 Task: Sign up and book a room on Airbnb for the specified dates and number of guests.
Action: Mouse moved to (349, 320)
Screenshot: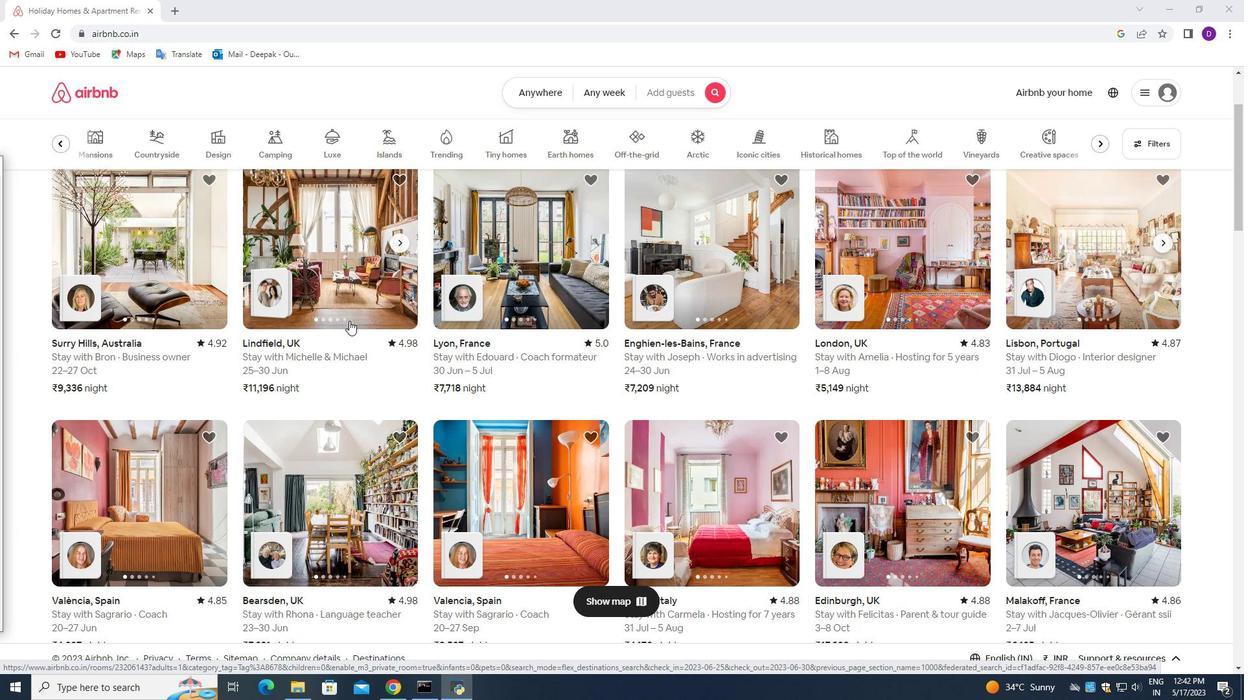 
Action: Mouse scrolled (349, 320) with delta (0, 0)
Screenshot: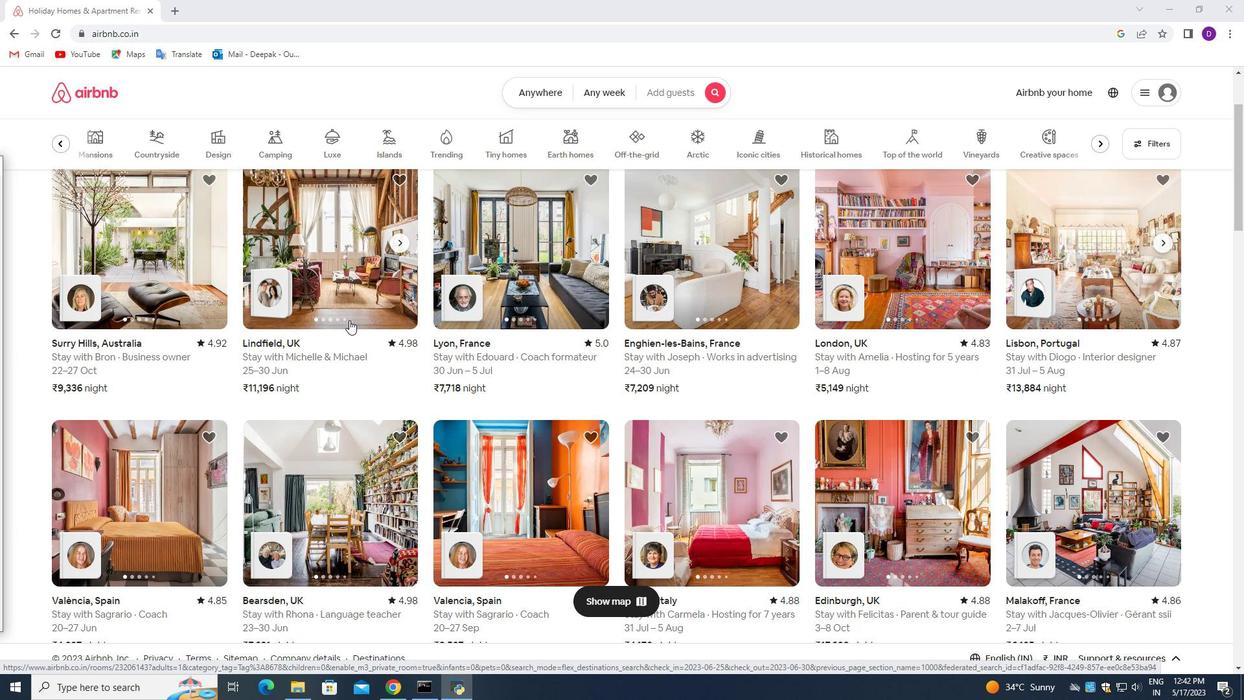 
Action: Mouse scrolled (349, 320) with delta (0, 0)
Screenshot: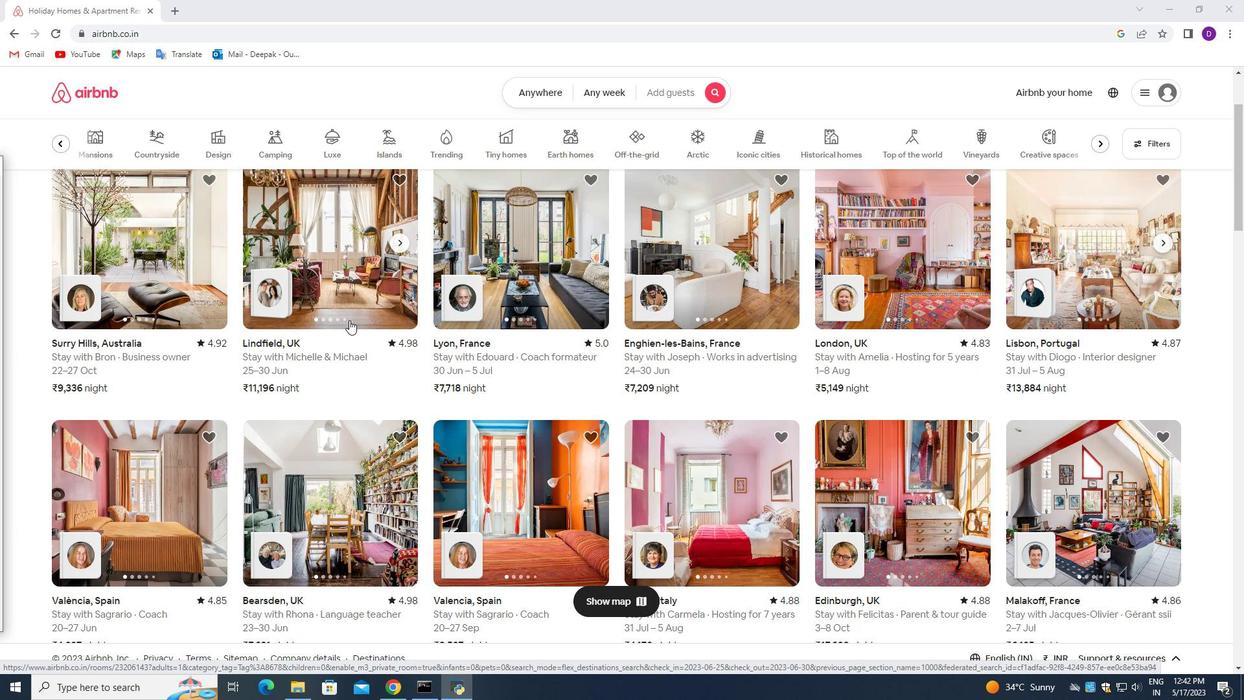 
Action: Mouse scrolled (349, 320) with delta (0, 0)
Screenshot: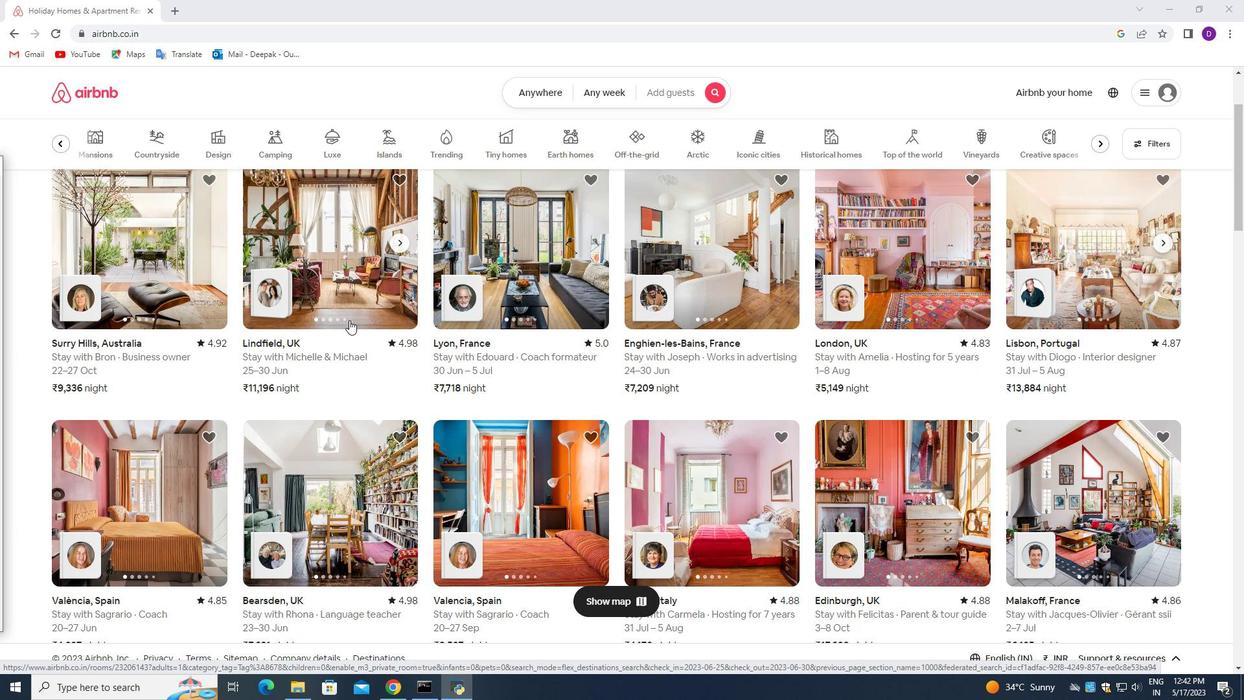 
Action: Mouse scrolled (349, 320) with delta (0, 0)
Screenshot: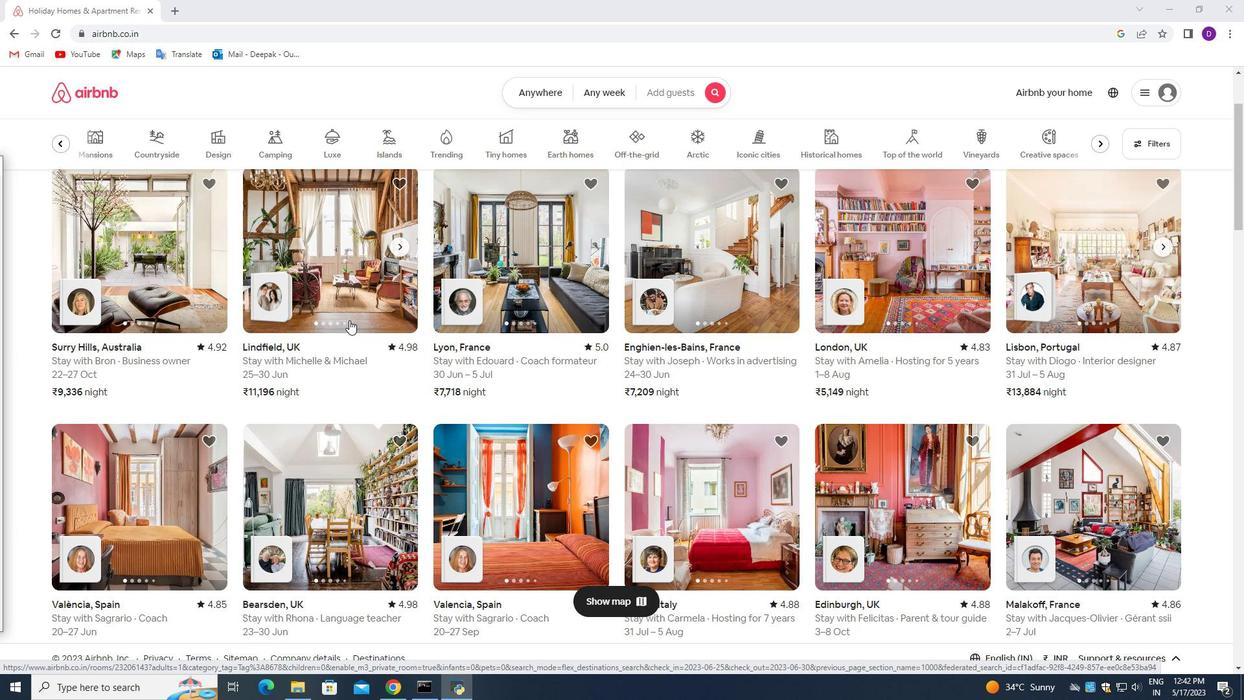 
Action: Mouse scrolled (349, 320) with delta (0, 0)
Screenshot: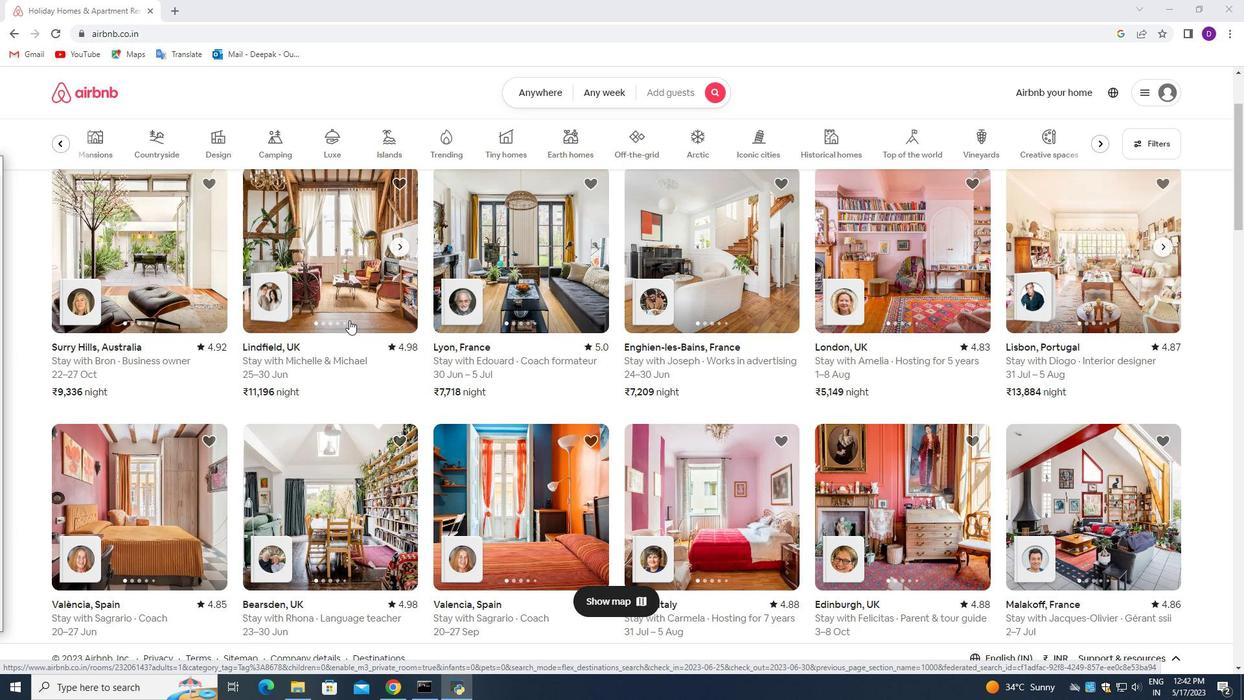 
Action: Mouse scrolled (349, 320) with delta (0, 0)
Screenshot: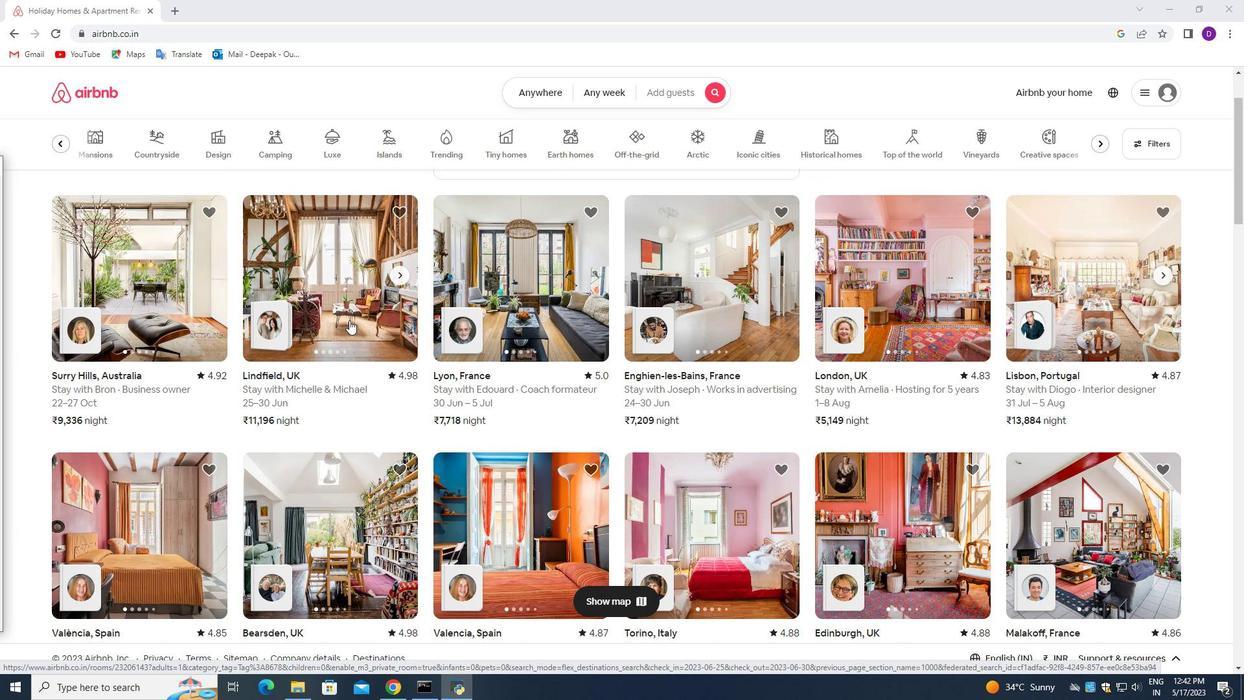 
Action: Mouse moved to (389, 316)
Screenshot: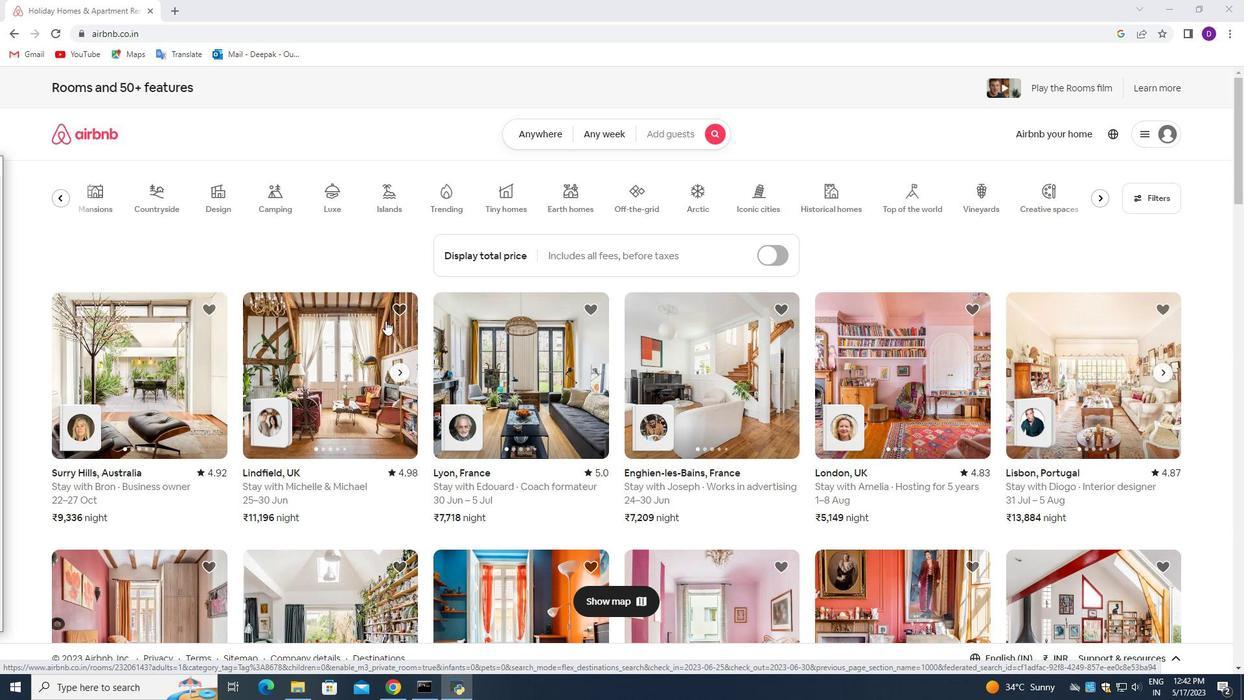 
Action: Mouse scrolled (389, 316) with delta (0, 0)
Screenshot: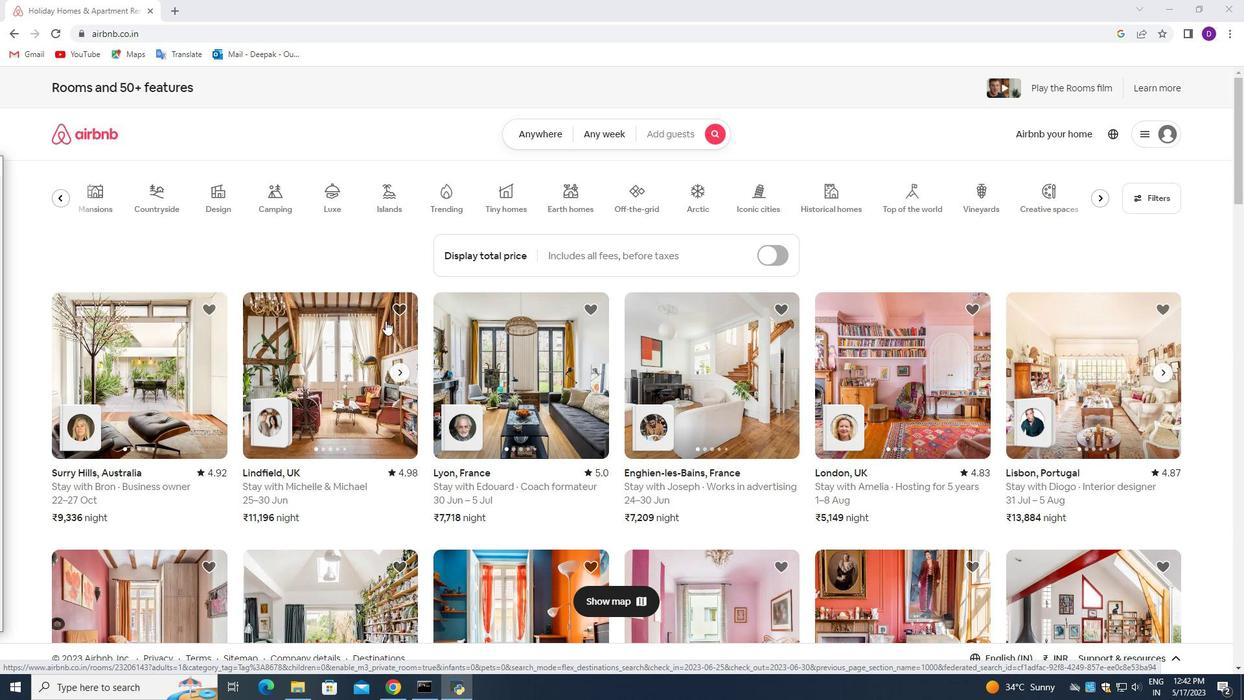 
Action: Mouse scrolled (389, 316) with delta (0, 0)
Screenshot: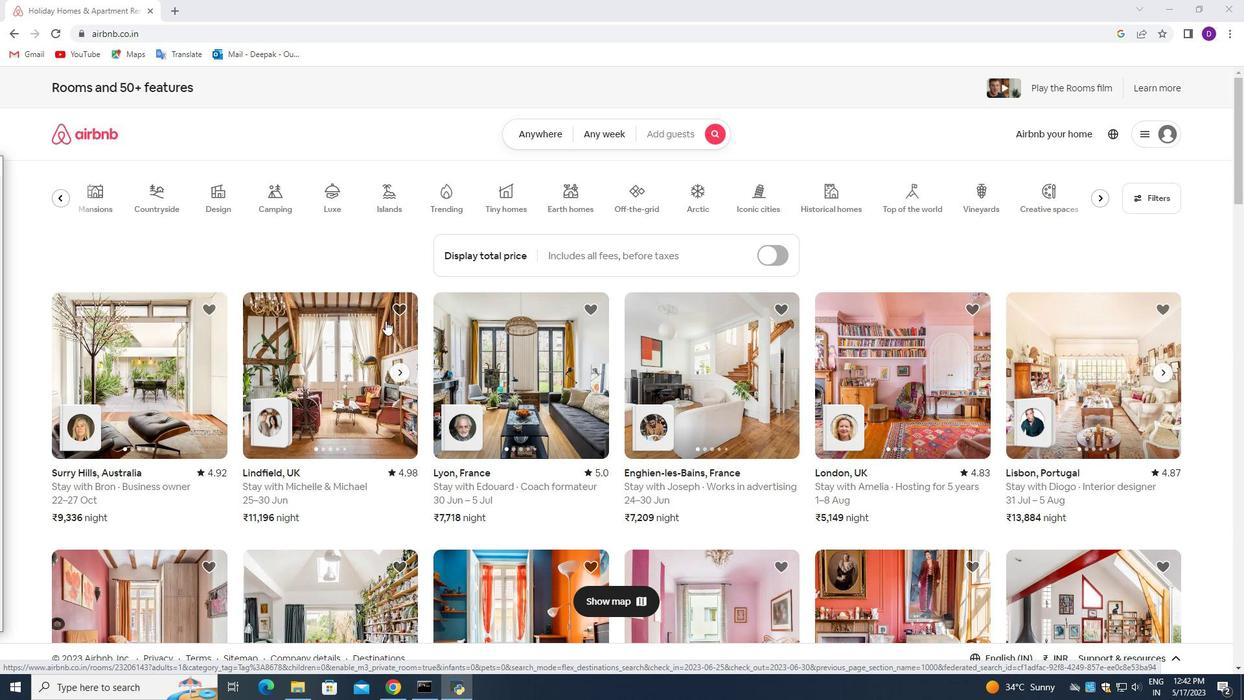
Action: Mouse moved to (389, 315)
Screenshot: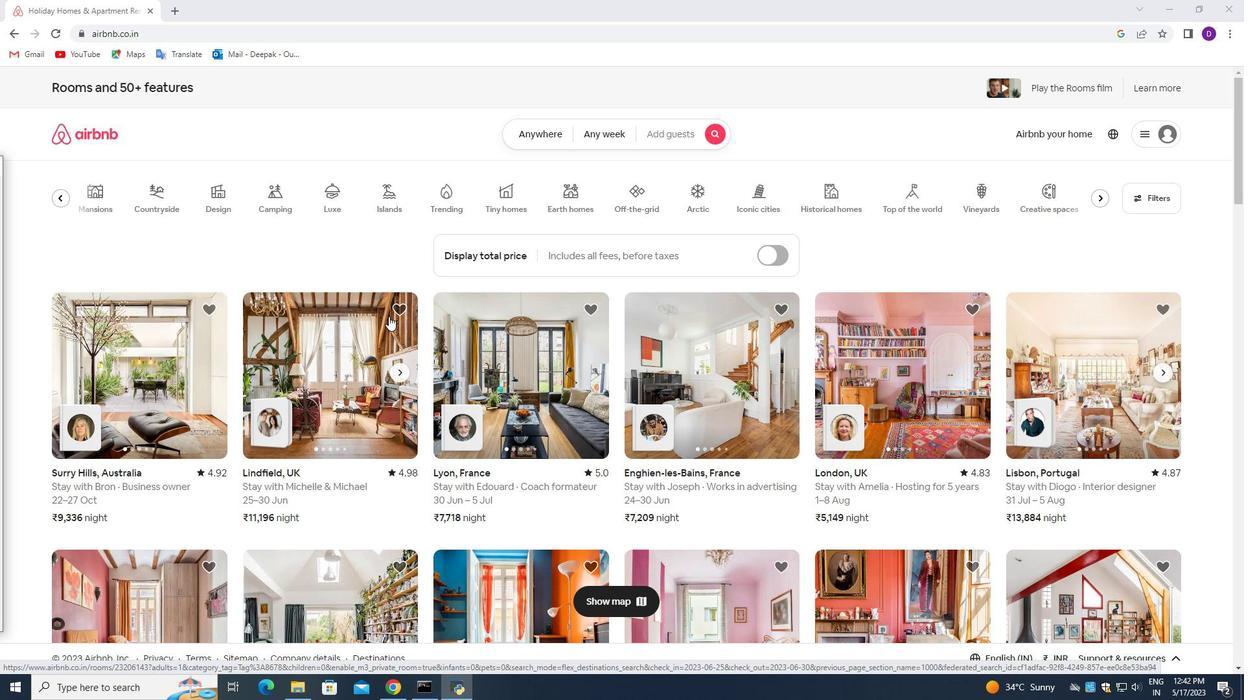 
Action: Mouse scrolled (389, 316) with delta (0, 0)
Screenshot: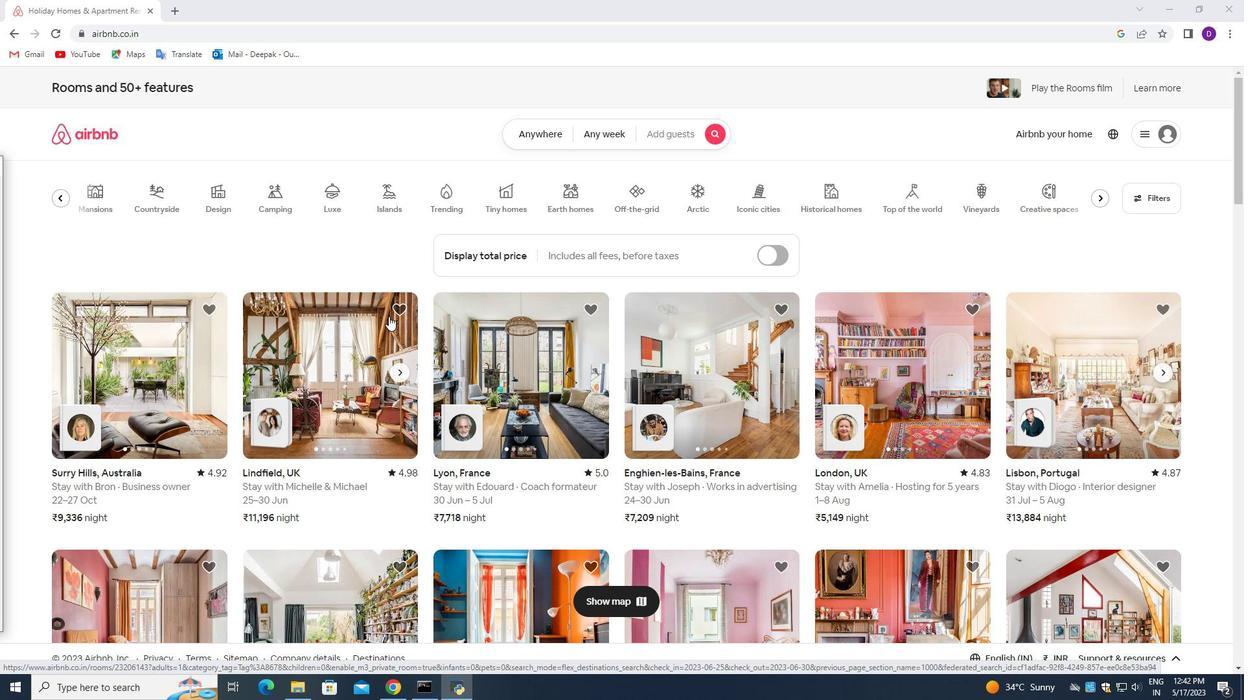 
Action: Mouse moved to (387, 305)
Screenshot: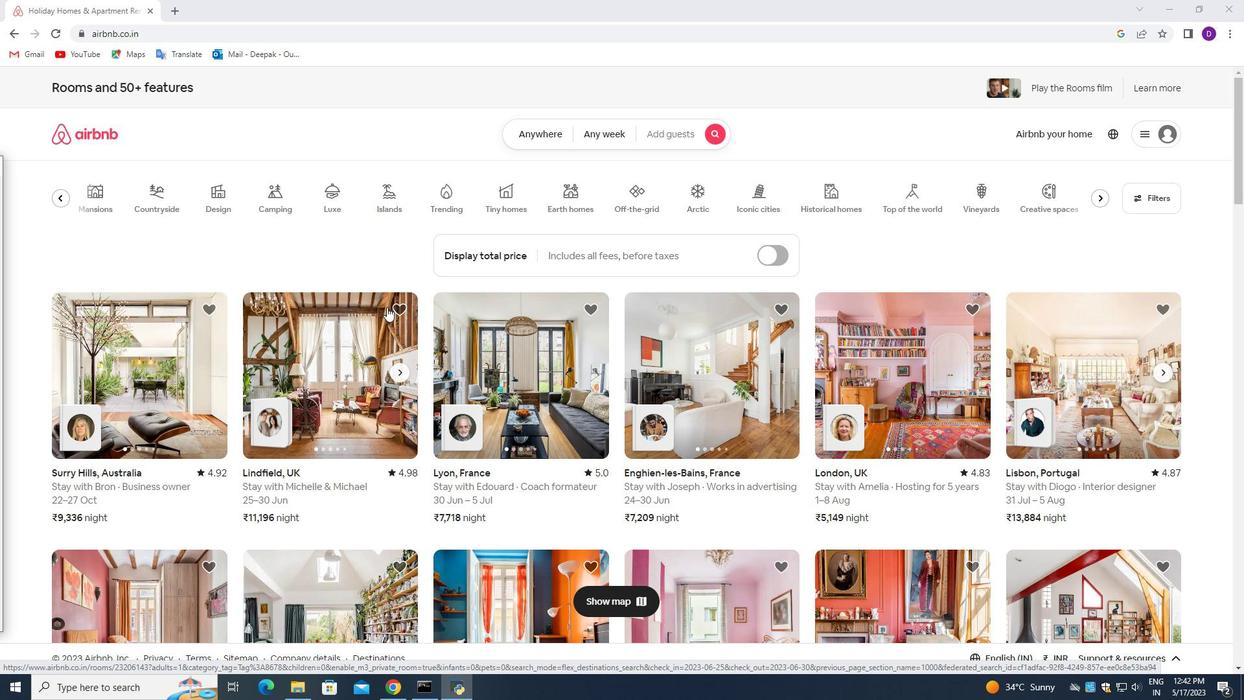 
Action: Mouse scrolled (387, 306) with delta (0, 0)
Screenshot: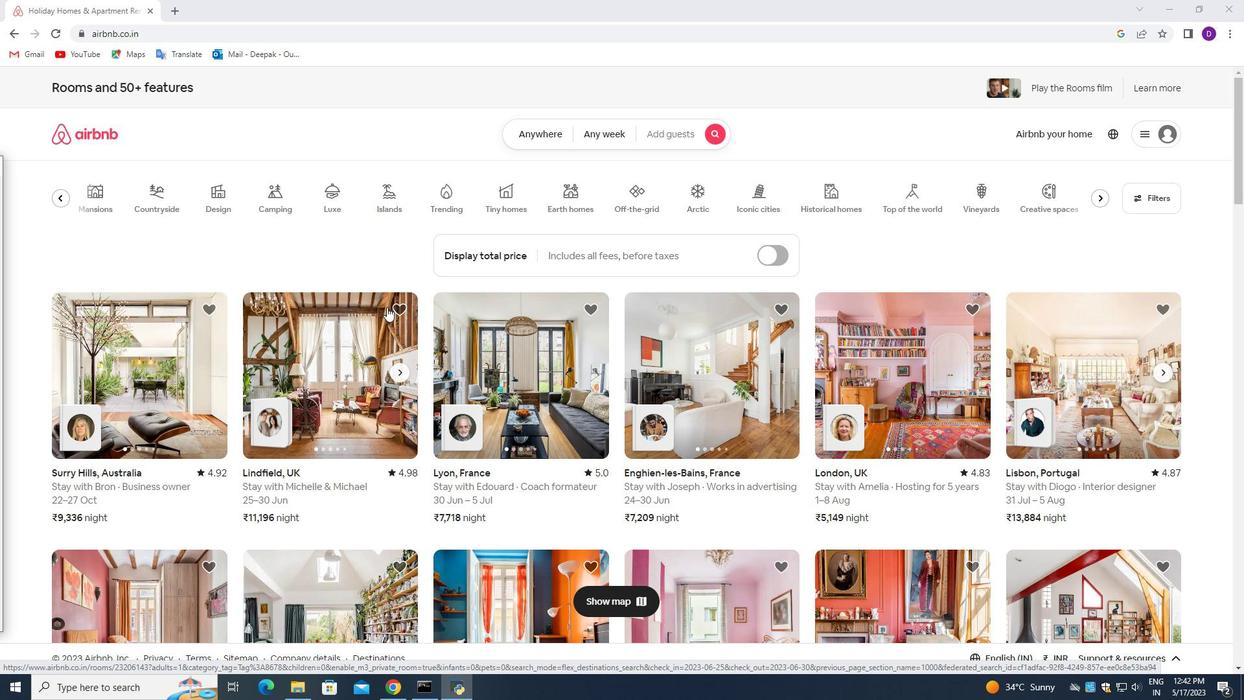 
Action: Mouse moved to (387, 304)
Screenshot: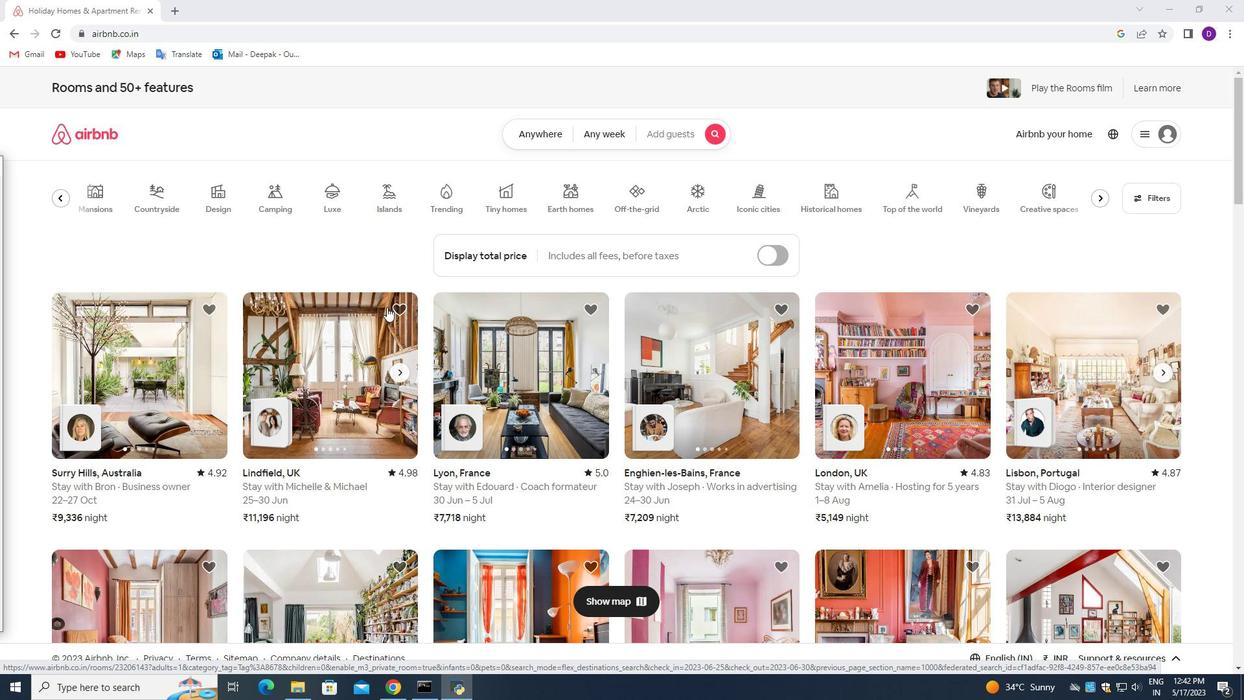 
Action: Mouse scrolled (387, 305) with delta (0, 0)
Screenshot: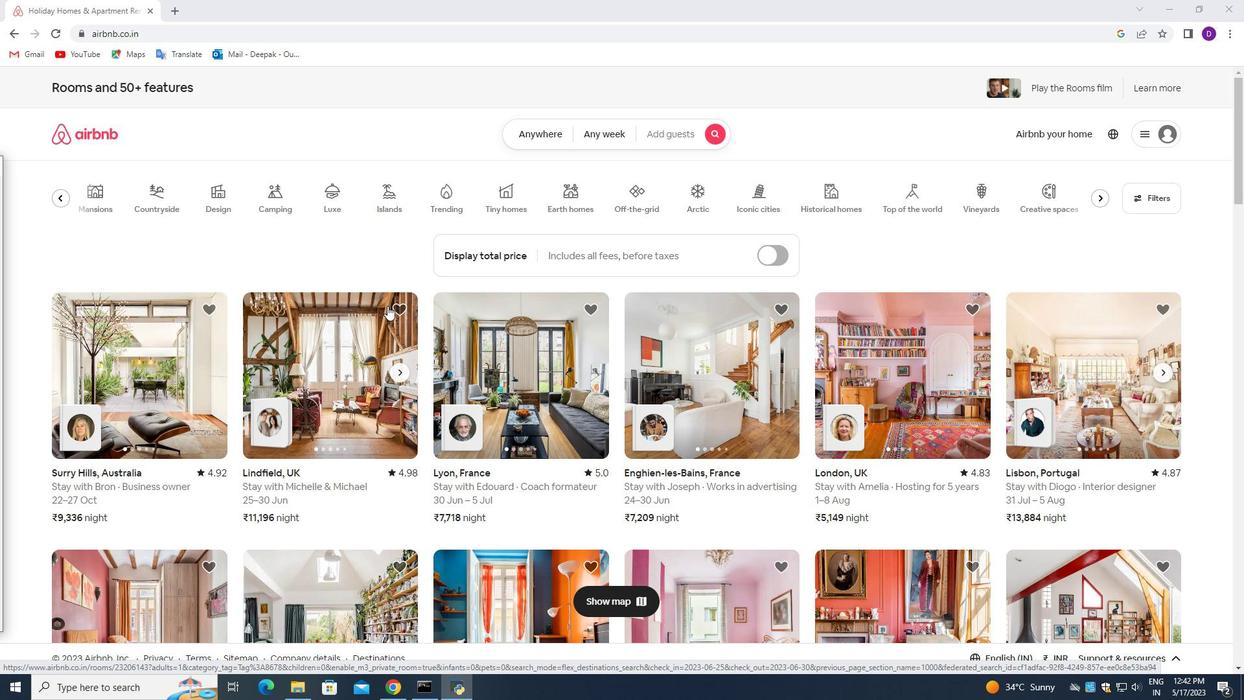 
Action: Mouse scrolled (387, 305) with delta (0, 0)
Screenshot: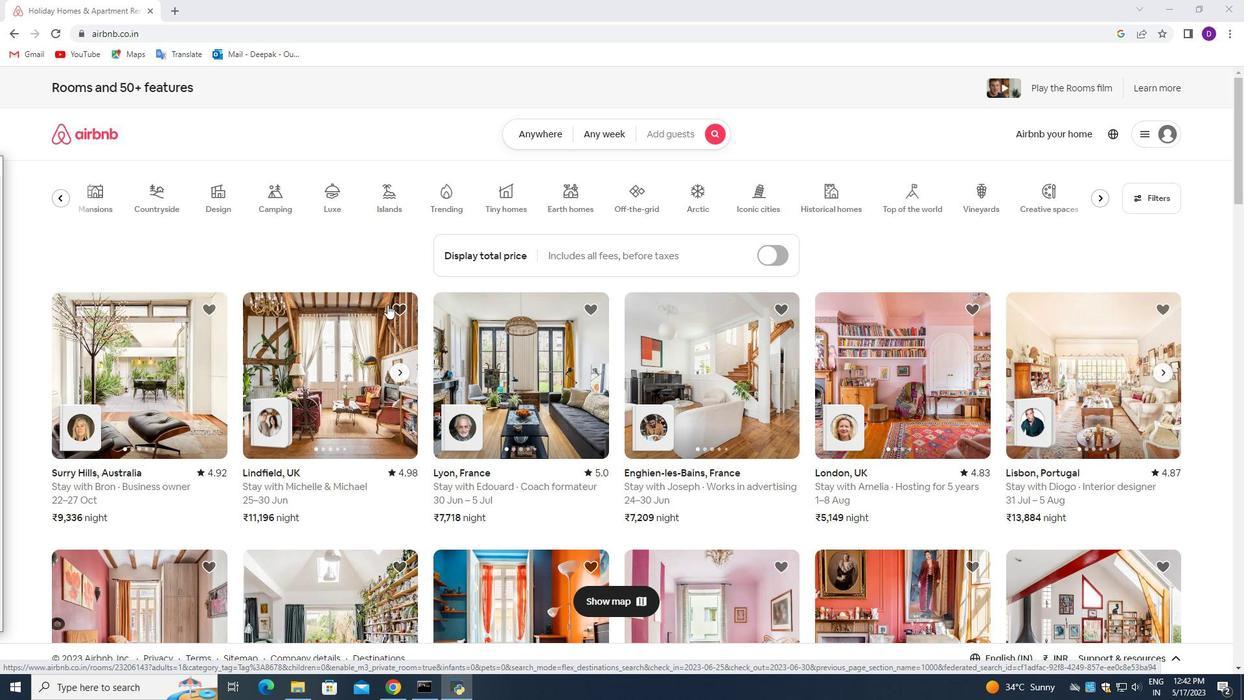 
Action: Mouse scrolled (387, 305) with delta (0, 0)
Screenshot: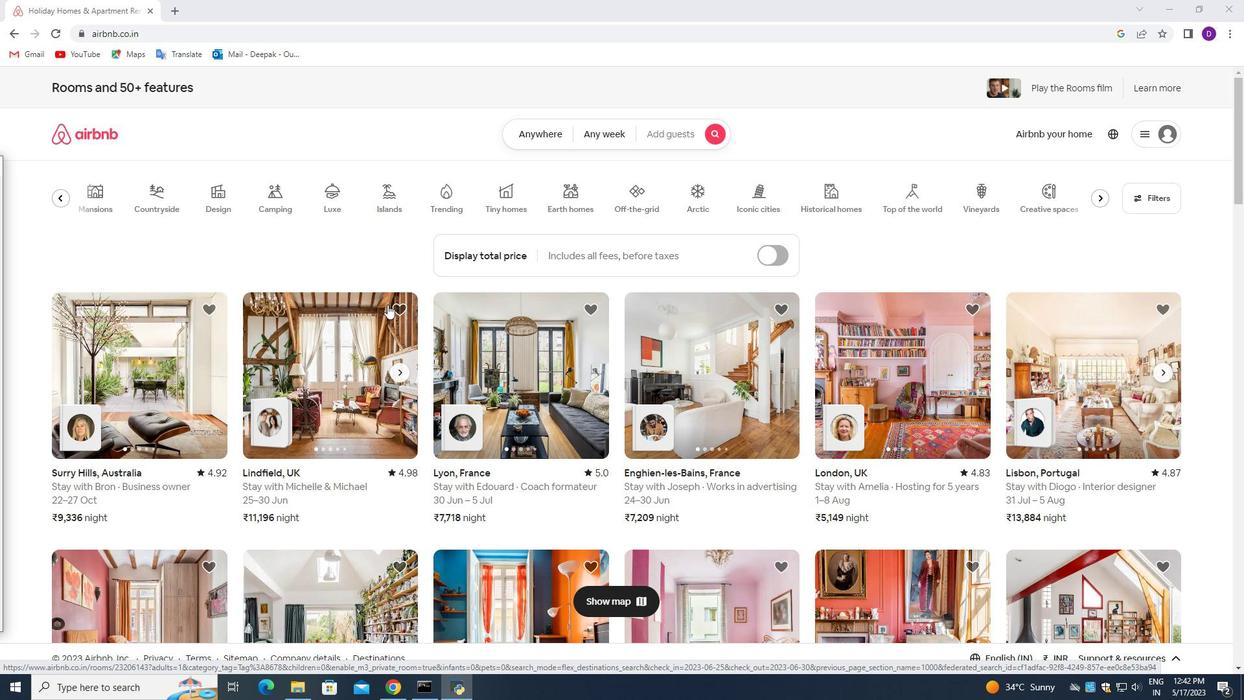 
Action: Mouse scrolled (387, 305) with delta (0, 0)
Screenshot: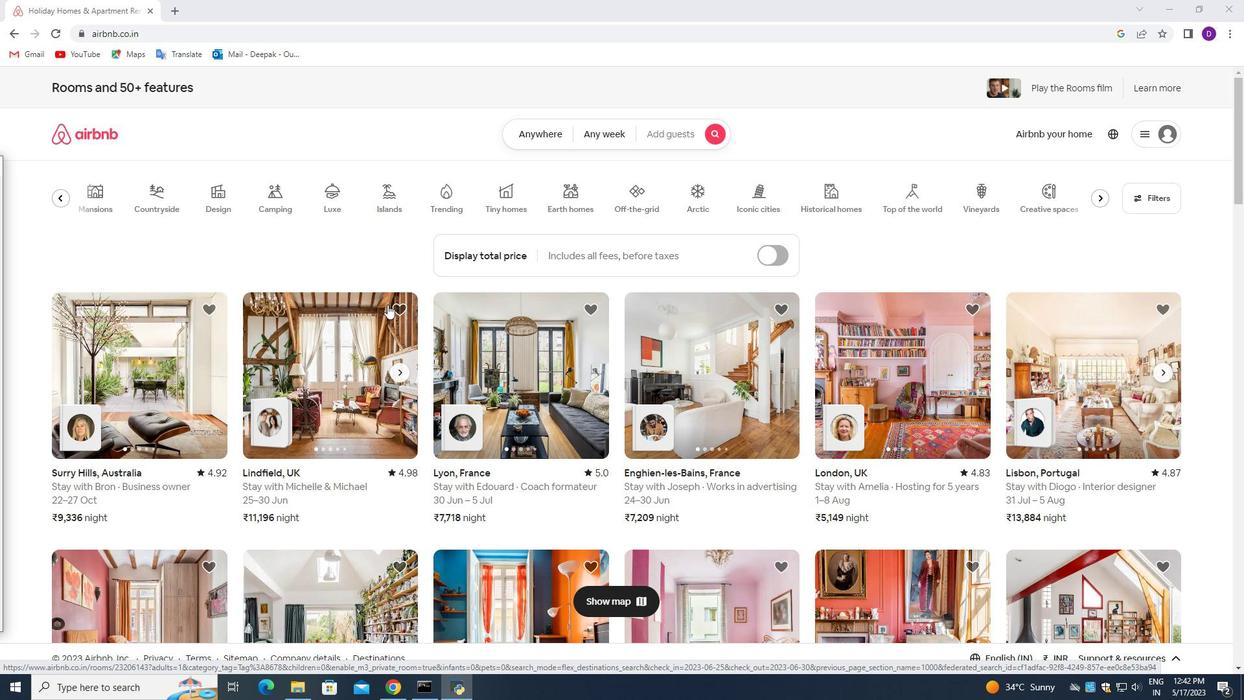 
Action: Mouse moved to (528, 385)
Screenshot: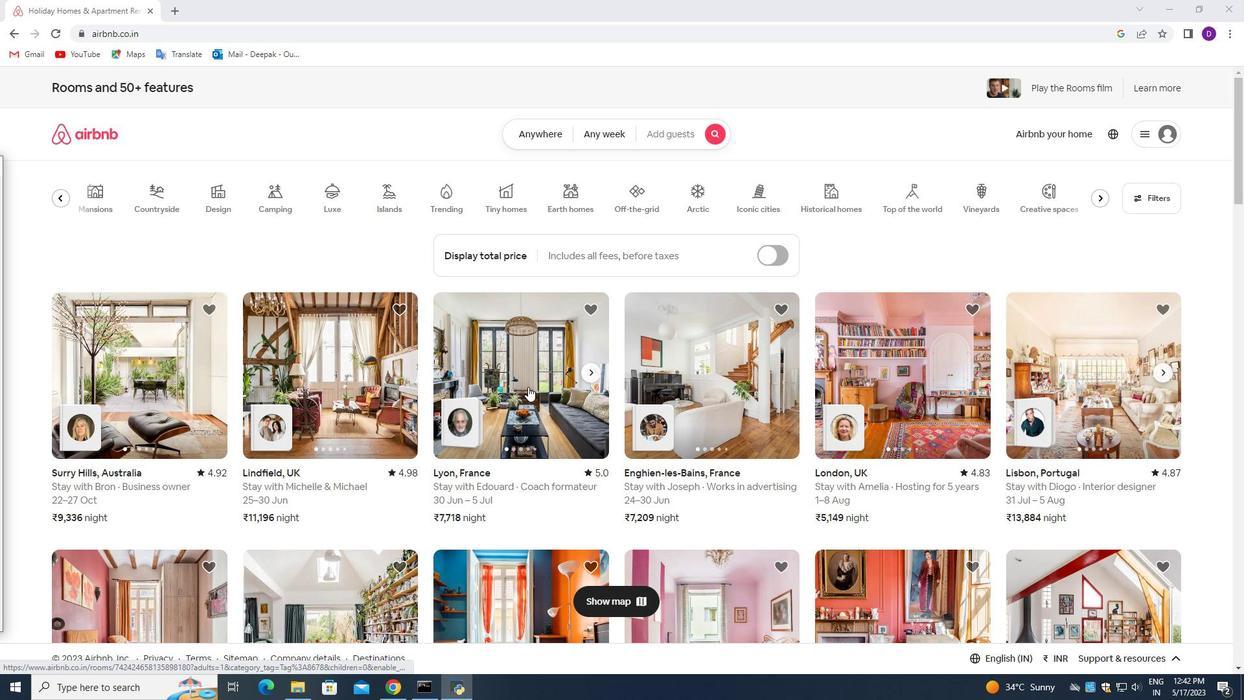 
Action: Mouse scrolled (528, 386) with delta (0, 0)
Screenshot: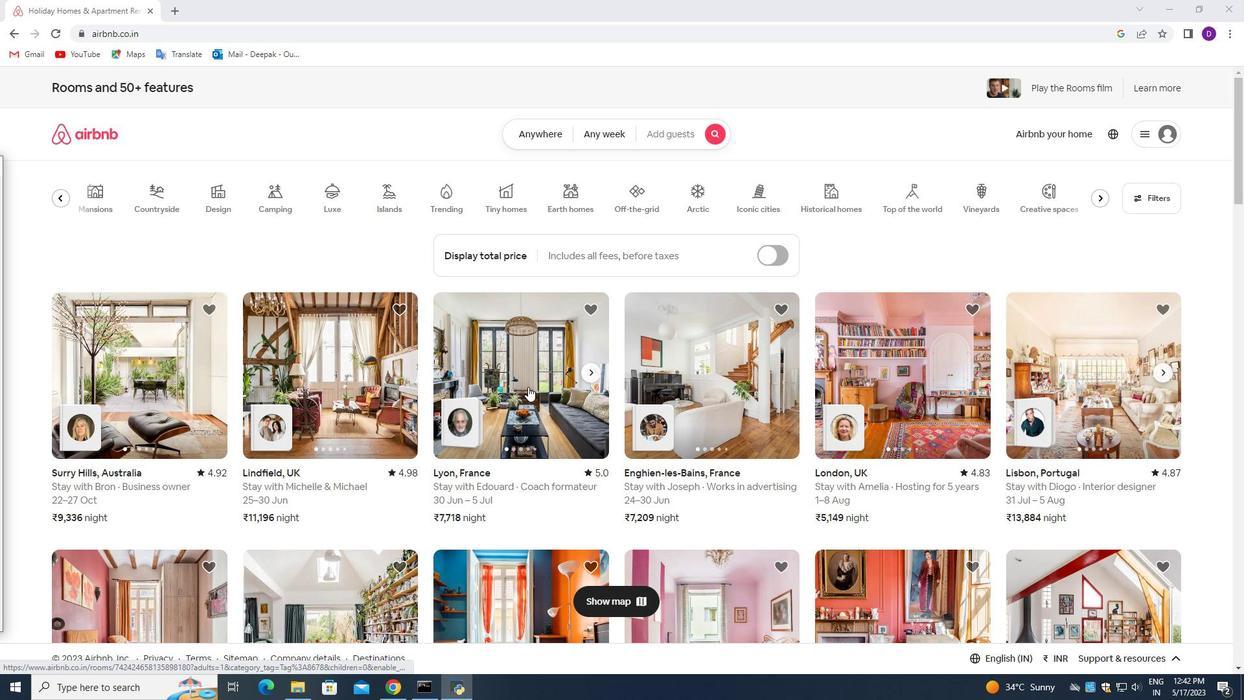 
Action: Mouse scrolled (528, 386) with delta (0, 0)
Screenshot: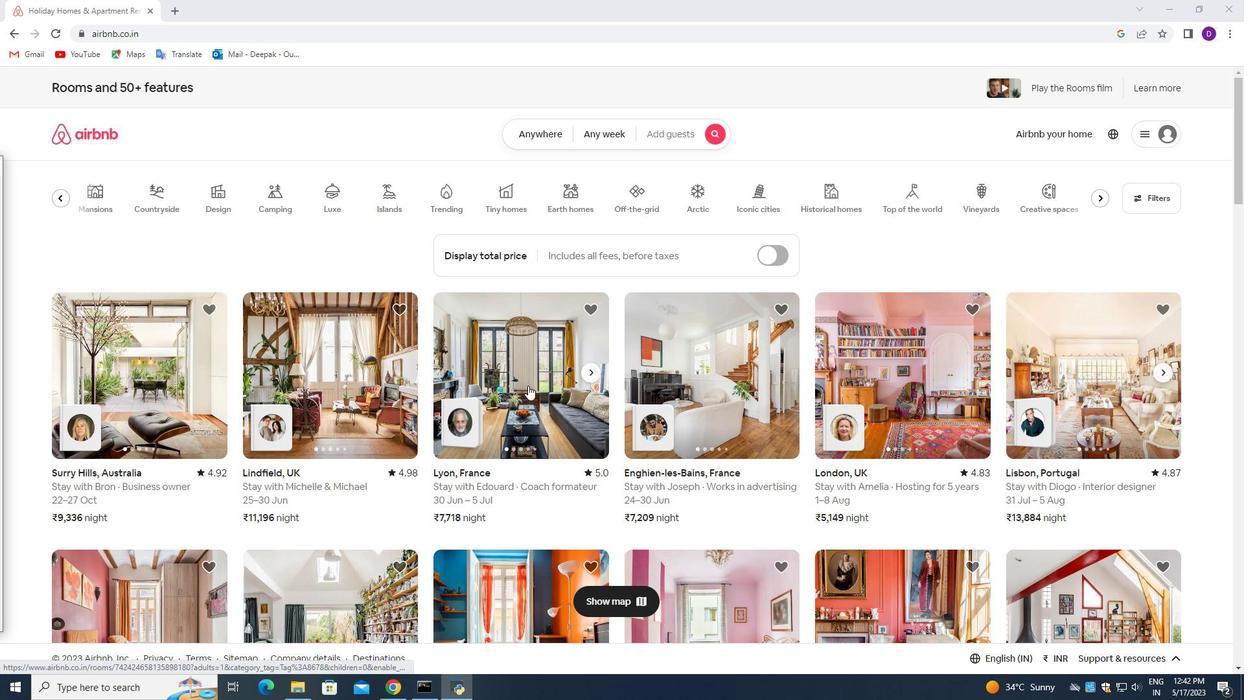 
Action: Mouse moved to (527, 380)
Screenshot: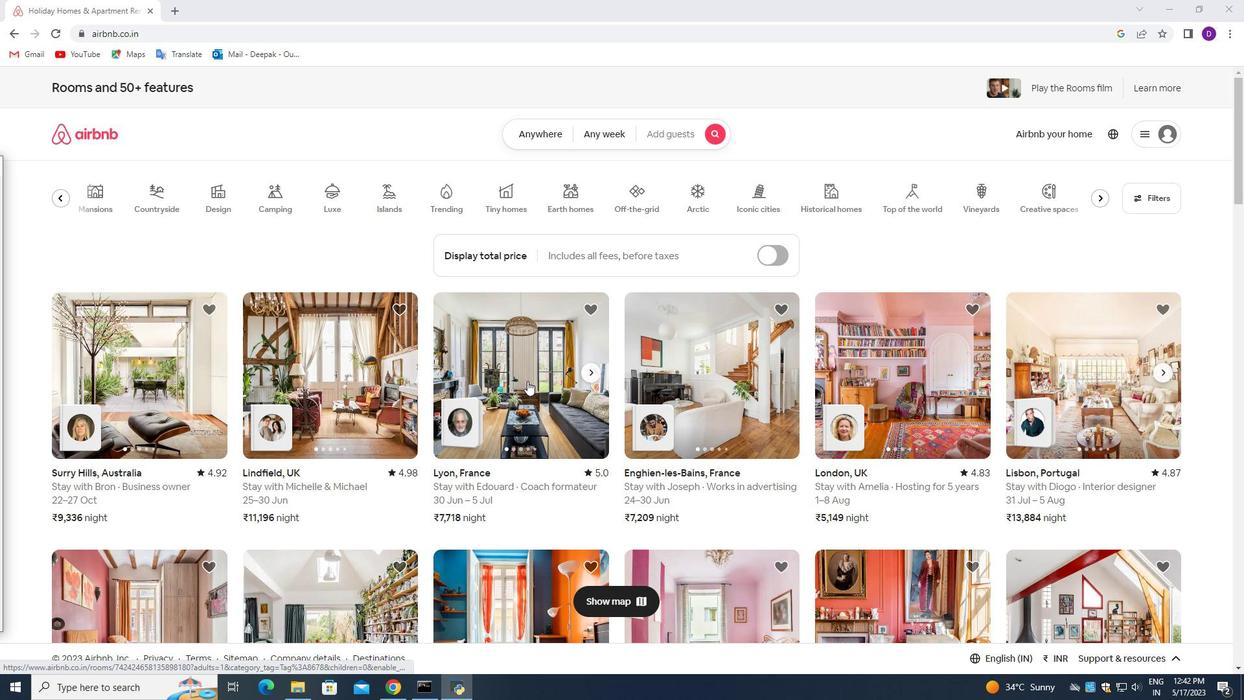 
Action: Mouse scrolled (527, 379) with delta (0, 0)
Screenshot: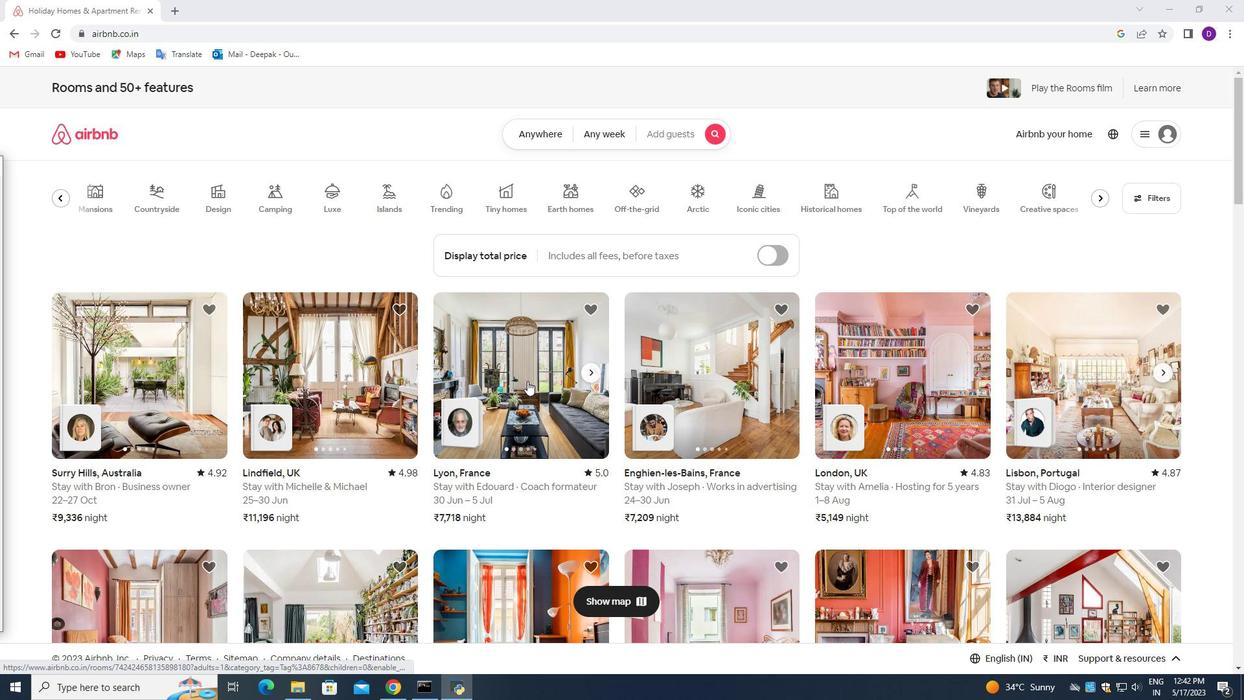 
Action: Mouse moved to (525, 379)
Screenshot: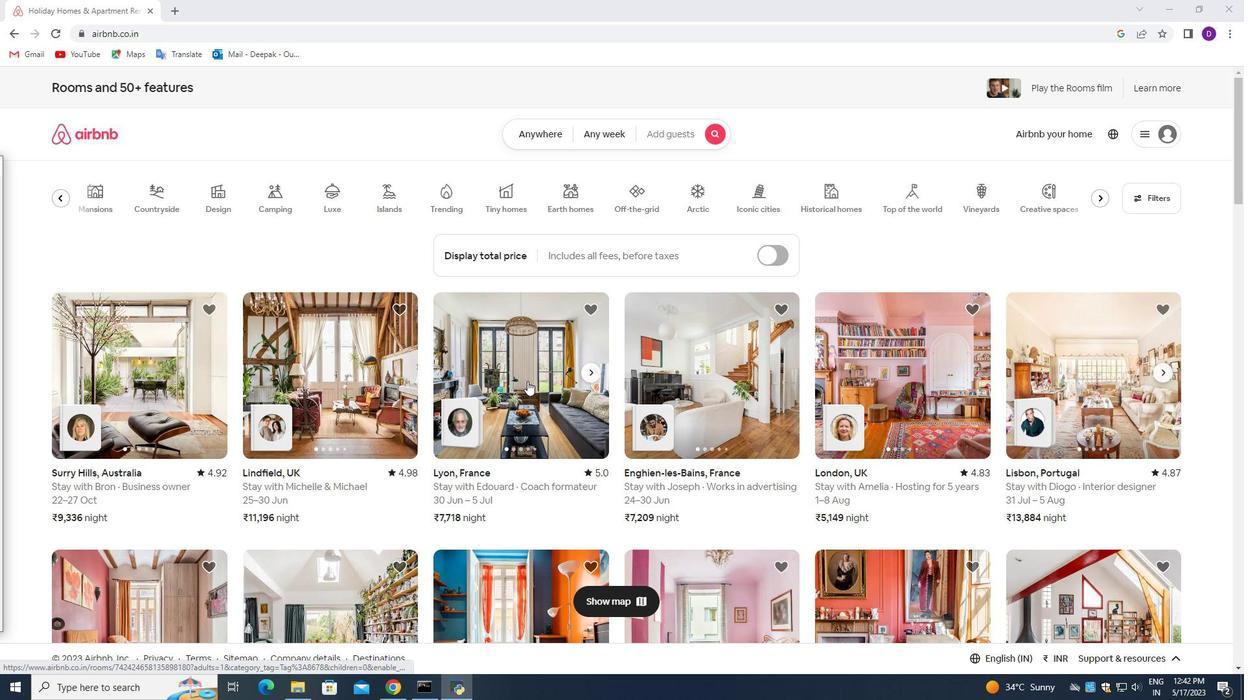 
Action: Mouse scrolled (525, 378) with delta (0, 0)
Screenshot: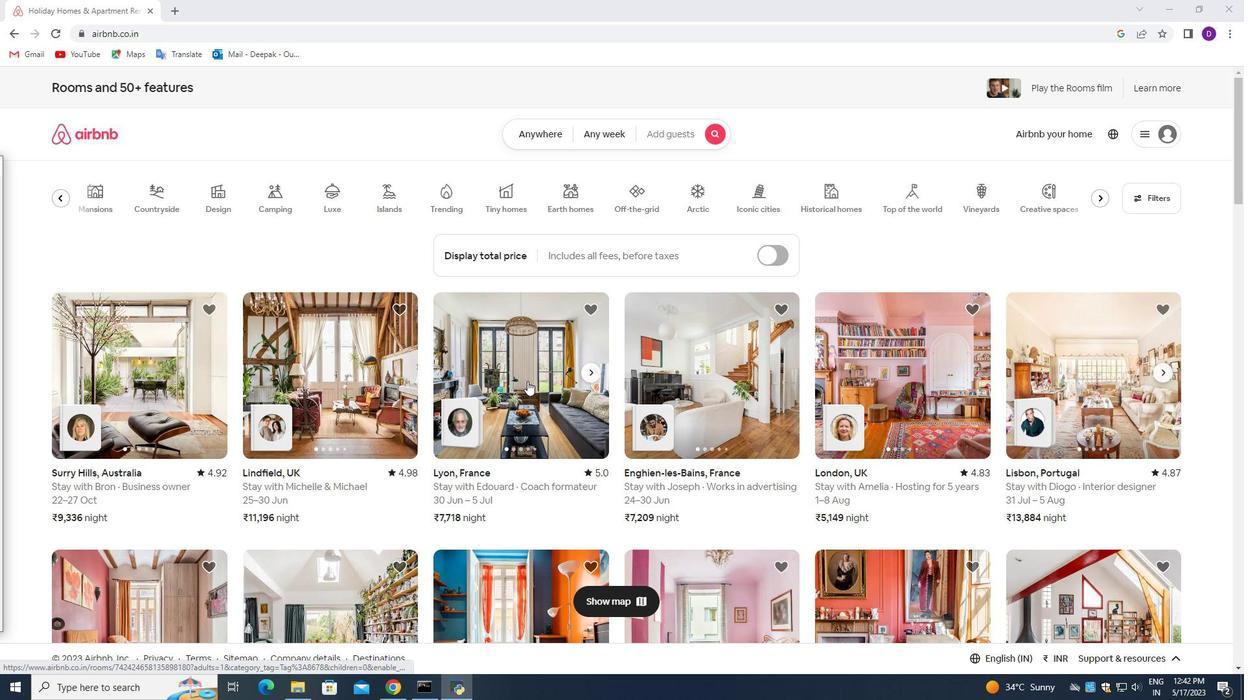 
Action: Mouse moved to (493, 378)
Screenshot: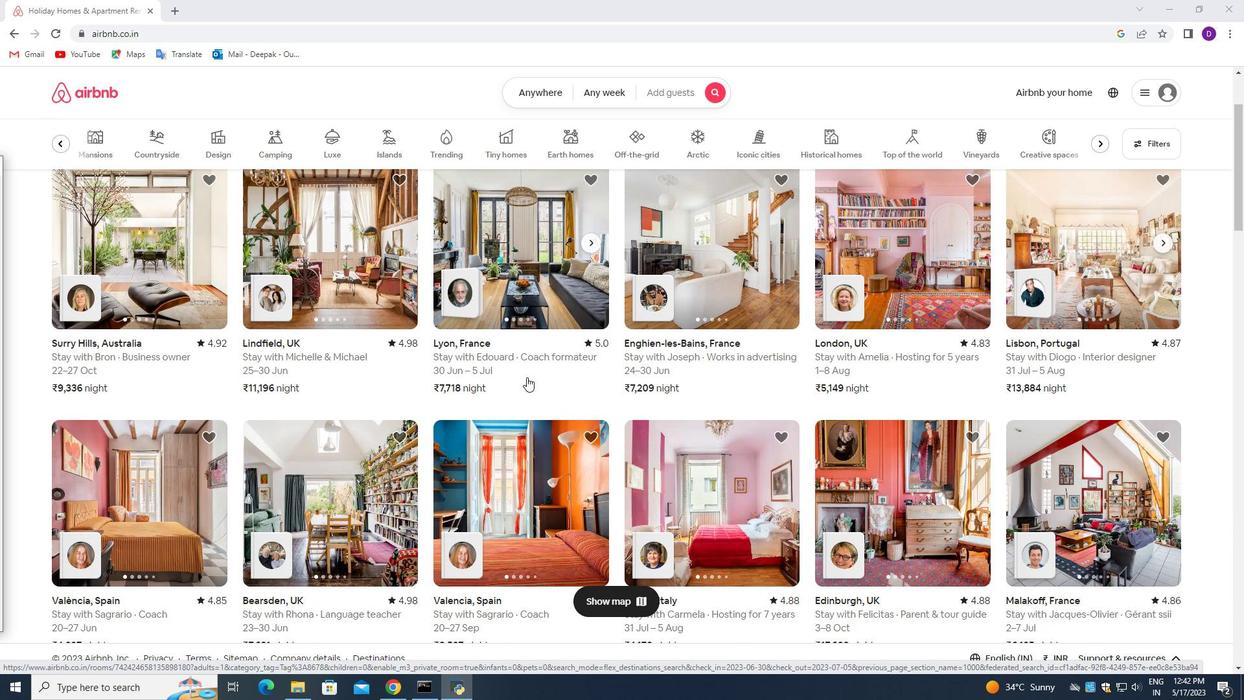 
Action: Mouse scrolled (493, 377) with delta (0, 0)
Screenshot: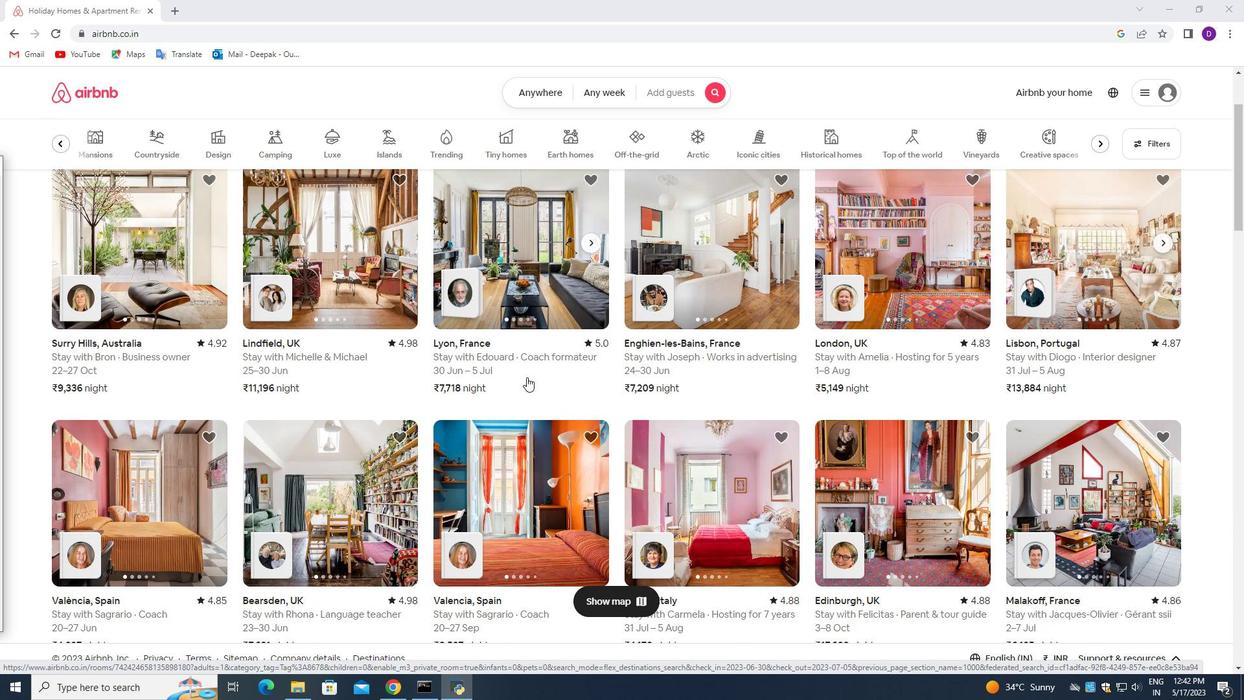 
Action: Mouse moved to (486, 379)
Screenshot: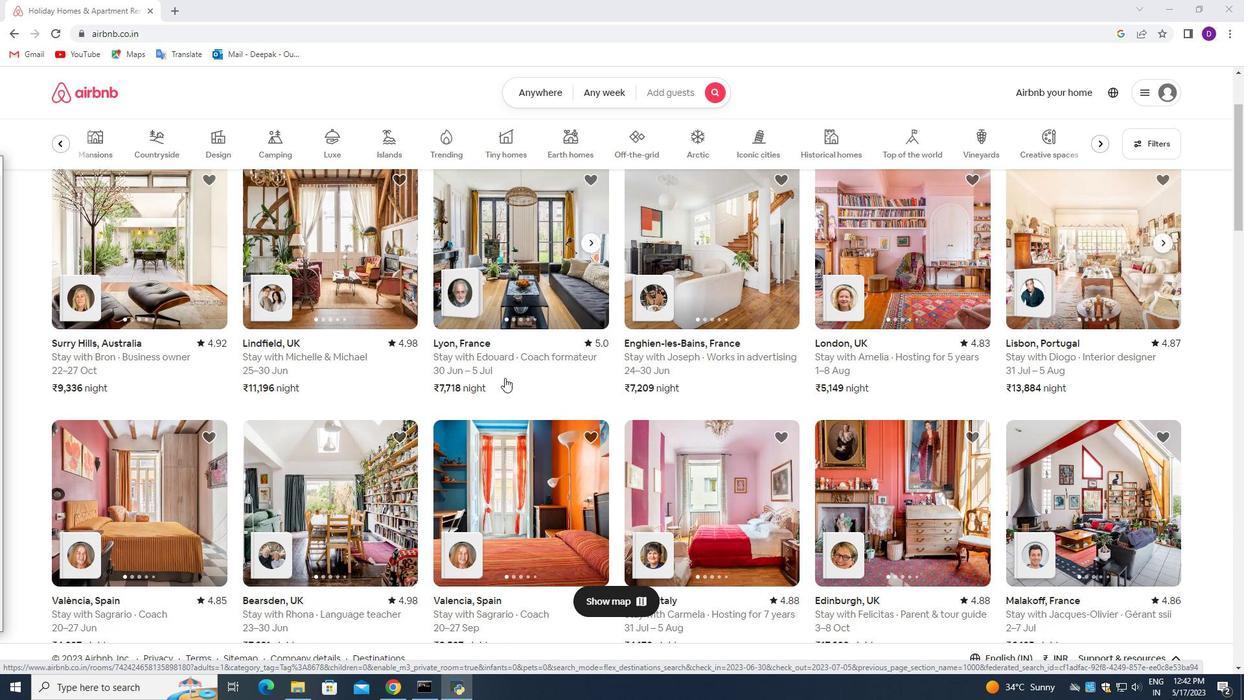 
Action: Mouse scrolled (486, 378) with delta (0, 0)
Screenshot: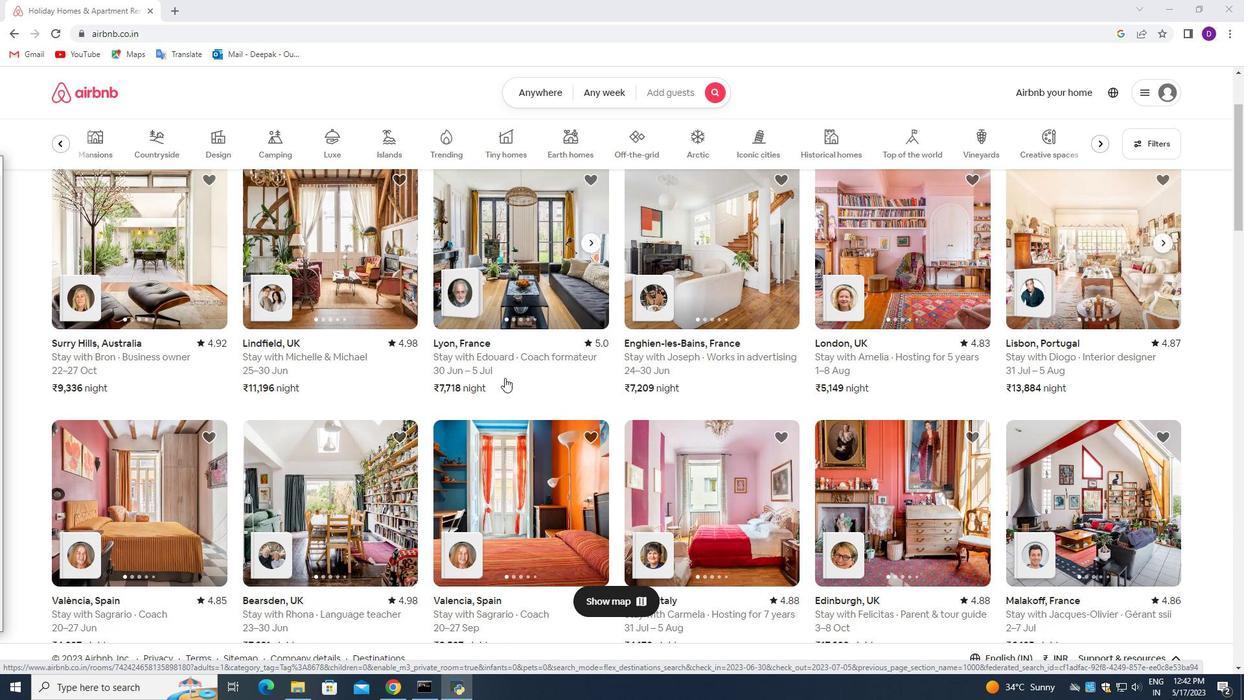 
Action: Mouse moved to (484, 379)
Screenshot: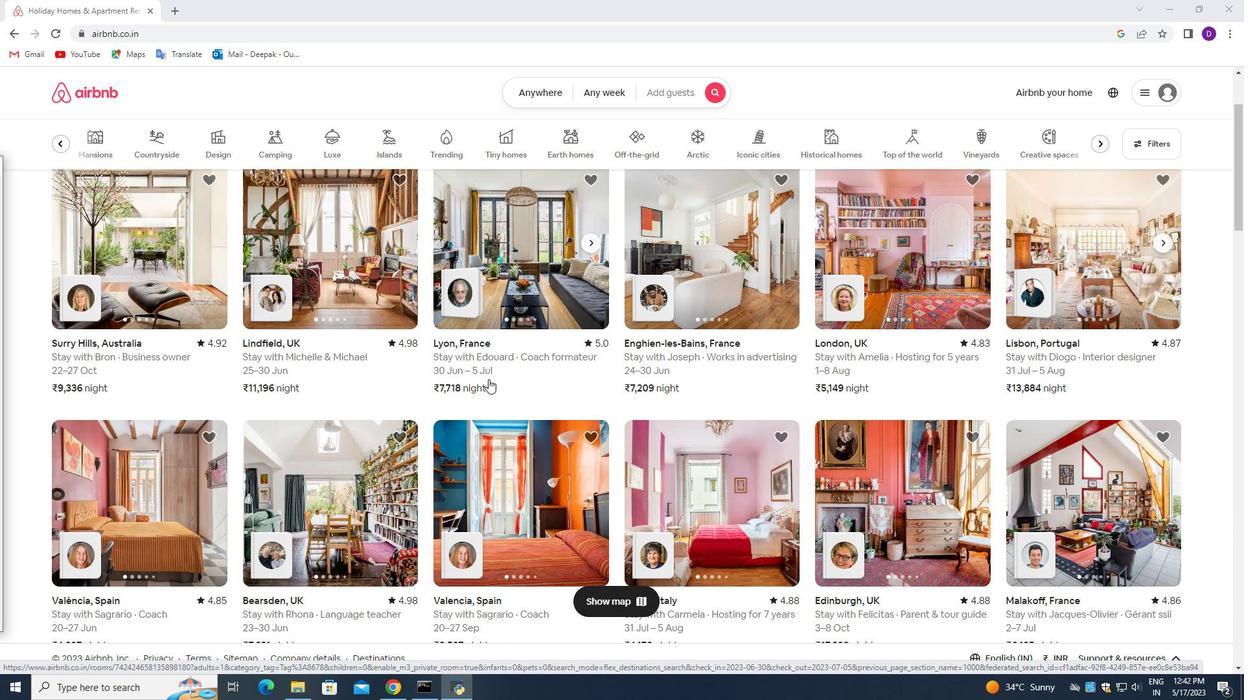 
Action: Mouse scrolled (484, 378) with delta (0, 0)
Screenshot: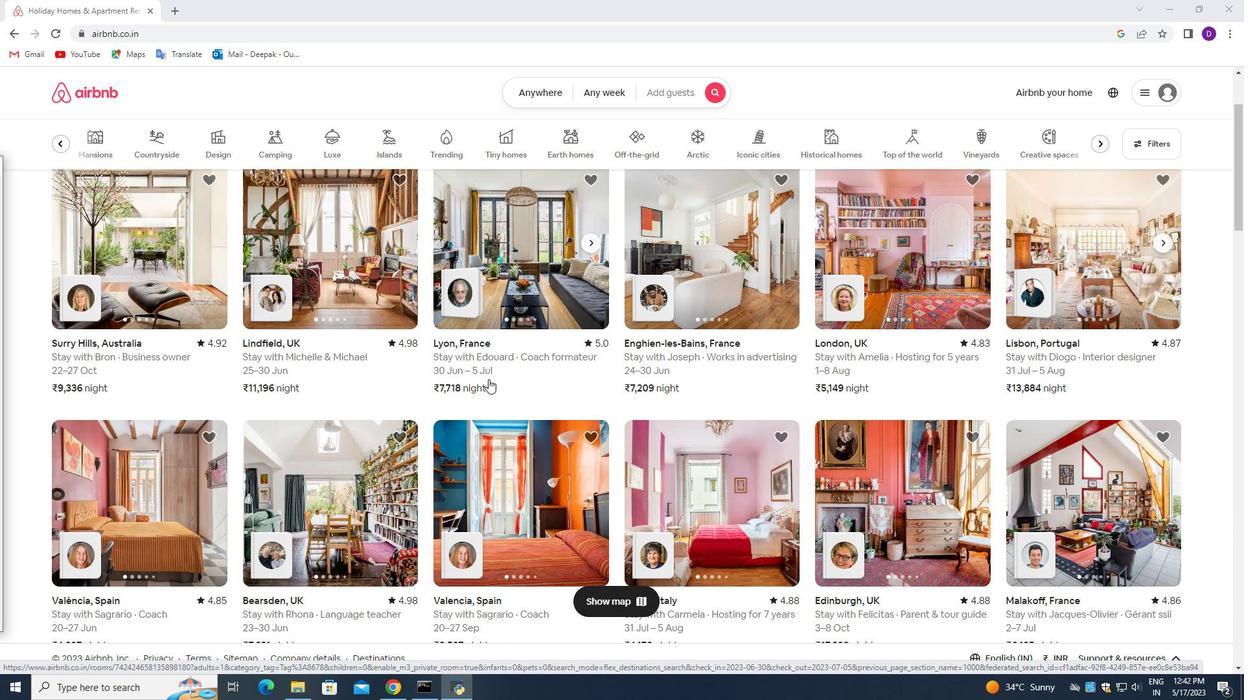 
Action: Mouse moved to (193, 358)
Screenshot: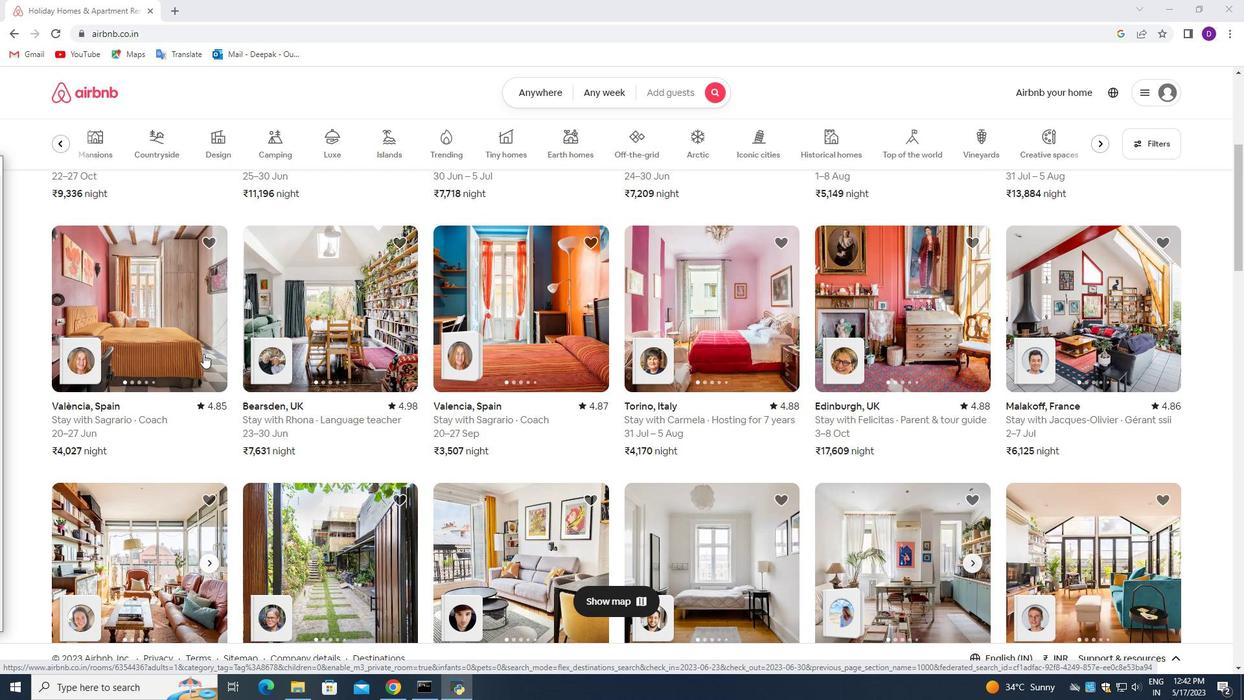 
Action: Mouse scrolled (193, 357) with delta (0, 0)
Screenshot: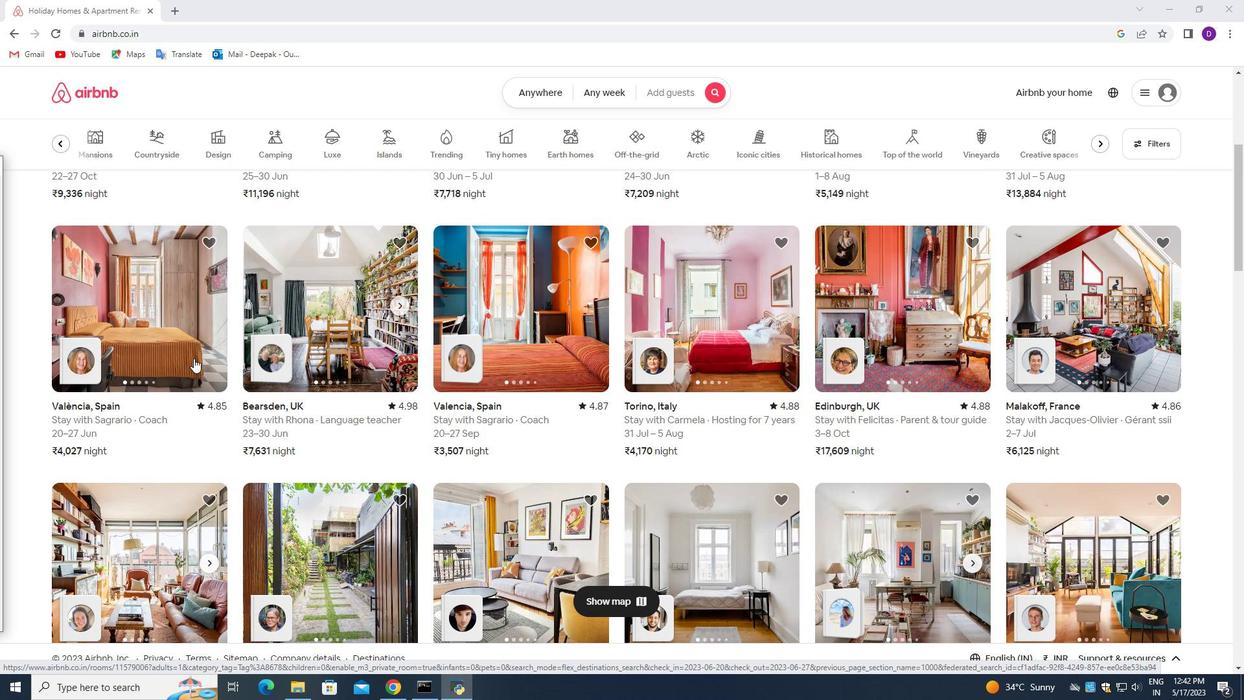 
Action: Mouse moved to (193, 359)
Screenshot: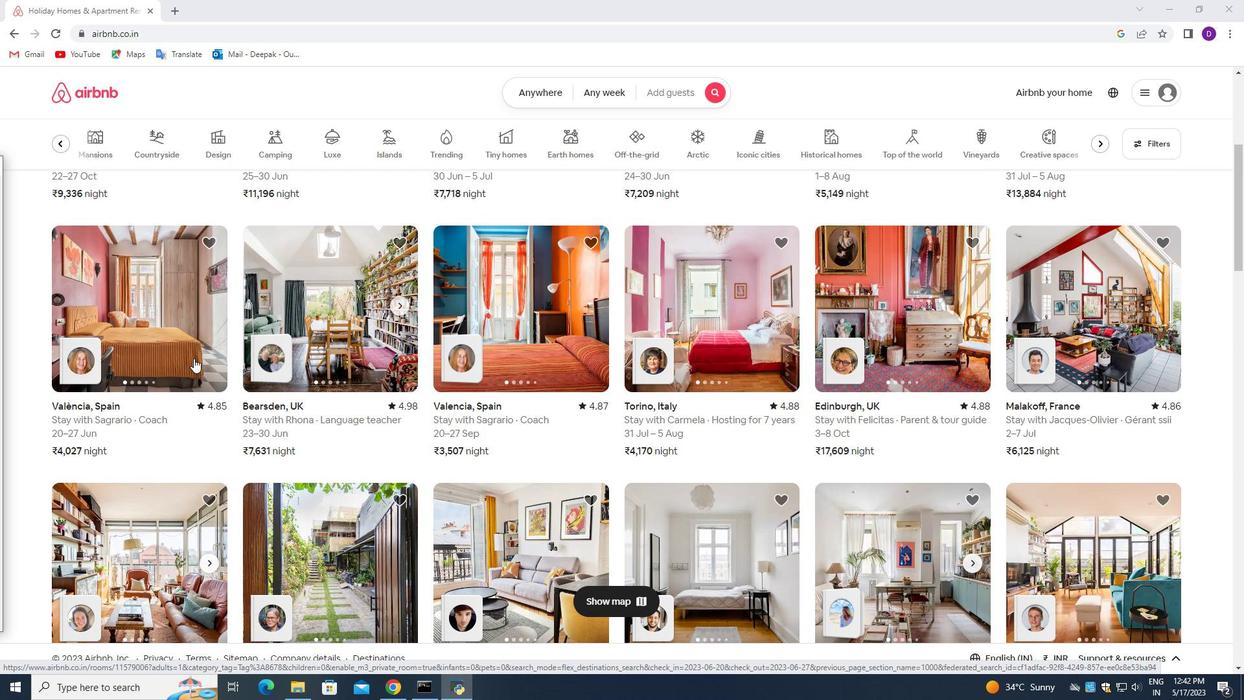 
Action: Mouse scrolled (193, 358) with delta (0, 0)
Screenshot: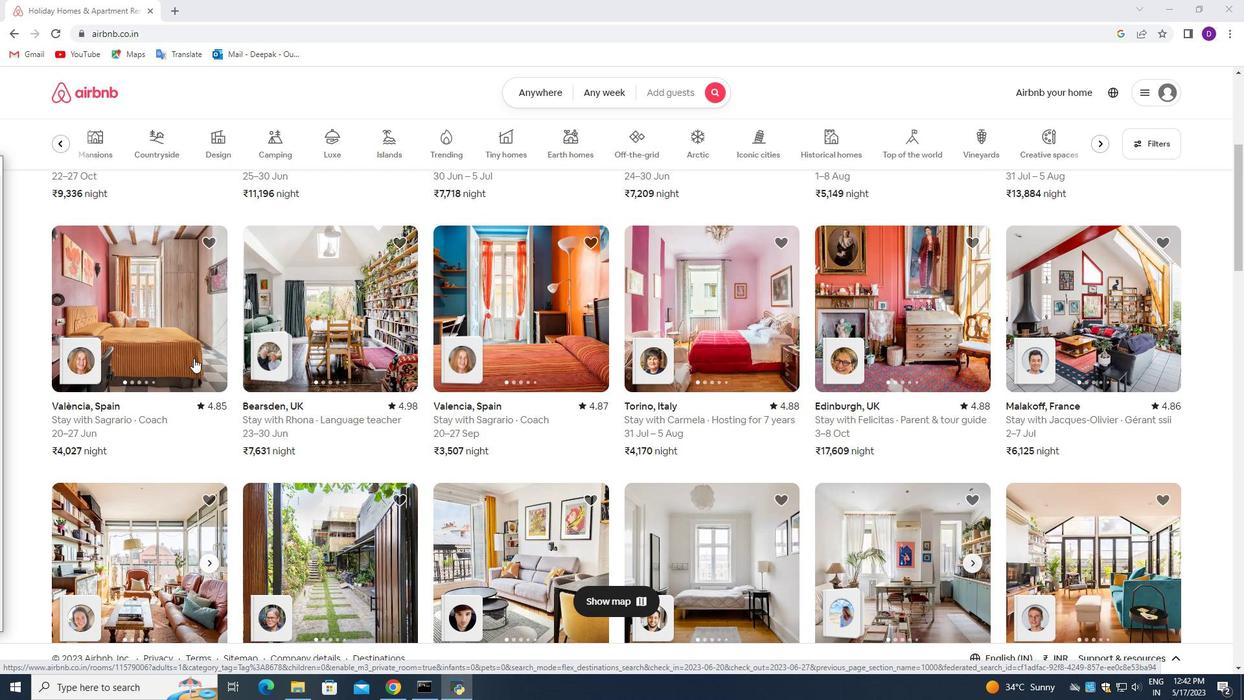 
Action: Mouse moved to (117, 383)
Screenshot: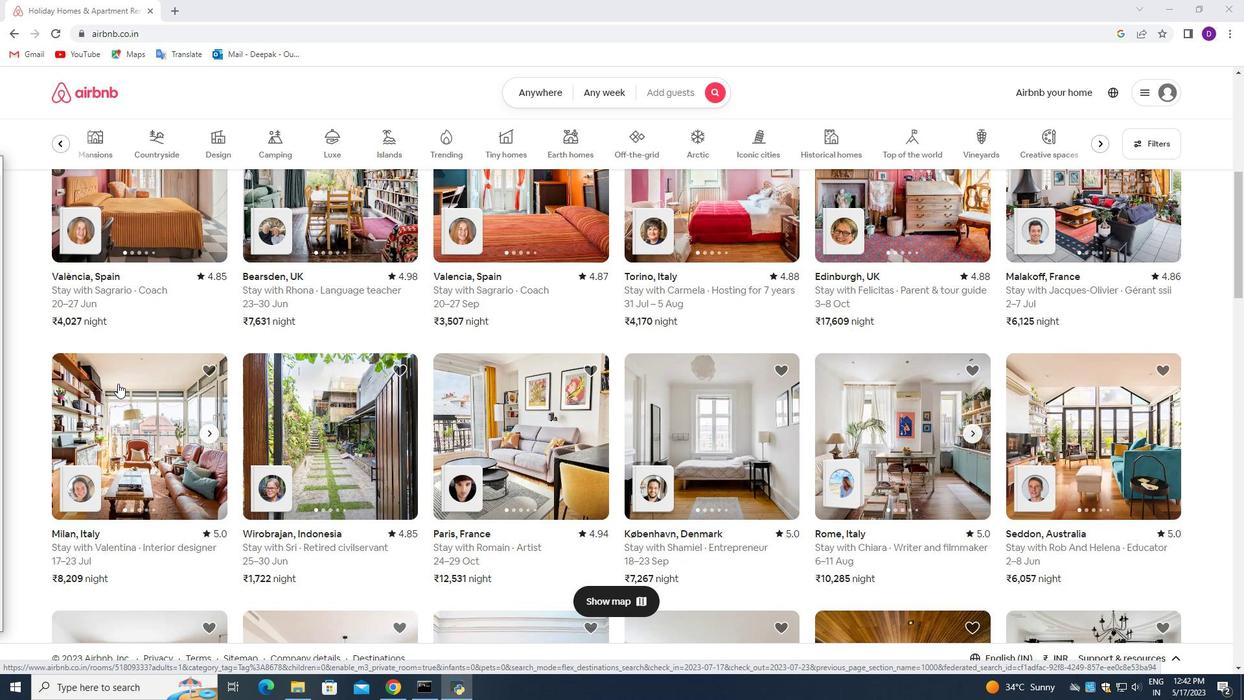 
Action: Mouse scrolled (117, 384) with delta (0, 0)
Screenshot: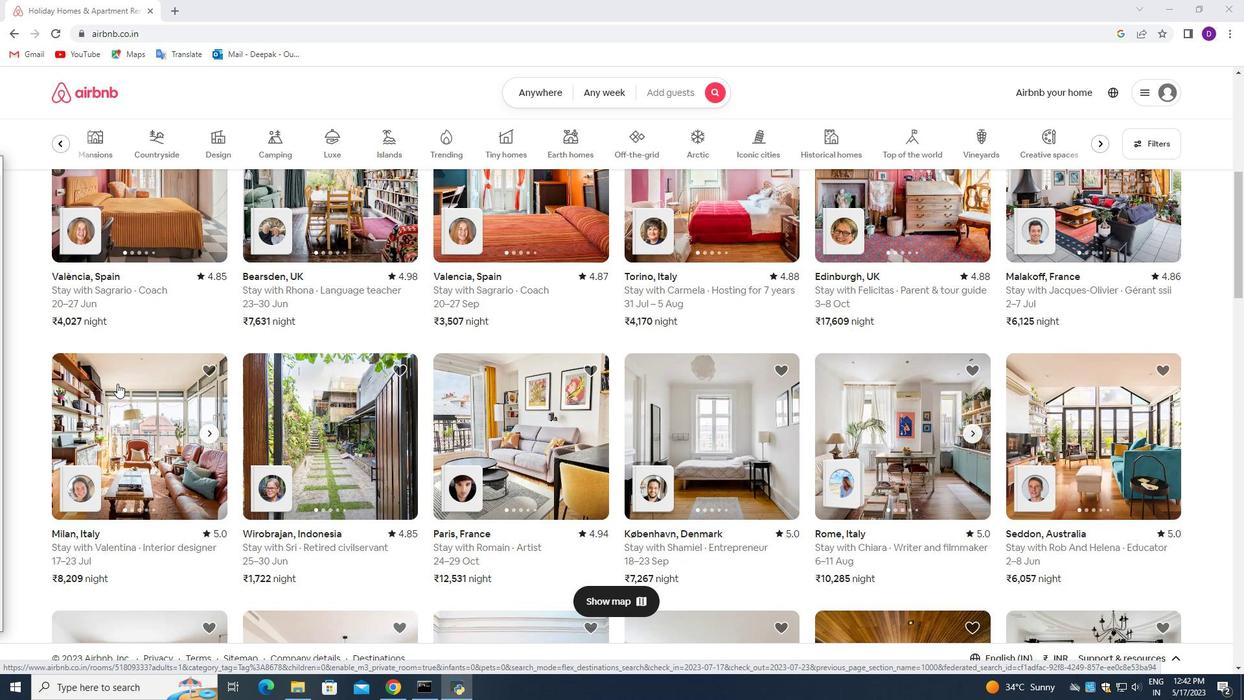 
Action: Mouse moved to (116, 383)
Screenshot: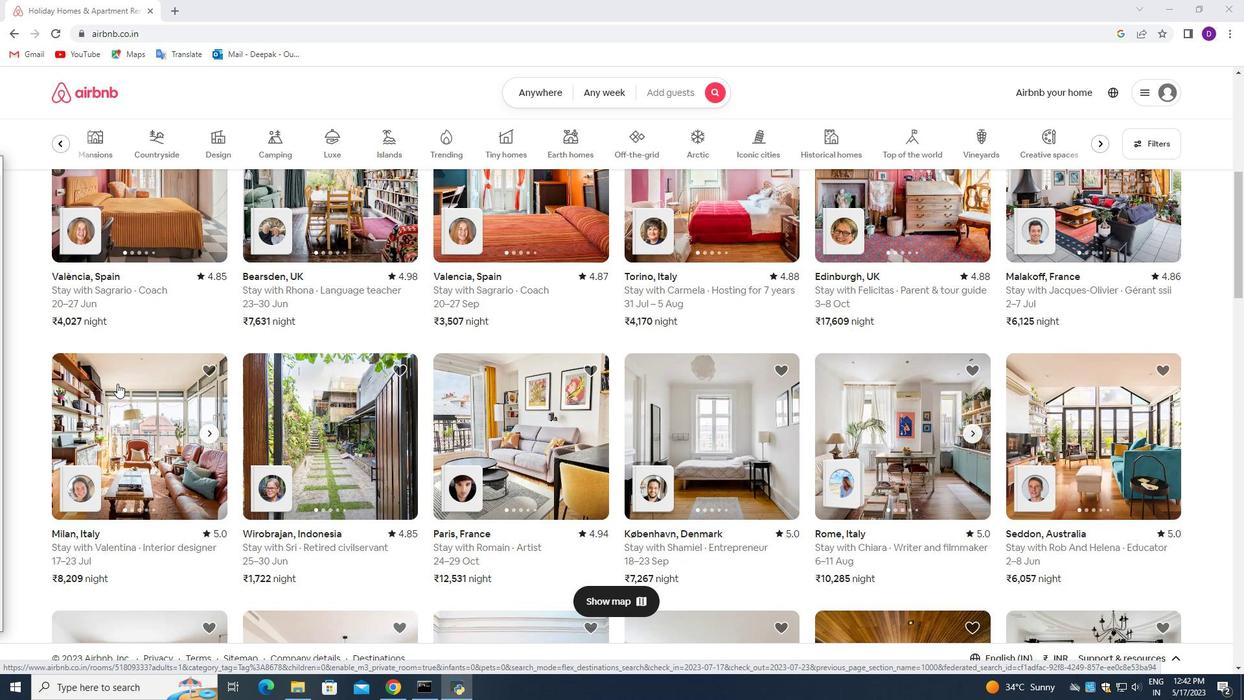 
Action: Mouse scrolled (116, 383) with delta (0, 0)
Screenshot: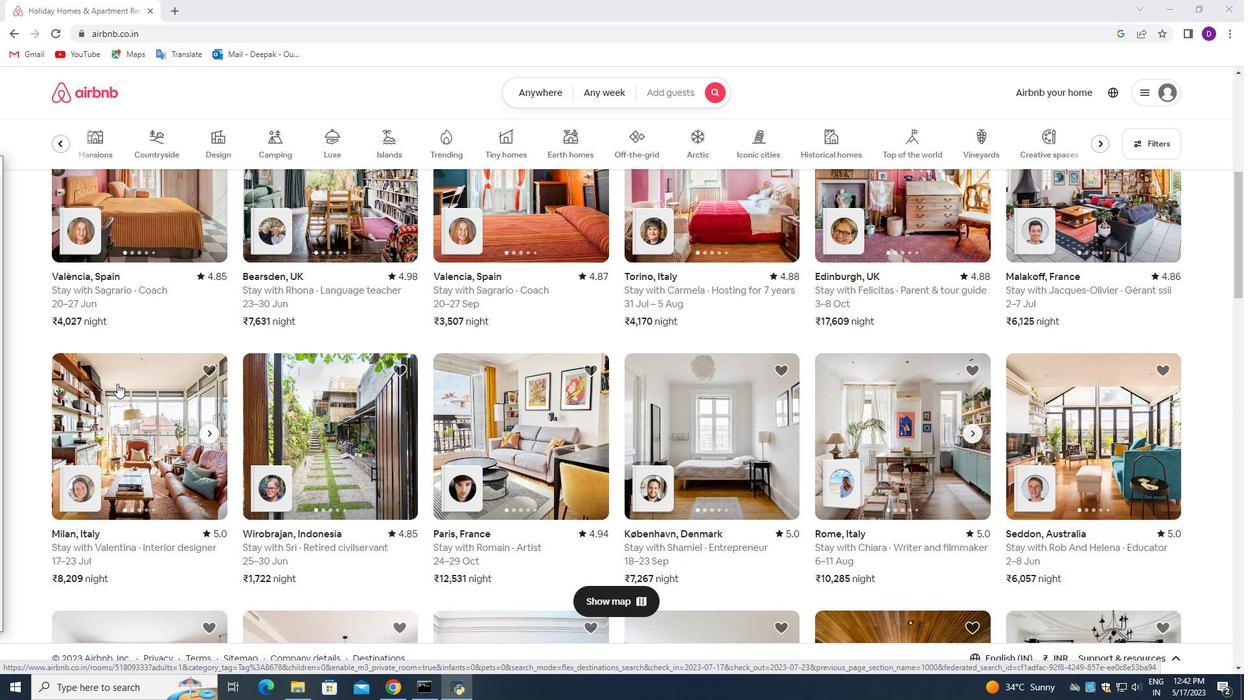 
Action: Mouse moved to (197, 368)
Screenshot: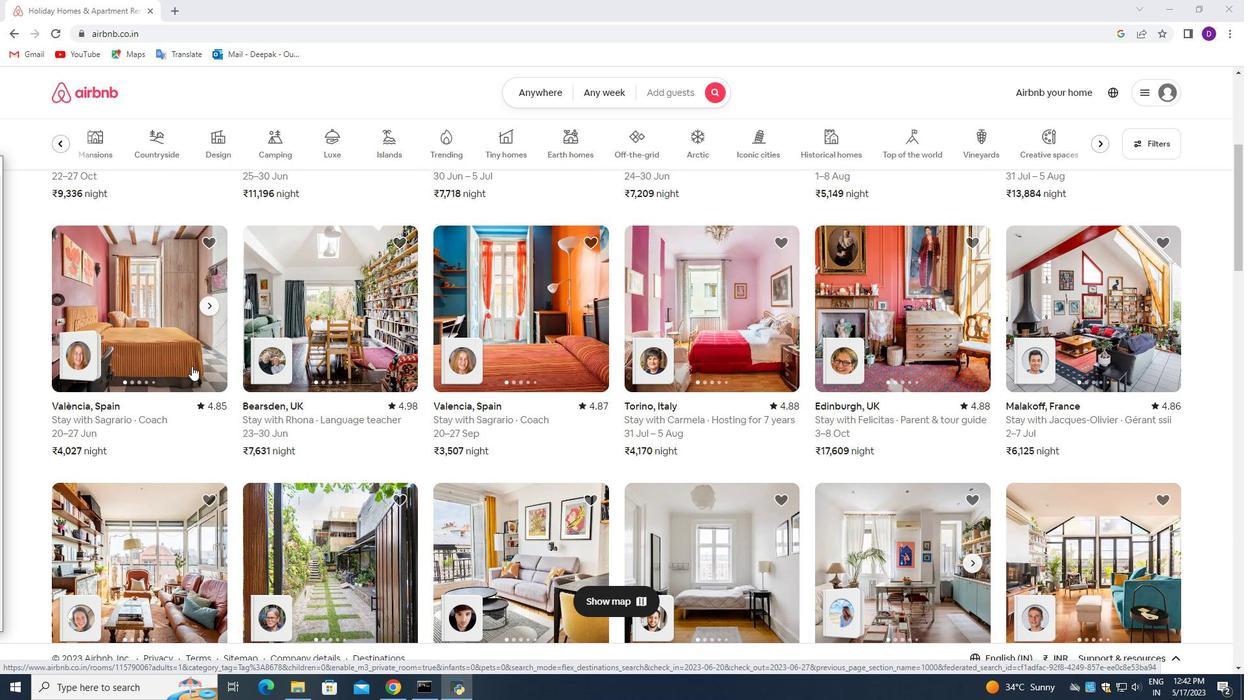 
Action: Mouse scrolled (197, 368) with delta (0, 0)
Screenshot: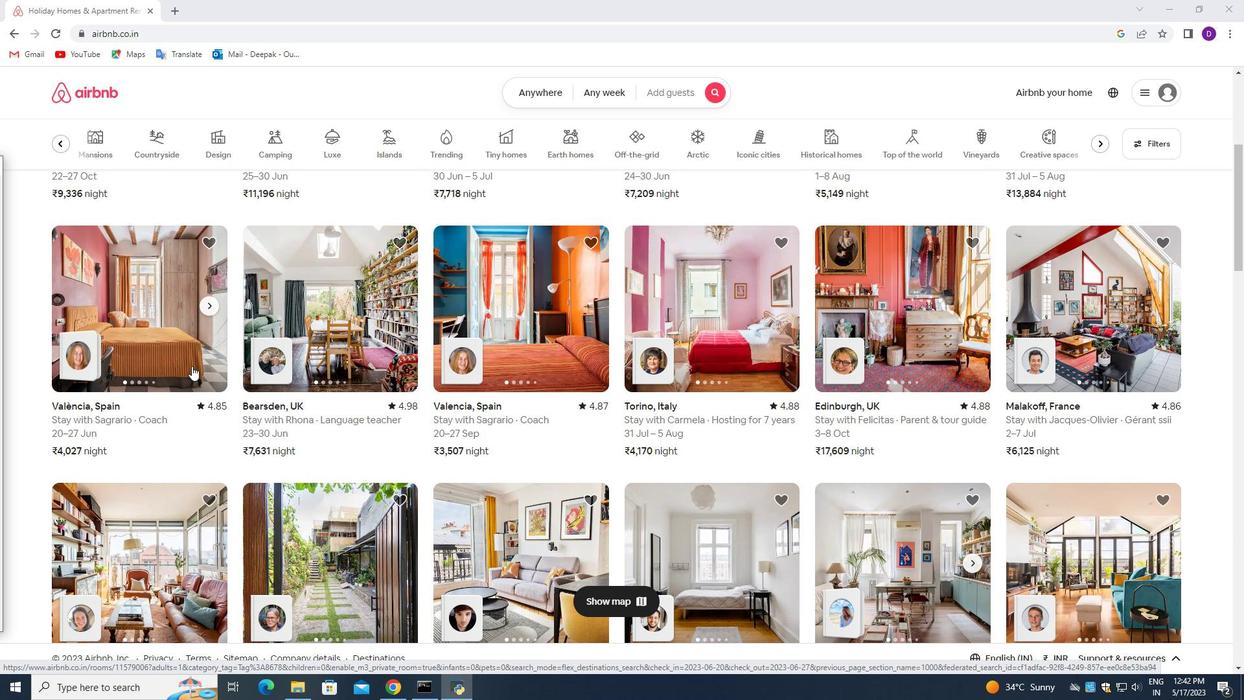 
Action: Mouse scrolled (197, 368) with delta (0, 0)
Screenshot: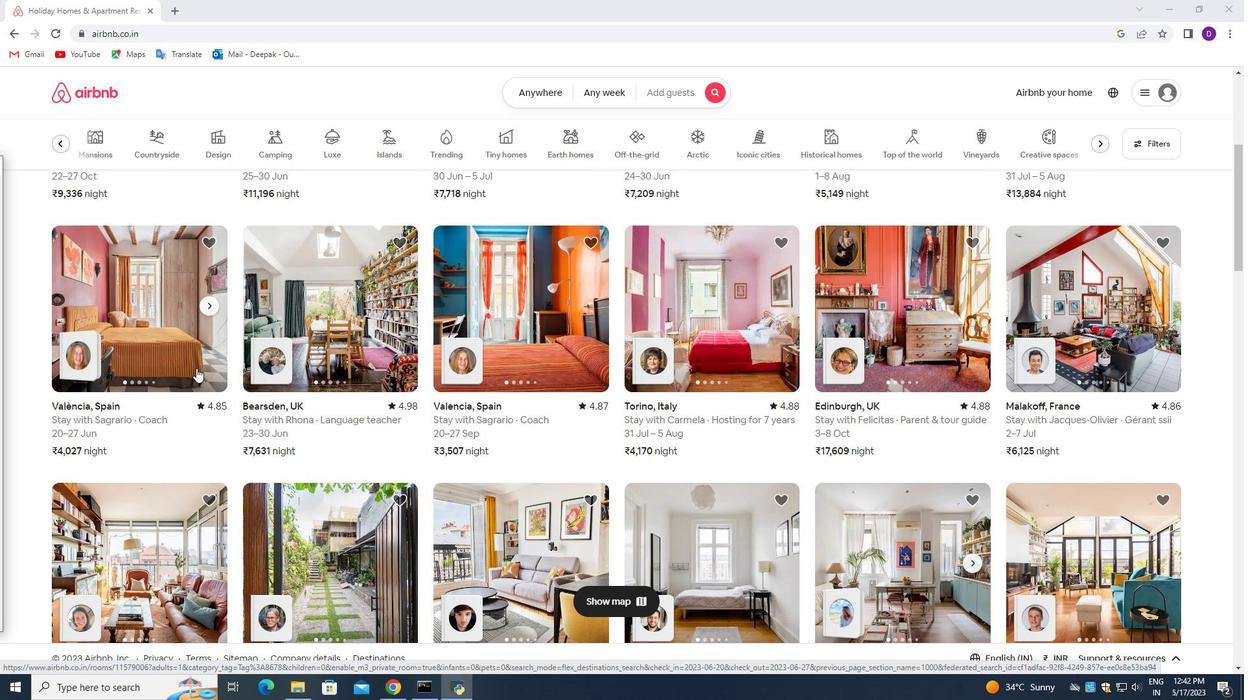 
Action: Mouse scrolled (197, 368) with delta (0, 0)
Screenshot: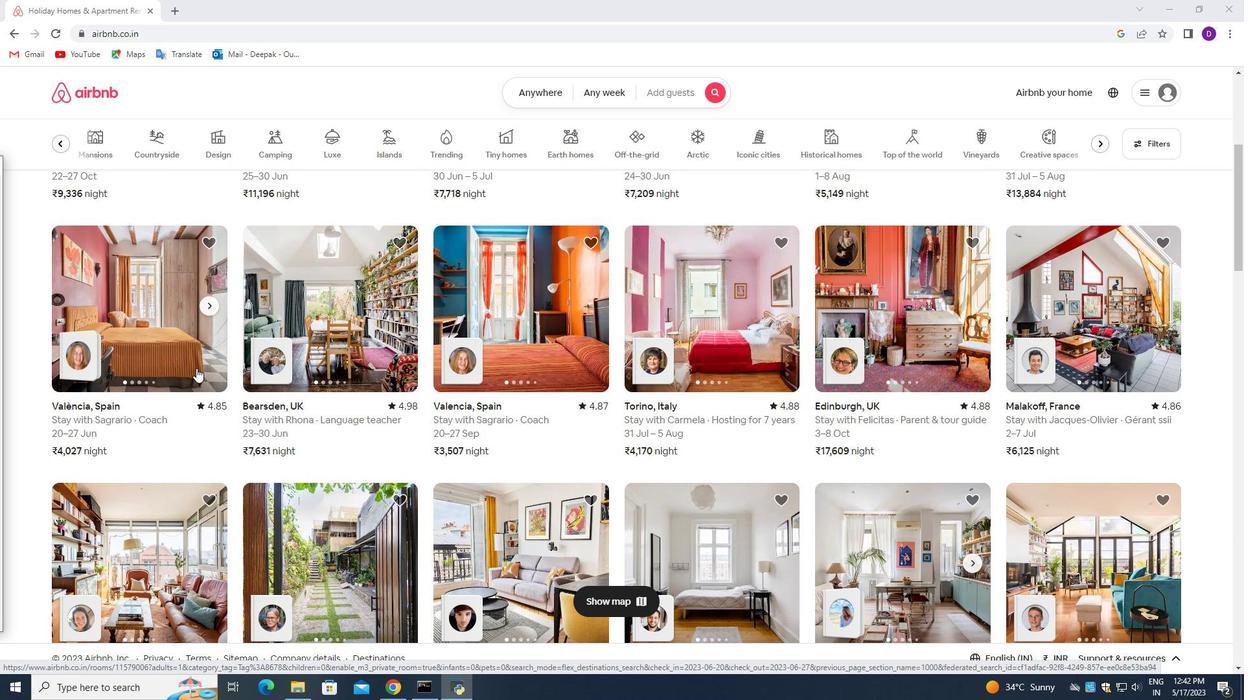 
Action: Mouse moved to (197, 368)
Screenshot: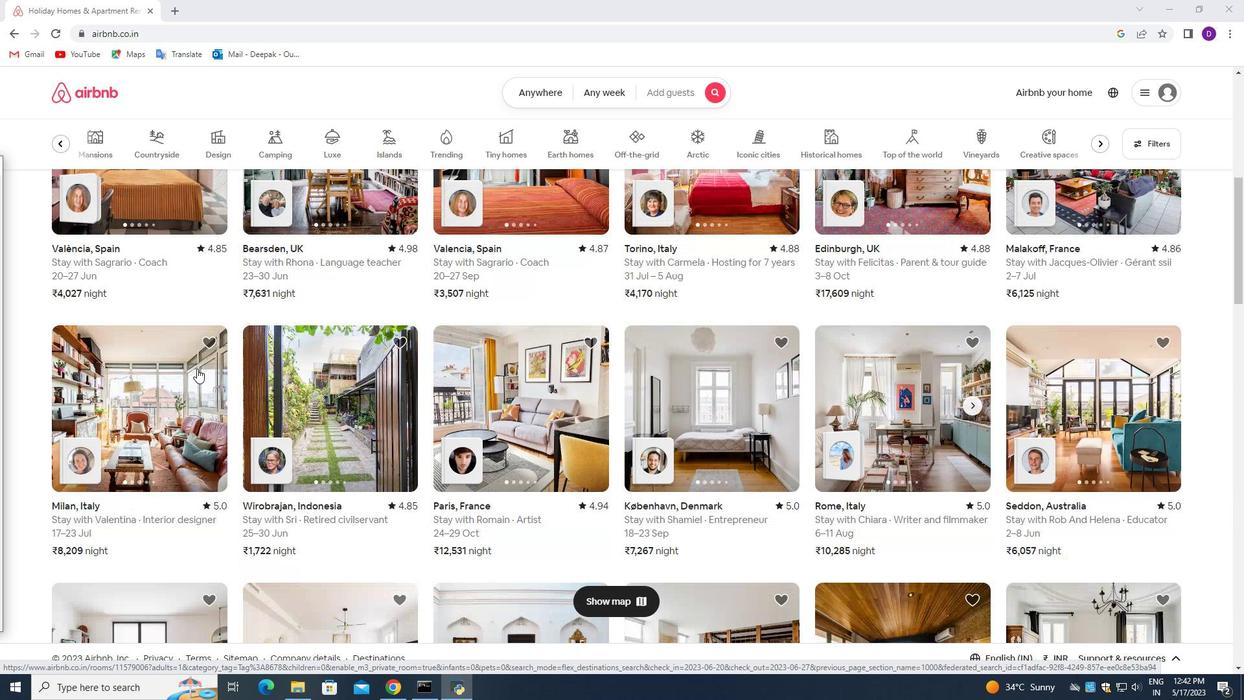 
Action: Mouse scrolled (197, 368) with delta (0, 0)
Screenshot: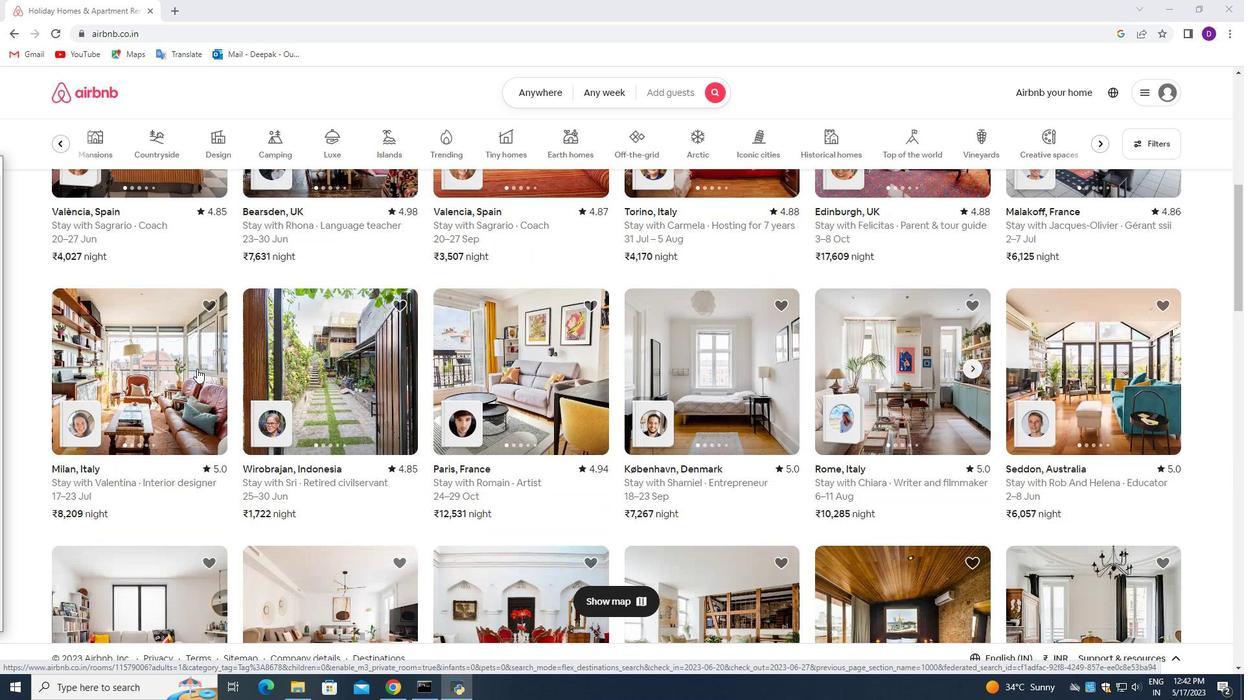 
Action: Mouse moved to (197, 368)
Screenshot: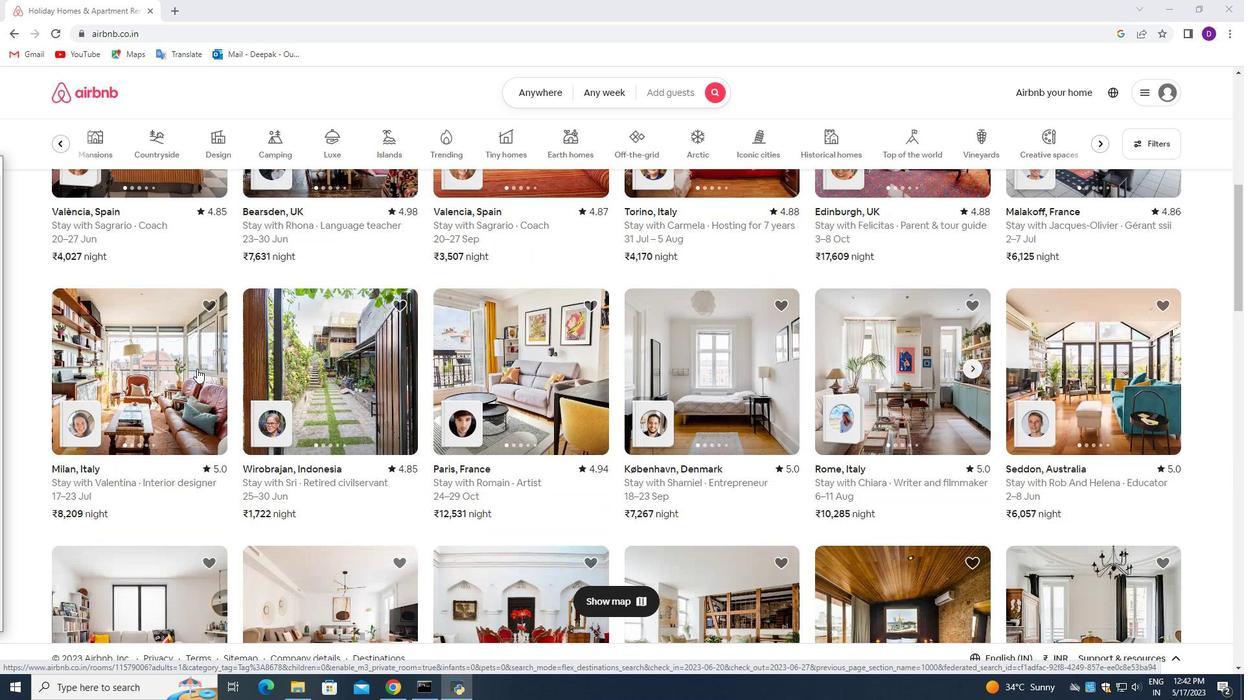 
Action: Mouse scrolled (197, 368) with delta (0, 0)
Screenshot: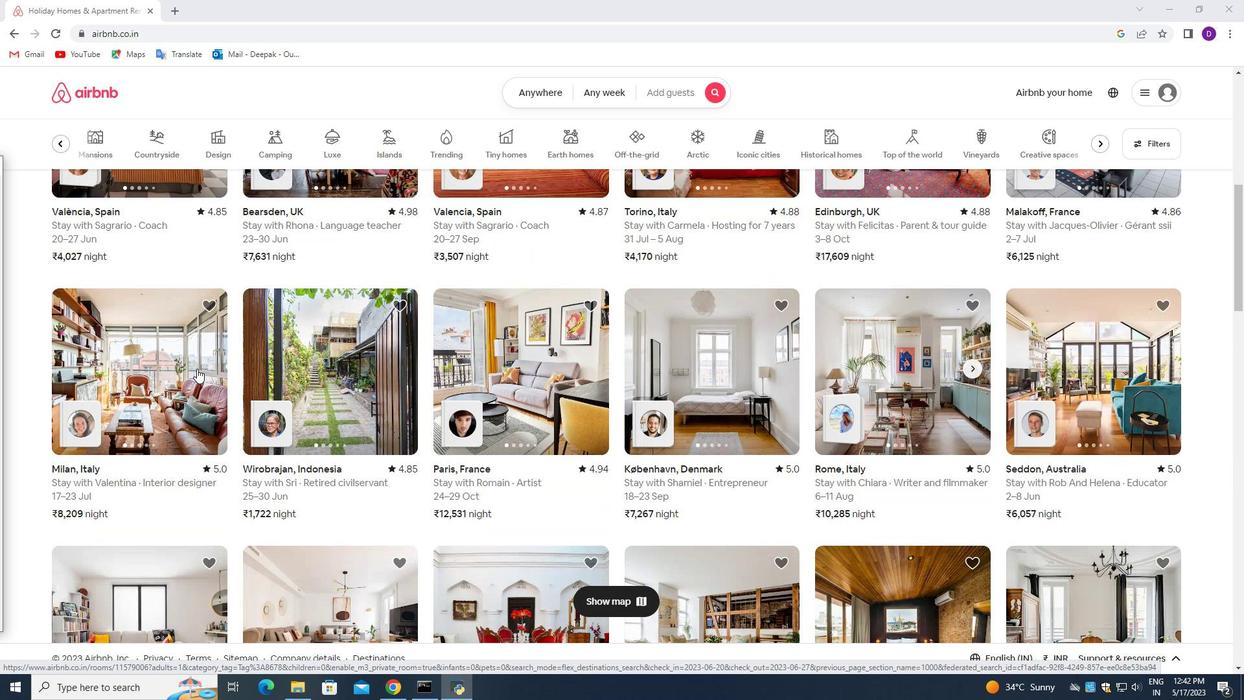 
Action: Mouse moved to (197, 369)
Screenshot: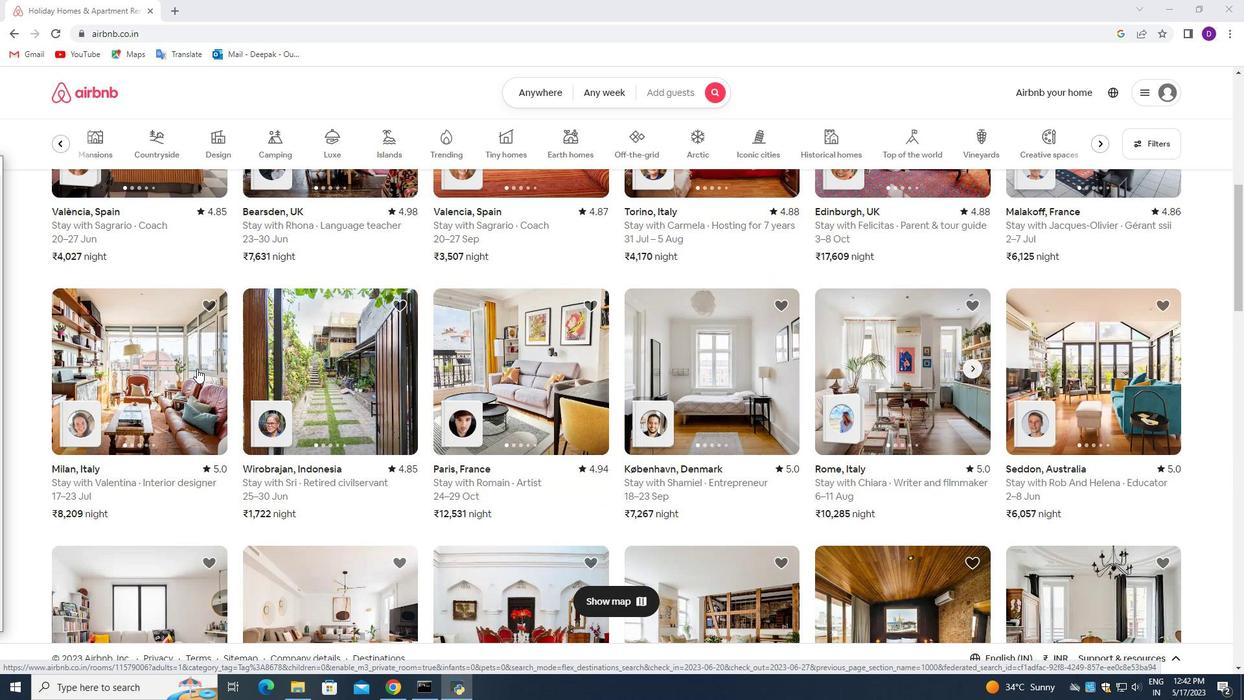 
Action: Mouse scrolled (197, 368) with delta (0, 0)
Screenshot: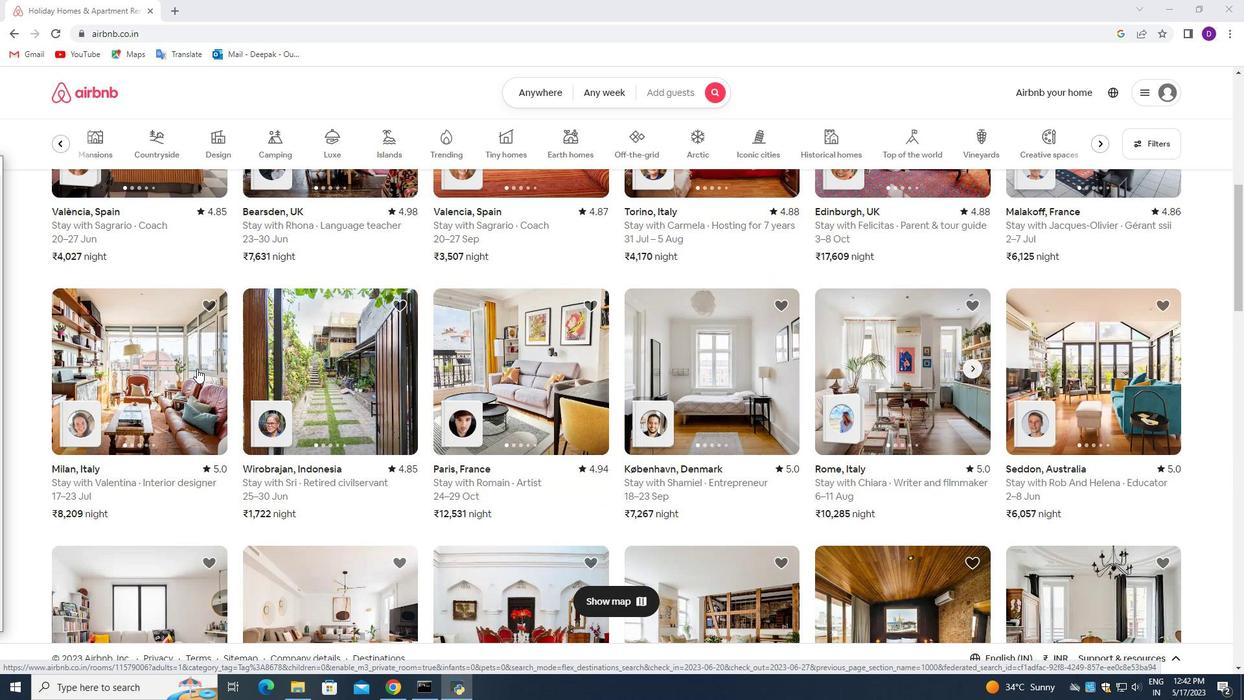 
Action: Mouse moved to (702, 448)
Screenshot: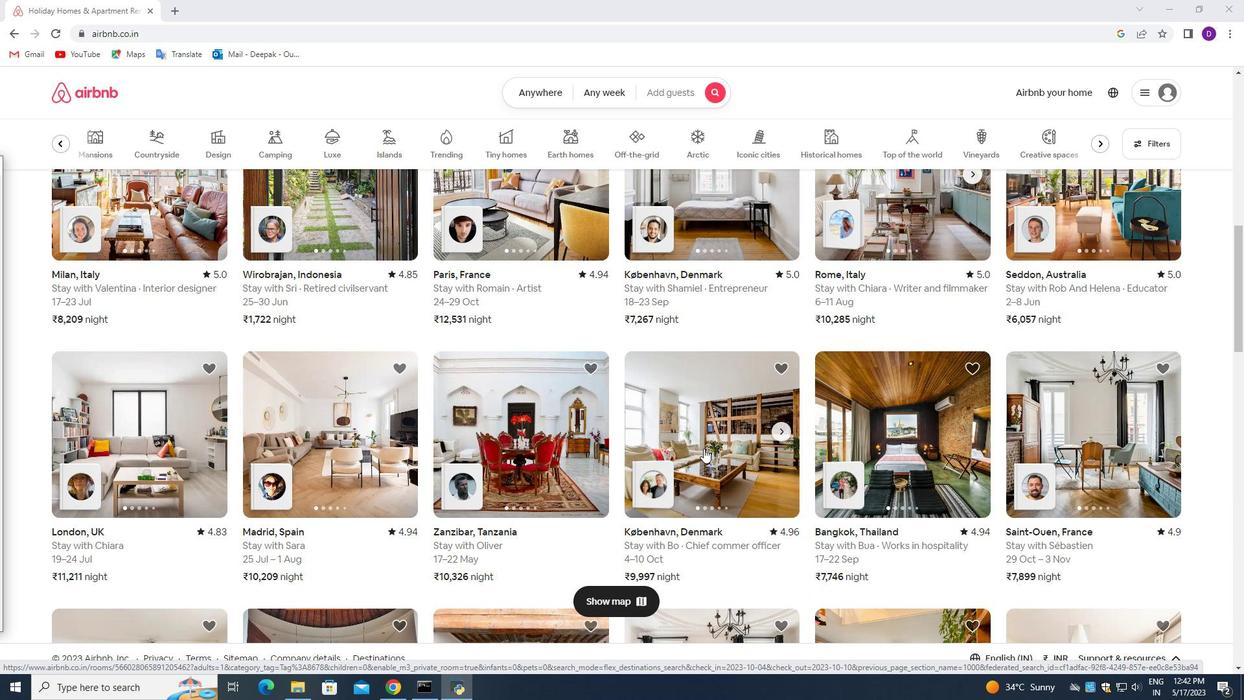 
Action: Mouse pressed left at (702, 448)
Screenshot: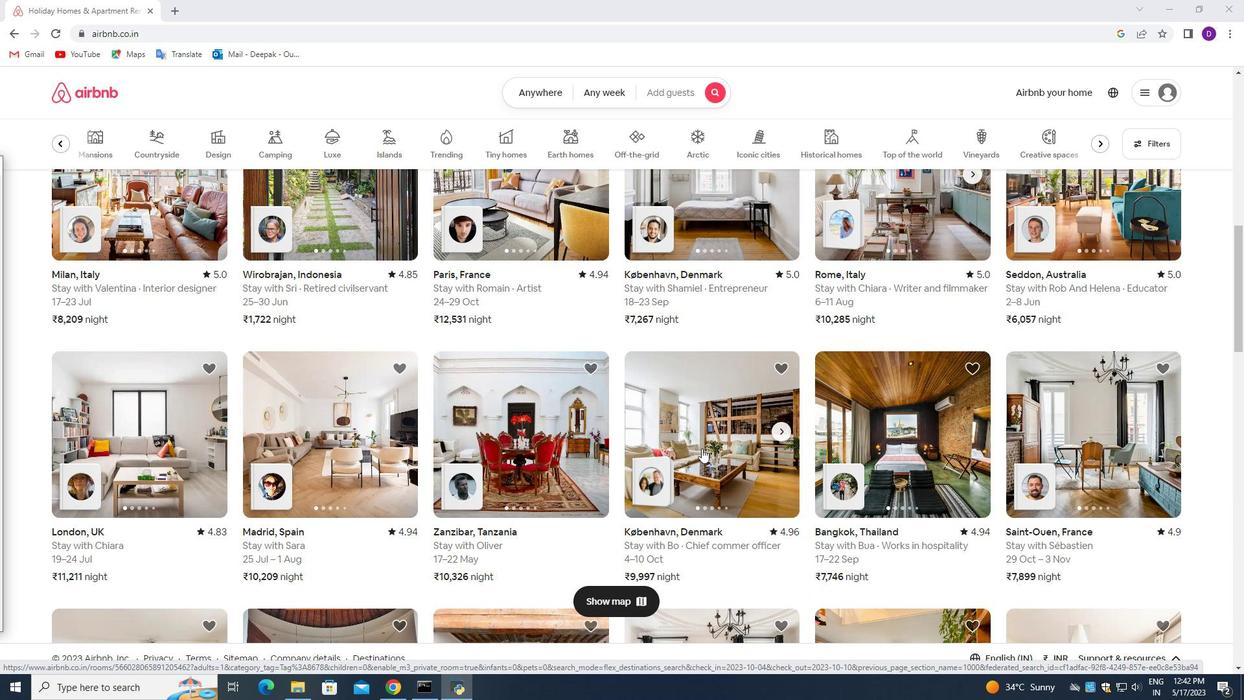
Action: Mouse moved to (618, 297)
Screenshot: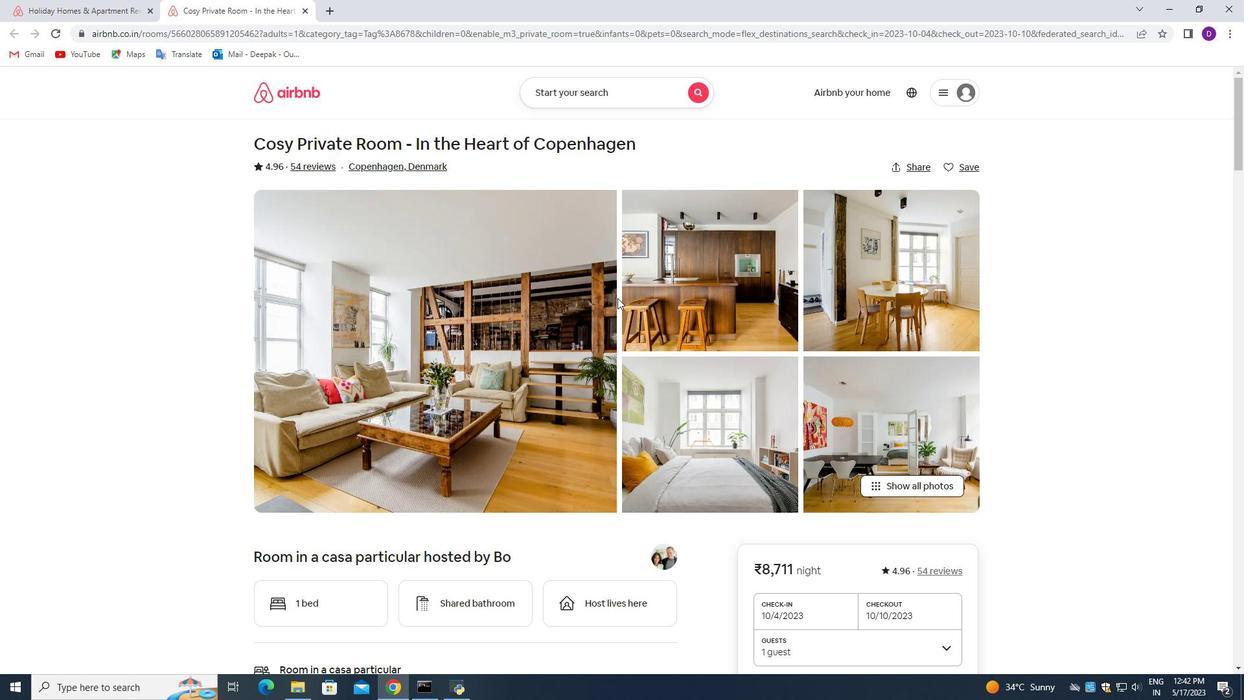 
Action: Mouse scrolled (618, 296) with delta (0, 0)
Screenshot: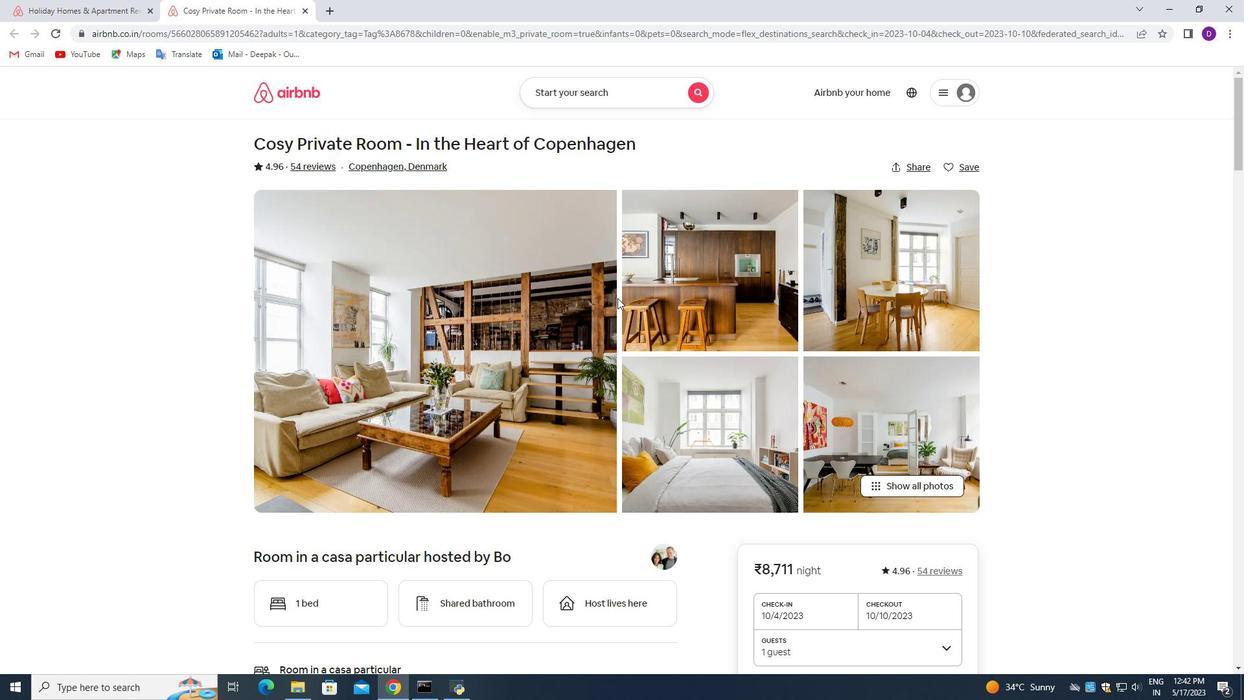 
Action: Mouse scrolled (618, 296) with delta (0, 0)
Screenshot: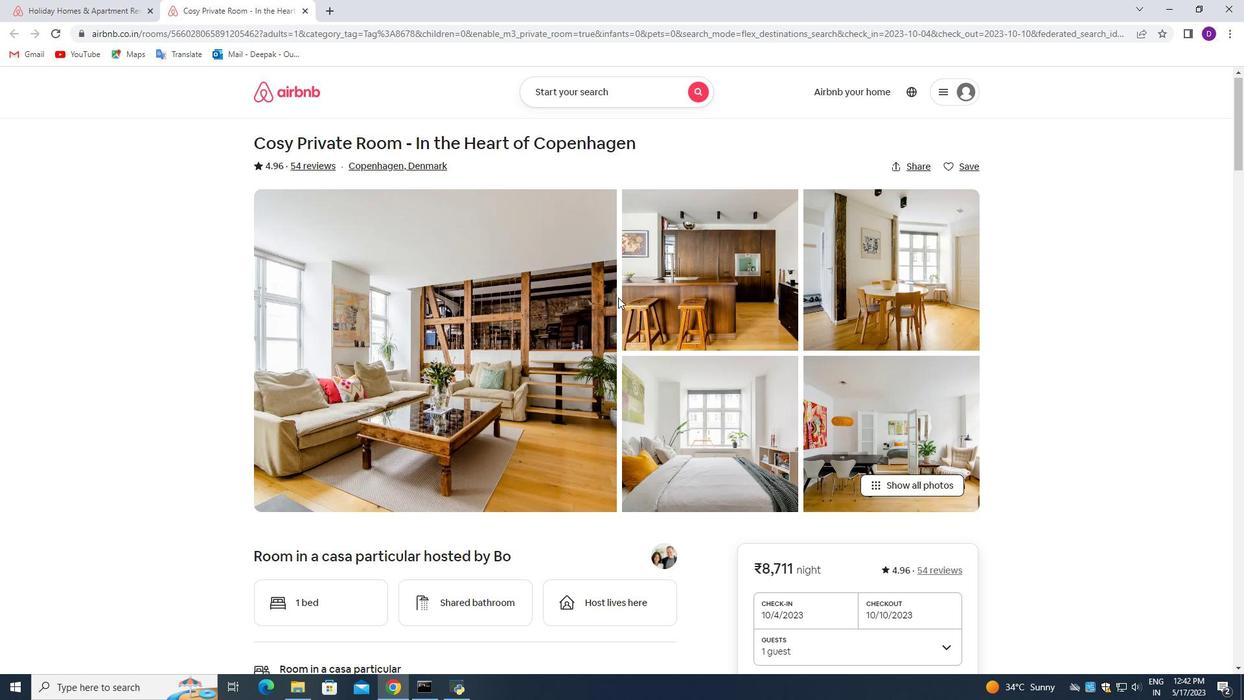 
Action: Mouse scrolled (618, 296) with delta (0, 0)
Screenshot: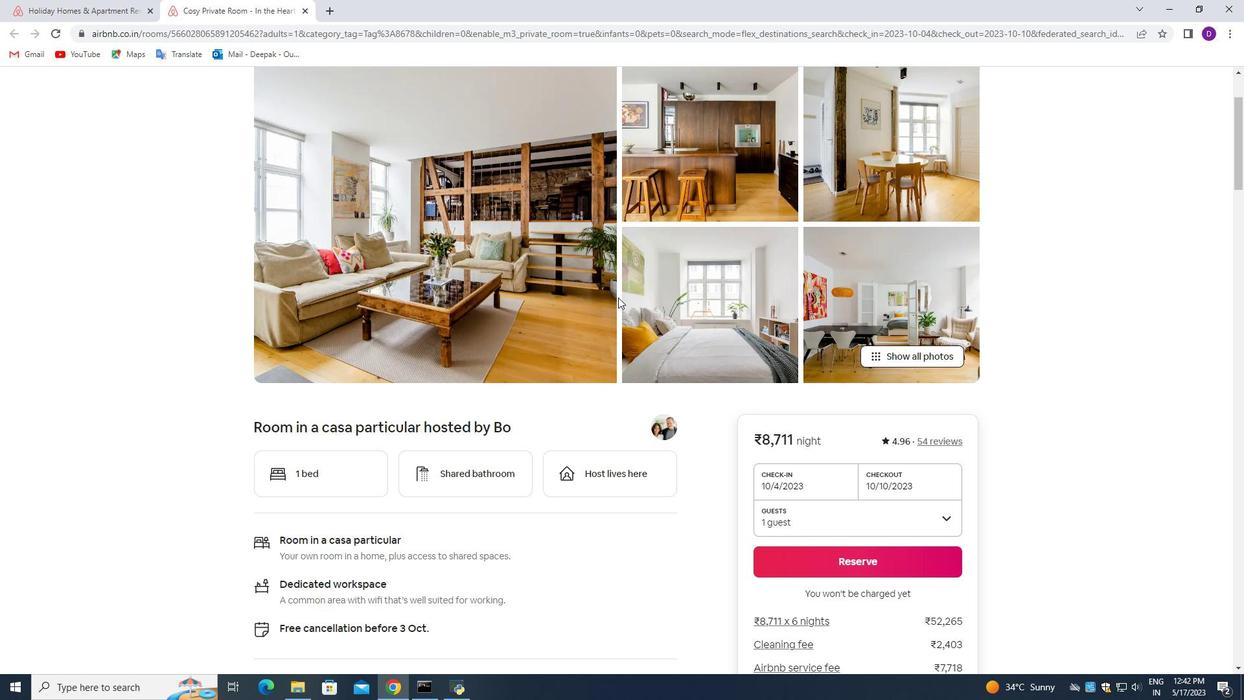 
Action: Mouse moved to (618, 297)
Screenshot: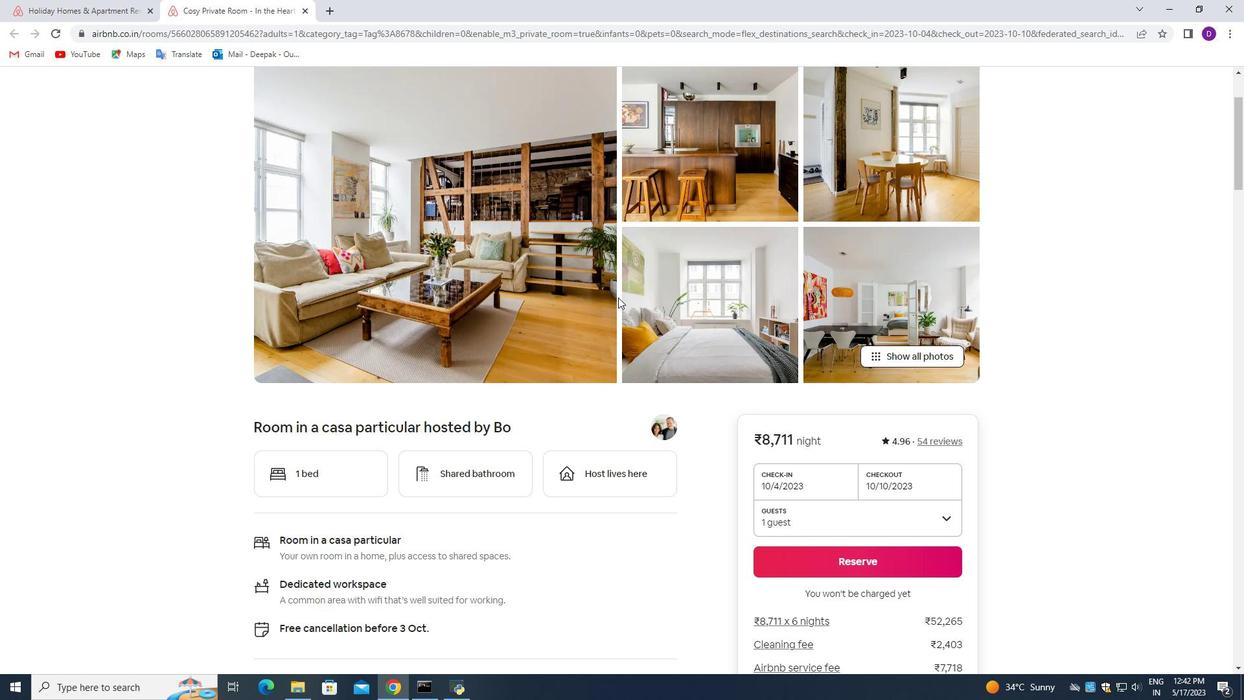 
Action: Mouse scrolled (618, 296) with delta (0, 0)
Screenshot: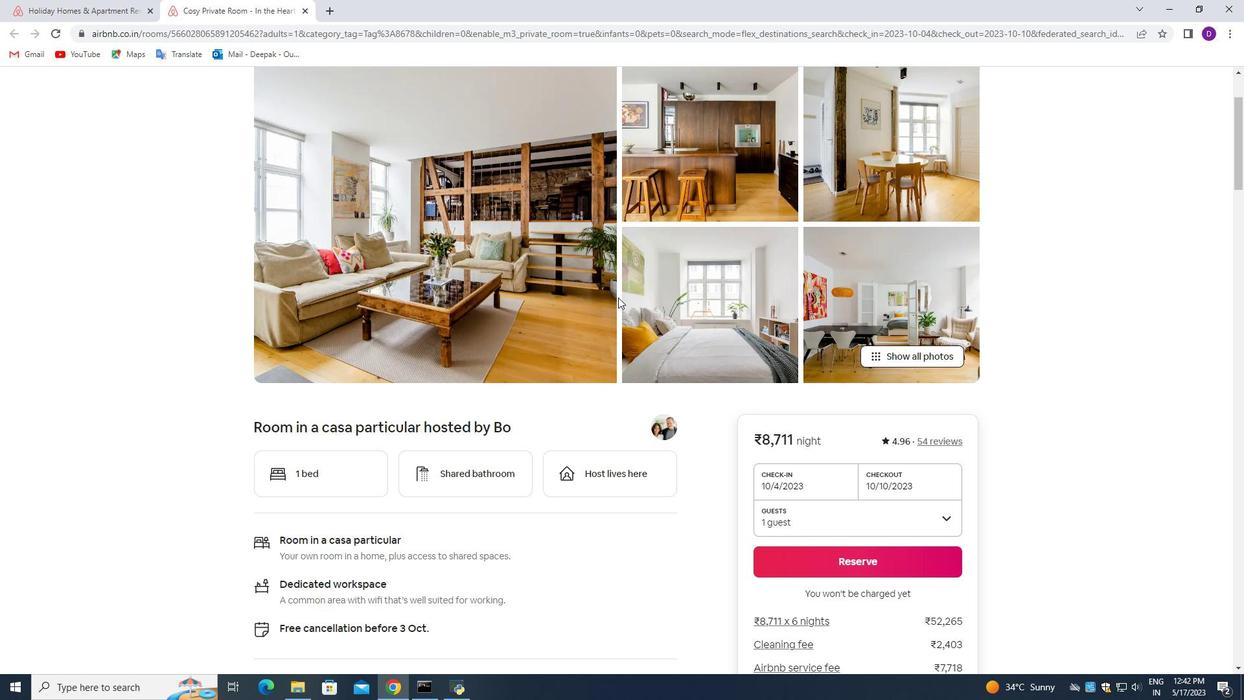 
Action: Mouse moved to (619, 297)
Screenshot: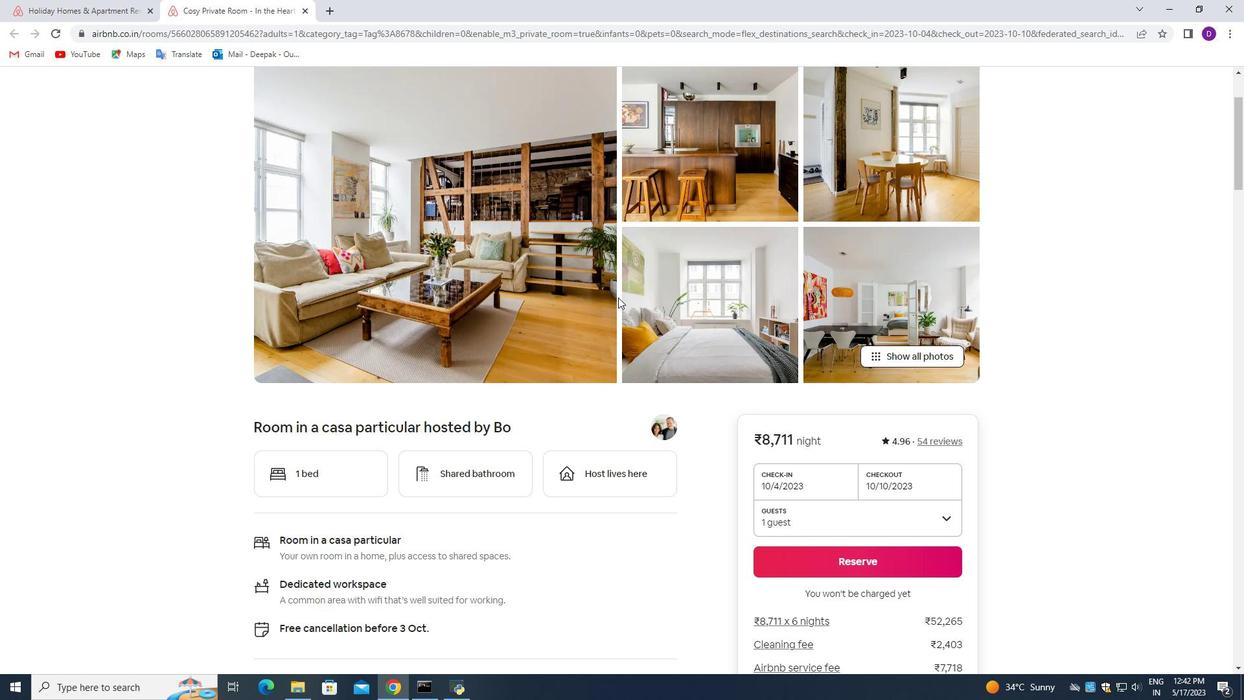 
Action: Mouse scrolled (619, 296) with delta (0, 0)
Screenshot: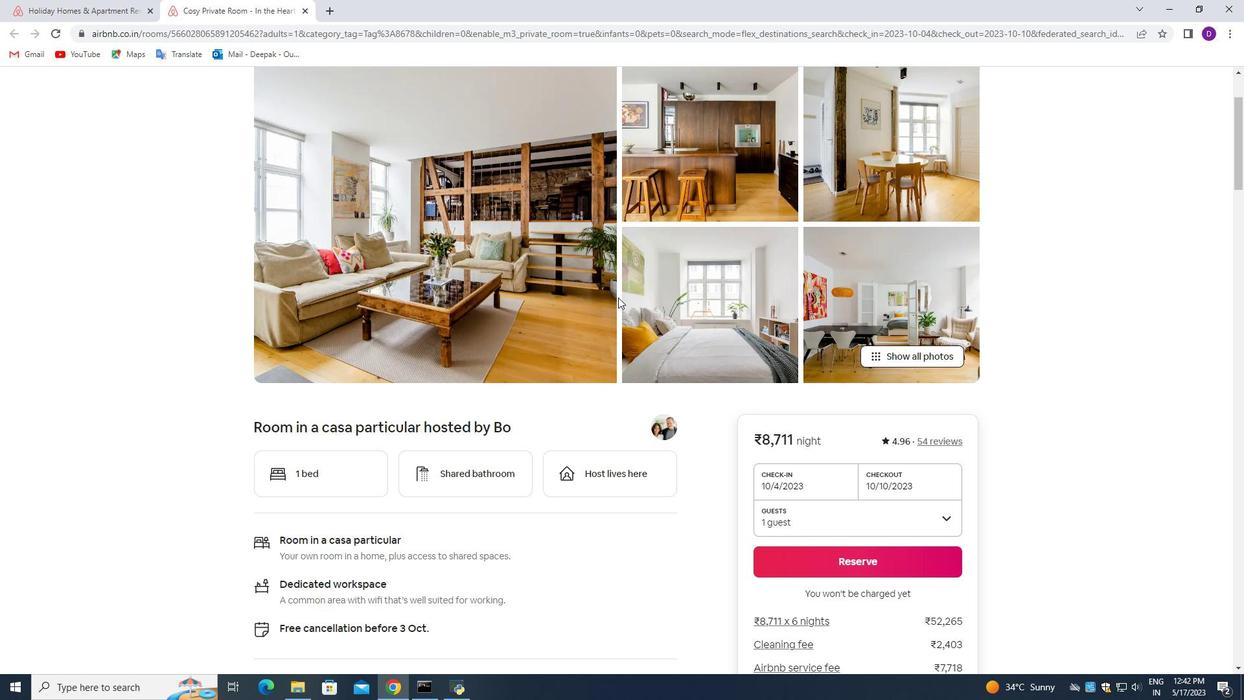 
Action: Mouse moved to (626, 337)
Screenshot: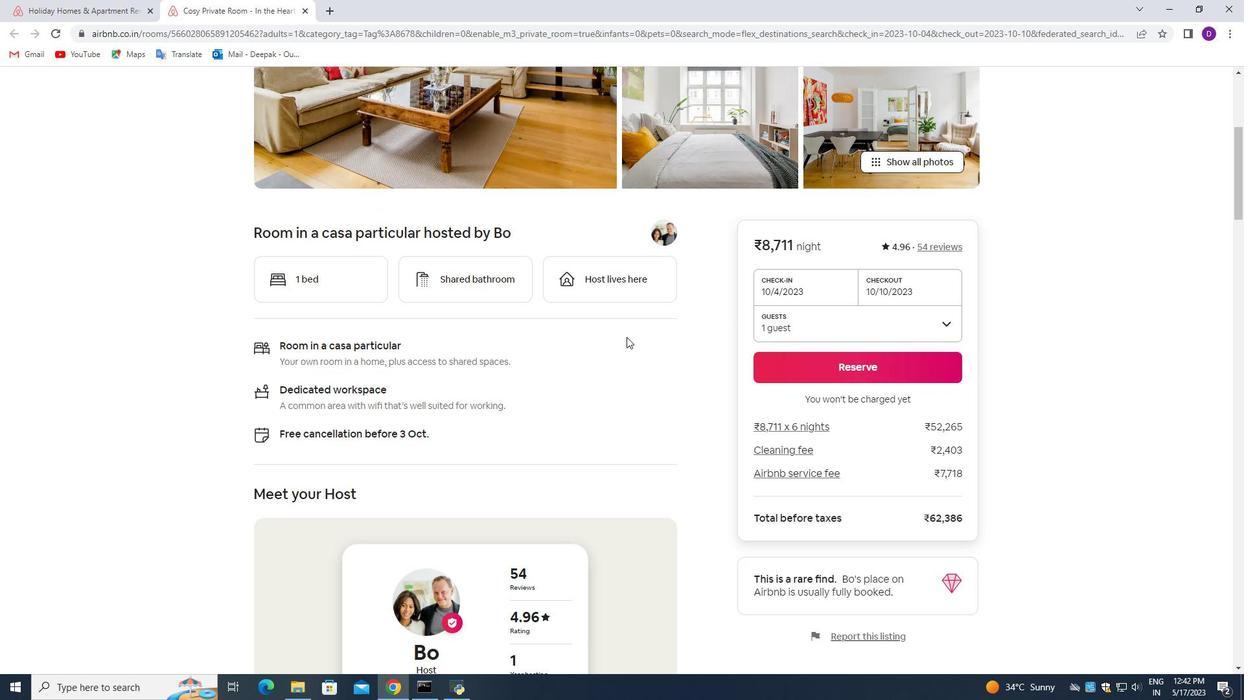 
Action: Mouse scrolled (626, 336) with delta (0, 0)
Screenshot: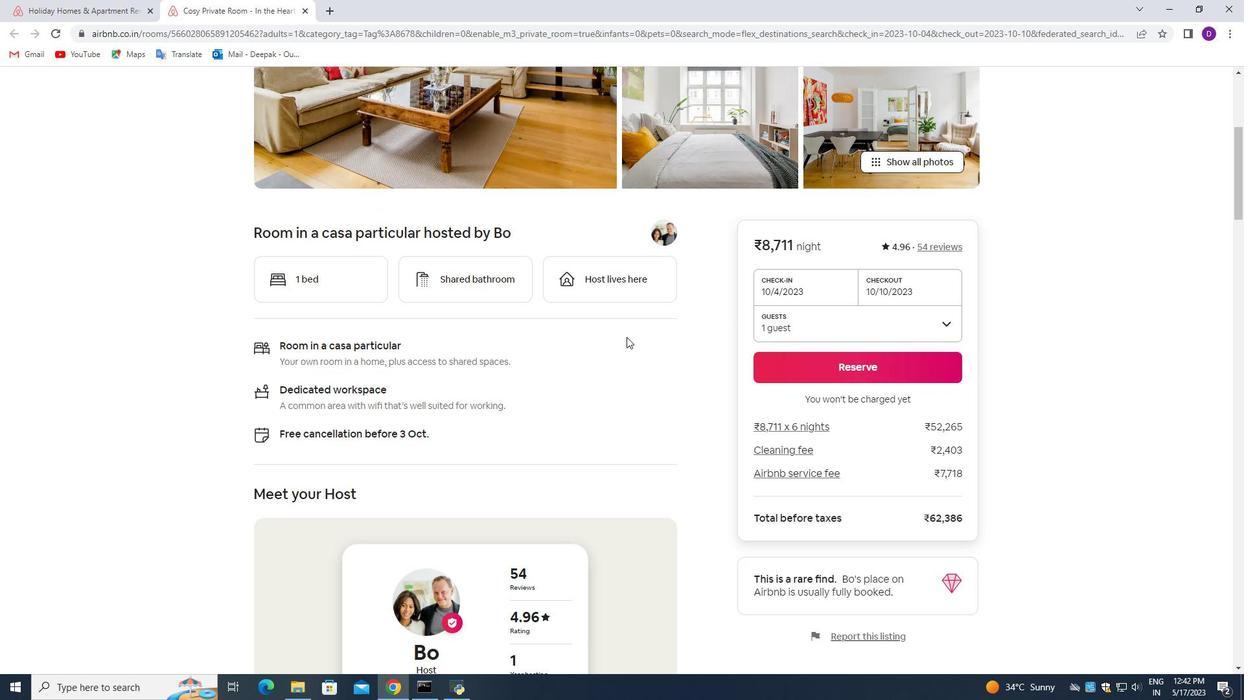 
Action: Mouse scrolled (626, 336) with delta (0, 0)
Screenshot: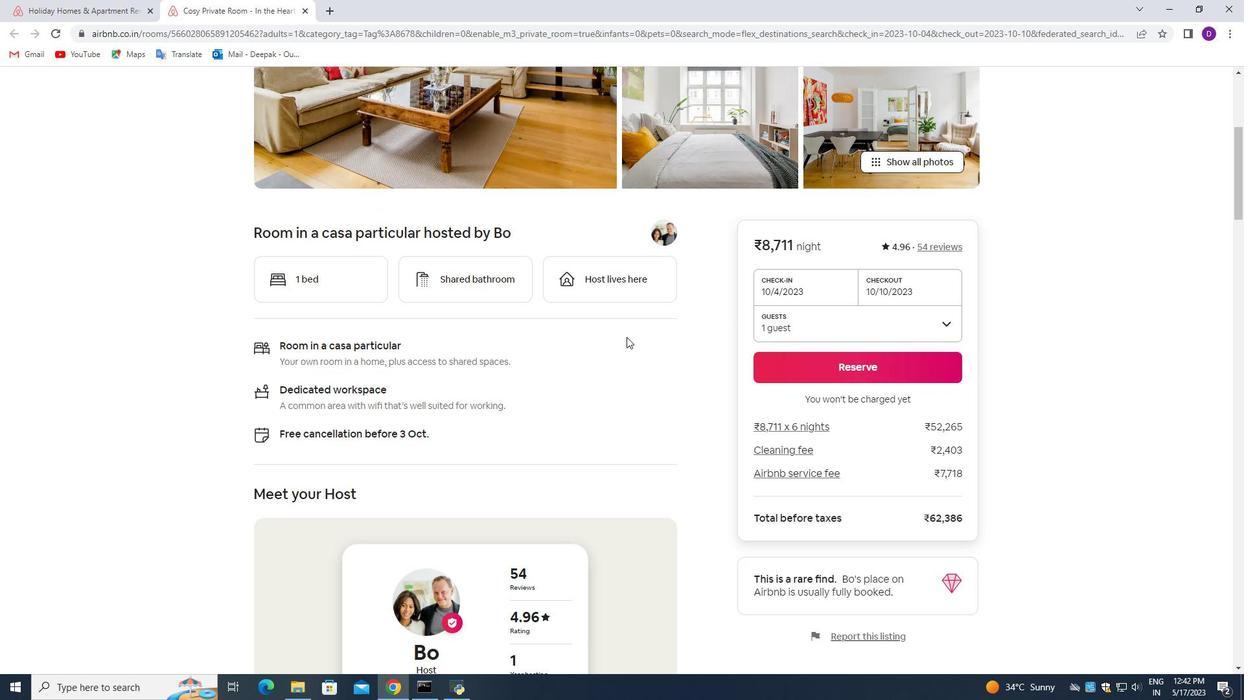 
Action: Mouse scrolled (626, 336) with delta (0, 0)
Screenshot: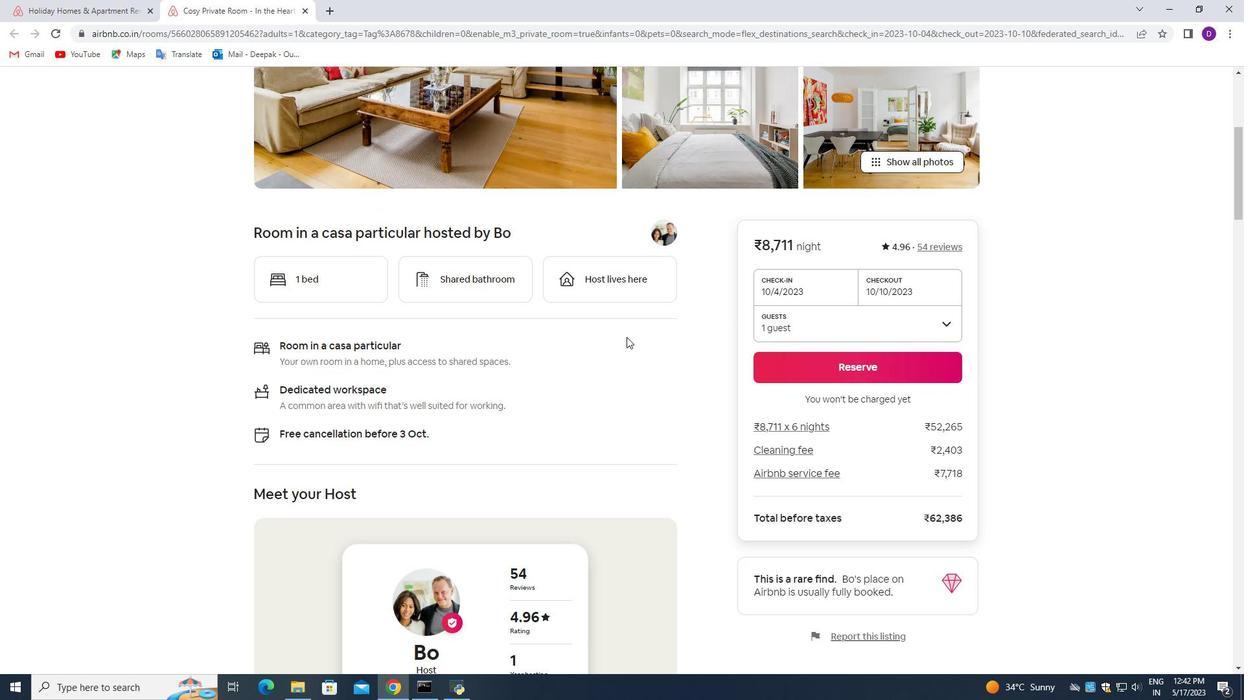
Action: Mouse scrolled (626, 336) with delta (0, 0)
Screenshot: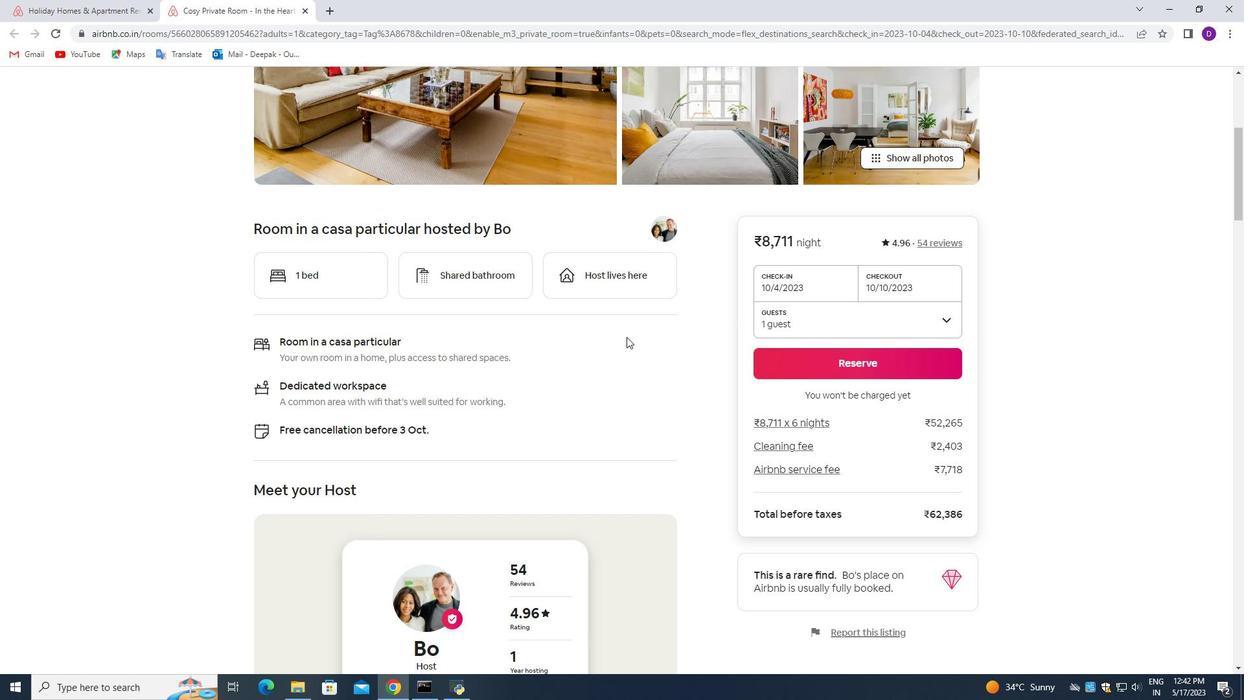 
Action: Mouse moved to (713, 460)
Screenshot: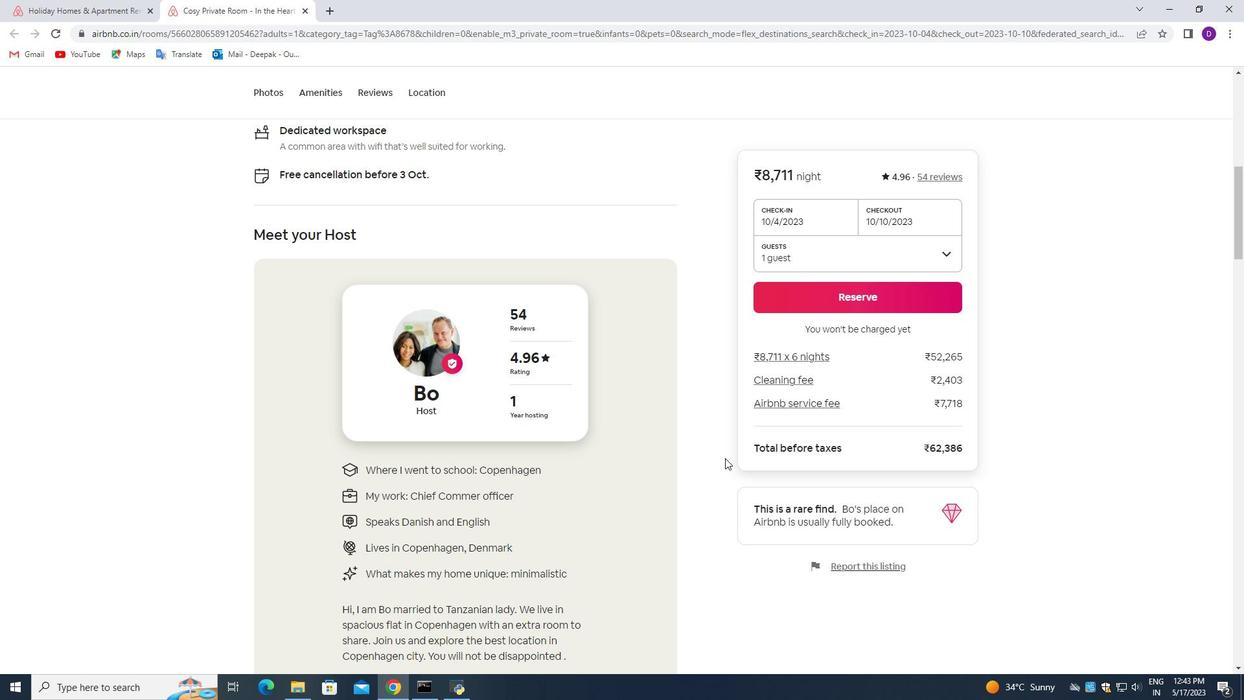 
Action: Mouse scrolled (713, 460) with delta (0, 0)
Screenshot: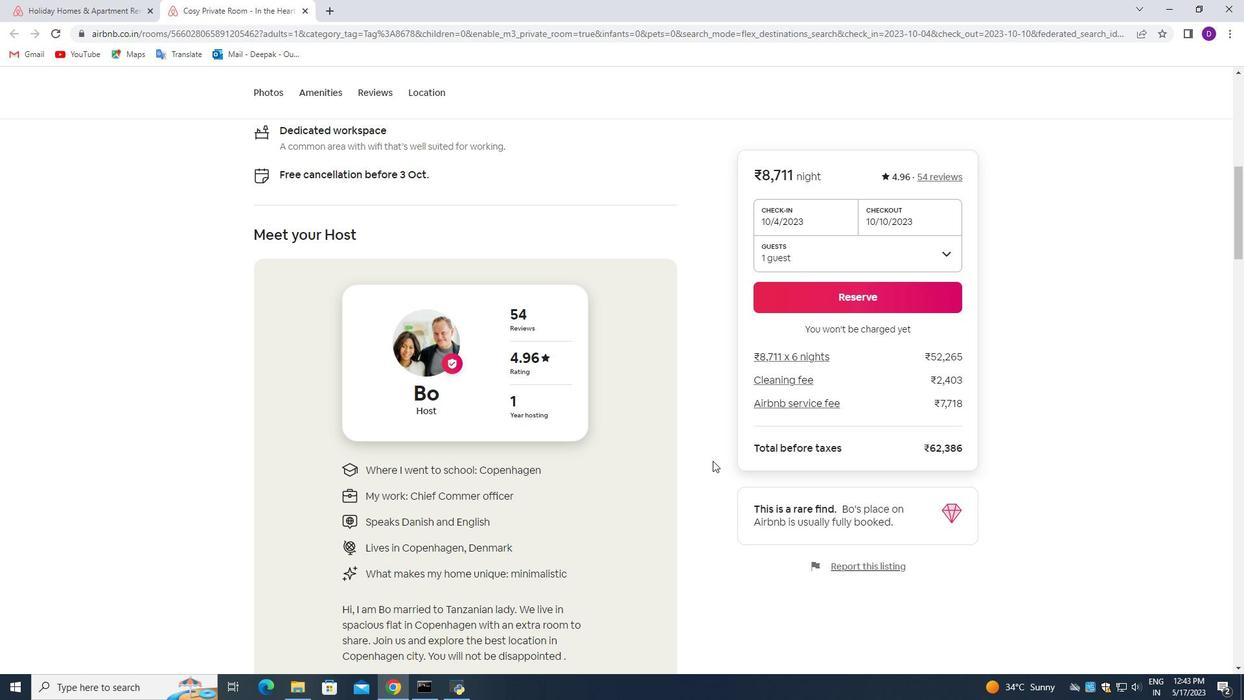 
Action: Mouse scrolled (713, 460) with delta (0, 0)
Screenshot: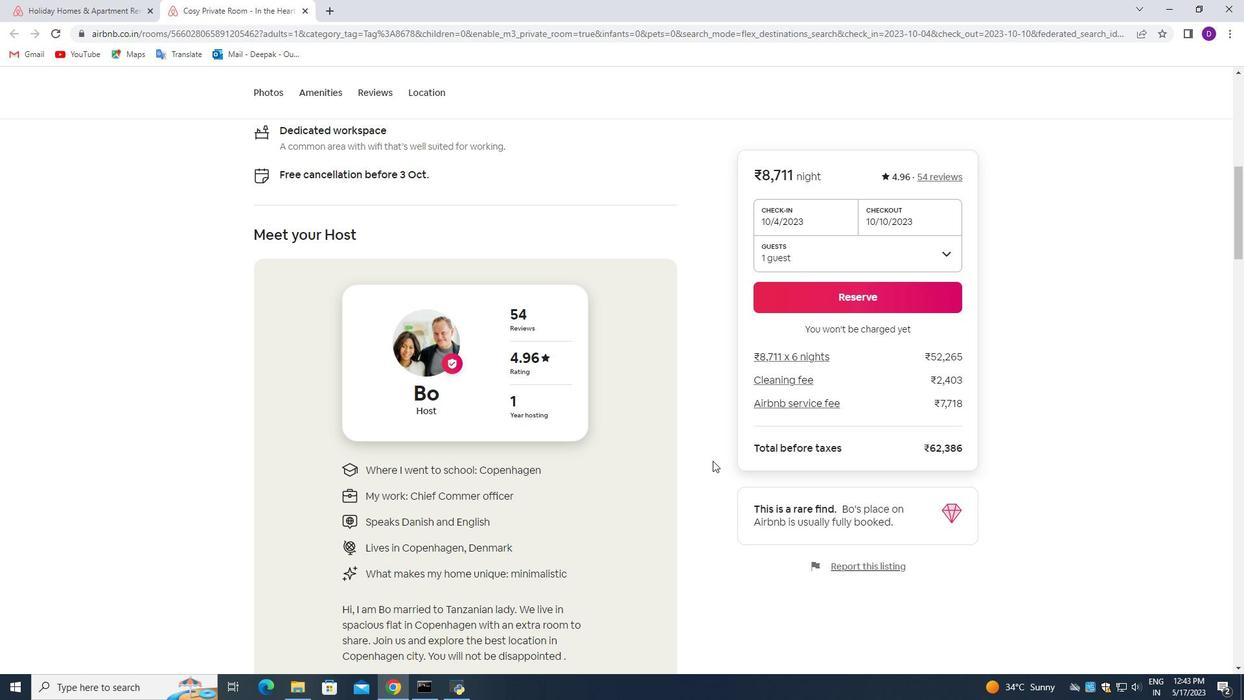 
Action: Mouse scrolled (713, 460) with delta (0, 0)
Screenshot: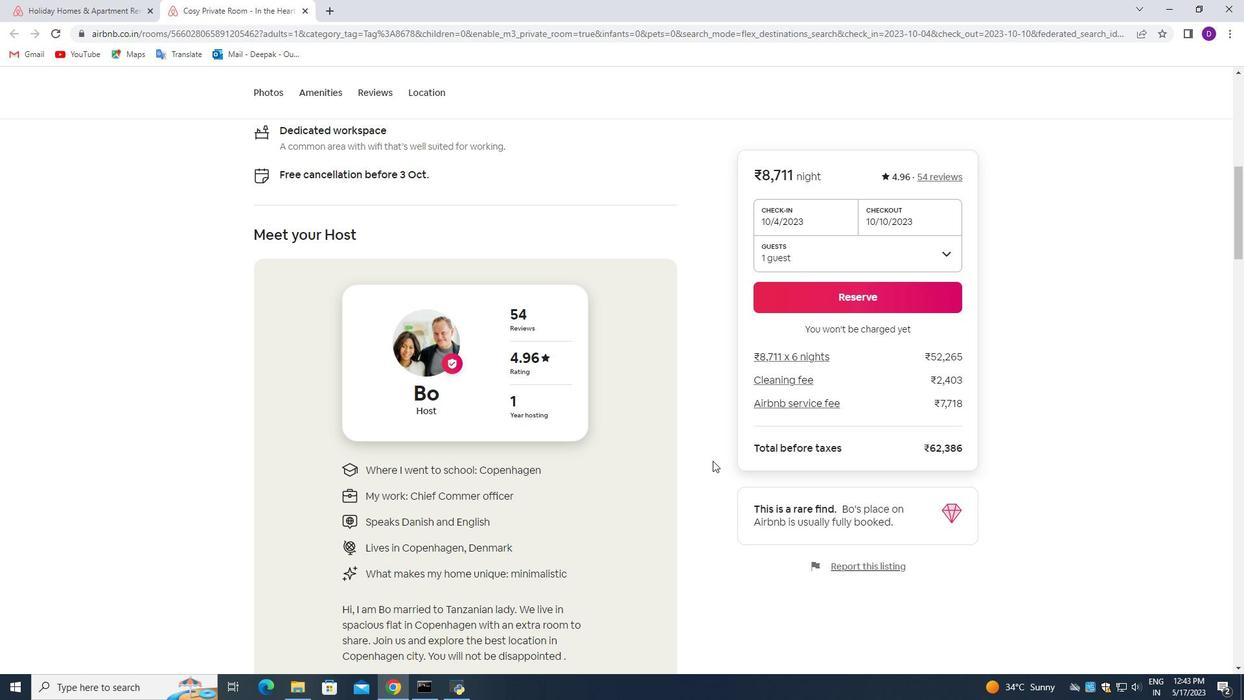 
Action: Mouse scrolled (713, 460) with delta (0, 0)
Screenshot: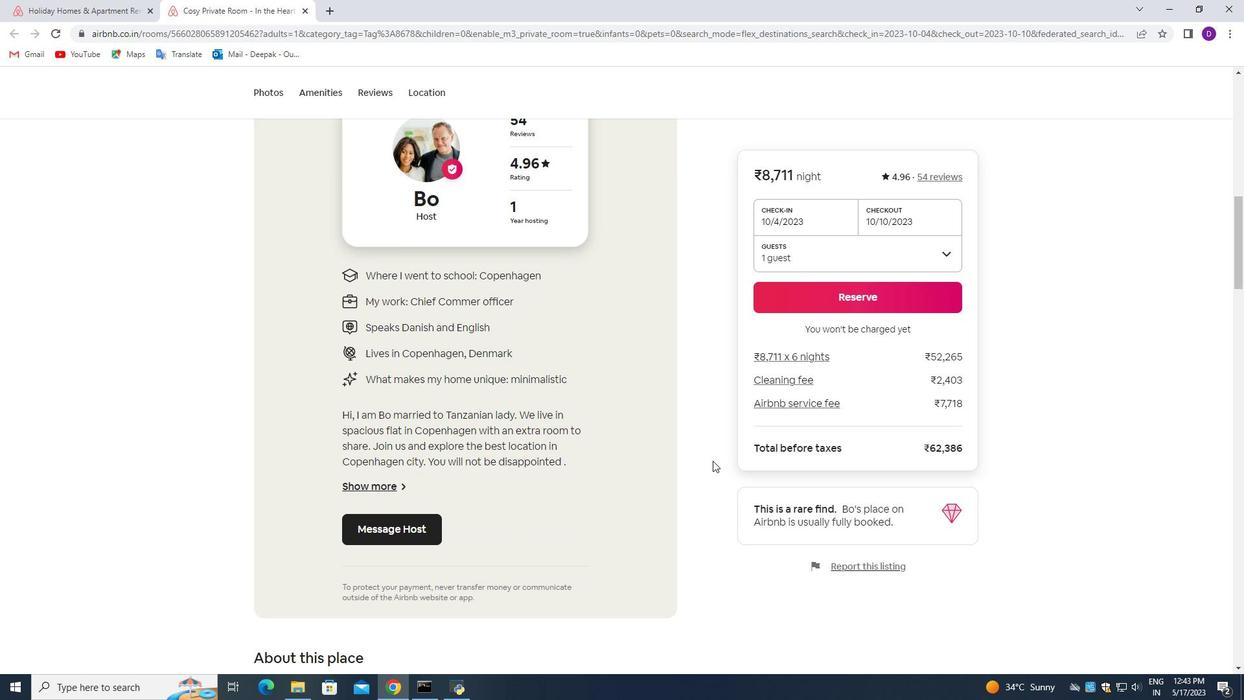 
Action: Mouse scrolled (713, 460) with delta (0, 0)
Screenshot: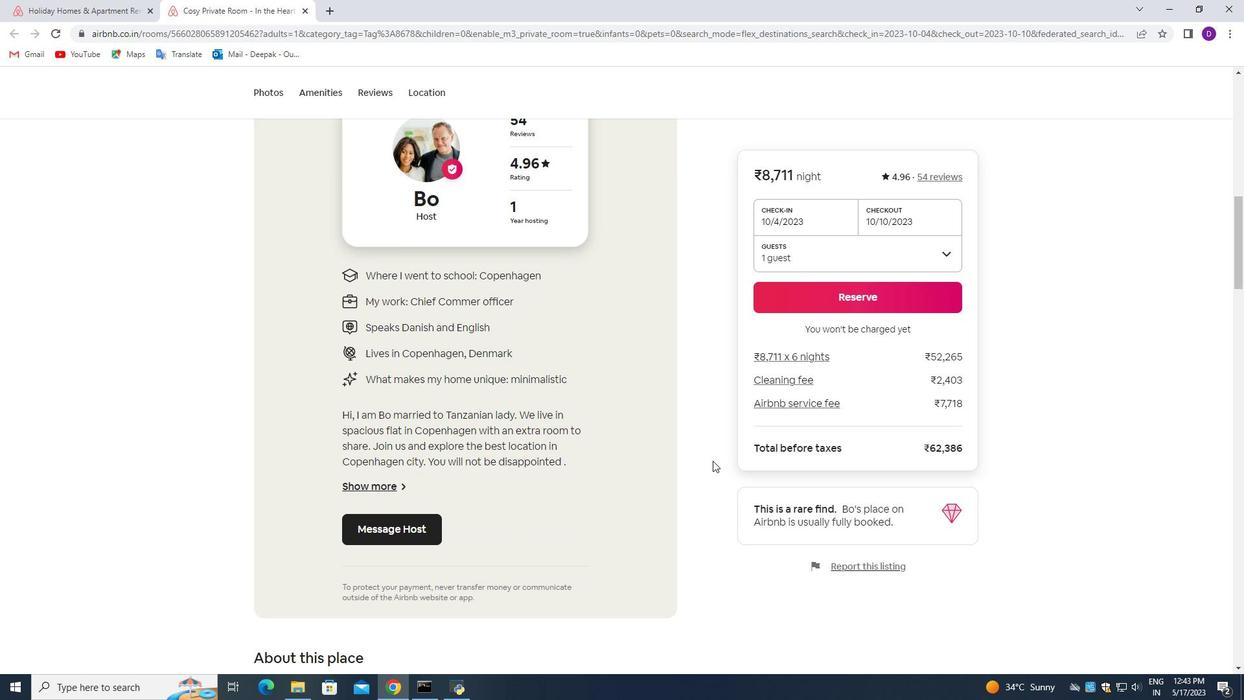 
Action: Mouse scrolled (713, 460) with delta (0, 0)
Screenshot: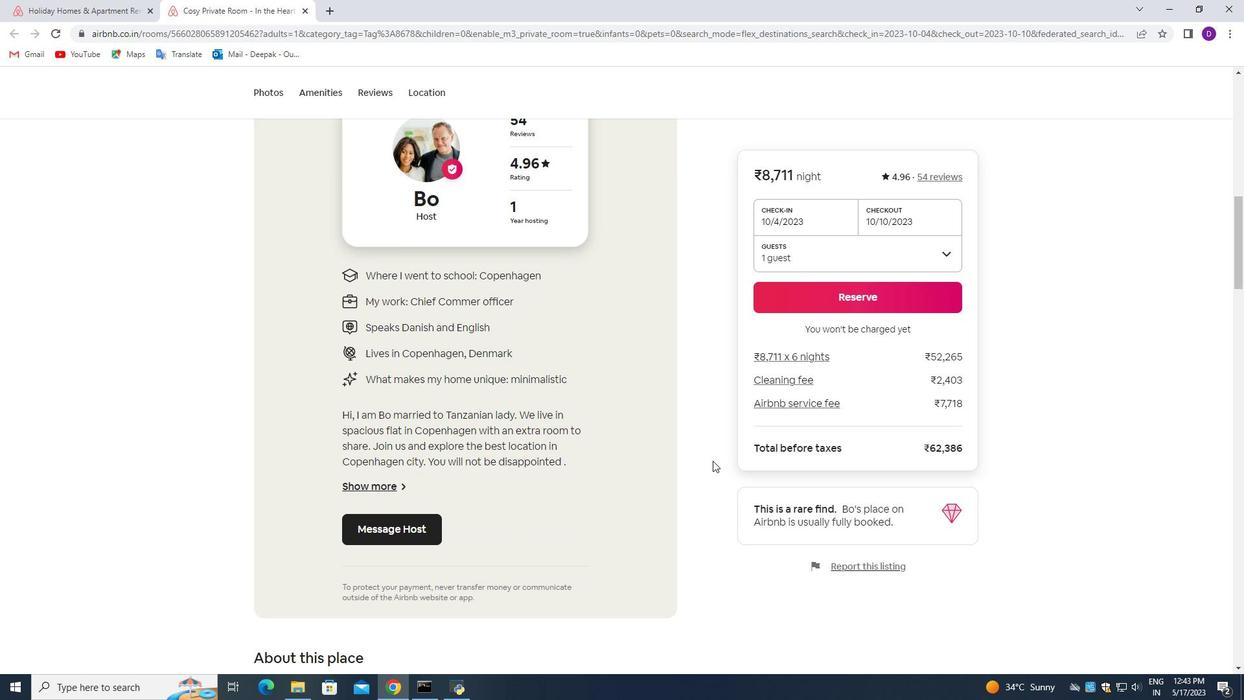 
Action: Mouse scrolled (713, 460) with delta (0, 0)
Screenshot: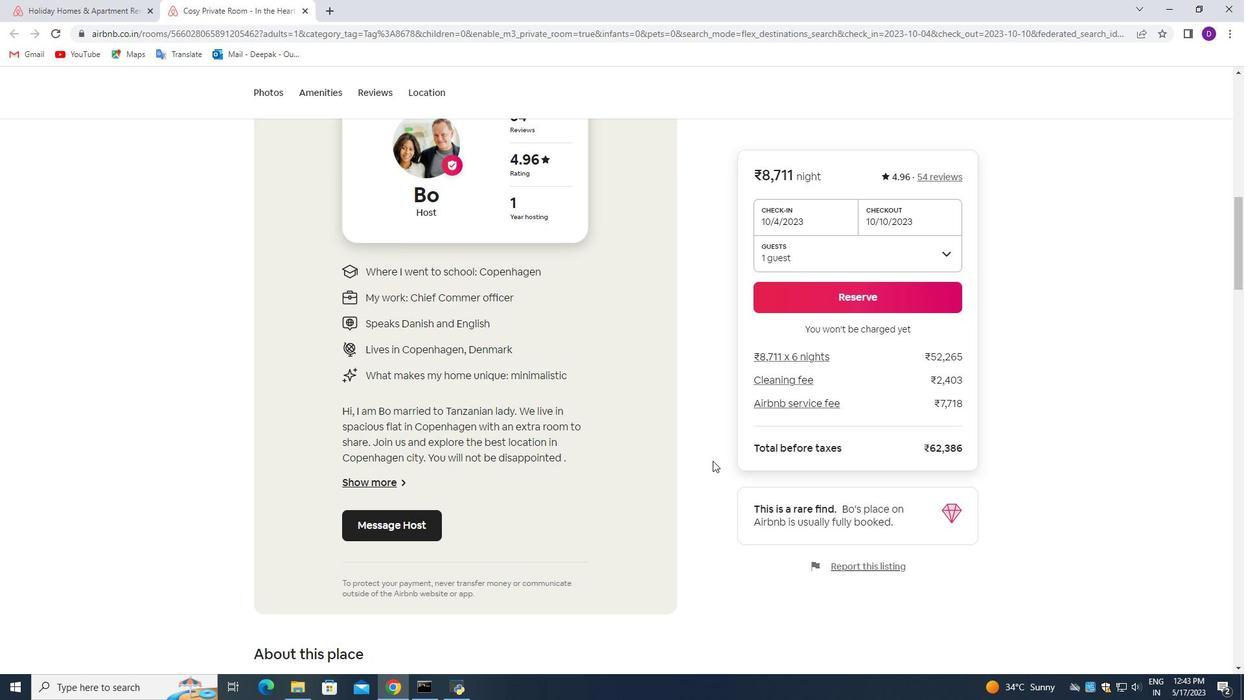 
Action: Mouse scrolled (713, 460) with delta (0, 0)
Screenshot: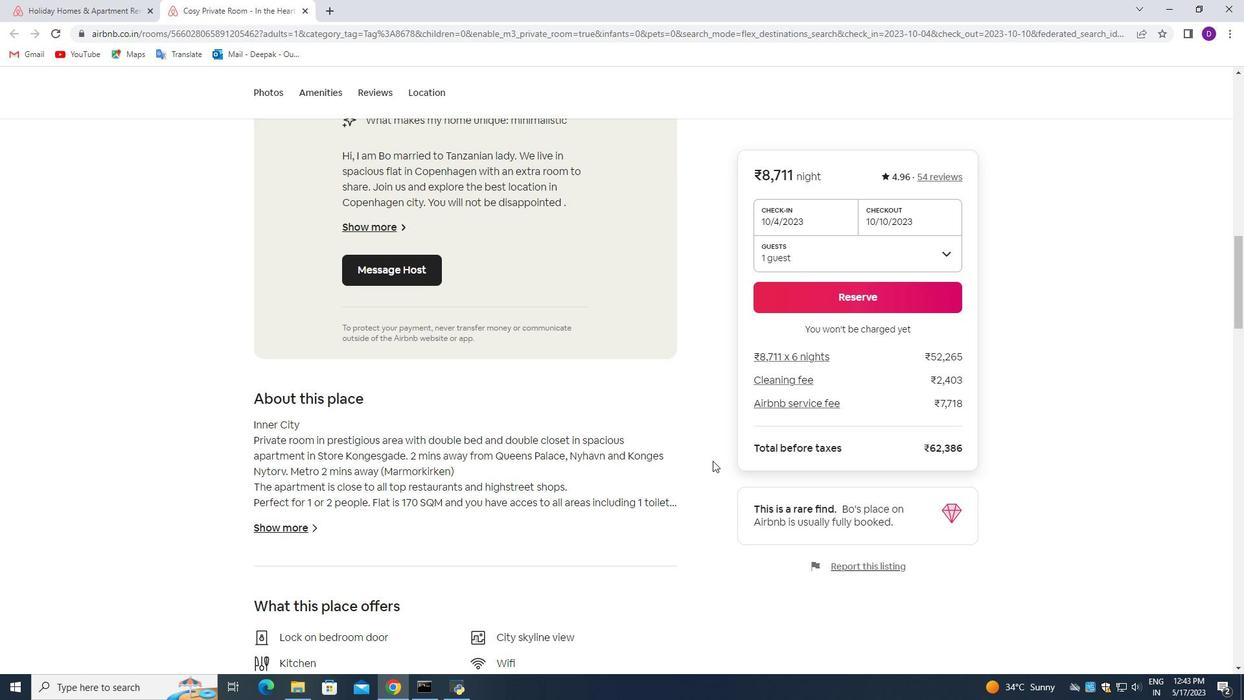 
Action: Mouse scrolled (713, 460) with delta (0, 0)
Screenshot: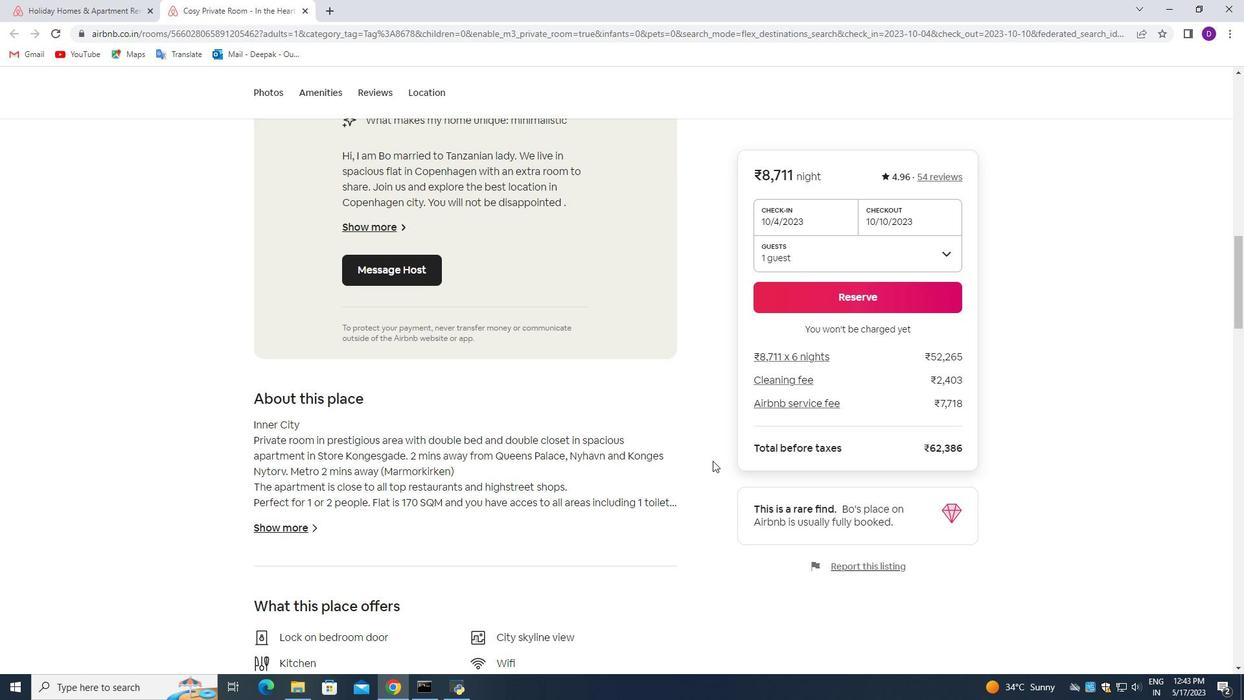 
Action: Mouse scrolled (713, 460) with delta (0, 0)
Screenshot: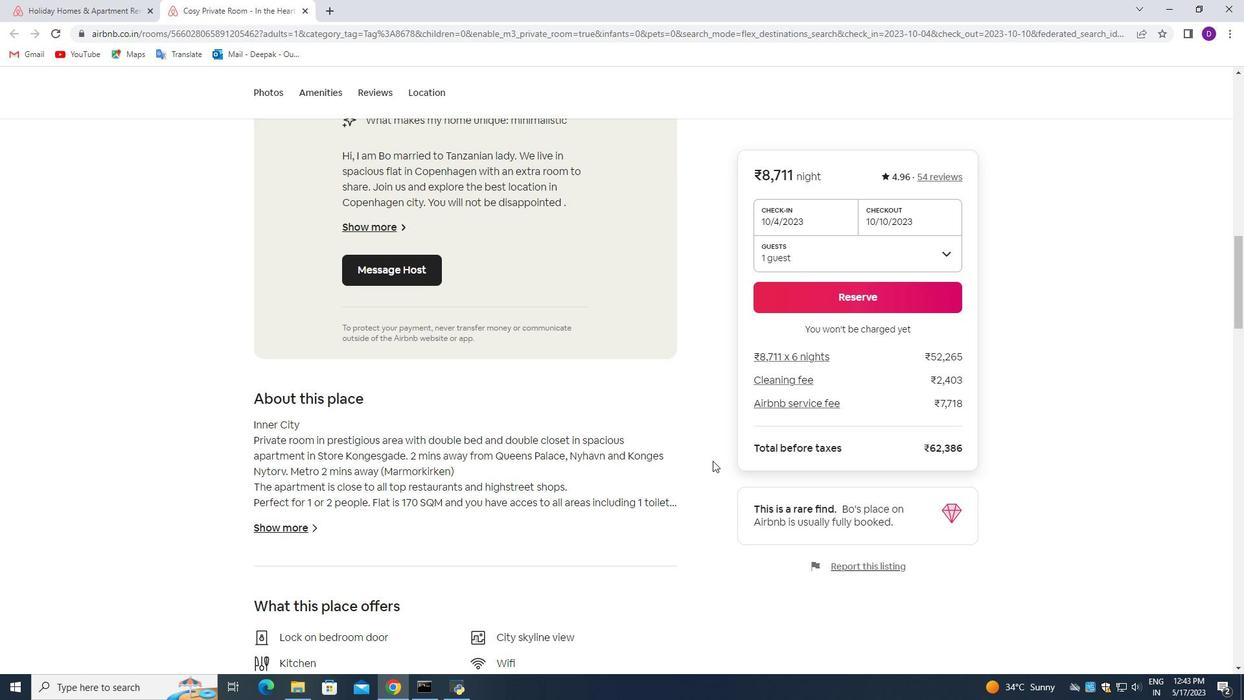 
Action: Mouse scrolled (713, 460) with delta (0, 0)
Screenshot: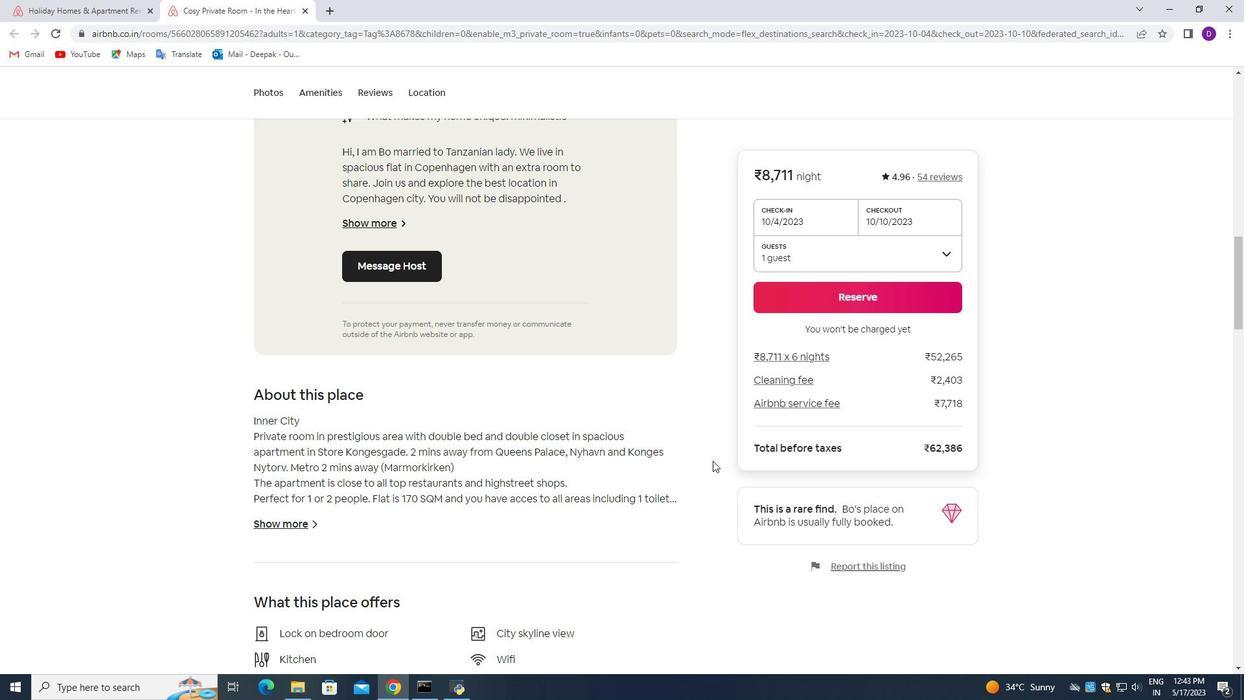 
Action: Mouse scrolled (713, 460) with delta (0, 0)
Screenshot: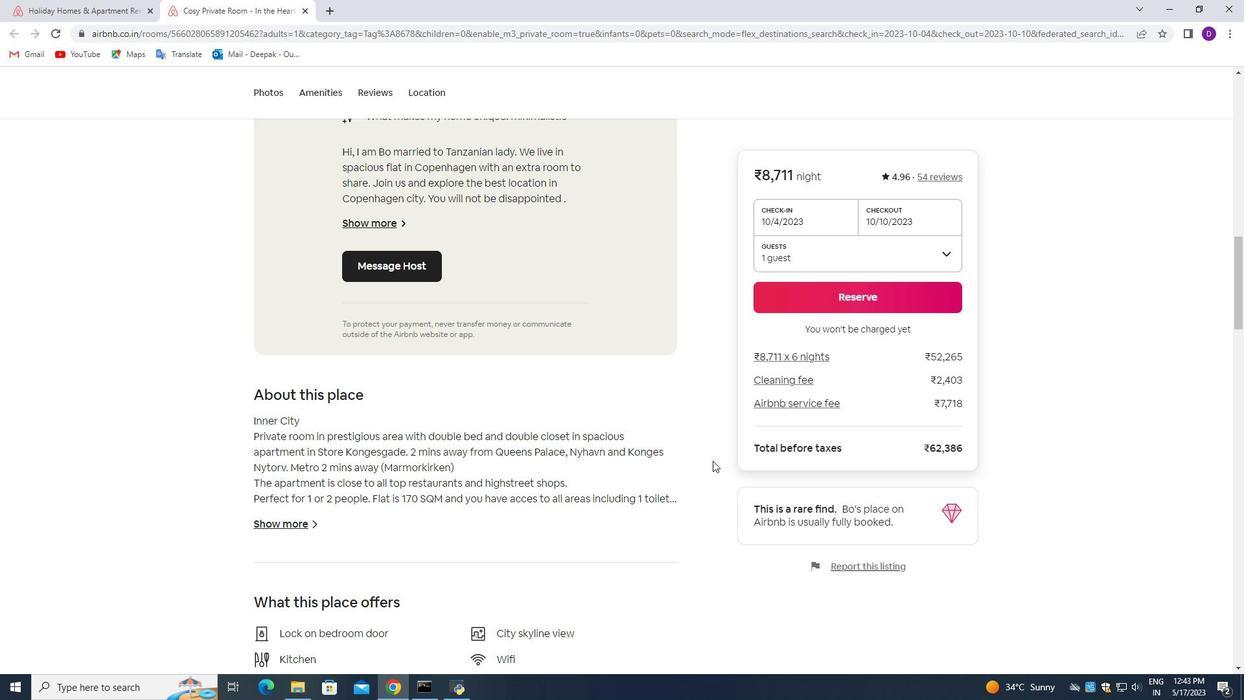 
Action: Mouse scrolled (713, 460) with delta (0, 0)
Screenshot: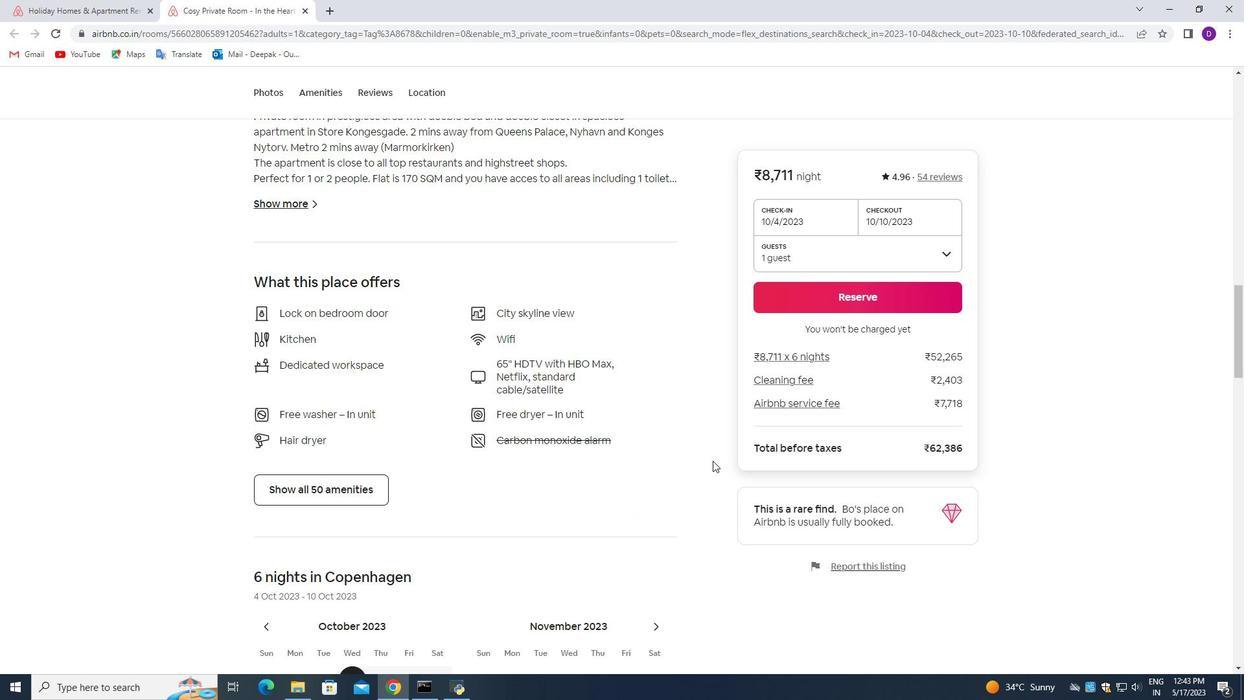 
Action: Mouse scrolled (713, 460) with delta (0, 0)
Screenshot: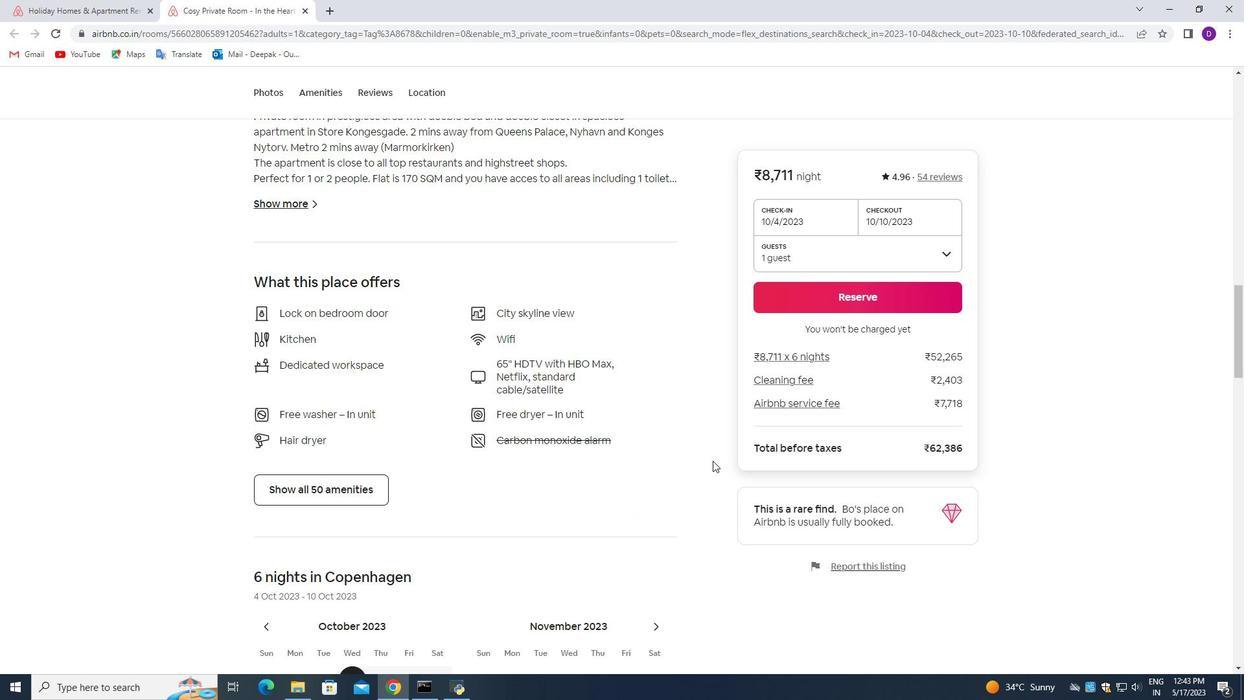 
Action: Mouse scrolled (713, 460) with delta (0, 0)
Screenshot: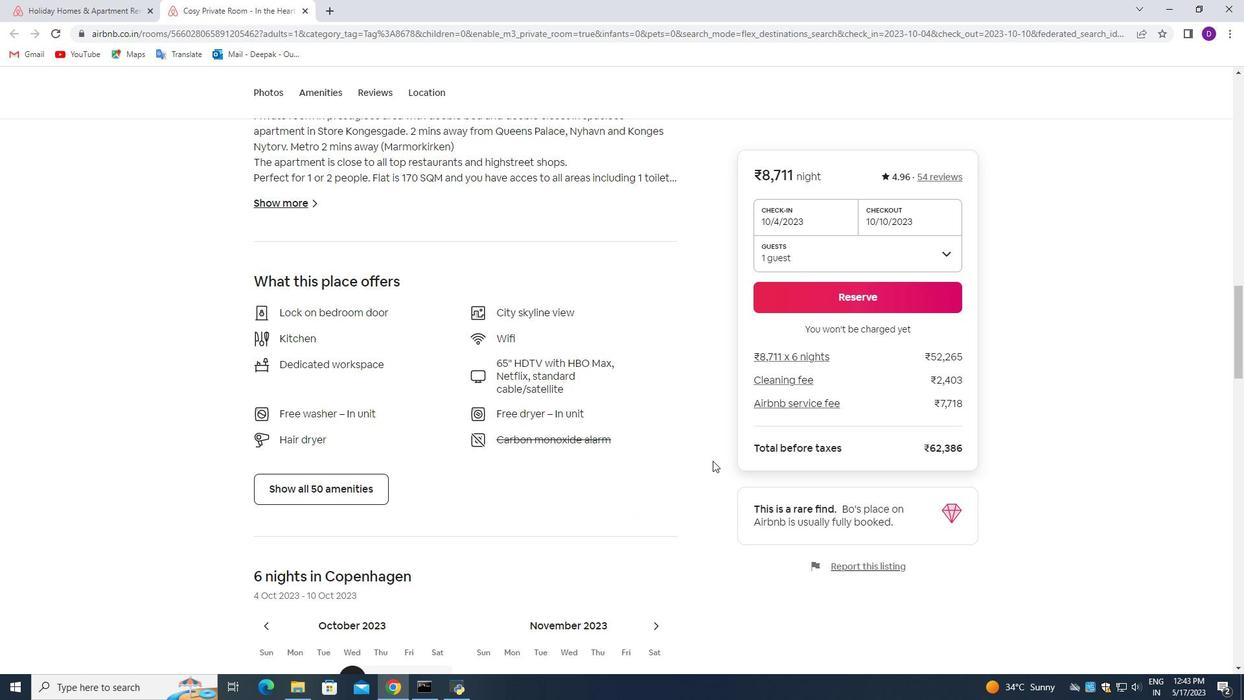 
Action: Mouse scrolled (713, 460) with delta (0, 0)
Screenshot: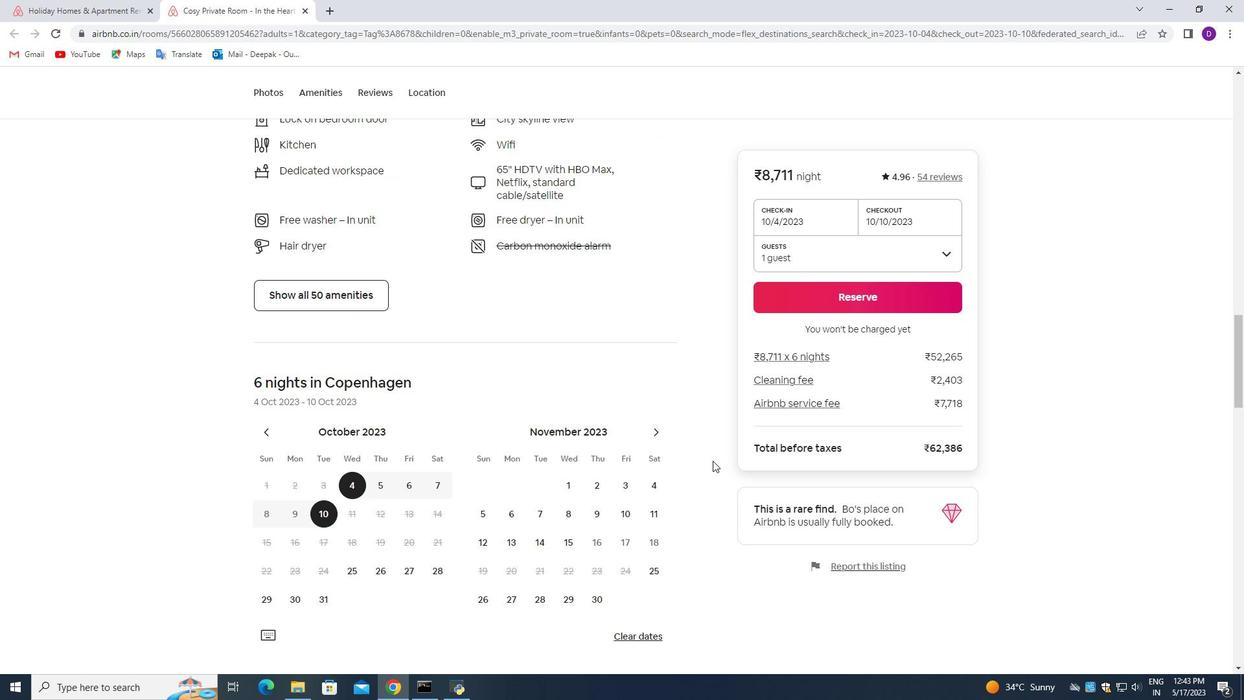 
Action: Mouse scrolled (713, 460) with delta (0, 0)
Screenshot: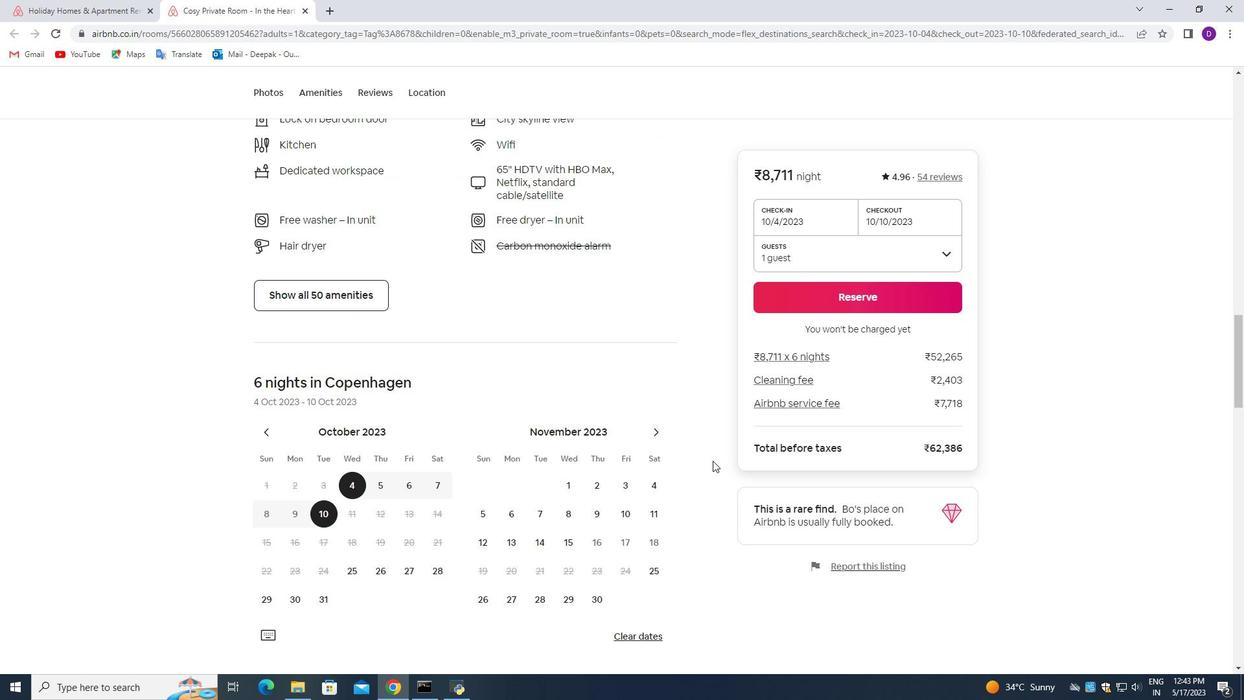 
Action: Mouse scrolled (713, 460) with delta (0, 0)
Screenshot: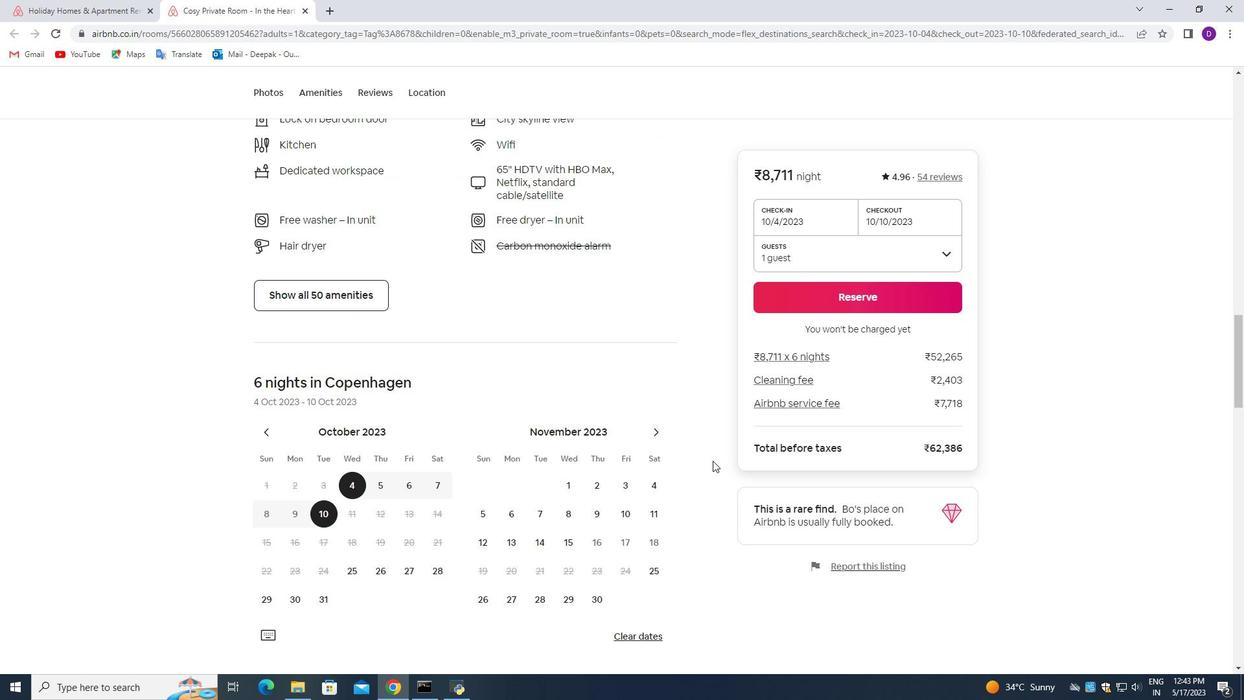 
Action: Mouse scrolled (713, 460) with delta (0, 0)
Screenshot: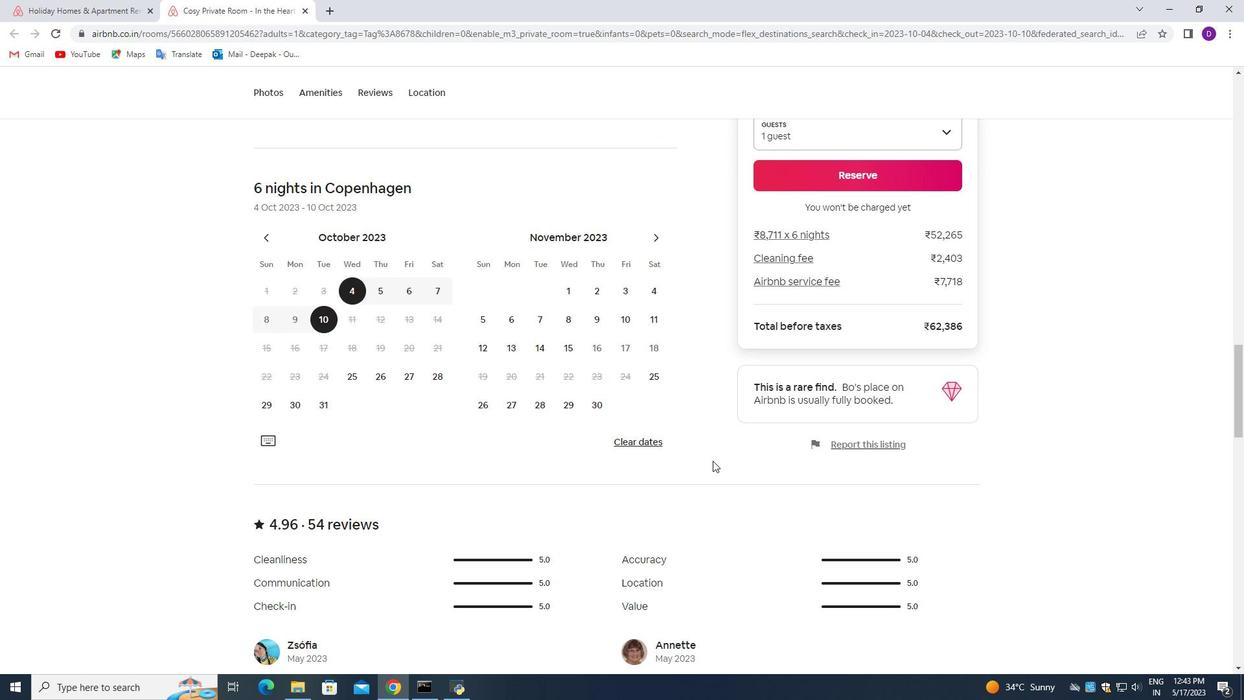 
Action: Mouse scrolled (713, 460) with delta (0, 0)
Screenshot: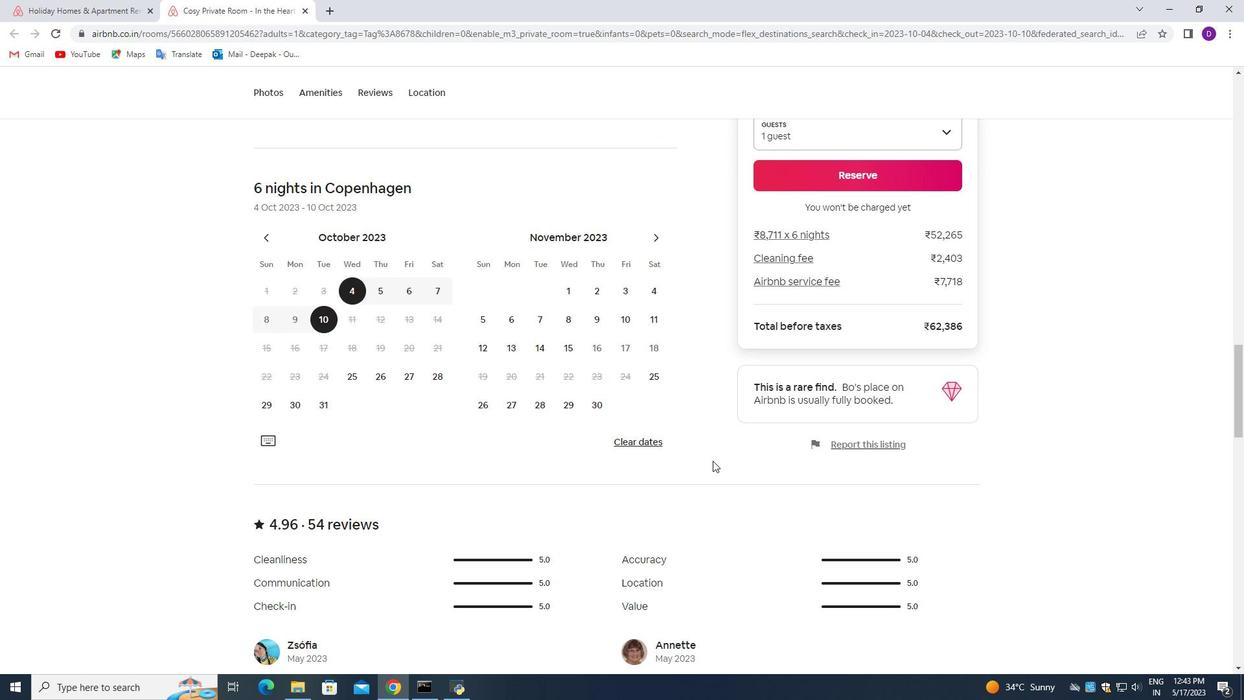 
Action: Mouse scrolled (713, 460) with delta (0, 0)
Screenshot: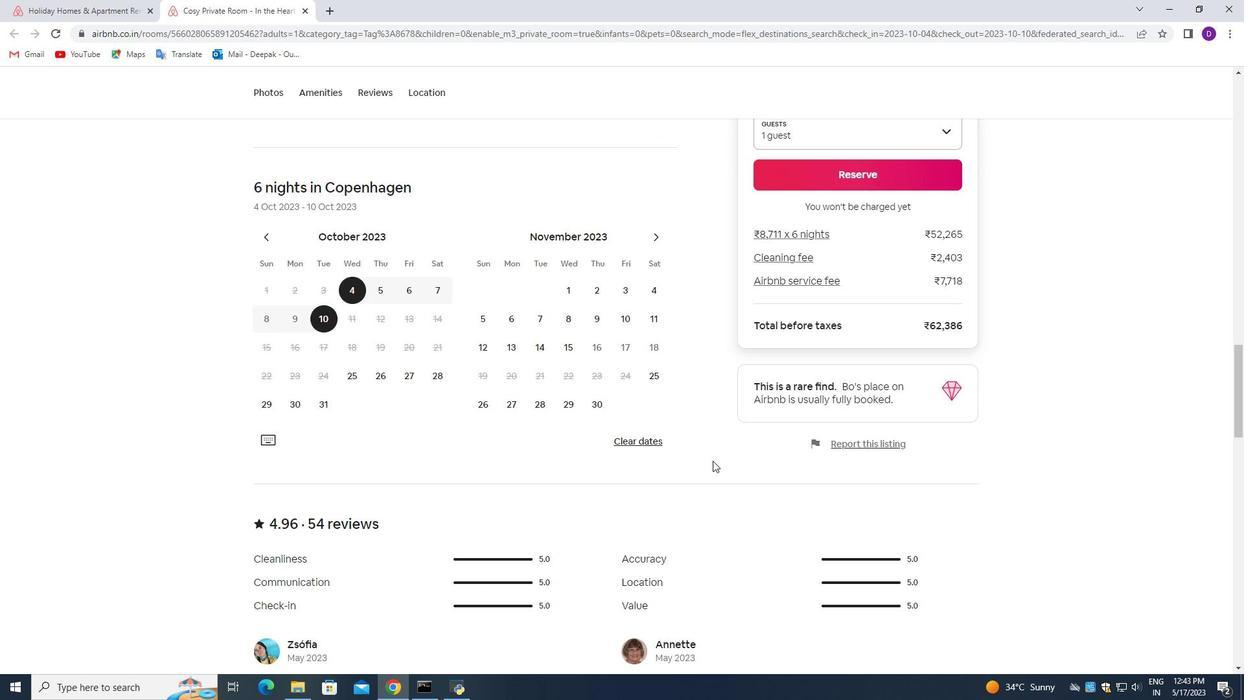 
Action: Mouse scrolled (713, 460) with delta (0, 0)
Screenshot: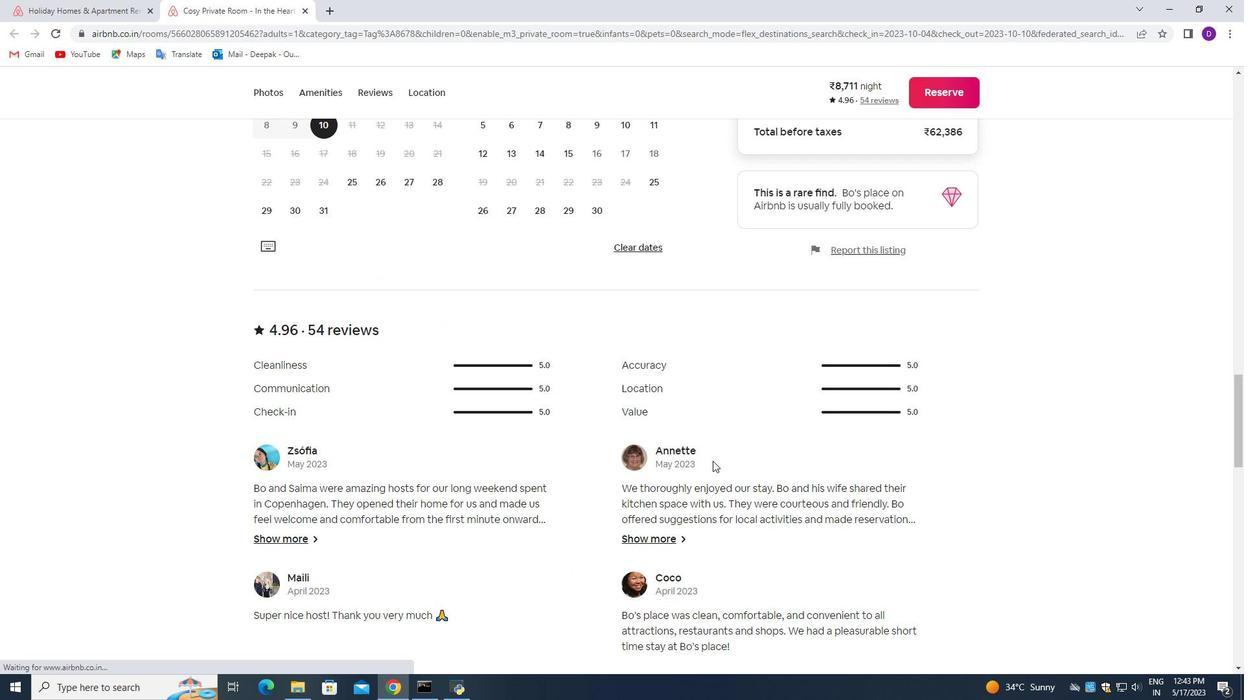 
Action: Mouse scrolled (713, 460) with delta (0, 0)
Screenshot: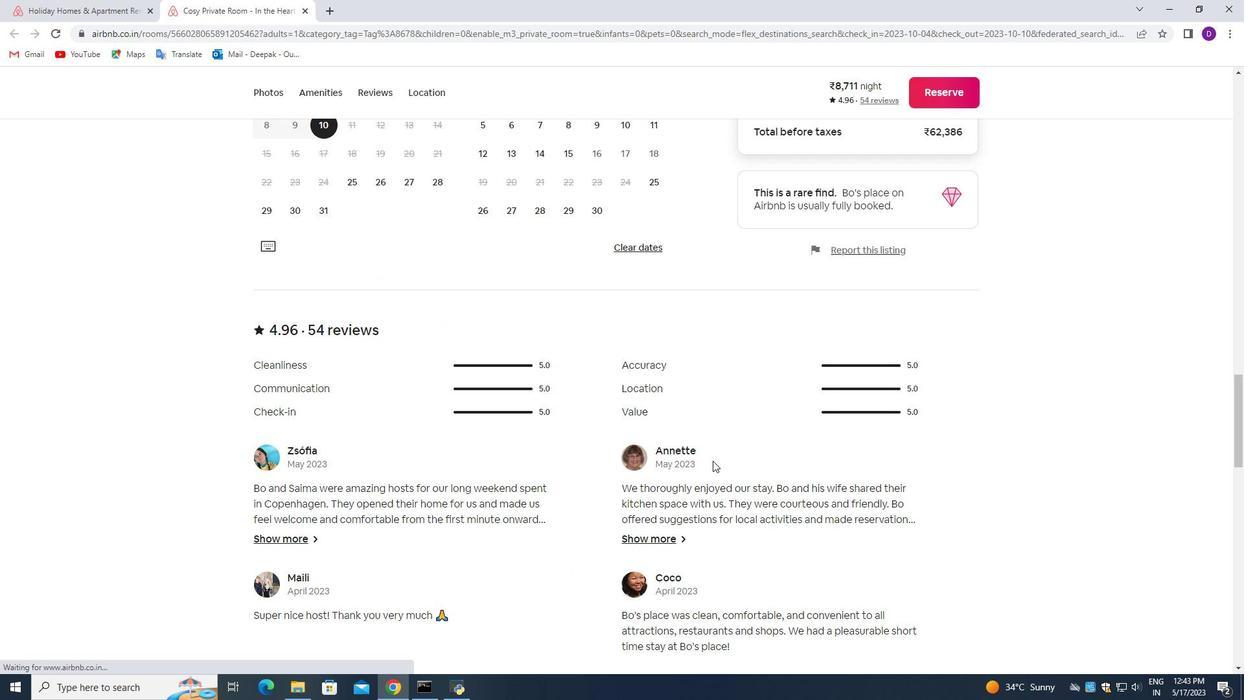 
Action: Mouse scrolled (713, 460) with delta (0, 0)
Screenshot: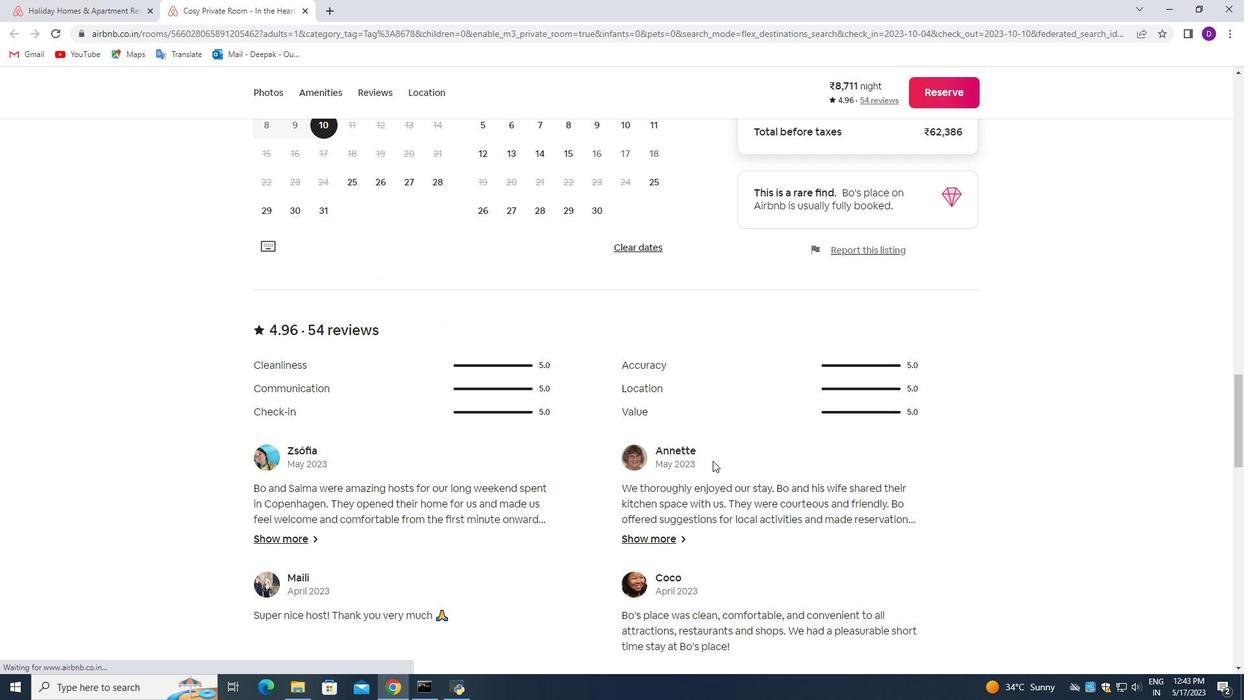 
Action: Mouse scrolled (713, 460) with delta (0, 0)
Screenshot: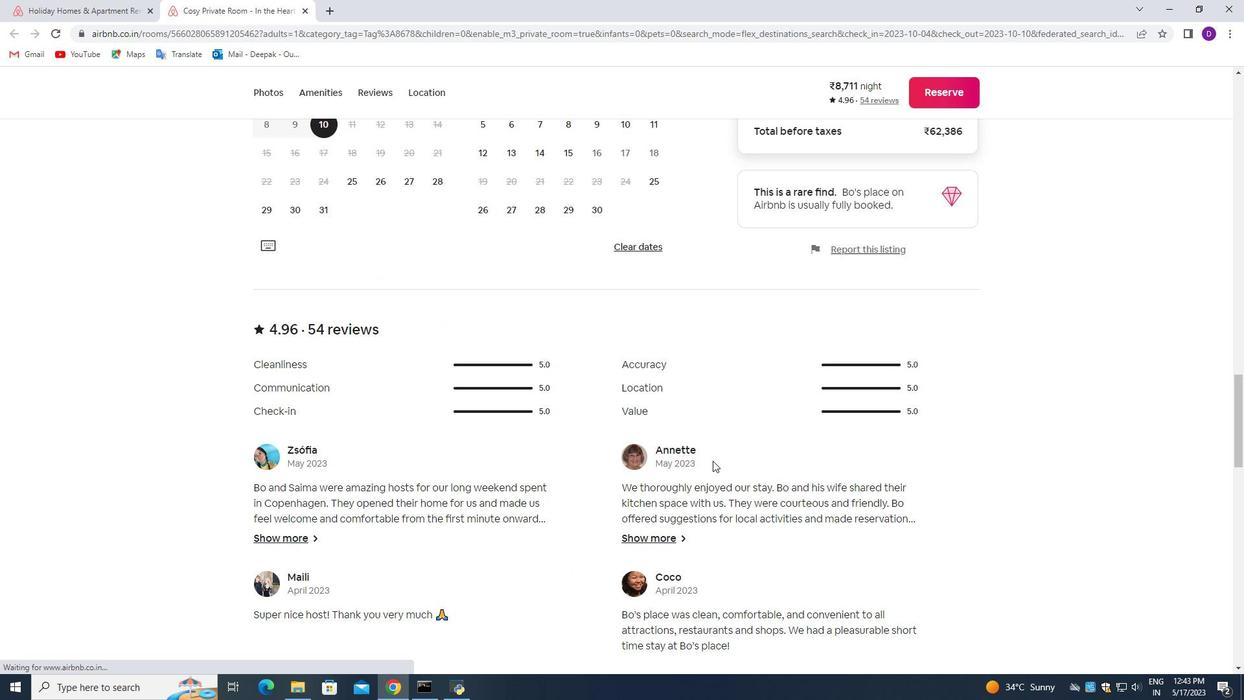 
Action: Mouse scrolled (713, 460) with delta (0, 0)
Screenshot: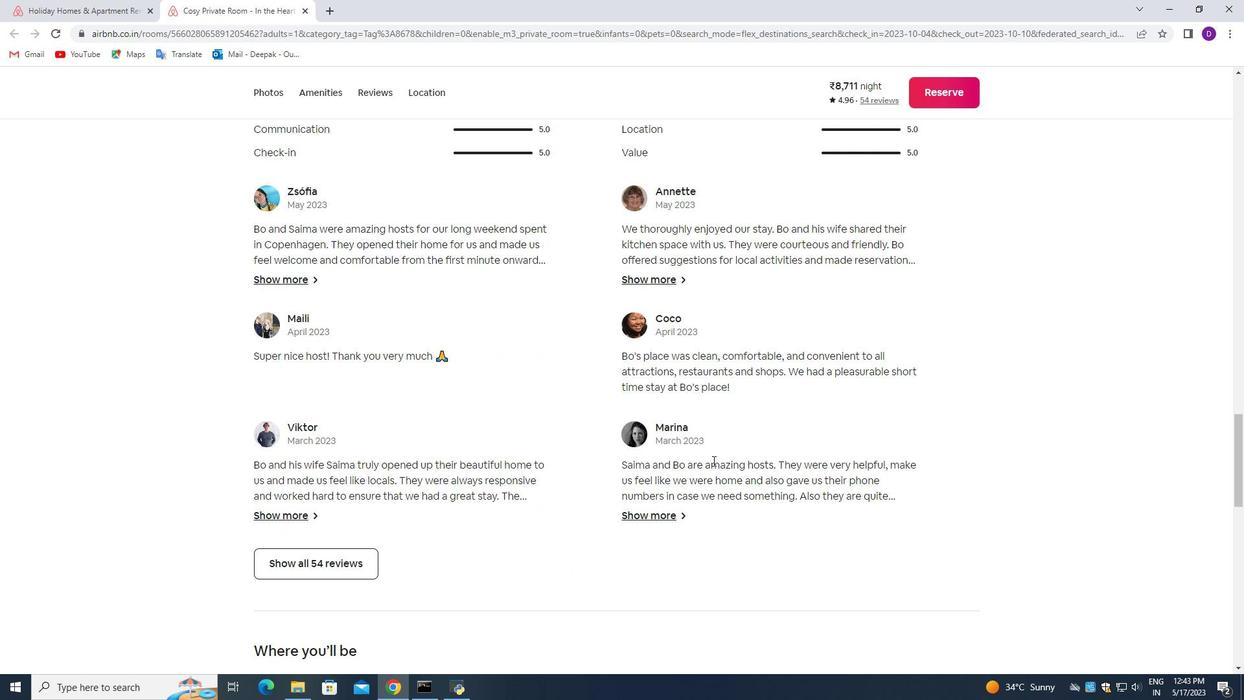 
Action: Mouse scrolled (713, 460) with delta (0, 0)
Screenshot: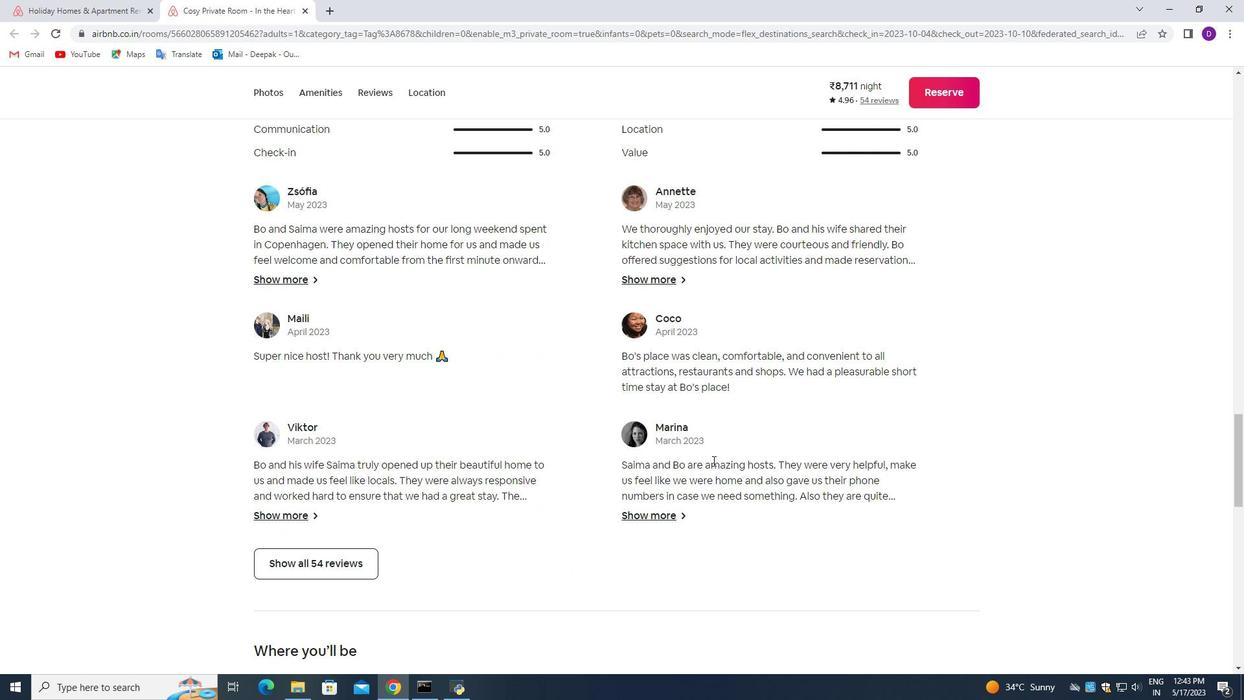 
Action: Mouse scrolled (713, 460) with delta (0, 0)
Screenshot: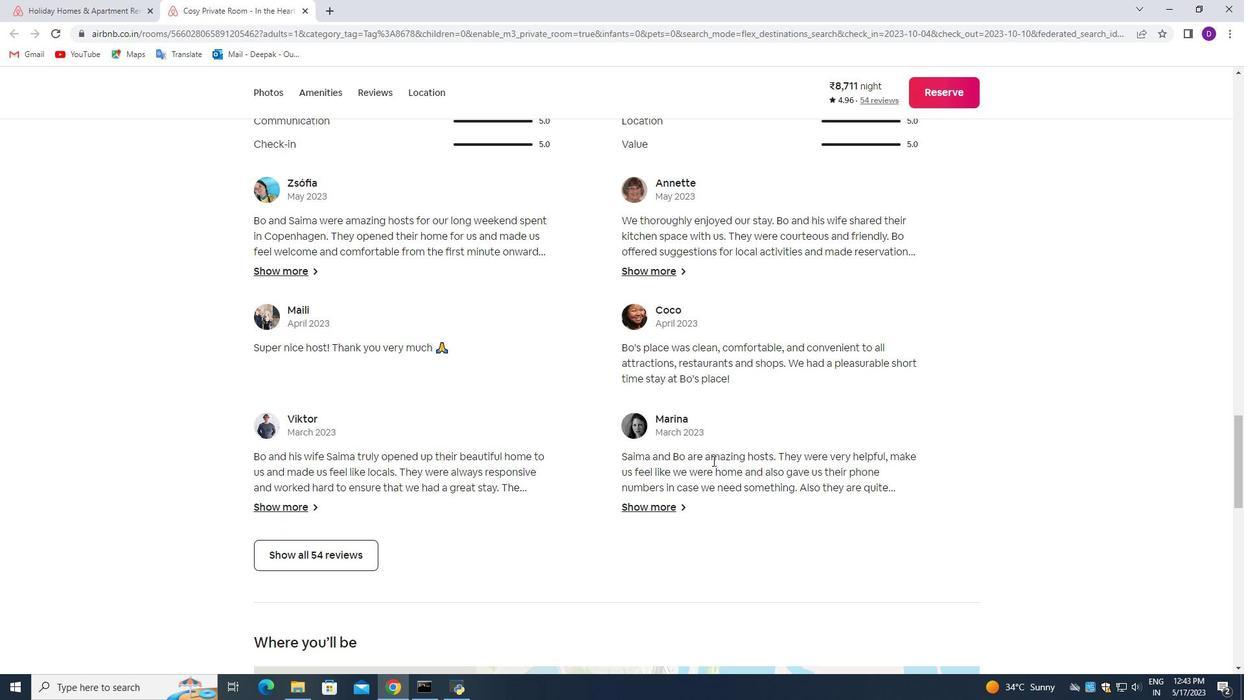 
Action: Mouse scrolled (713, 460) with delta (0, 0)
Screenshot: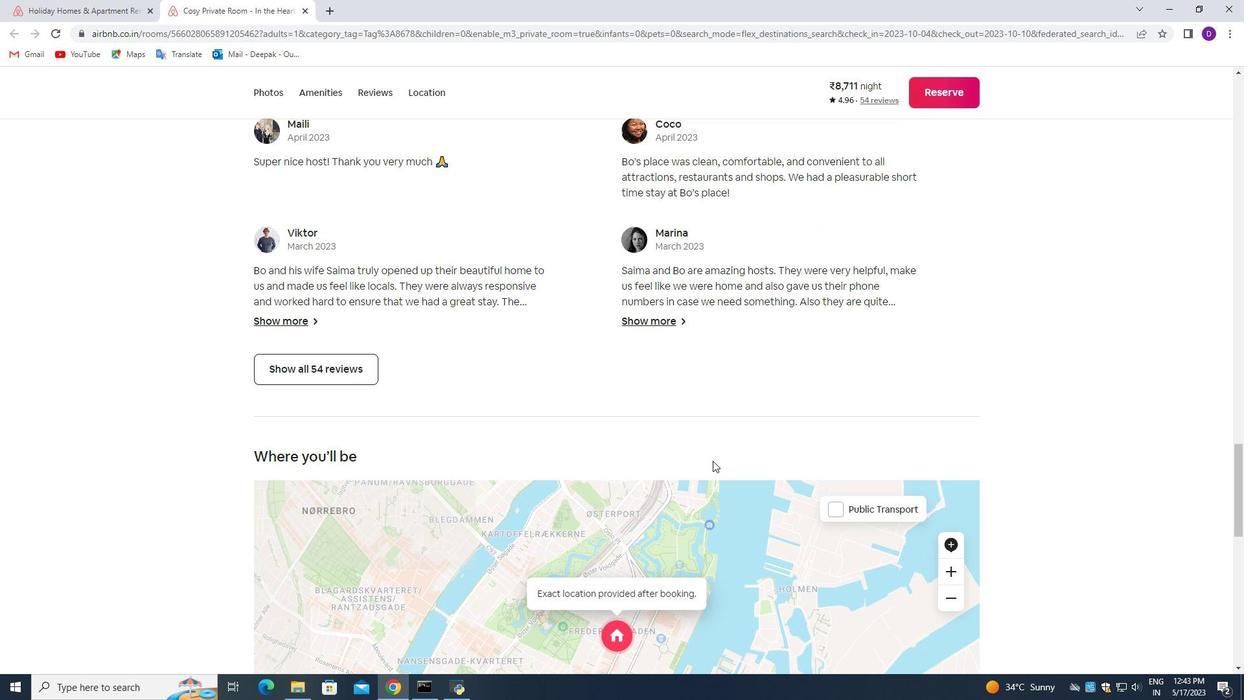 
Action: Mouse scrolled (713, 460) with delta (0, 0)
Screenshot: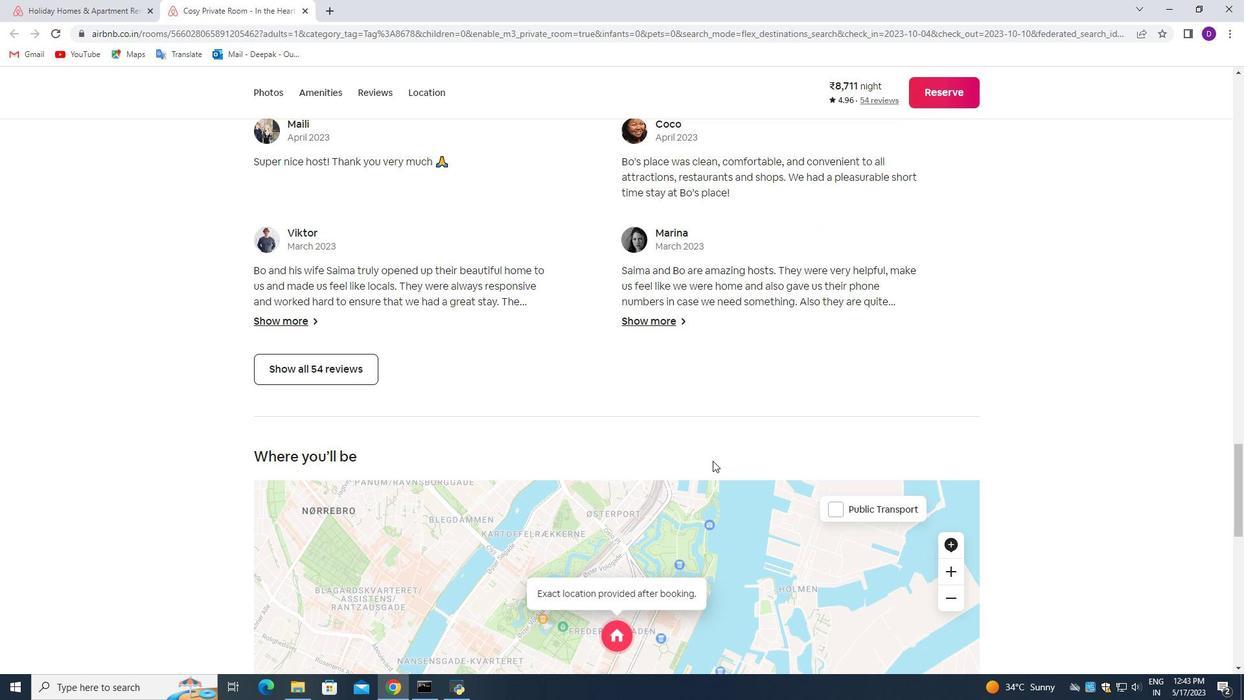
Action: Mouse scrolled (713, 460) with delta (0, 0)
Screenshot: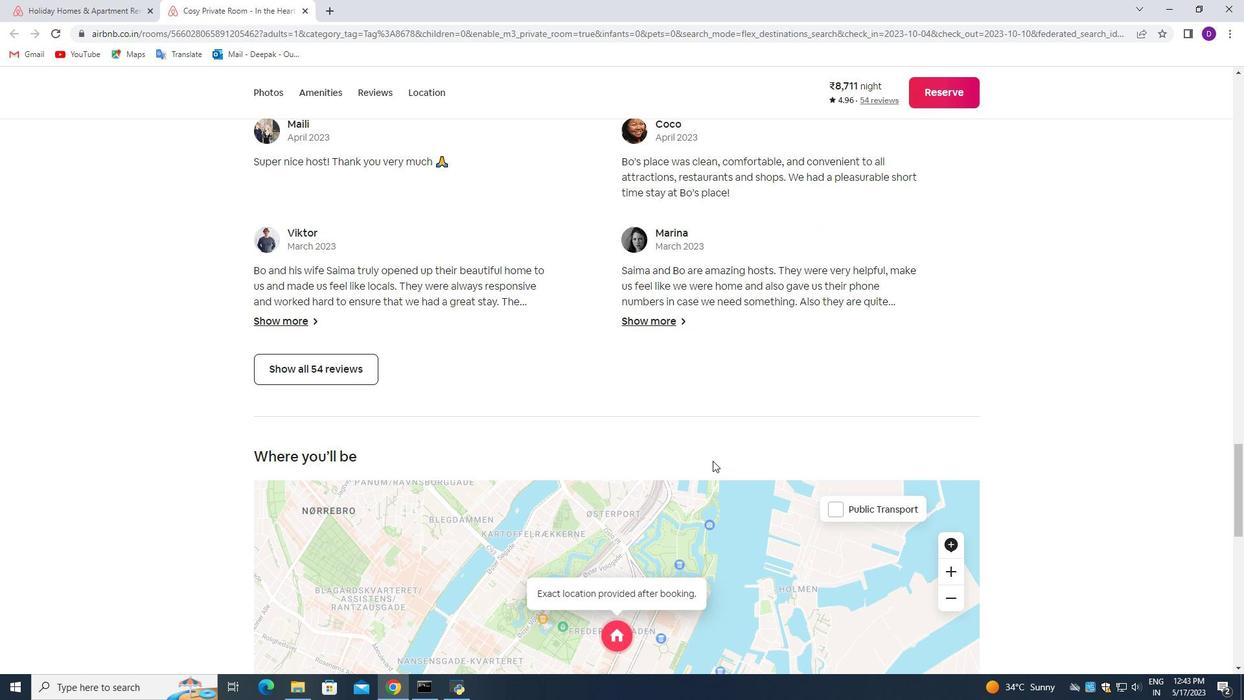 
Action: Mouse scrolled (713, 460) with delta (0, 0)
Screenshot: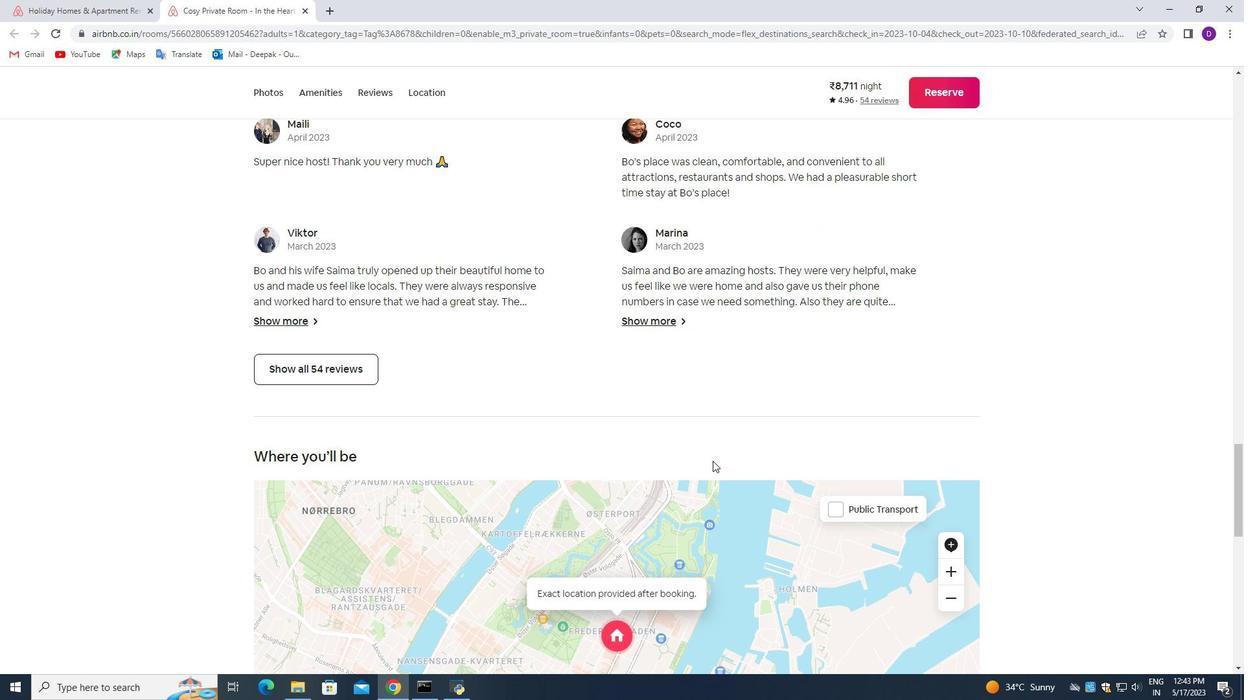 
Action: Mouse scrolled (713, 460) with delta (0, 0)
Screenshot: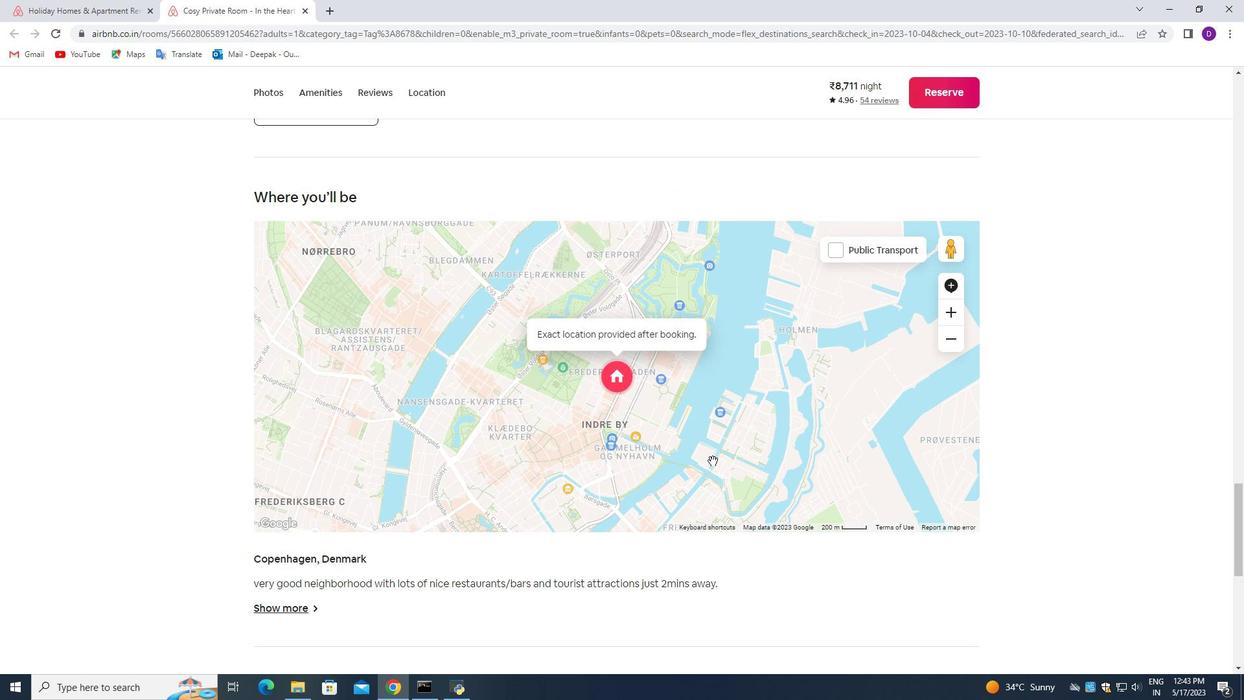 
Action: Mouse scrolled (713, 460) with delta (0, 0)
Screenshot: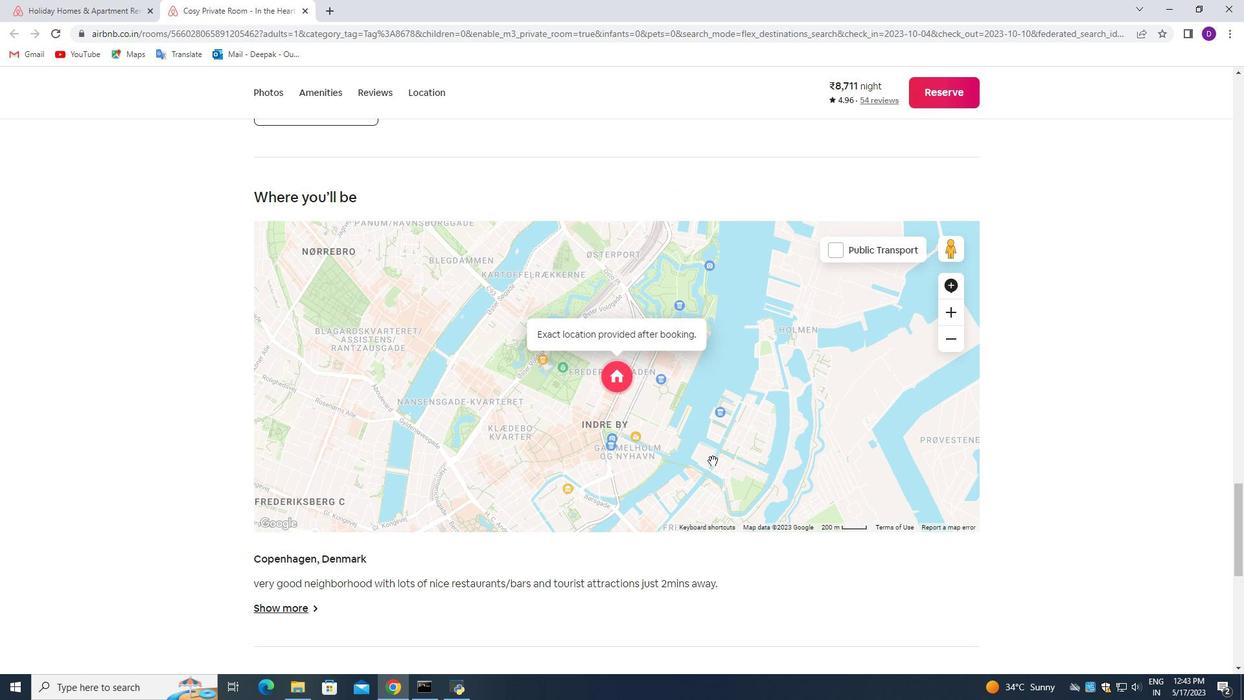 
Action: Mouse scrolled (713, 460) with delta (0, 0)
Screenshot: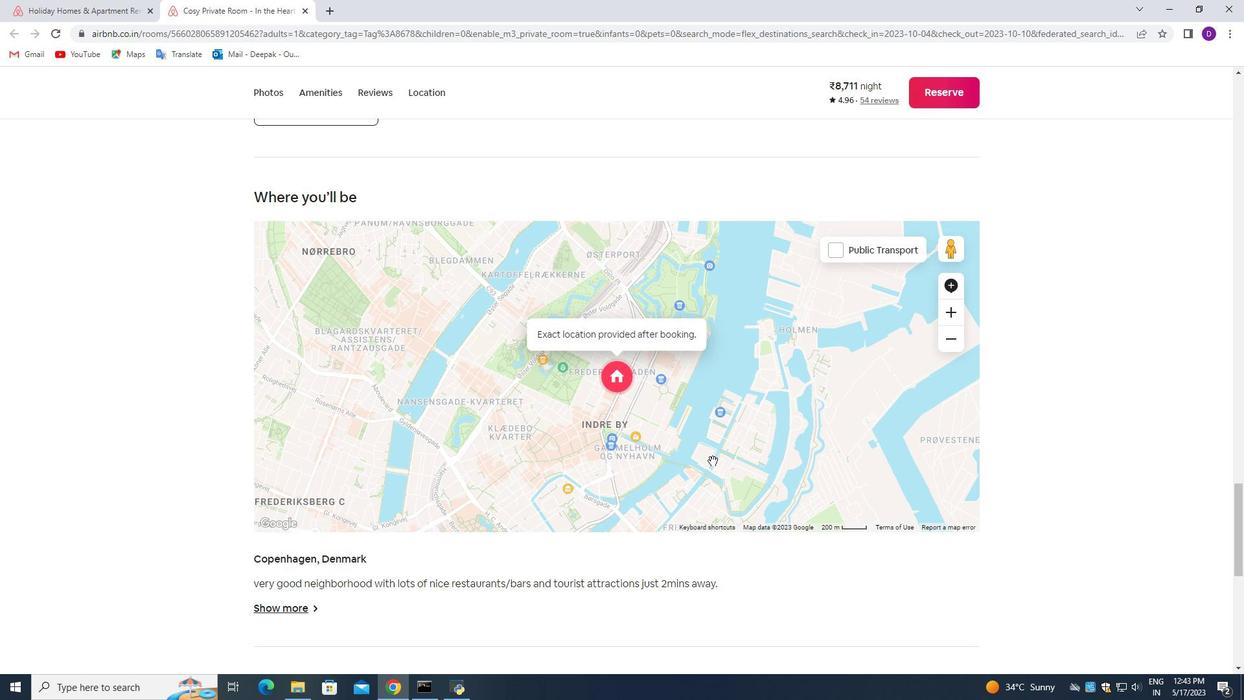 
Action: Mouse scrolled (713, 460) with delta (0, 0)
Screenshot: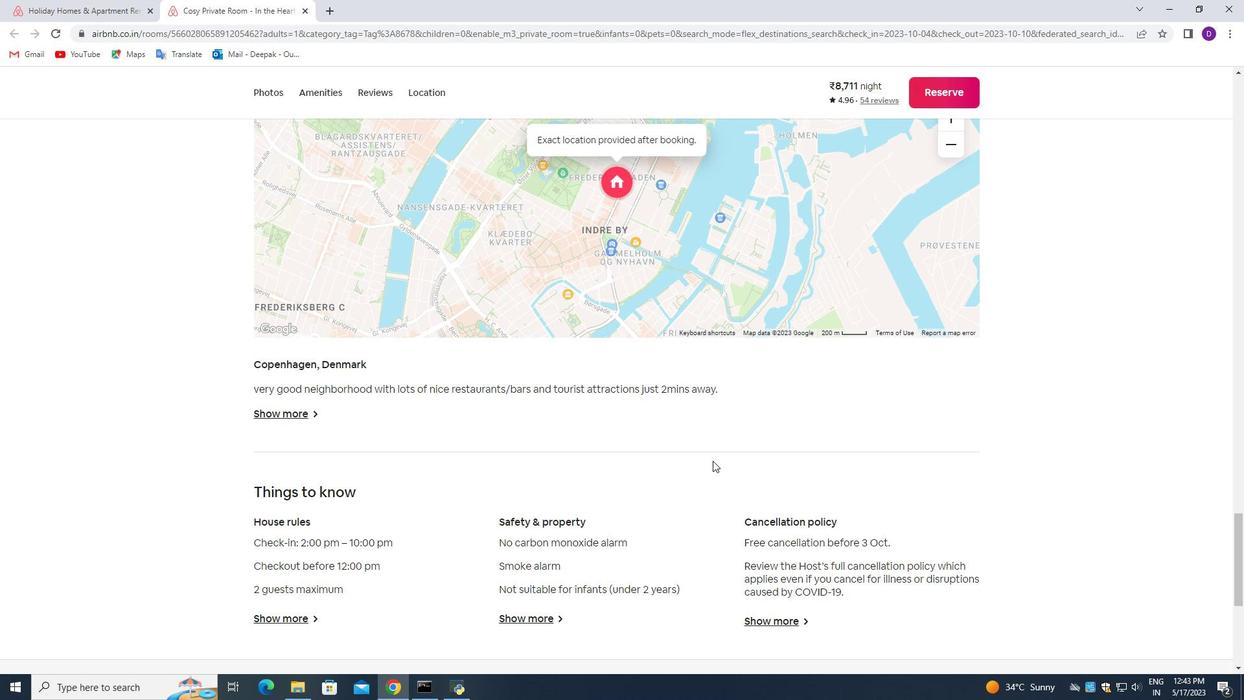 
Action: Mouse scrolled (713, 460) with delta (0, 0)
Screenshot: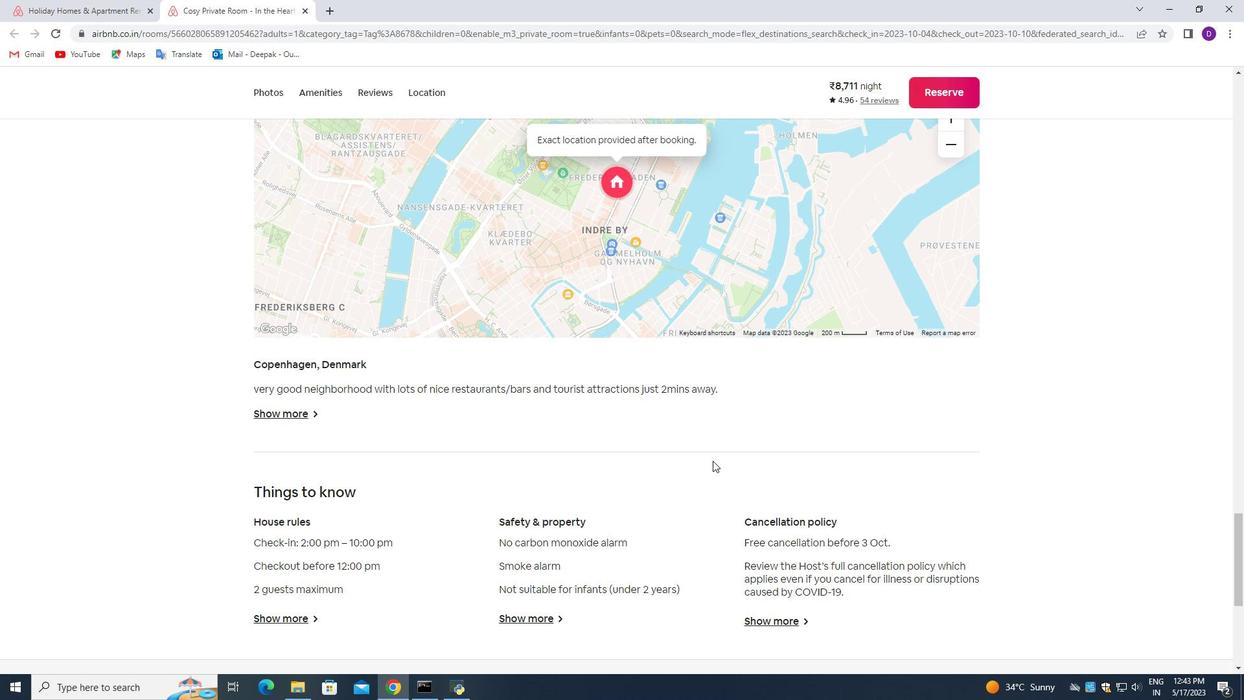 
Action: Mouse scrolled (713, 460) with delta (0, 0)
Screenshot: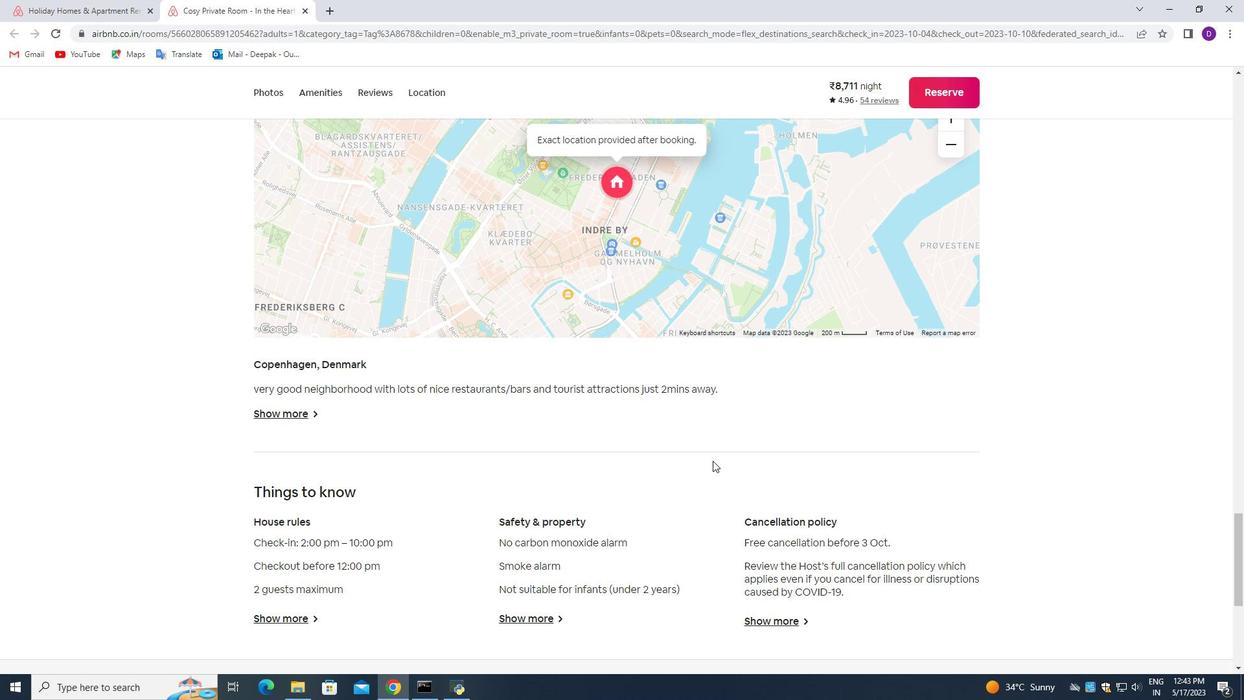 
Action: Mouse scrolled (713, 460) with delta (0, 0)
Screenshot: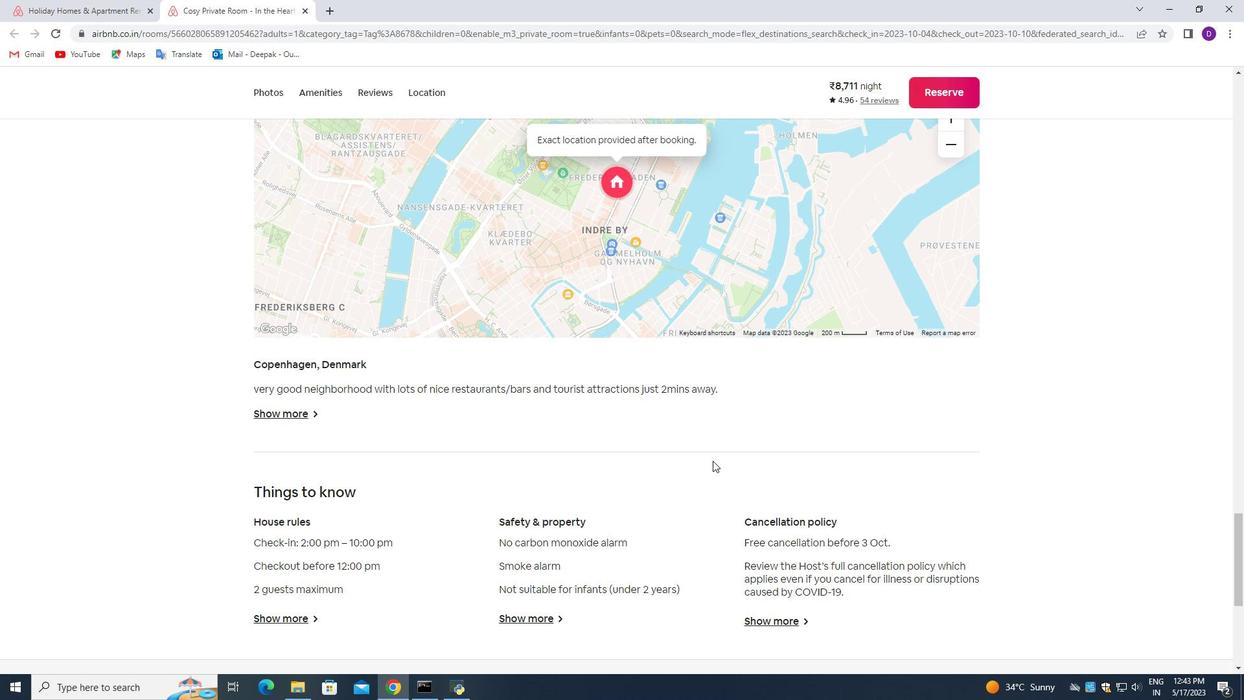
Action: Mouse scrolled (713, 460) with delta (0, 0)
Screenshot: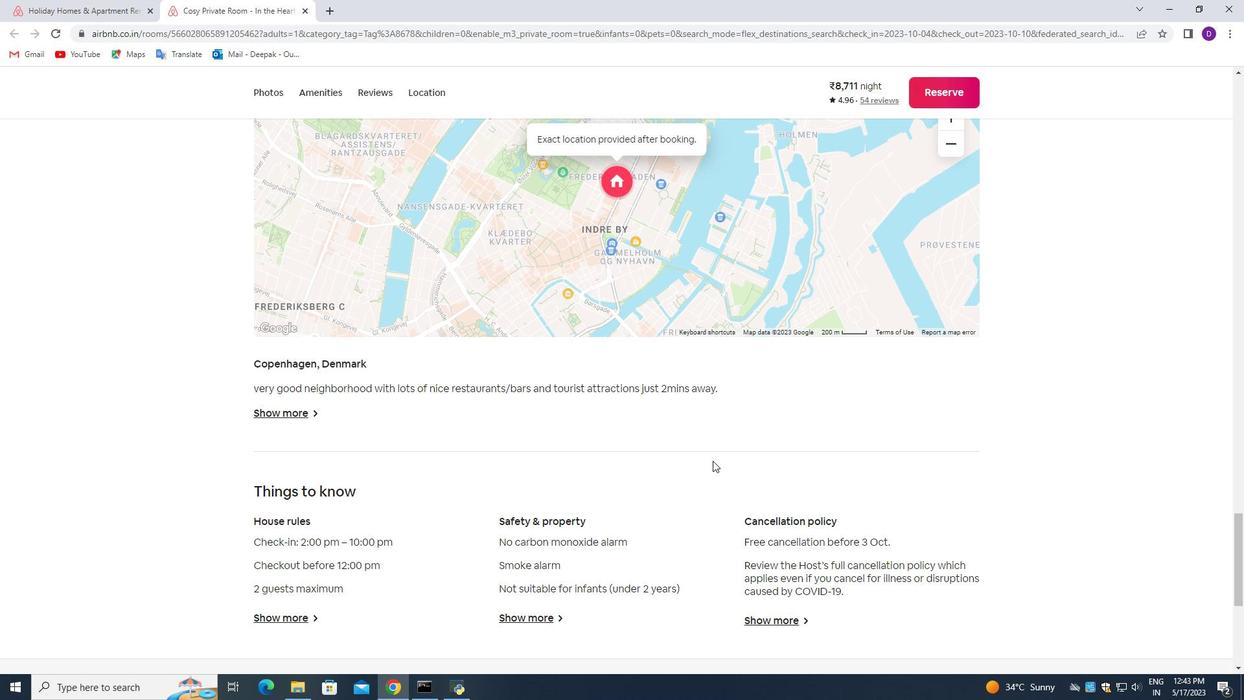 
Action: Mouse scrolled (713, 460) with delta (0, 0)
Screenshot: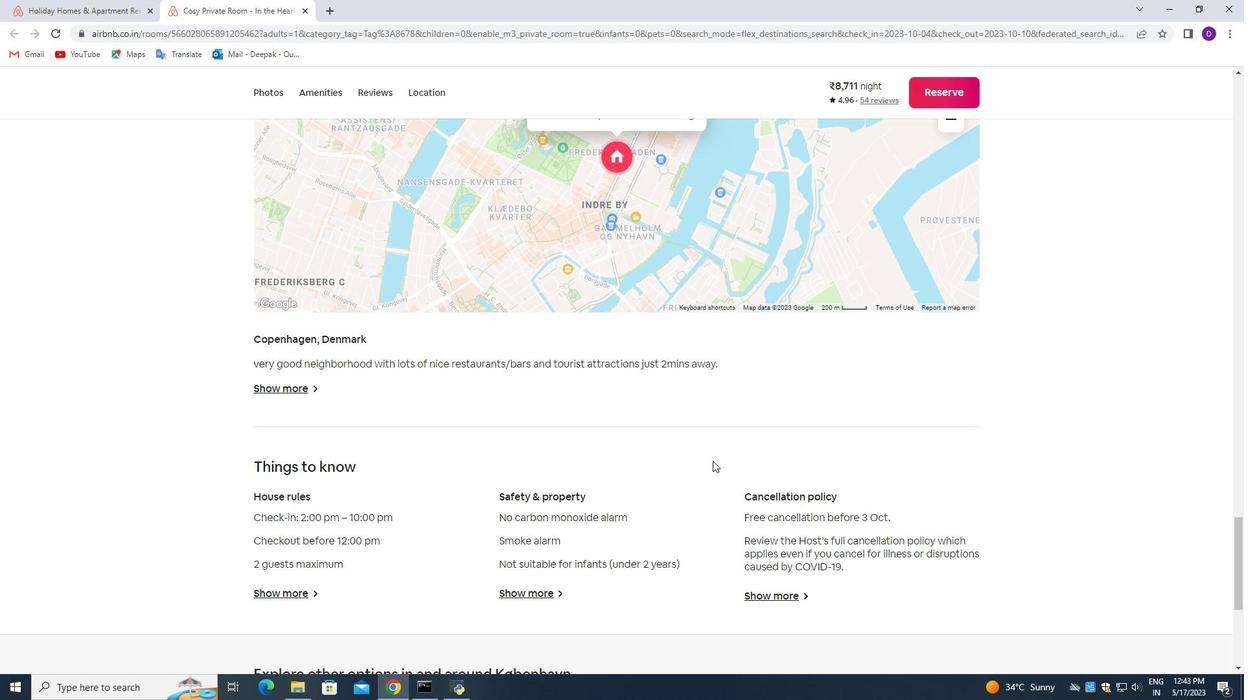 
Action: Mouse scrolled (713, 460) with delta (0, 0)
Screenshot: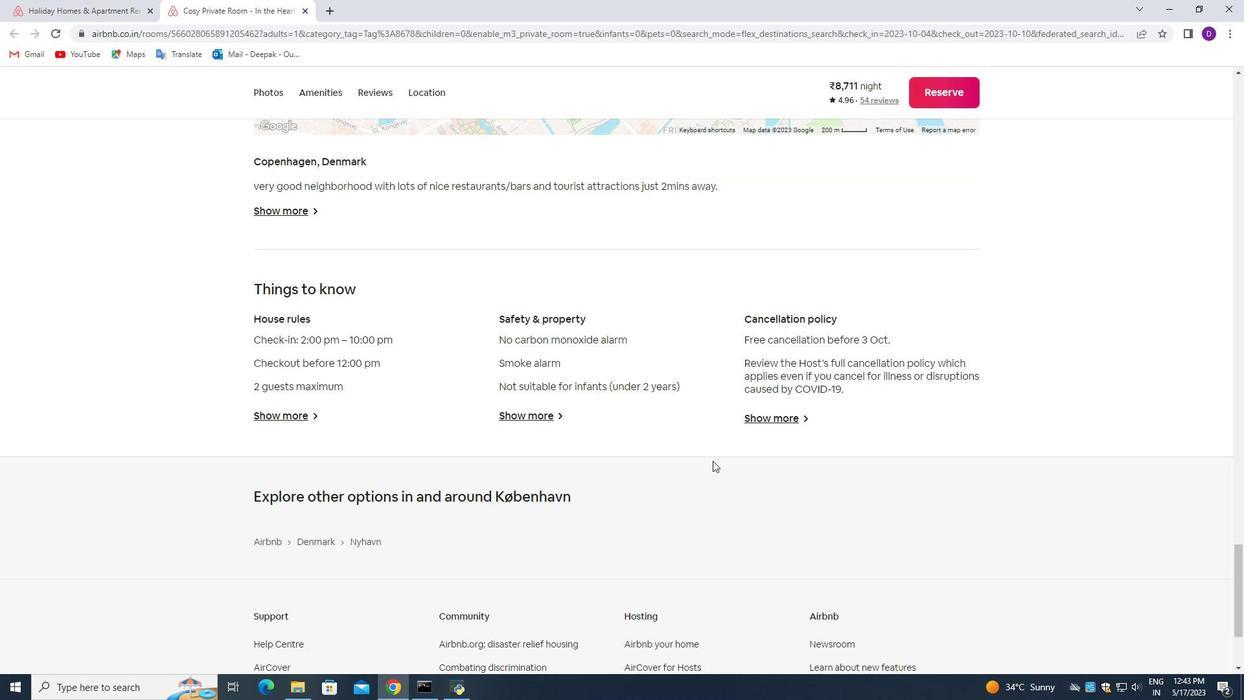 
Action: Mouse moved to (712, 460)
Screenshot: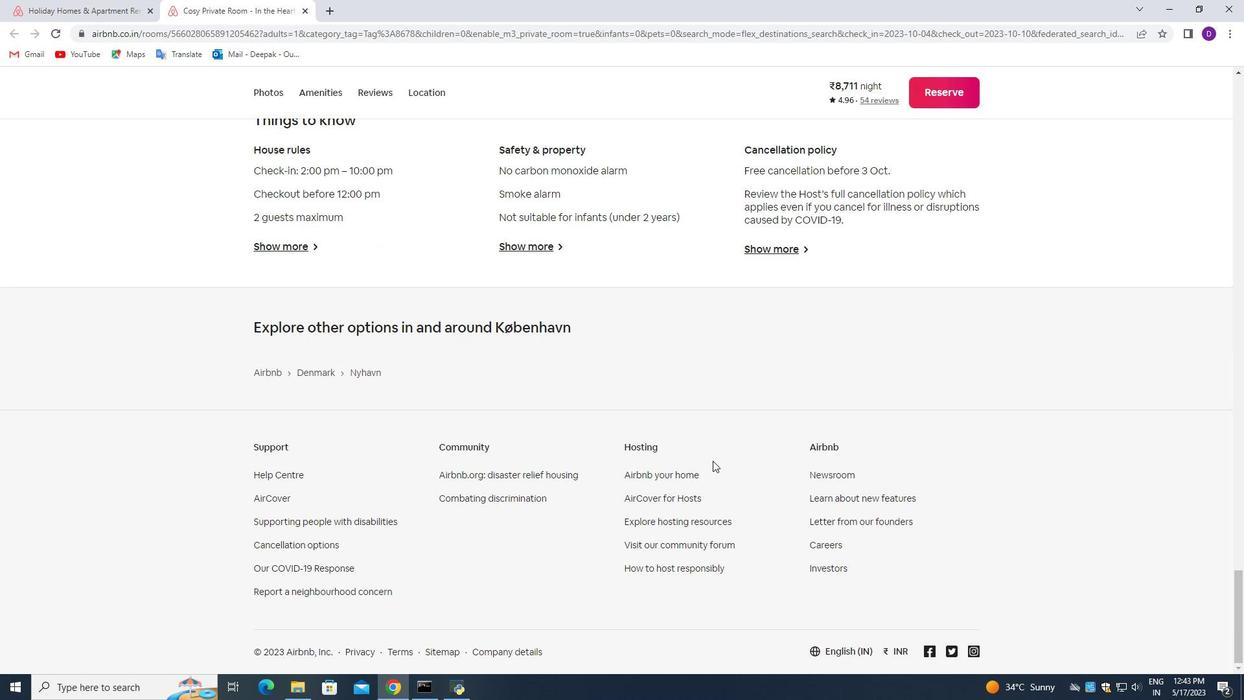 
Action: Mouse scrolled (712, 460) with delta (0, 0)
Screenshot: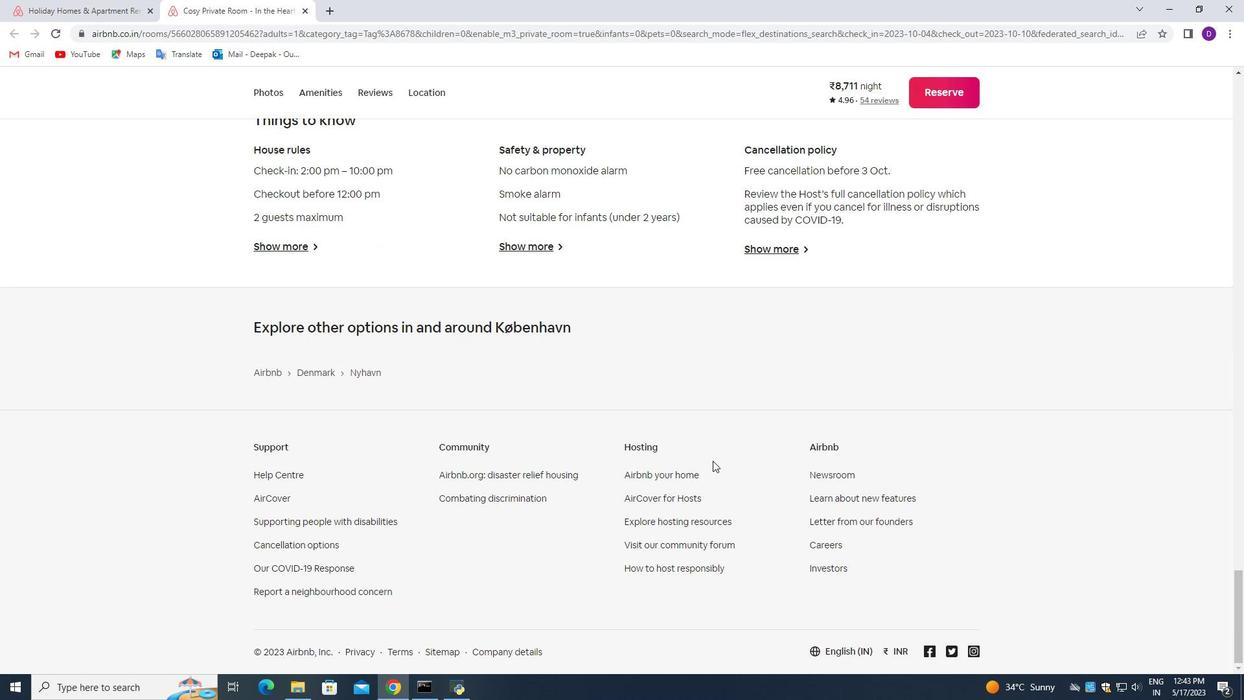 
Action: Mouse scrolled (712, 460) with delta (0, 0)
Screenshot: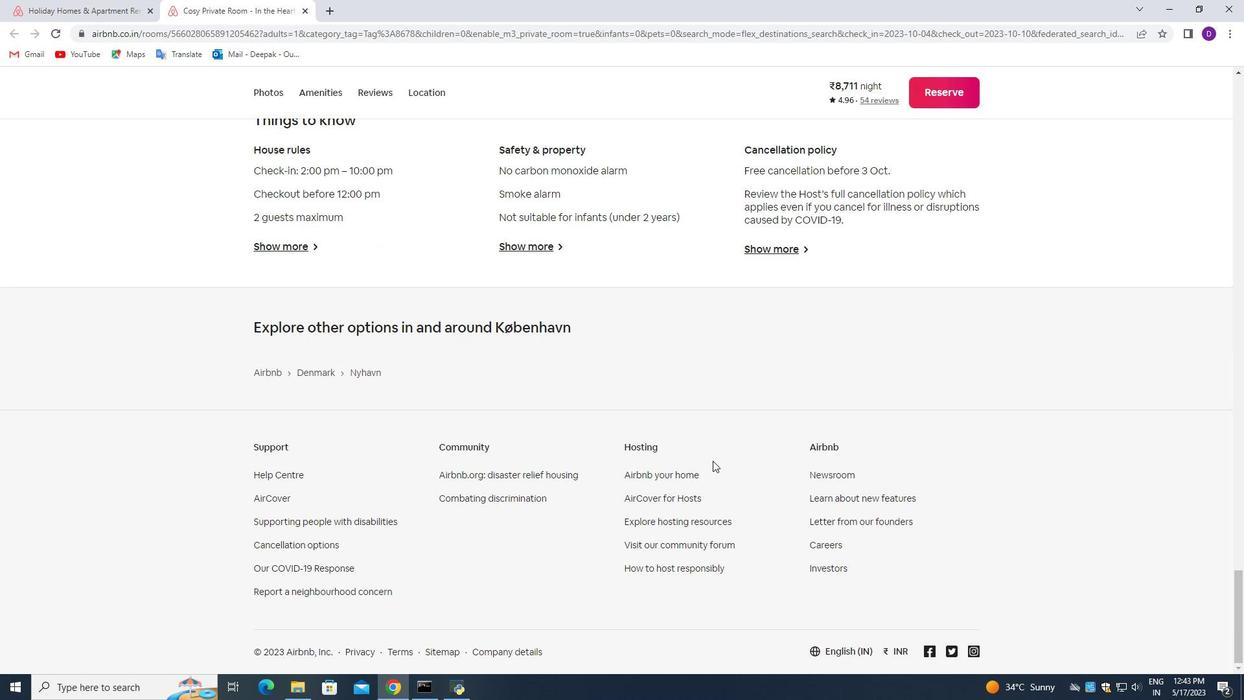 
Action: Mouse scrolled (712, 460) with delta (0, 0)
Screenshot: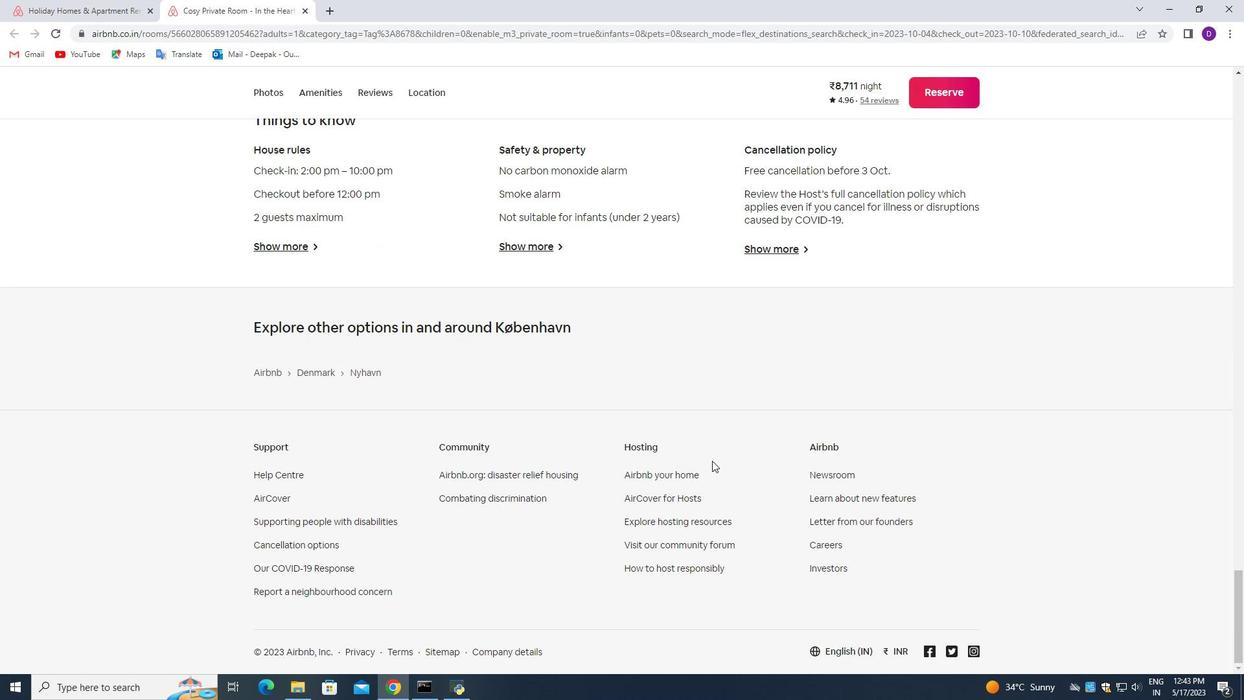 
Action: Mouse scrolled (712, 460) with delta (0, 0)
Screenshot: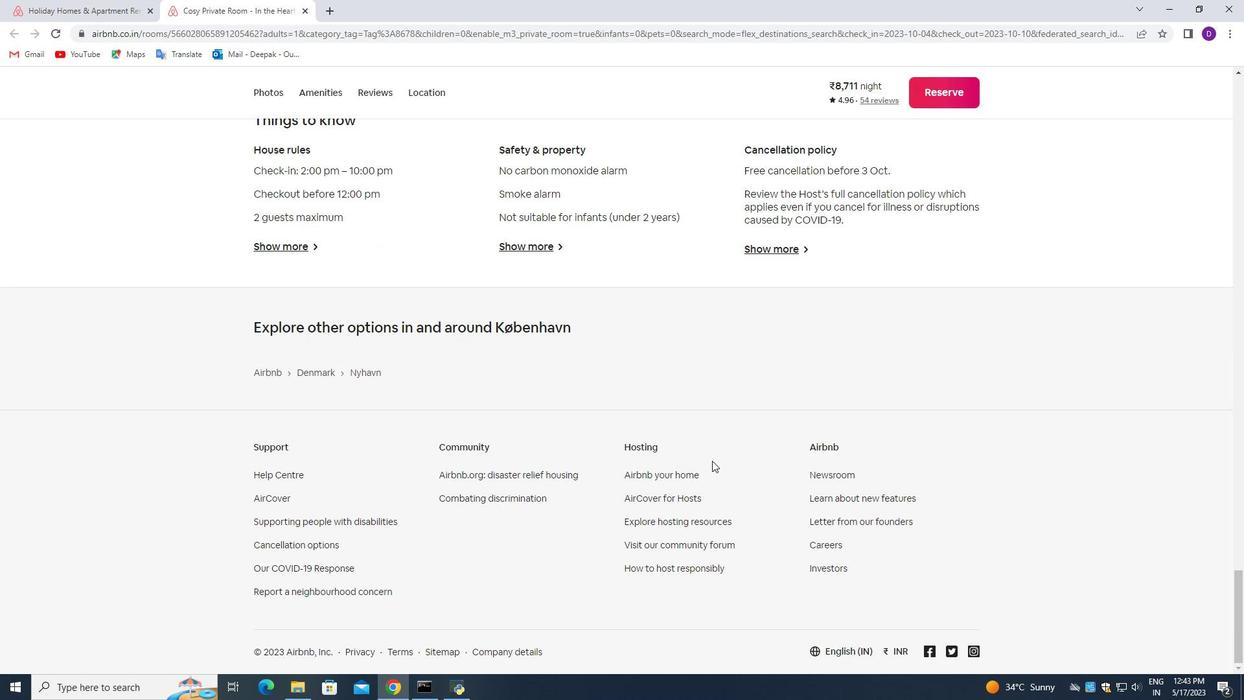 
Action: Mouse scrolled (712, 460) with delta (0, 0)
Screenshot: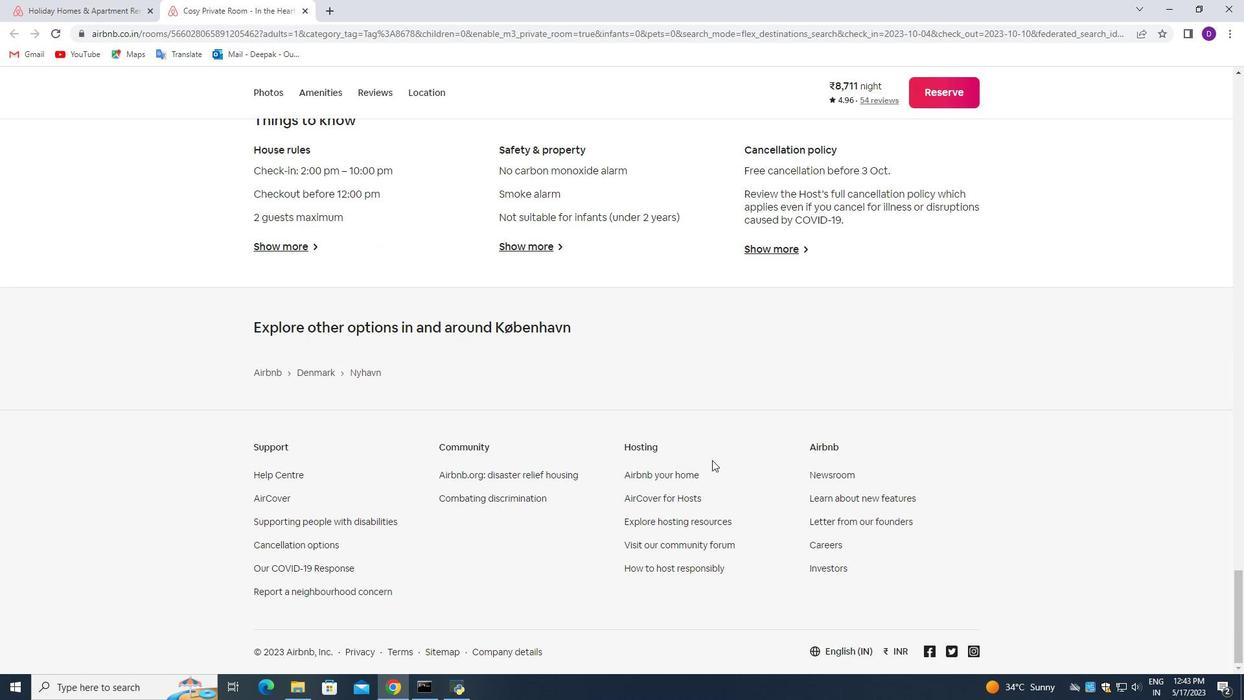 
Action: Mouse scrolled (712, 460) with delta (0, 0)
Screenshot: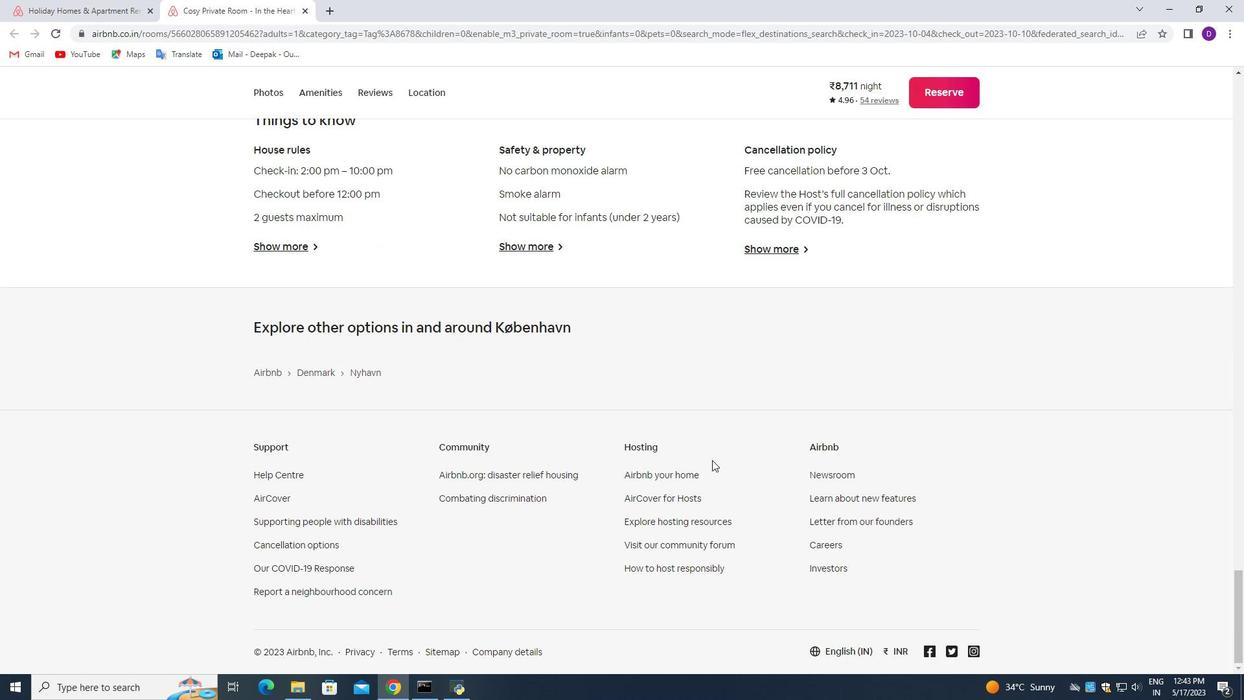 
Action: Mouse scrolled (712, 460) with delta (0, 0)
Screenshot: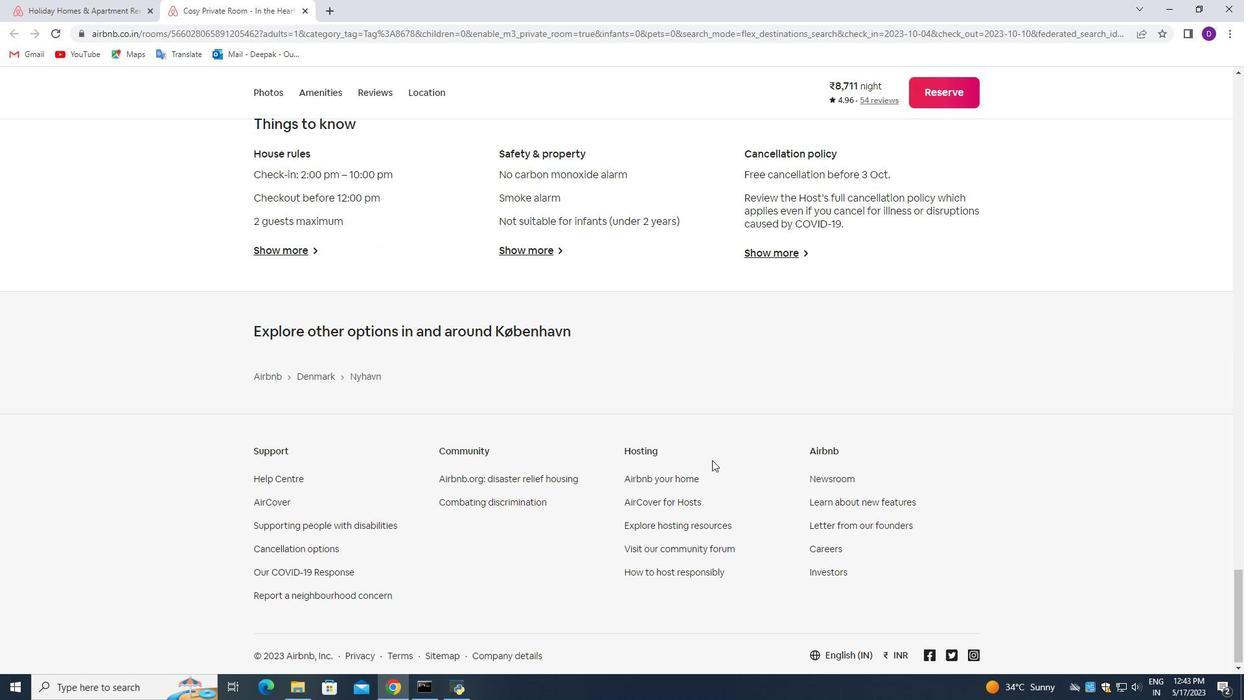 
Action: Mouse moved to (714, 456)
Screenshot: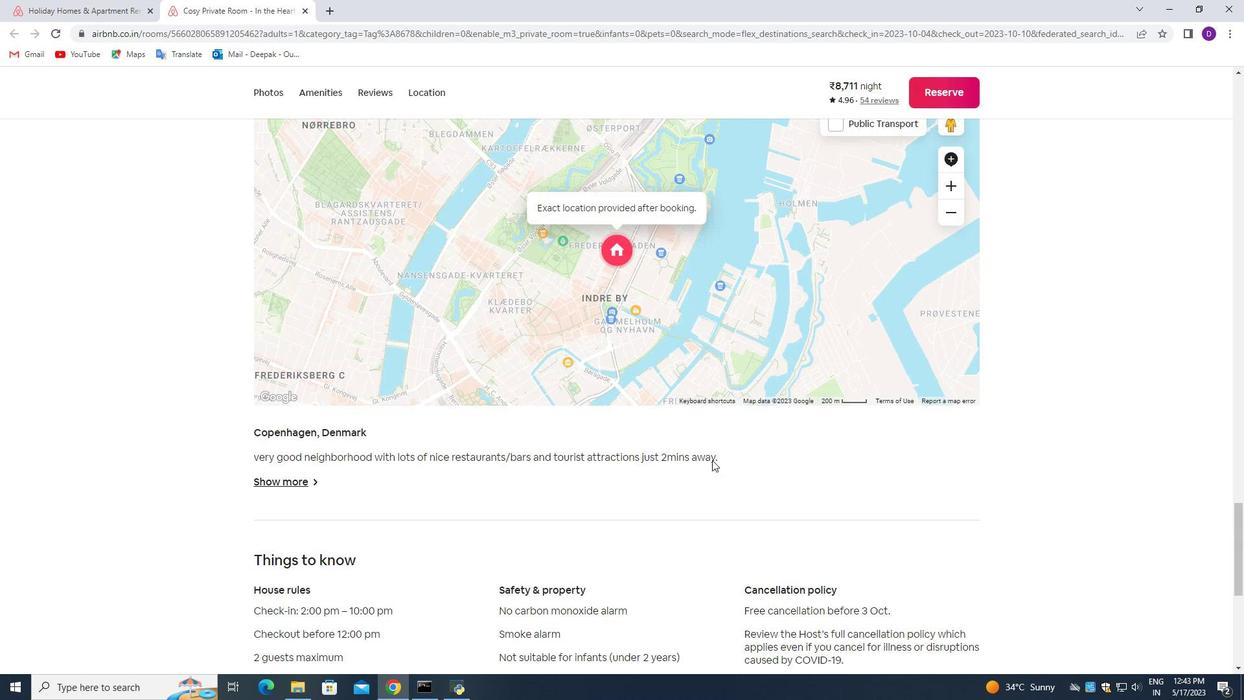 
Action: Mouse scrolled (714, 457) with delta (0, 0)
Screenshot: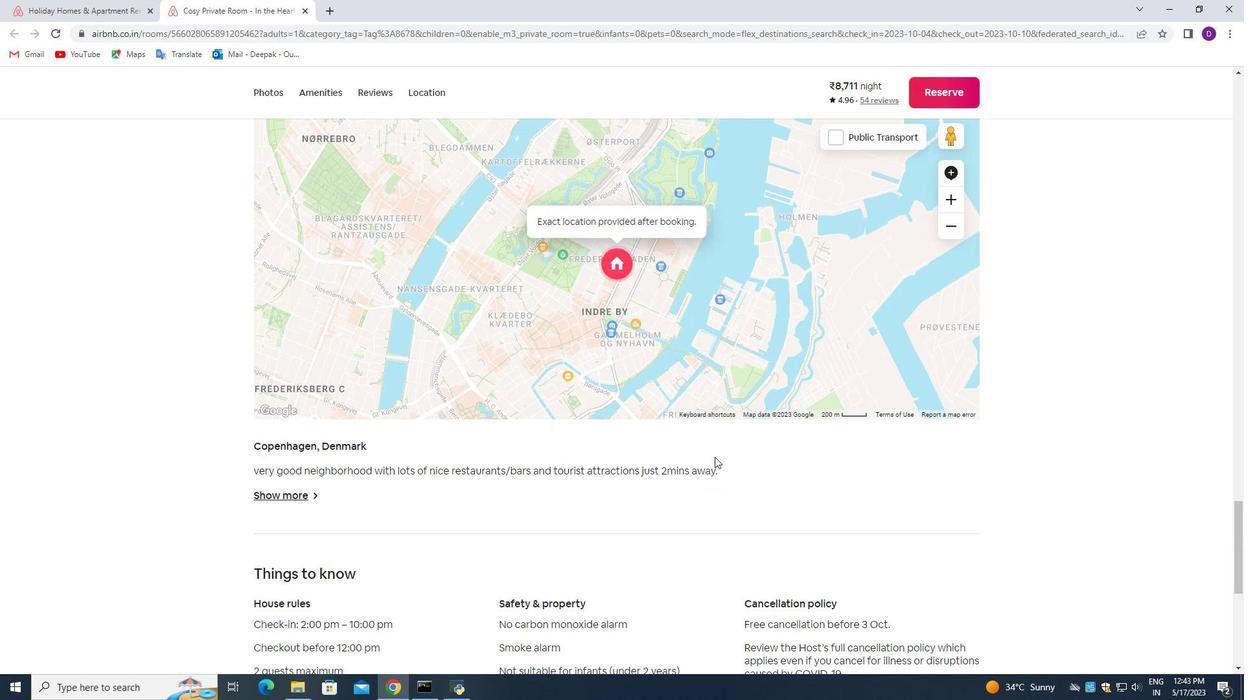 
Action: Mouse scrolled (714, 457) with delta (0, 0)
Screenshot: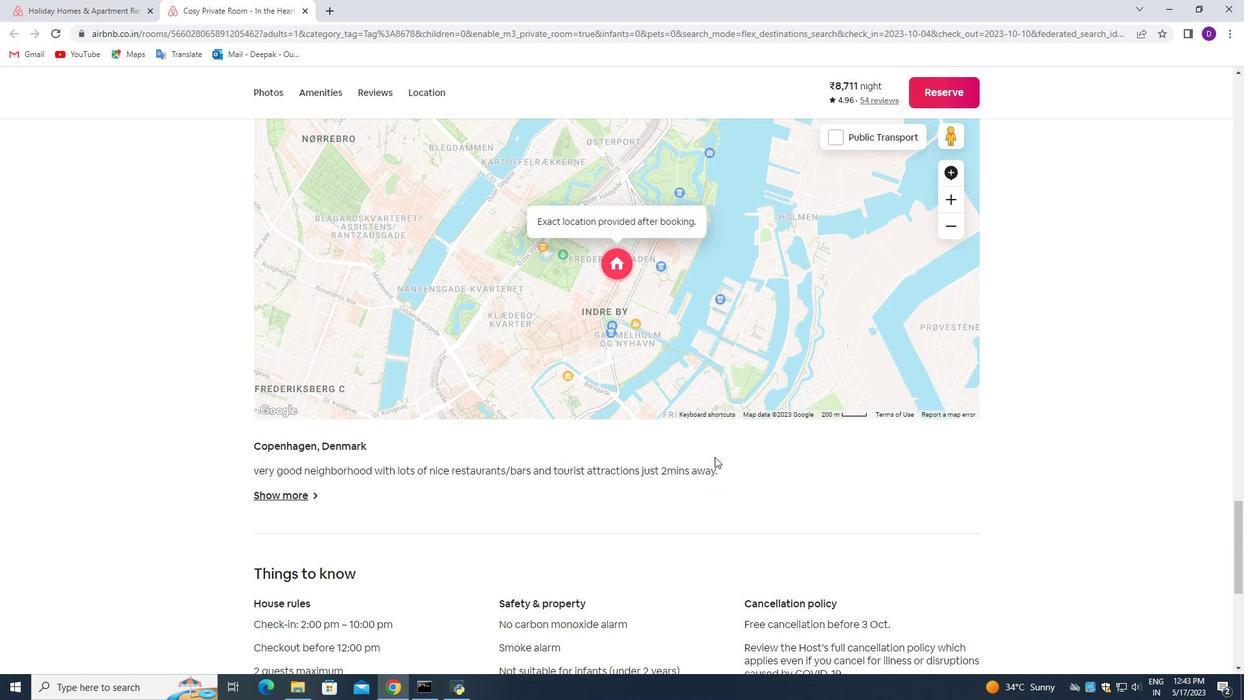 
Action: Mouse scrolled (714, 457) with delta (0, 0)
Screenshot: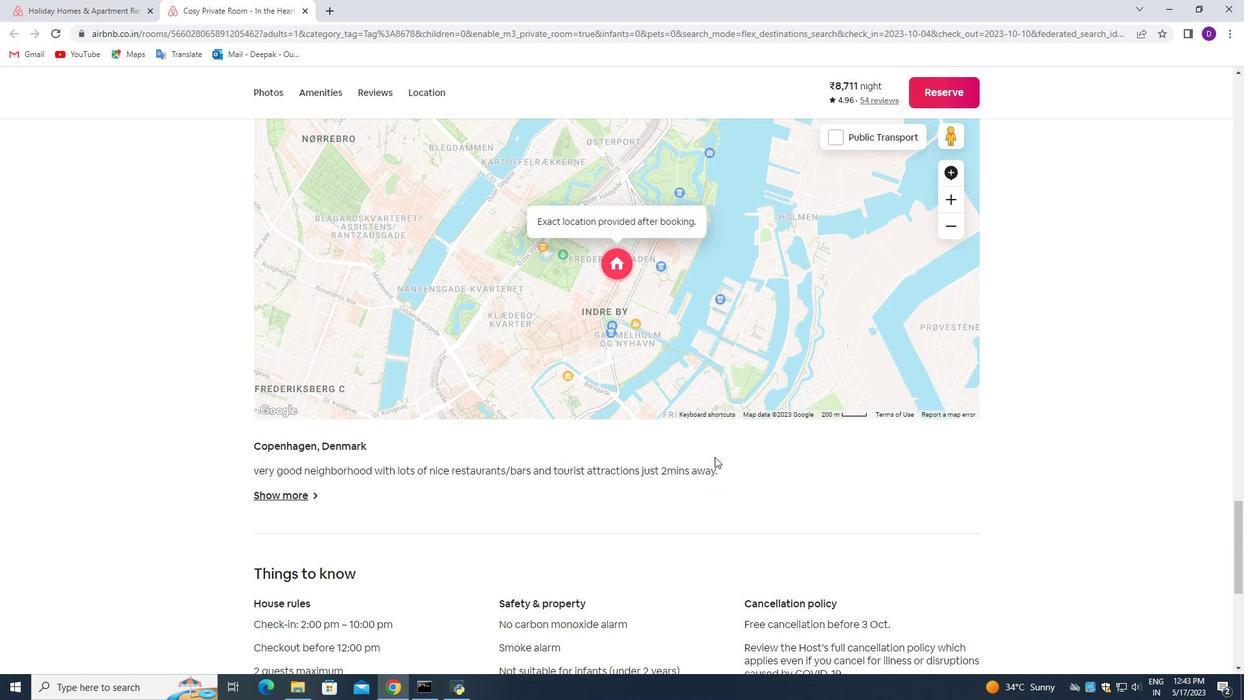 
Action: Mouse scrolled (714, 457) with delta (0, 0)
Screenshot: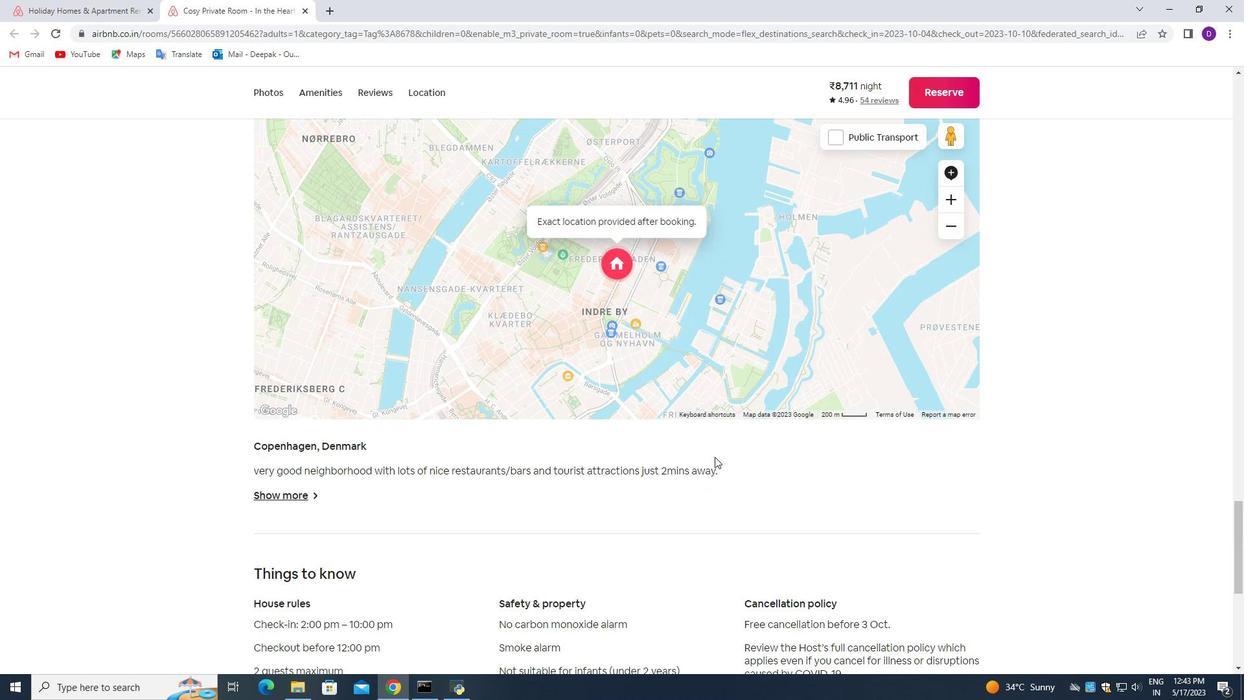 
Action: Mouse moved to (715, 456)
Screenshot: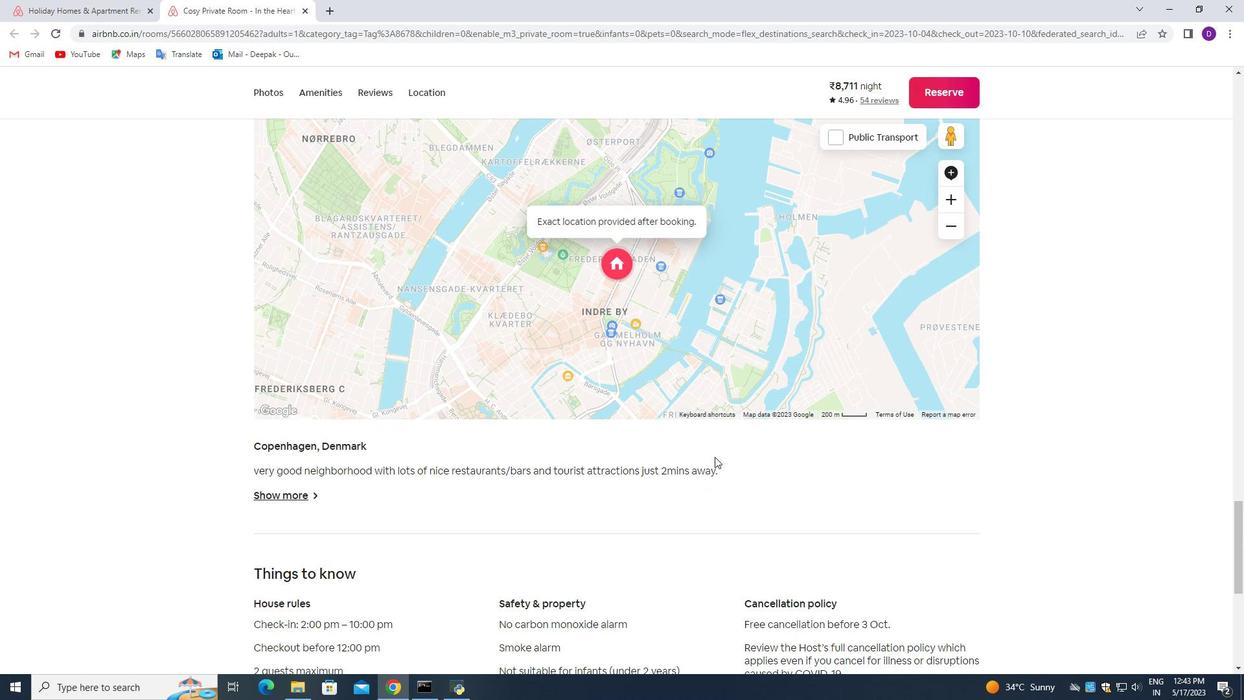 
Action: Mouse scrolled (715, 456) with delta (0, 0)
Screenshot: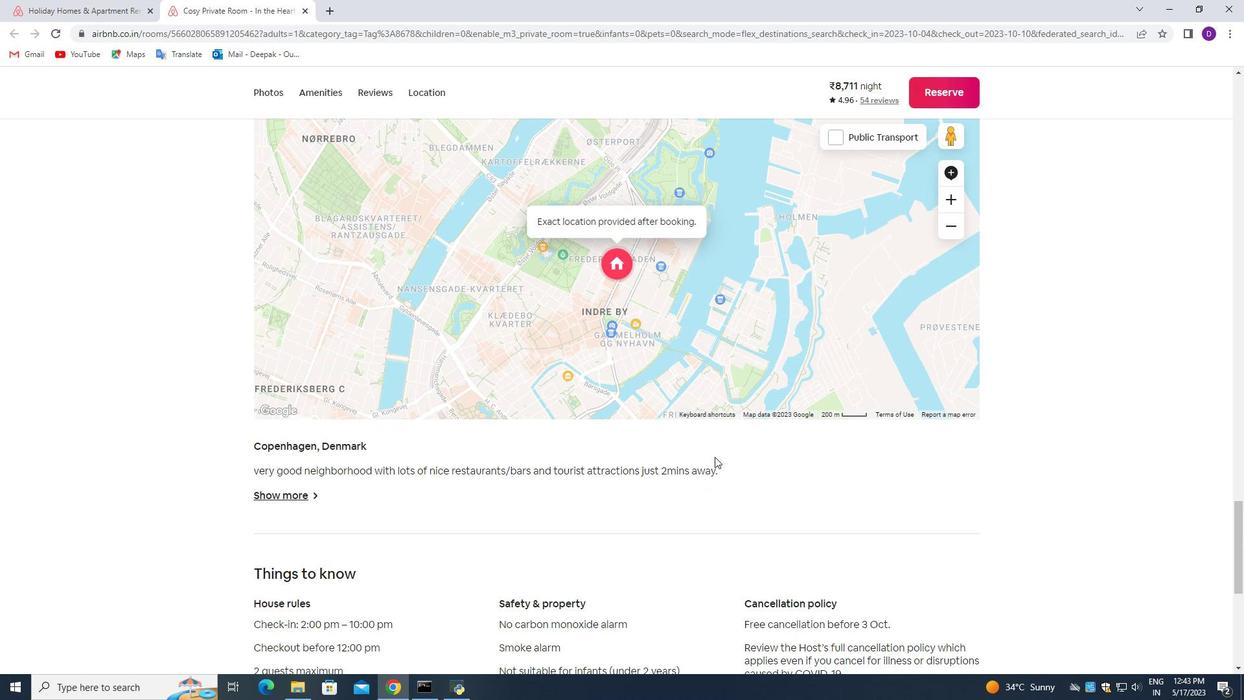 
Action: Mouse moved to (769, 412)
Screenshot: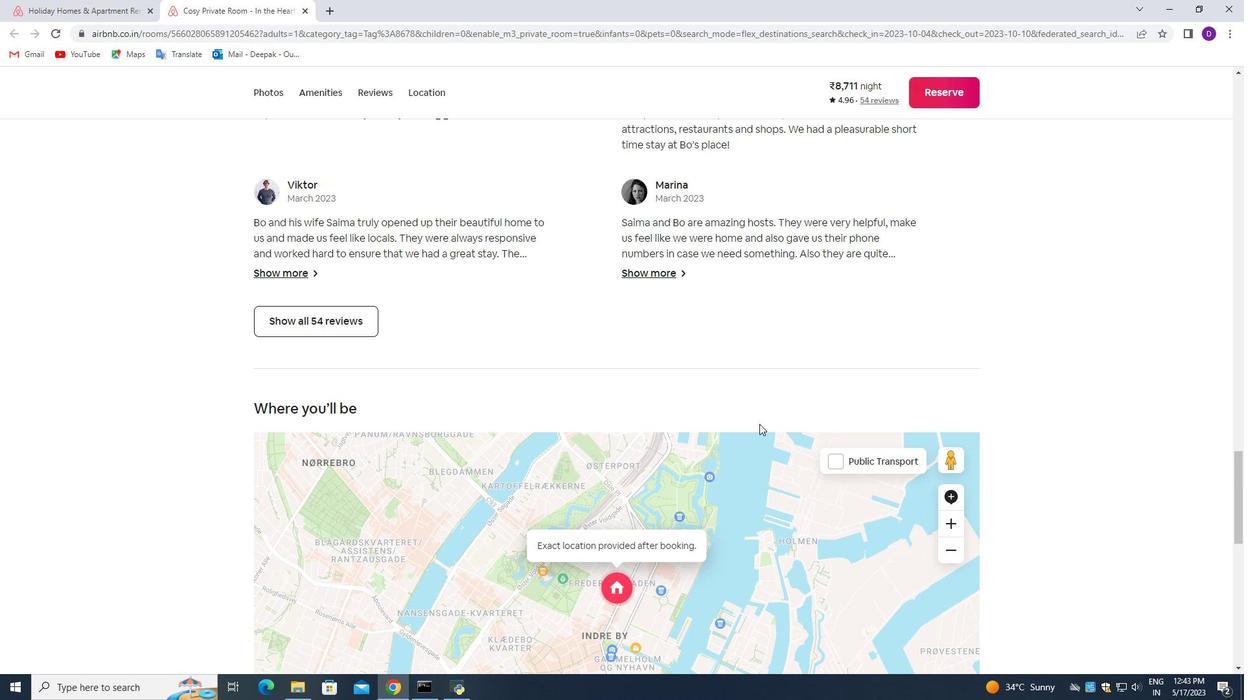 
Action: Mouse scrolled (768, 414) with delta (0, 0)
Screenshot: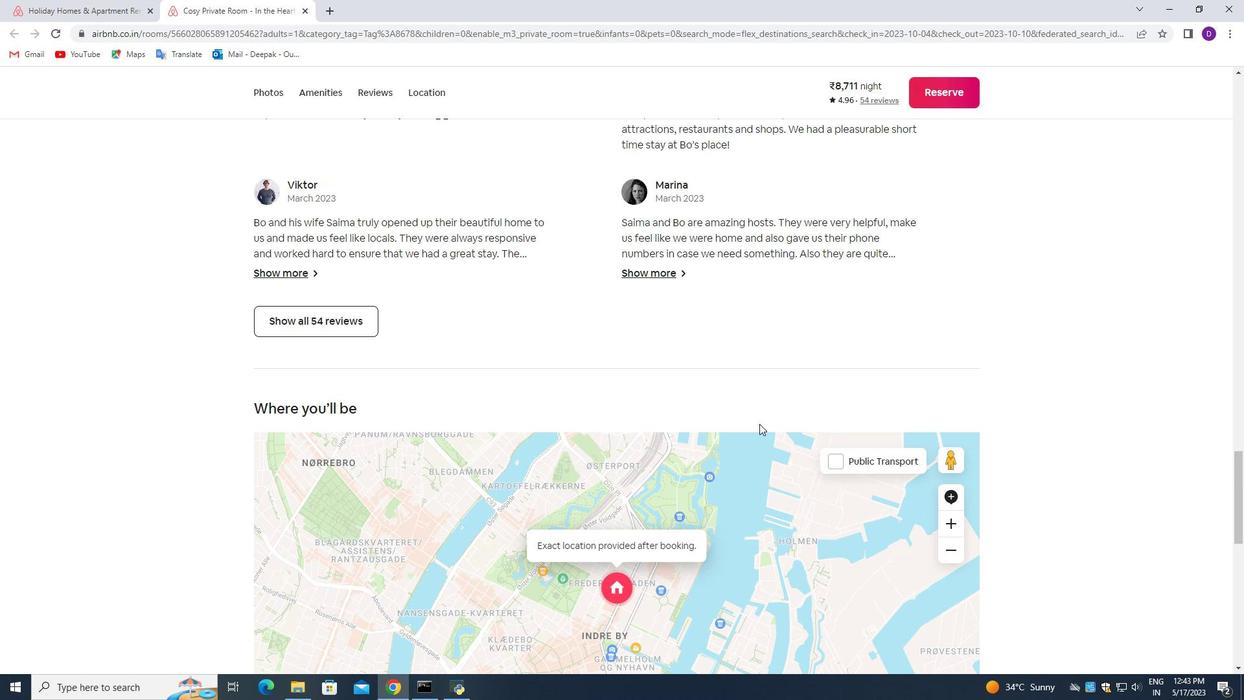
Action: Mouse scrolled (769, 412) with delta (0, 0)
Screenshot: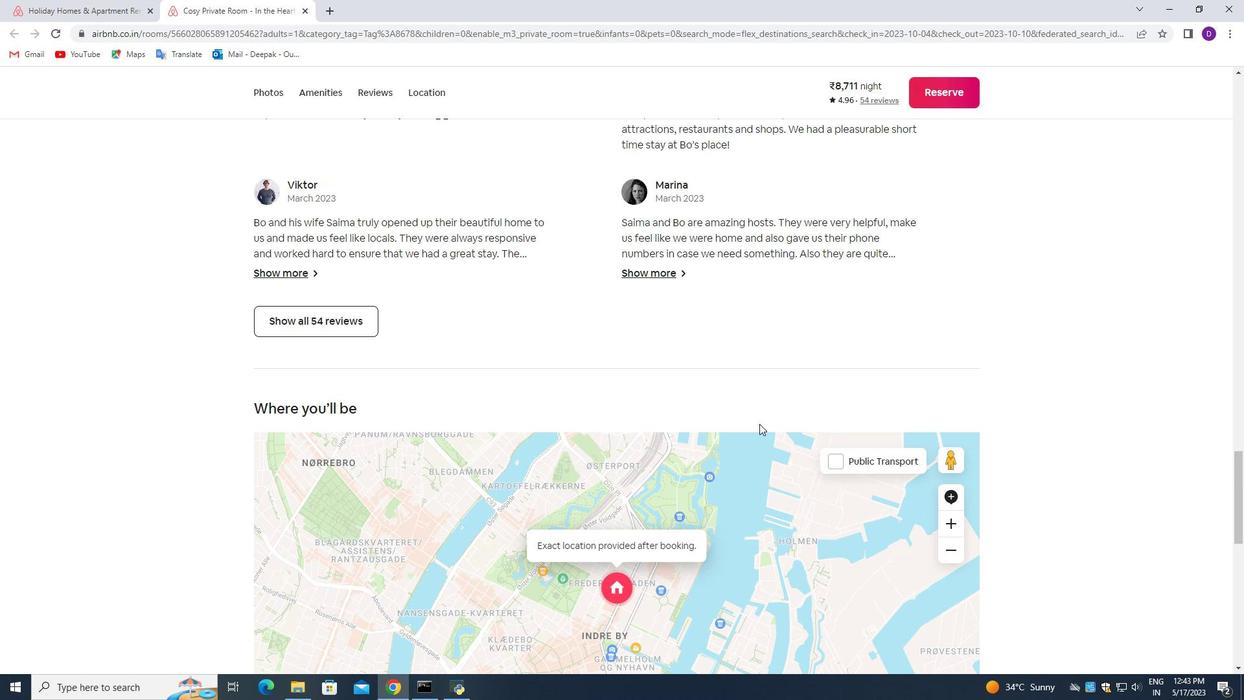 
Action: Mouse scrolled (769, 412) with delta (0, 0)
Screenshot: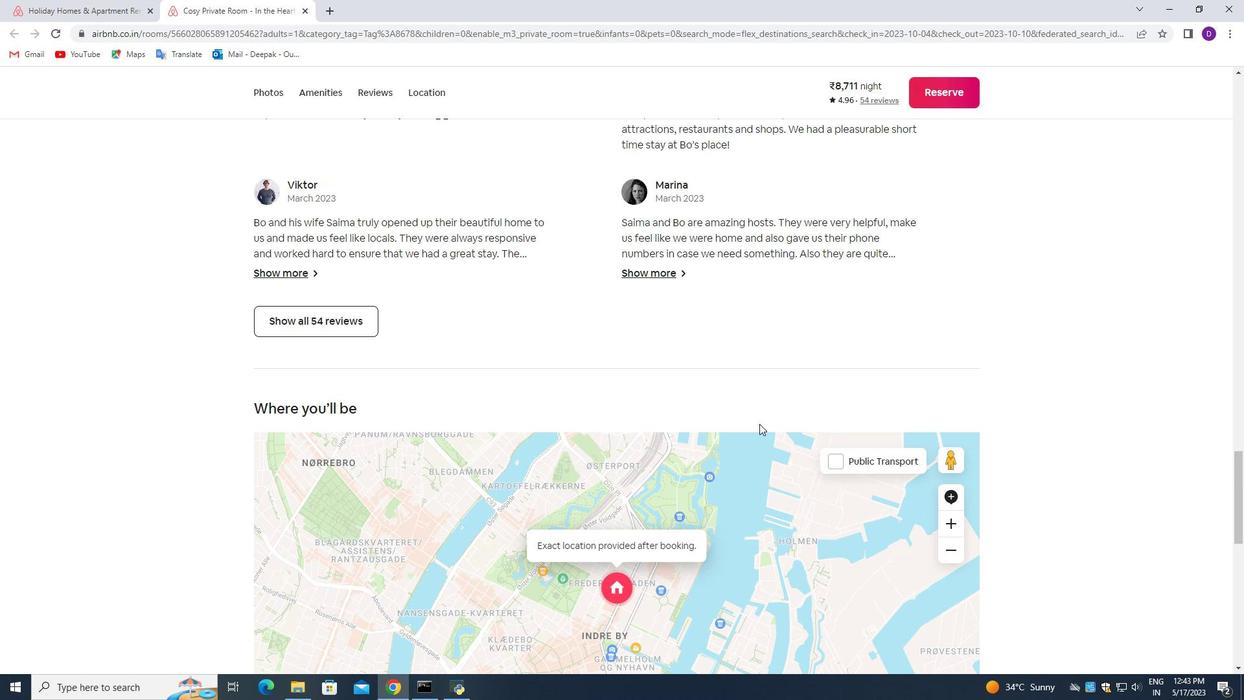 
Action: Mouse scrolled (769, 412) with delta (0, 0)
Screenshot: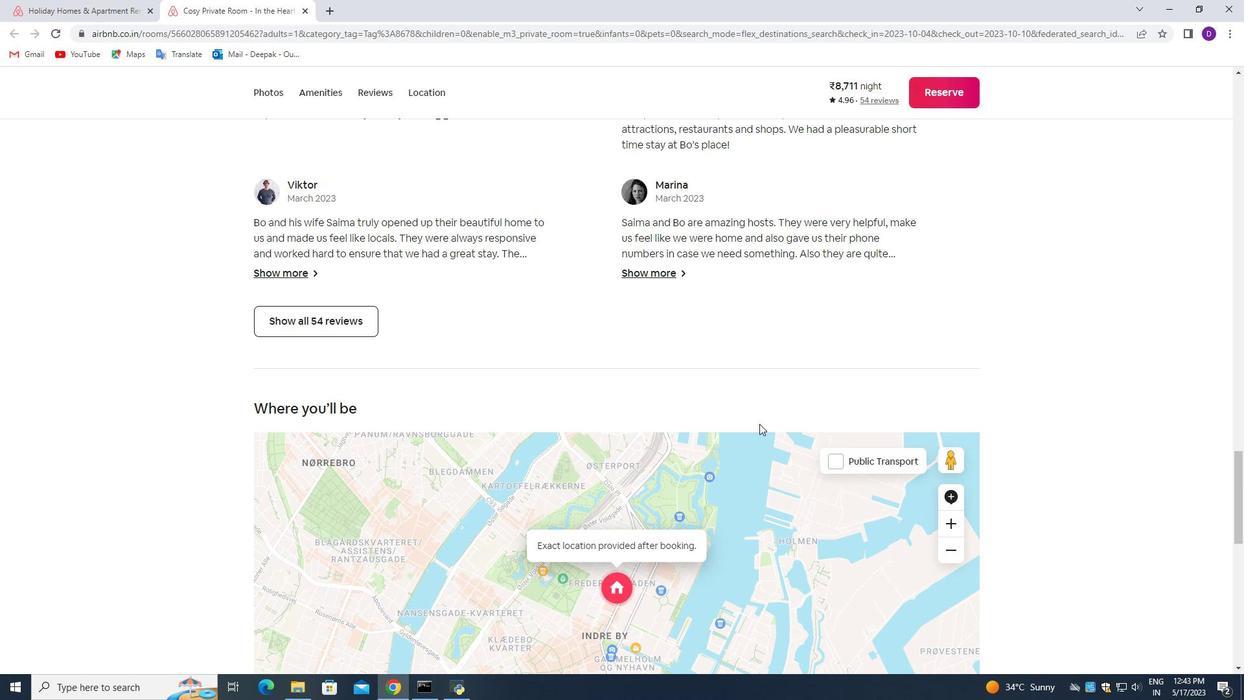
Action: Mouse scrolled (769, 412) with delta (0, 0)
Screenshot: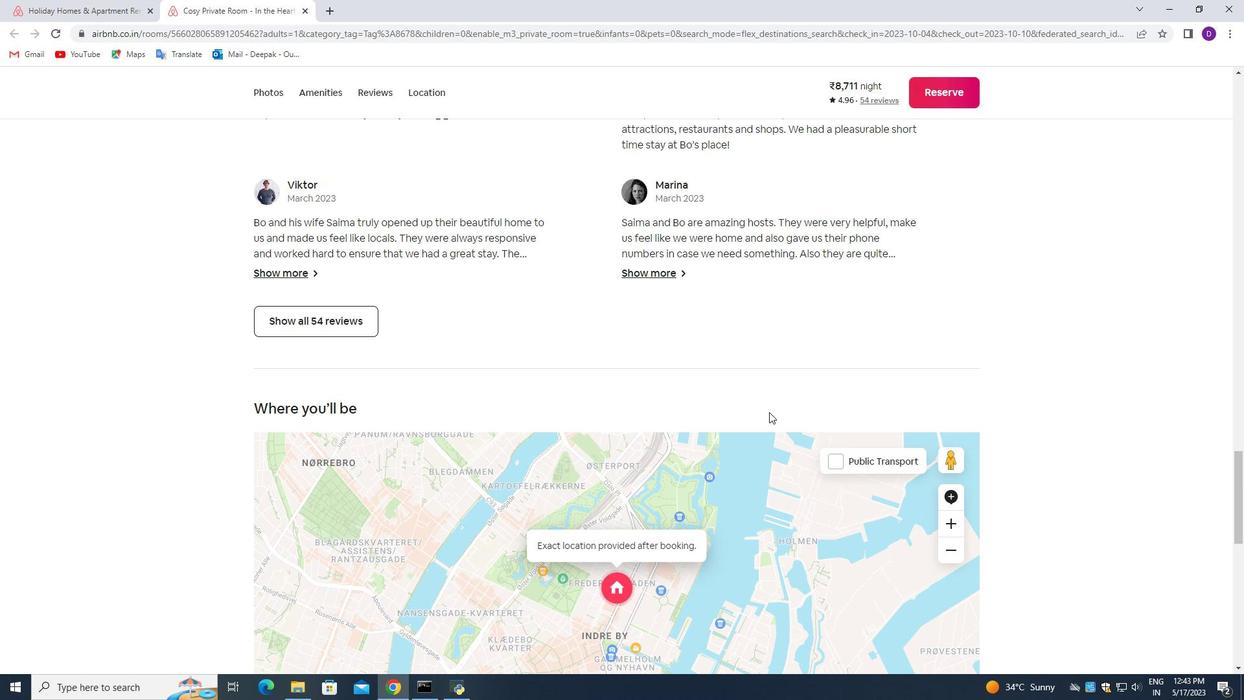 
Action: Mouse scrolled (769, 412) with delta (0, 0)
Screenshot: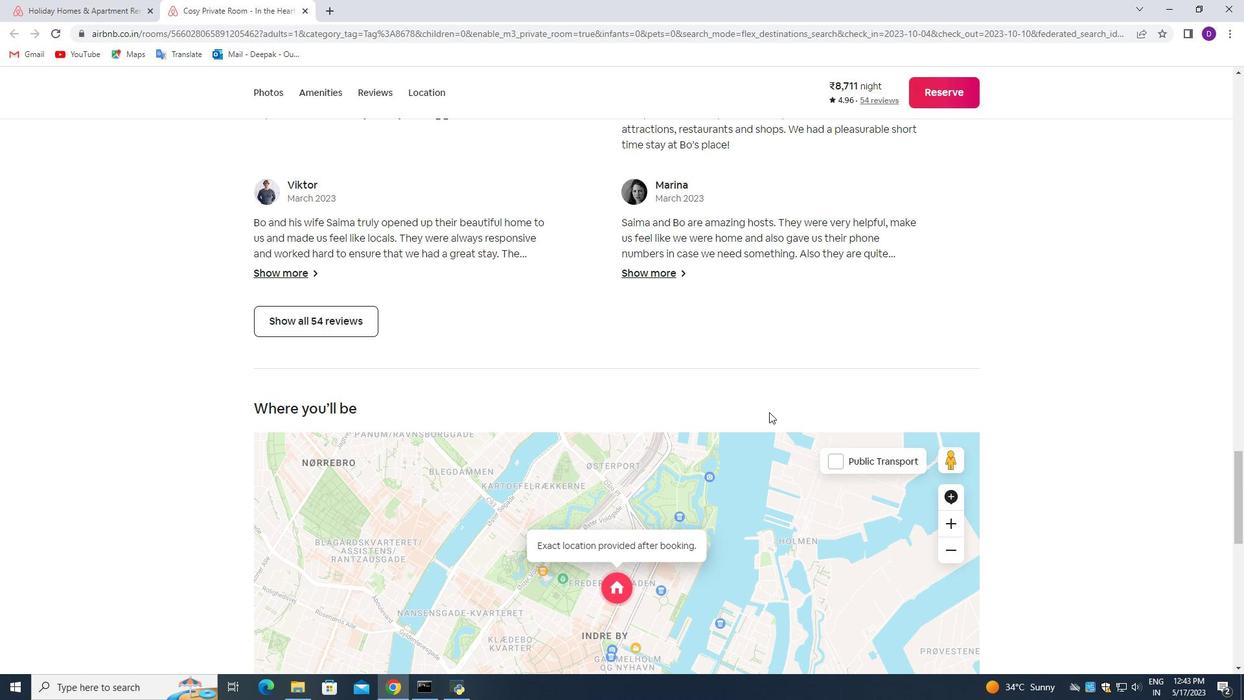 
Action: Mouse scrolled (769, 412) with delta (0, 0)
Screenshot: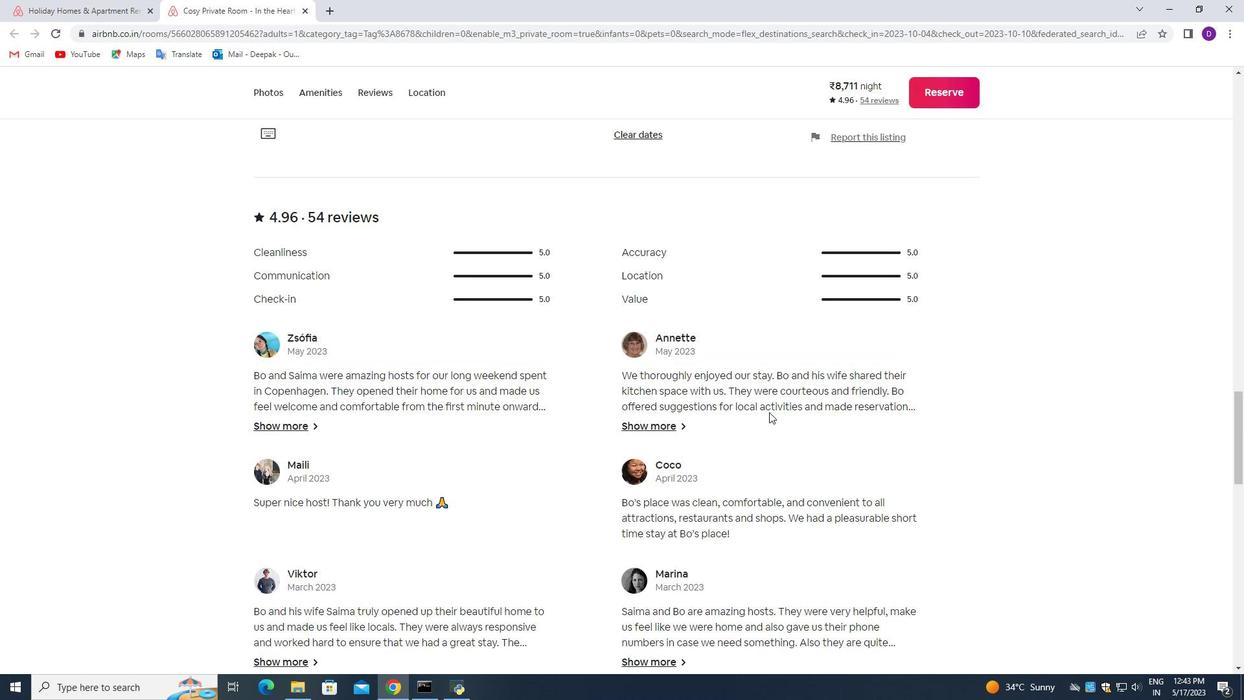 
Action: Mouse scrolled (769, 412) with delta (0, 0)
Screenshot: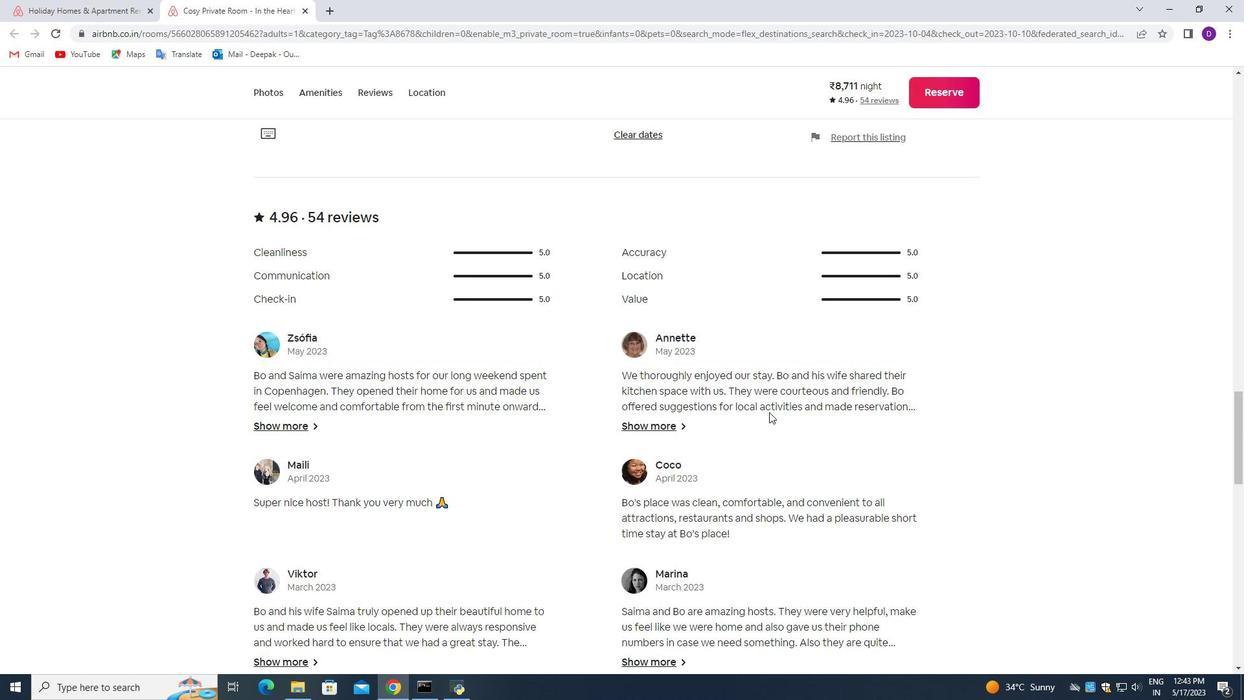 
Action: Mouse scrolled (769, 412) with delta (0, 0)
Screenshot: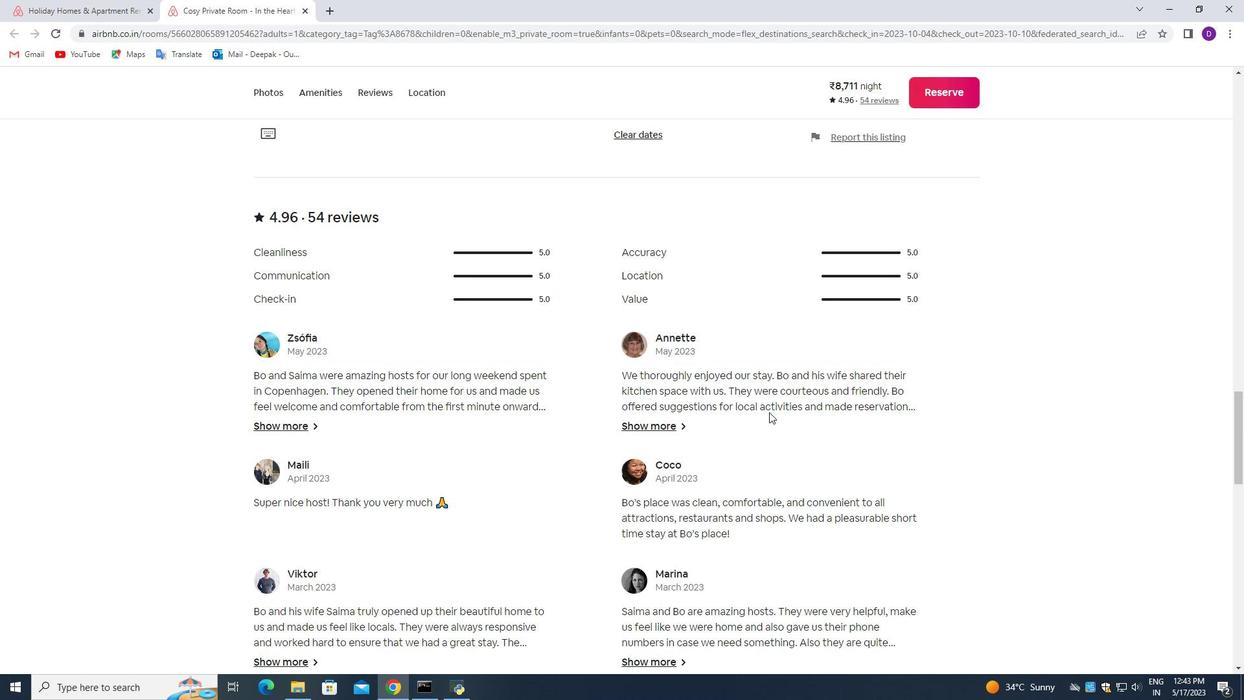 
Action: Mouse scrolled (769, 412) with delta (0, 0)
Screenshot: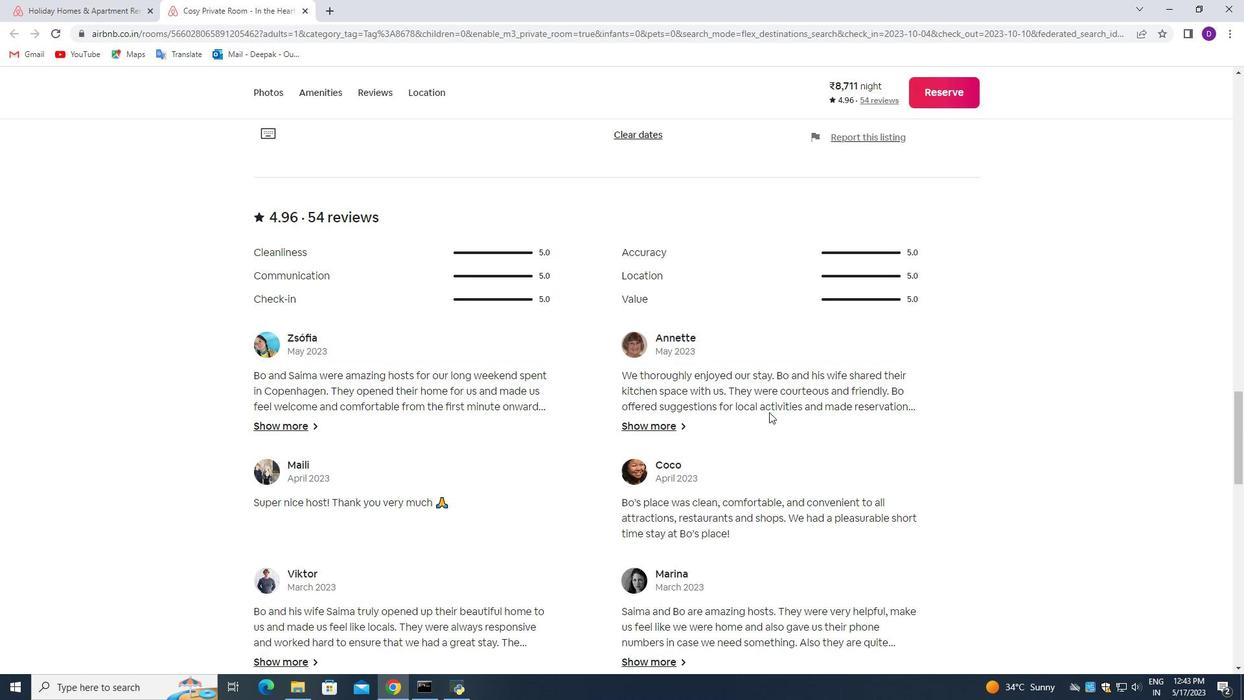 
Action: Mouse moved to (825, 374)
Screenshot: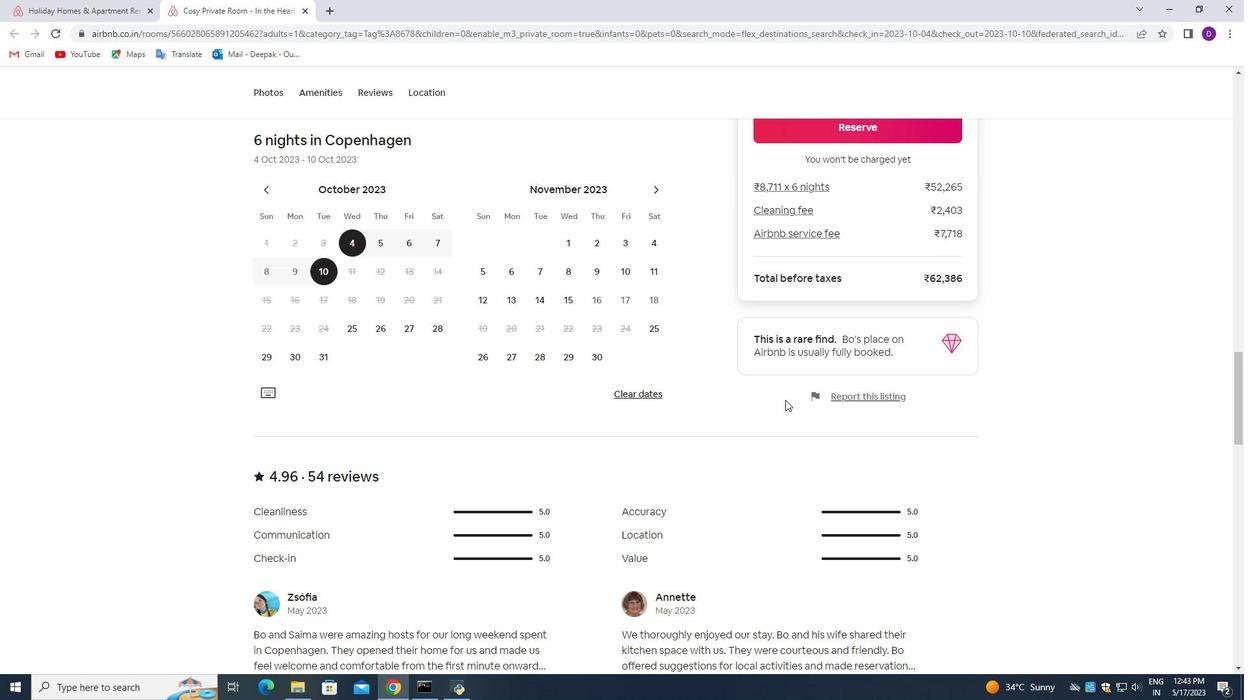 
Action: Mouse scrolled (825, 374) with delta (0, 0)
Screenshot: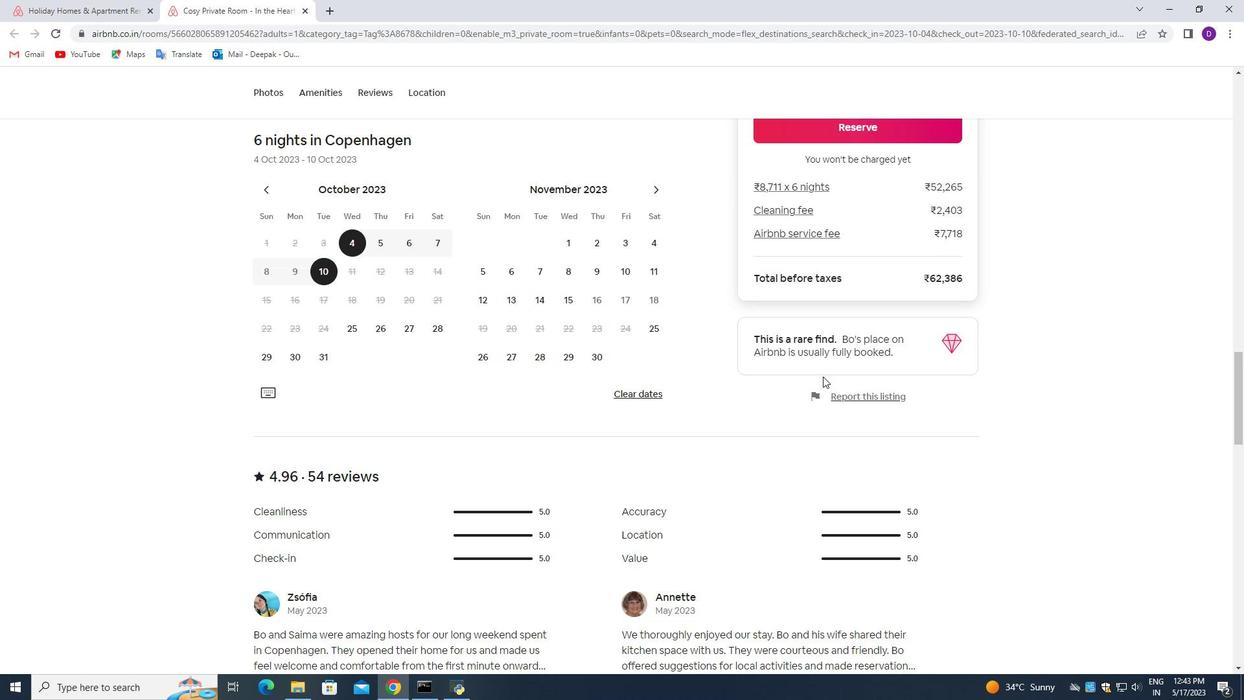 
Action: Mouse moved to (826, 373)
Screenshot: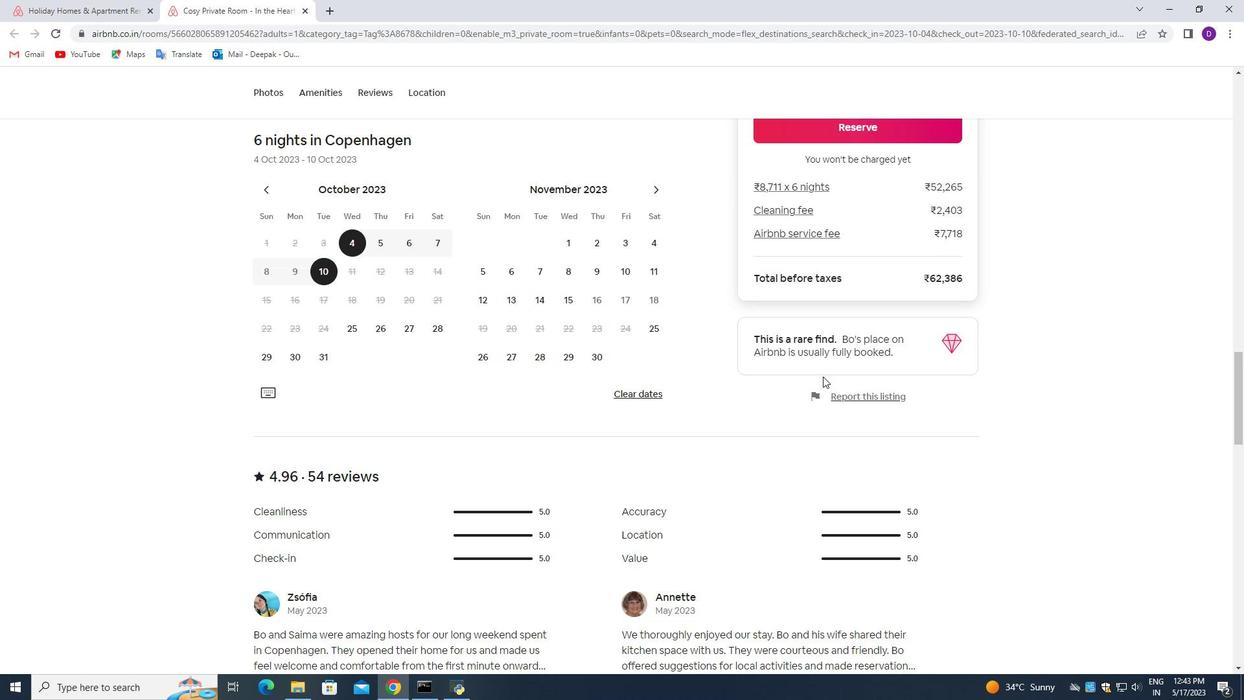 
Action: Mouse scrolled (826, 374) with delta (0, 0)
Screenshot: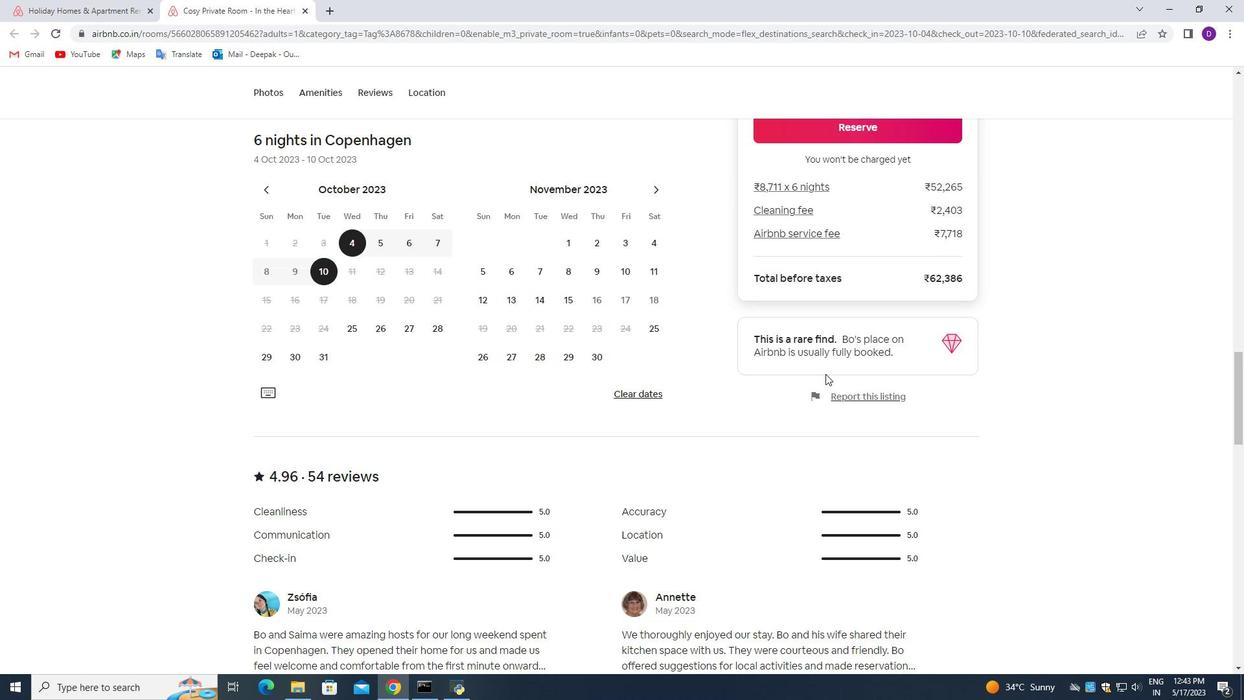 
Action: Mouse scrolled (826, 374) with delta (0, 0)
Screenshot: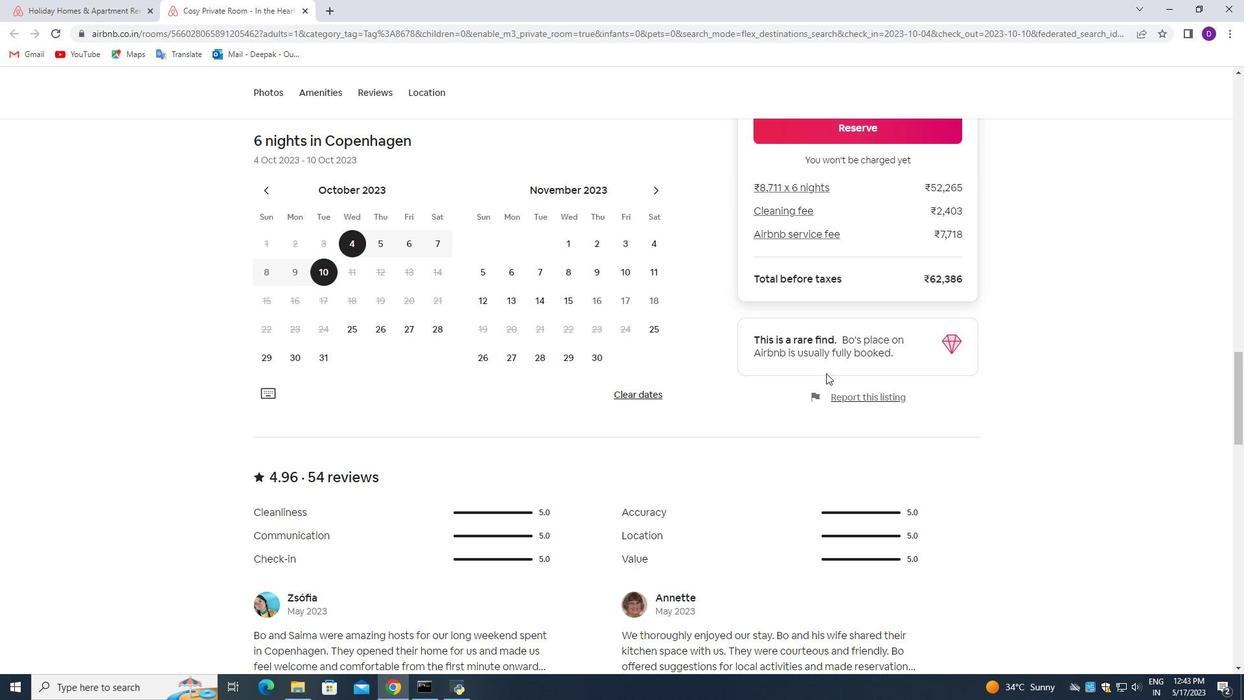 
Action: Mouse moved to (838, 302)
Screenshot: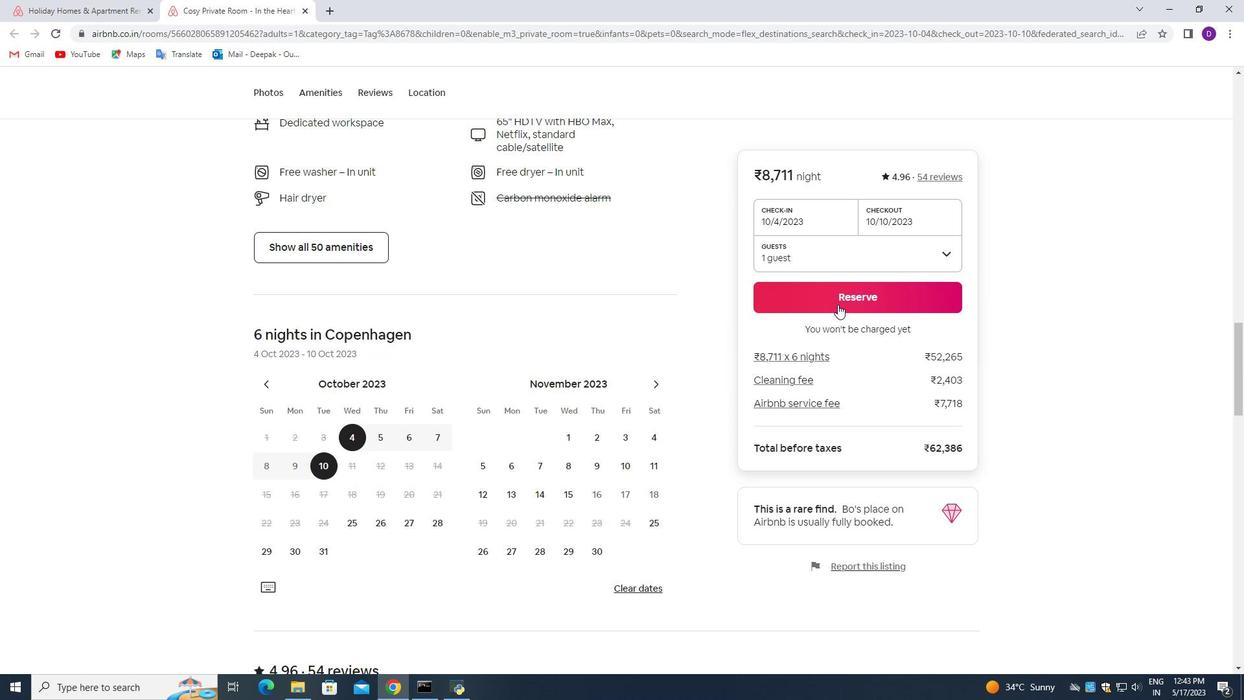 
Action: Mouse pressed left at (838, 302)
Screenshot: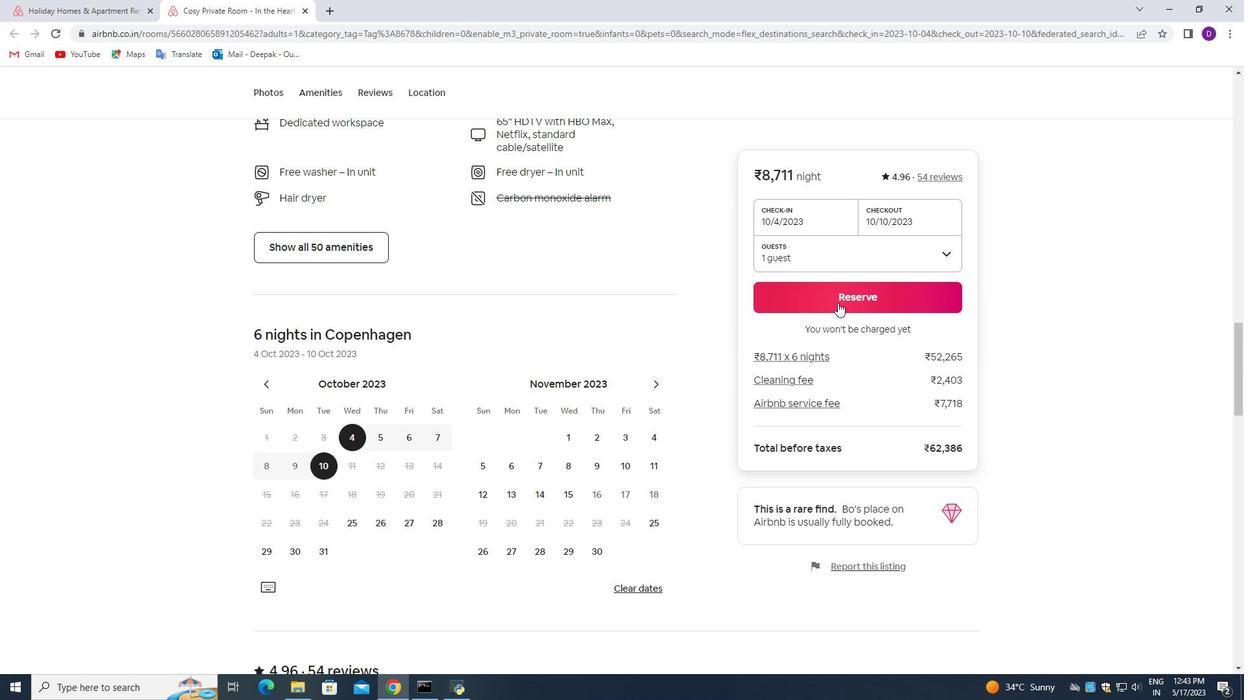
Action: Mouse moved to (204, 506)
Screenshot: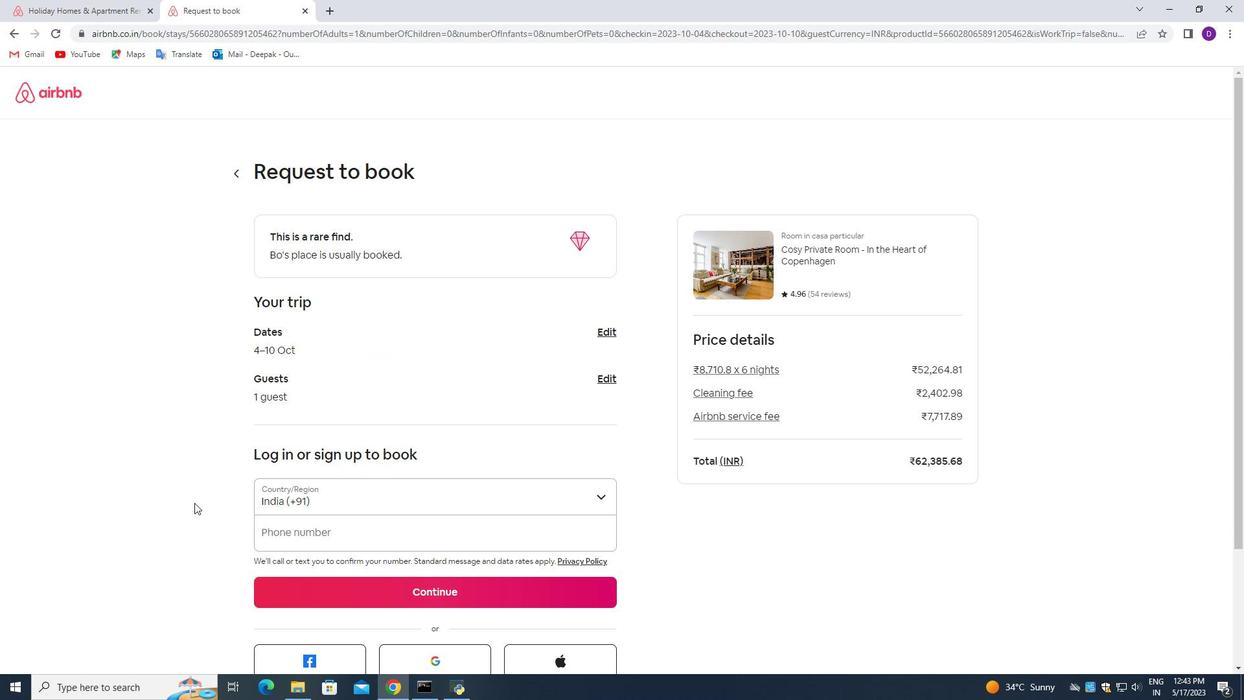 
Action: Mouse scrolled (204, 504) with delta (0, 0)
Screenshot: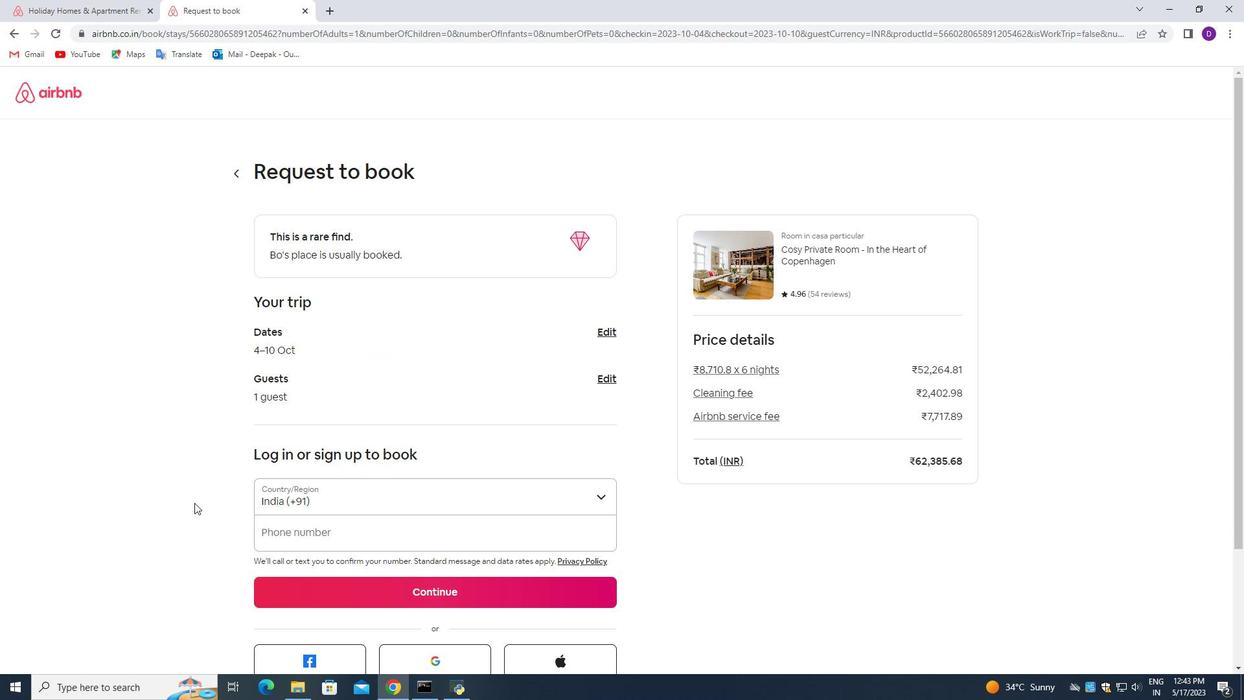 
Action: Mouse scrolled (204, 505) with delta (0, 0)
Screenshot: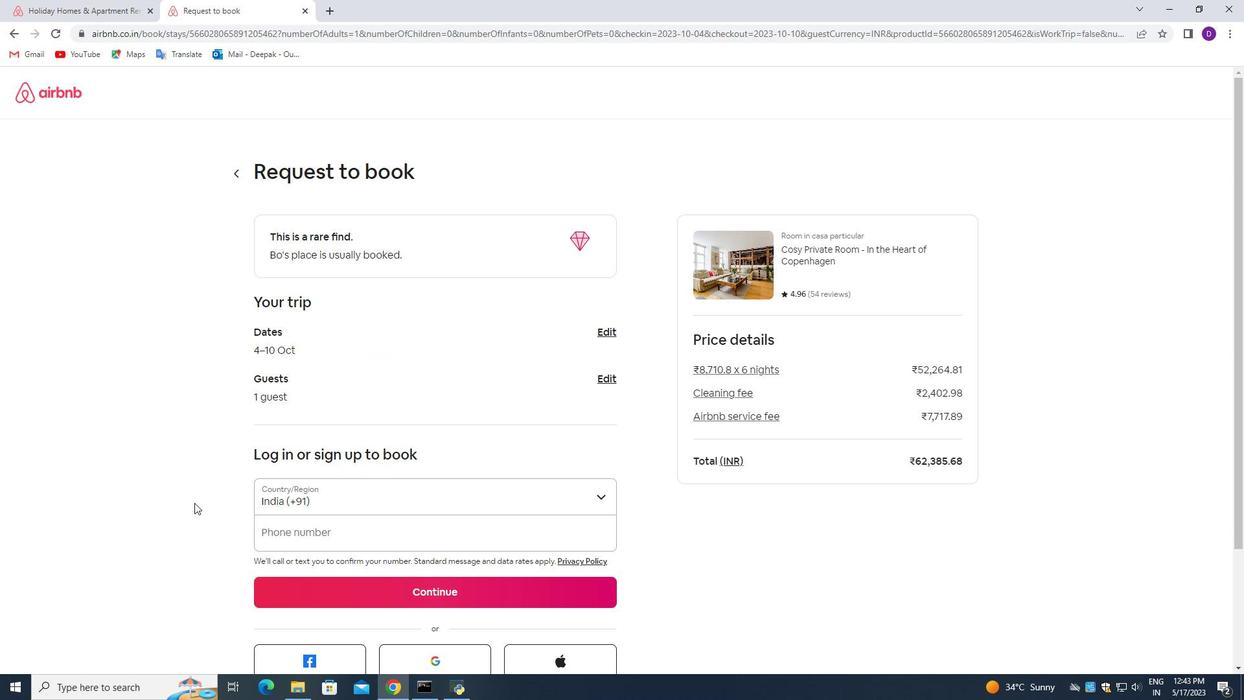 
Action: Mouse moved to (204, 506)
Screenshot: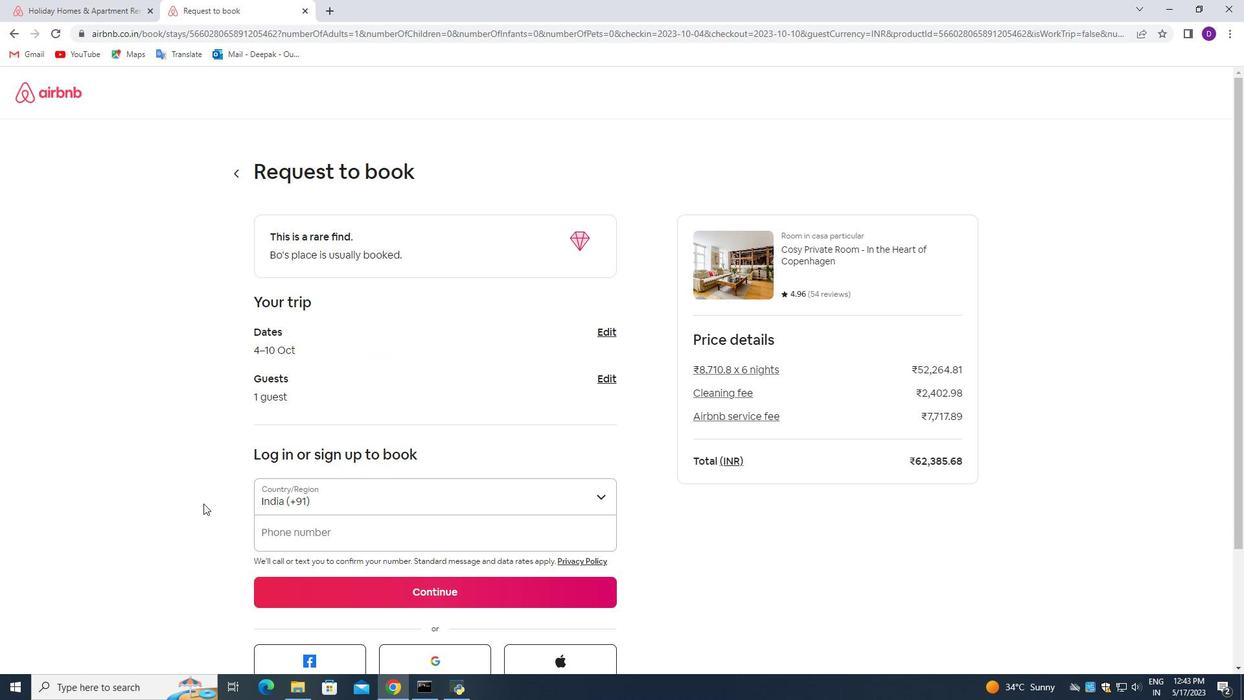 
Action: Mouse scrolled (204, 505) with delta (0, 0)
Screenshot: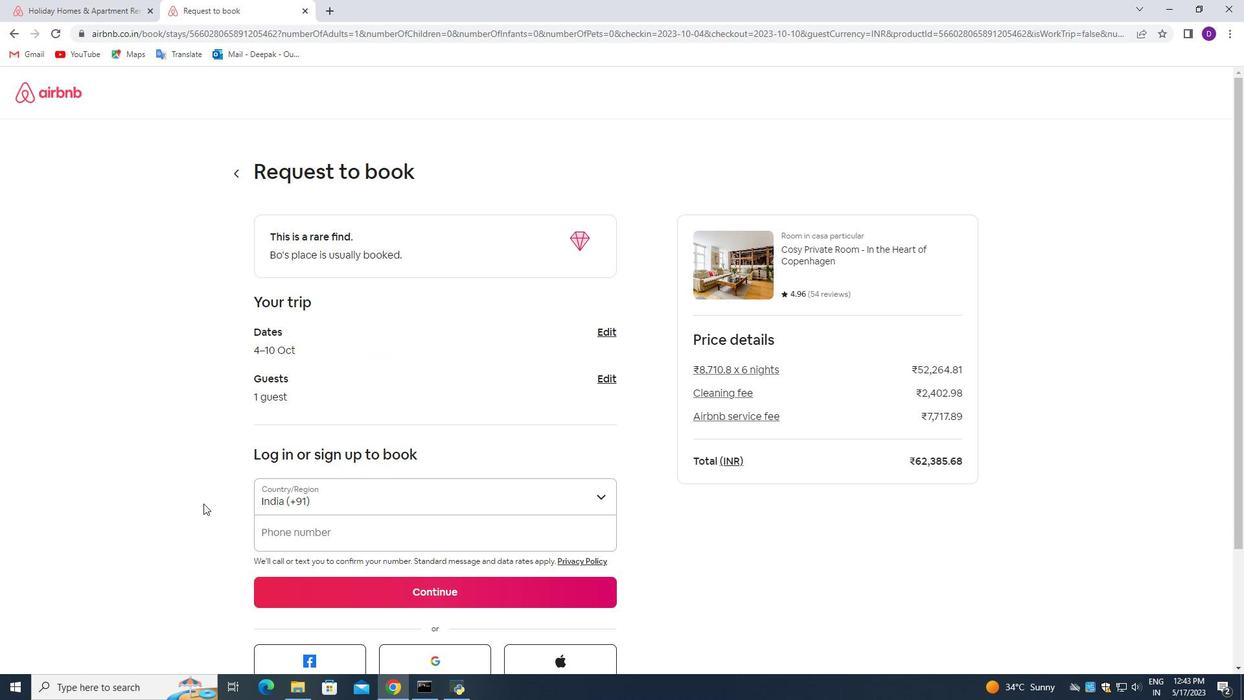 
Action: Mouse moved to (210, 499)
Screenshot: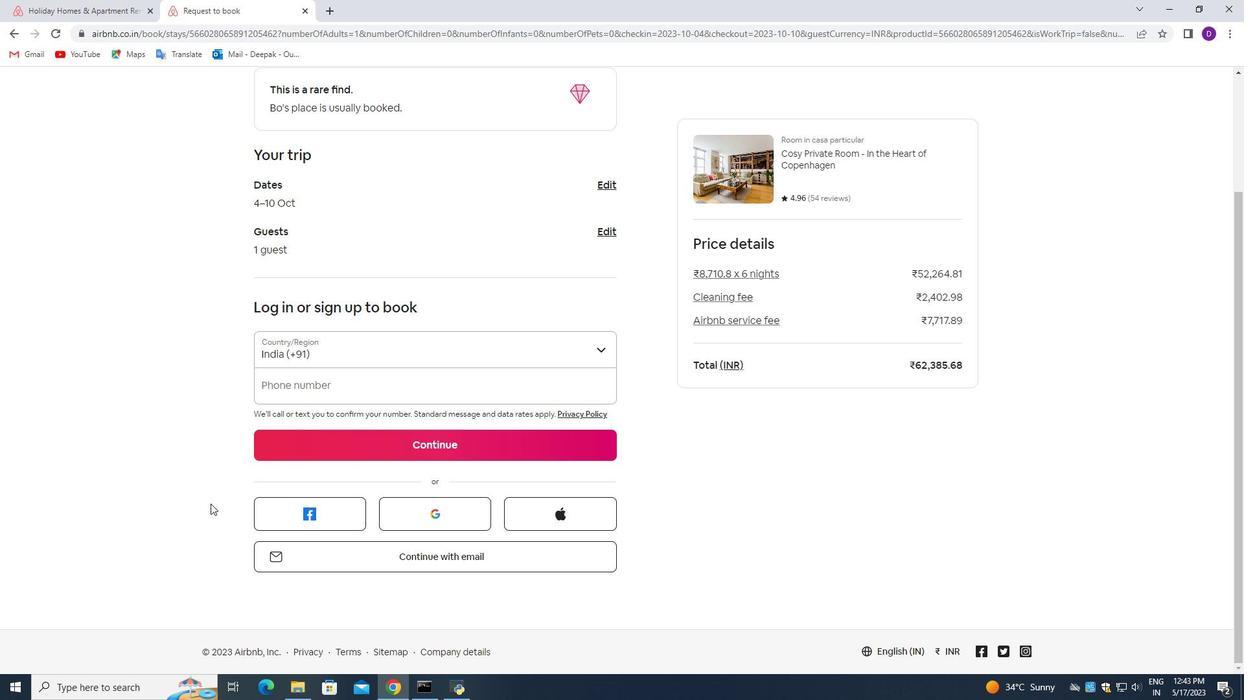 
Action: Mouse scrolled (210, 500) with delta (0, 0)
Screenshot: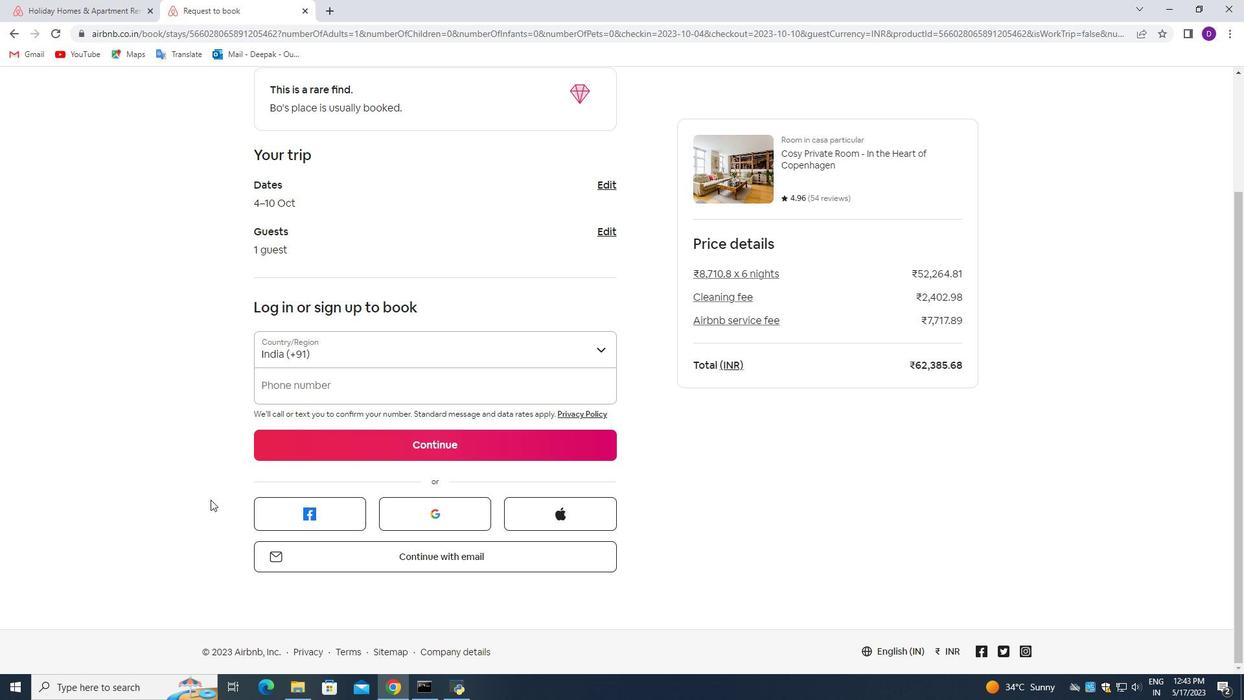 
Action: Mouse moved to (210, 499)
Screenshot: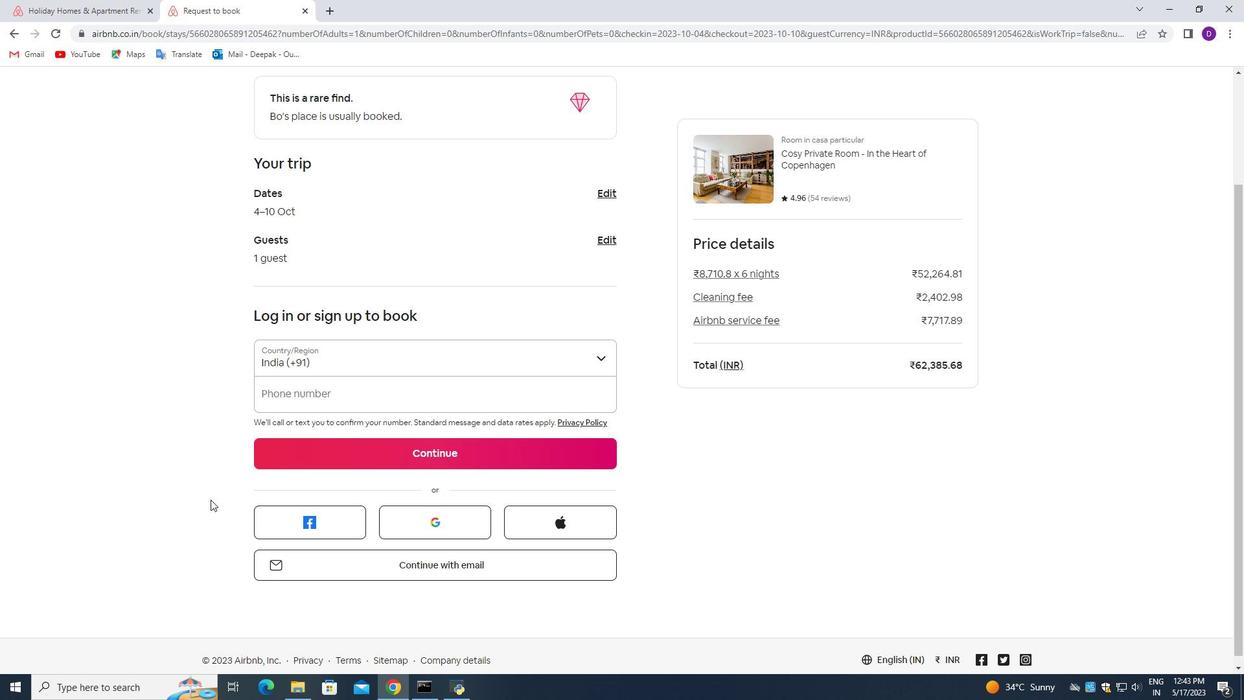 
Action: Mouse scrolled (210, 499) with delta (0, 0)
Screenshot: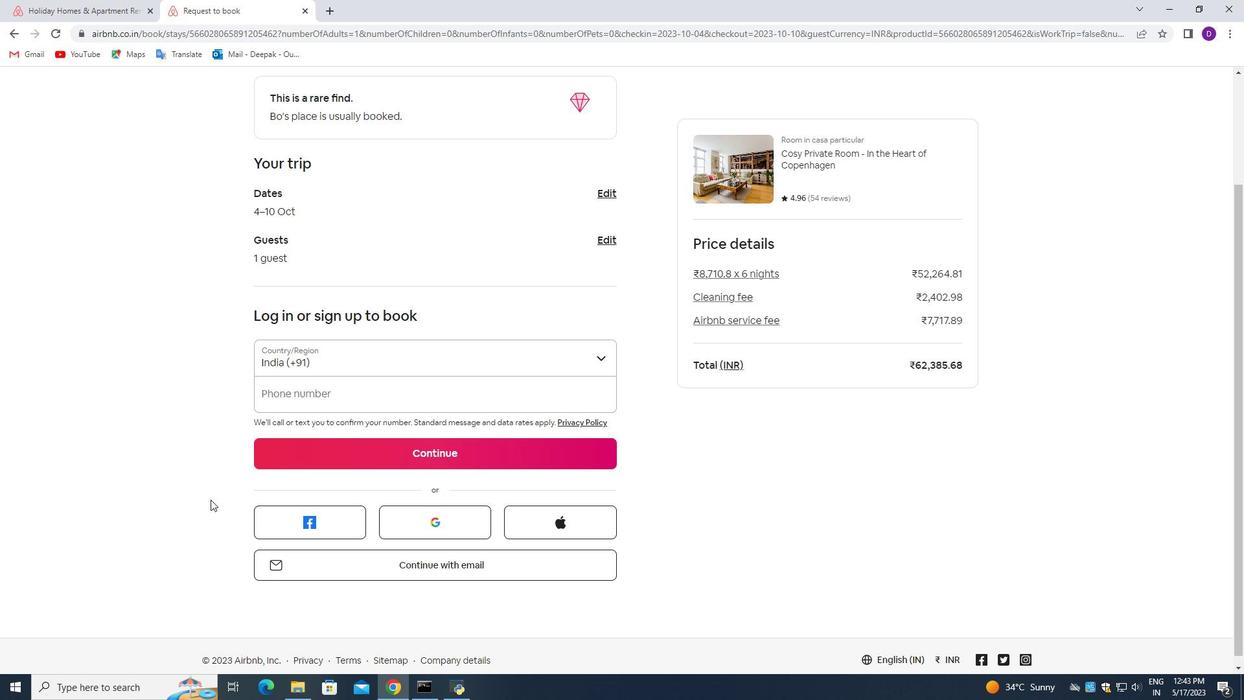 
Action: Mouse moved to (210, 497)
Screenshot: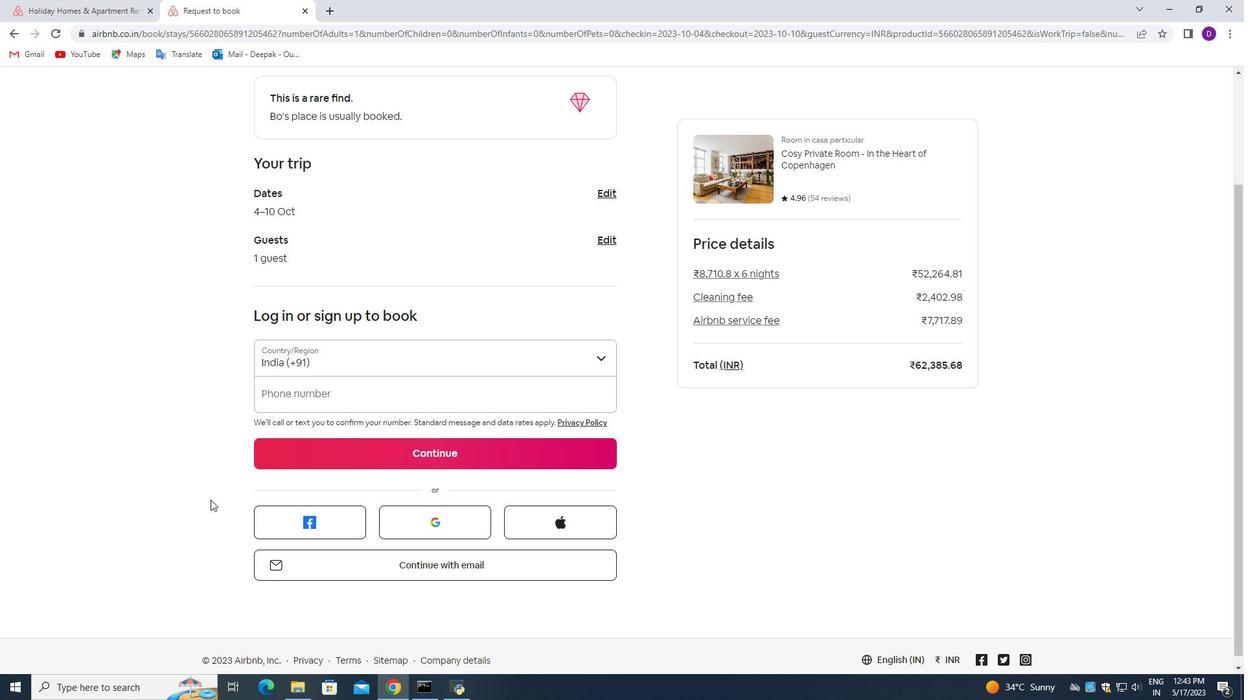 
Action: Mouse scrolled (210, 498) with delta (0, 0)
Screenshot: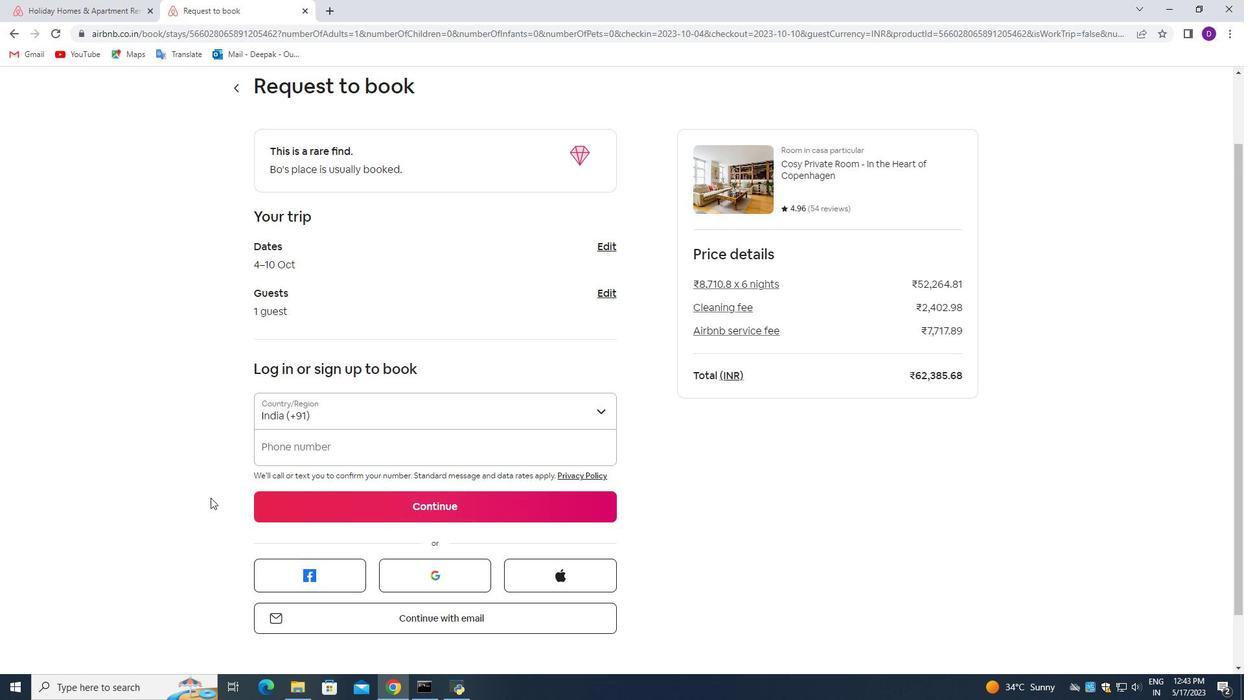 
Action: Mouse scrolled (210, 498) with delta (0, 0)
Screenshot: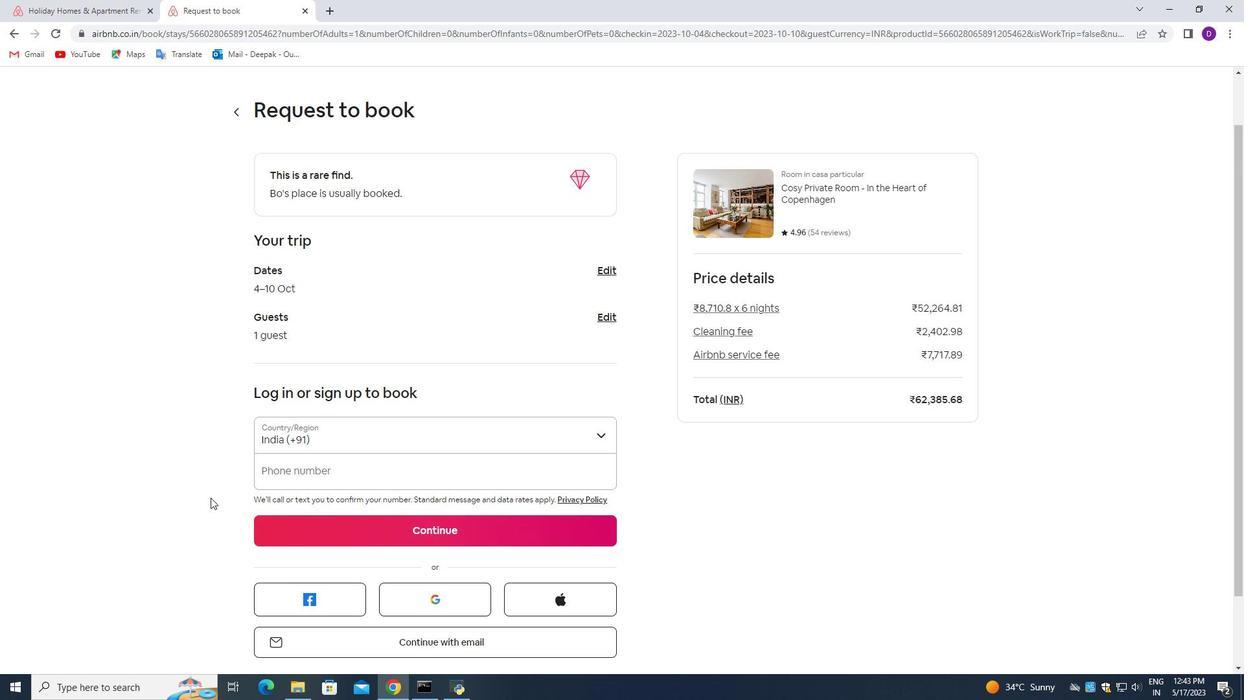 
Action: Mouse scrolled (210, 498) with delta (0, 0)
Screenshot: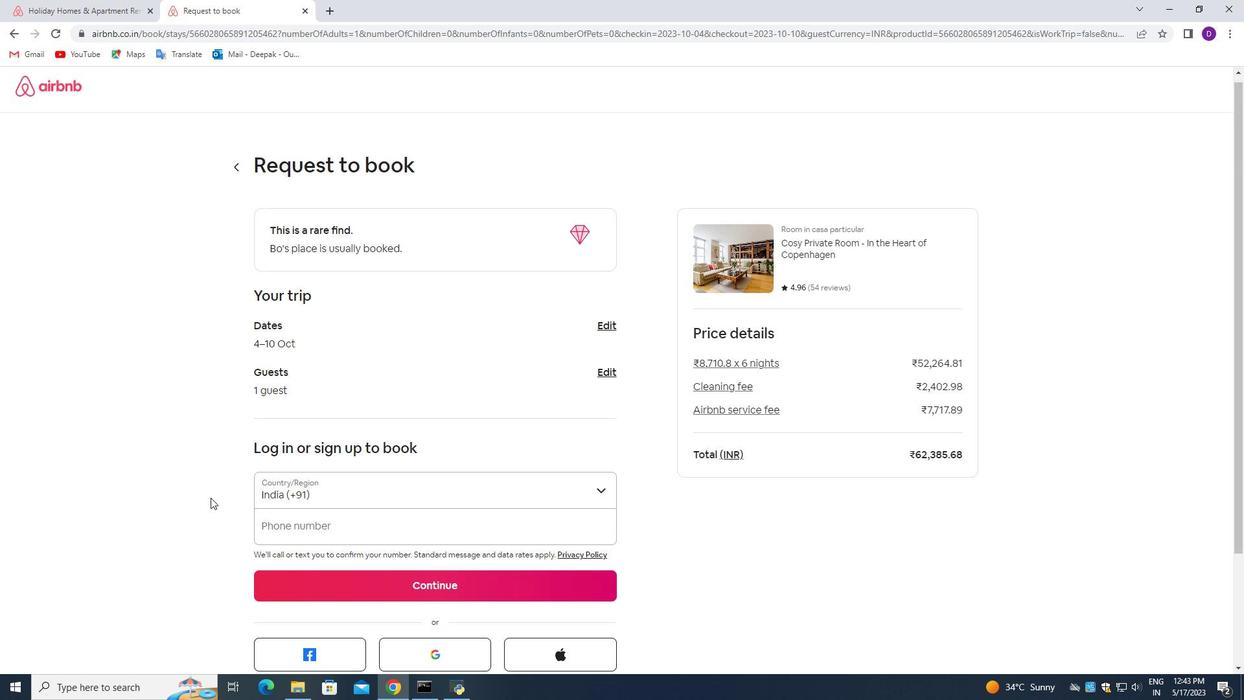 
Action: Mouse scrolled (210, 498) with delta (0, 0)
Screenshot: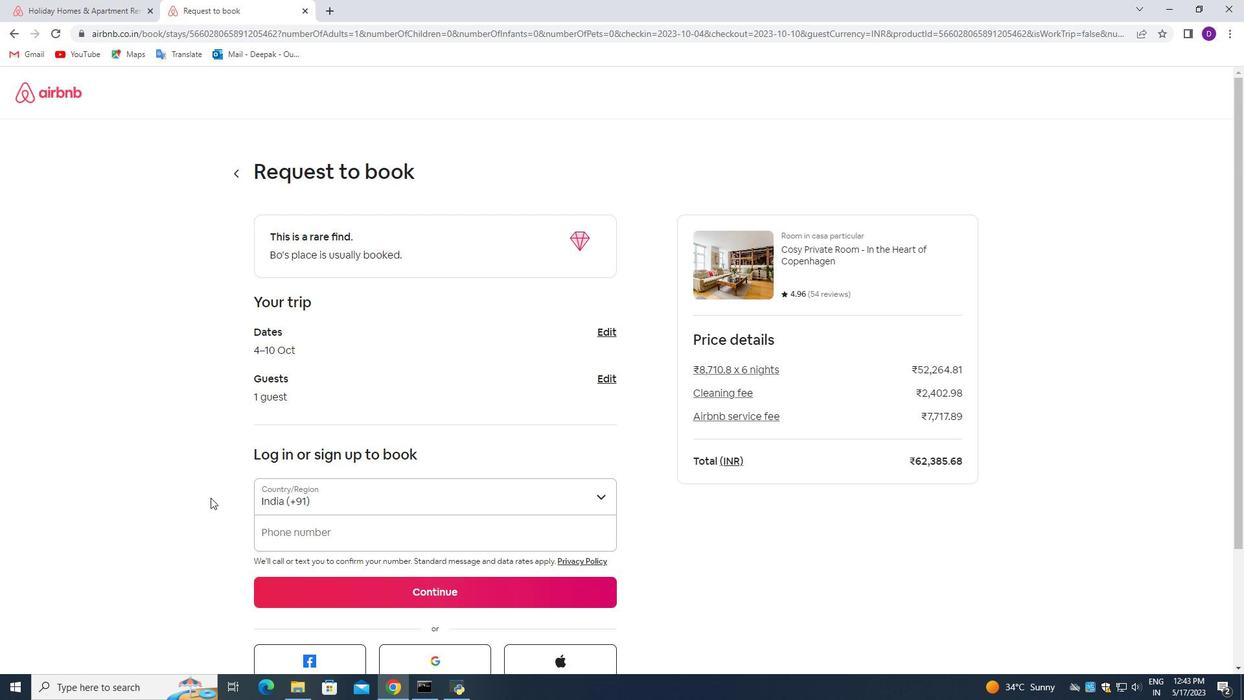 
Action: Mouse scrolled (210, 498) with delta (0, 0)
Screenshot: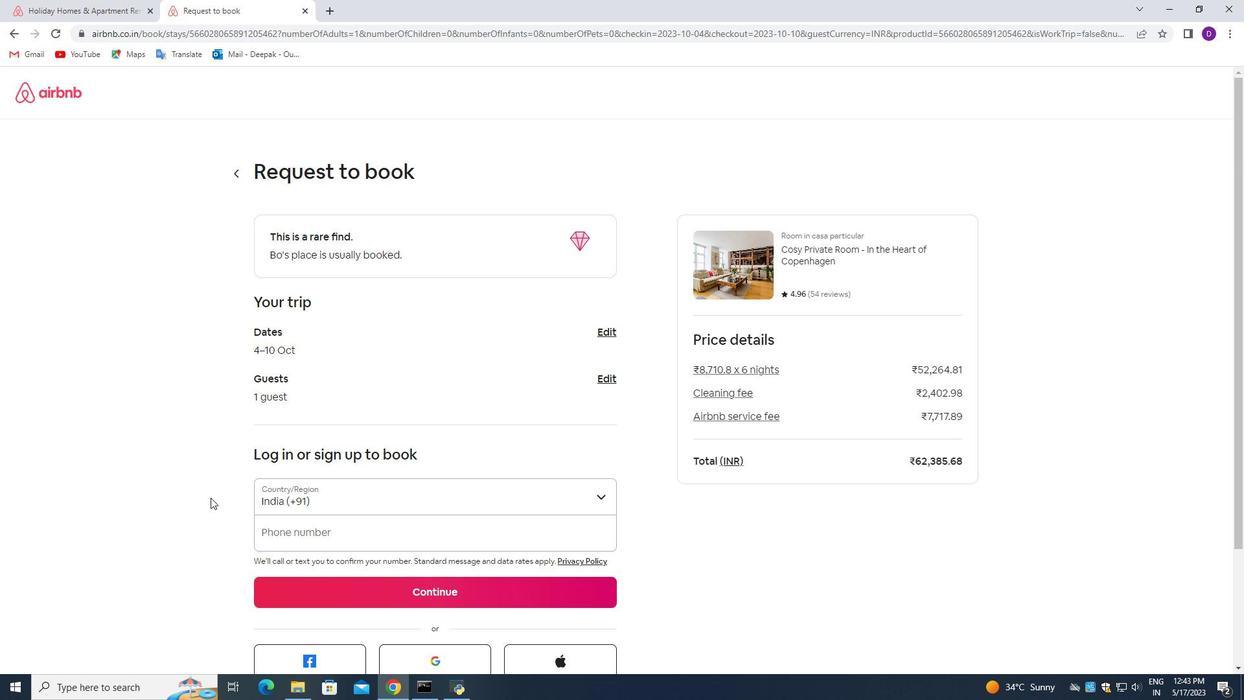 
Action: Mouse moved to (605, 350)
Screenshot: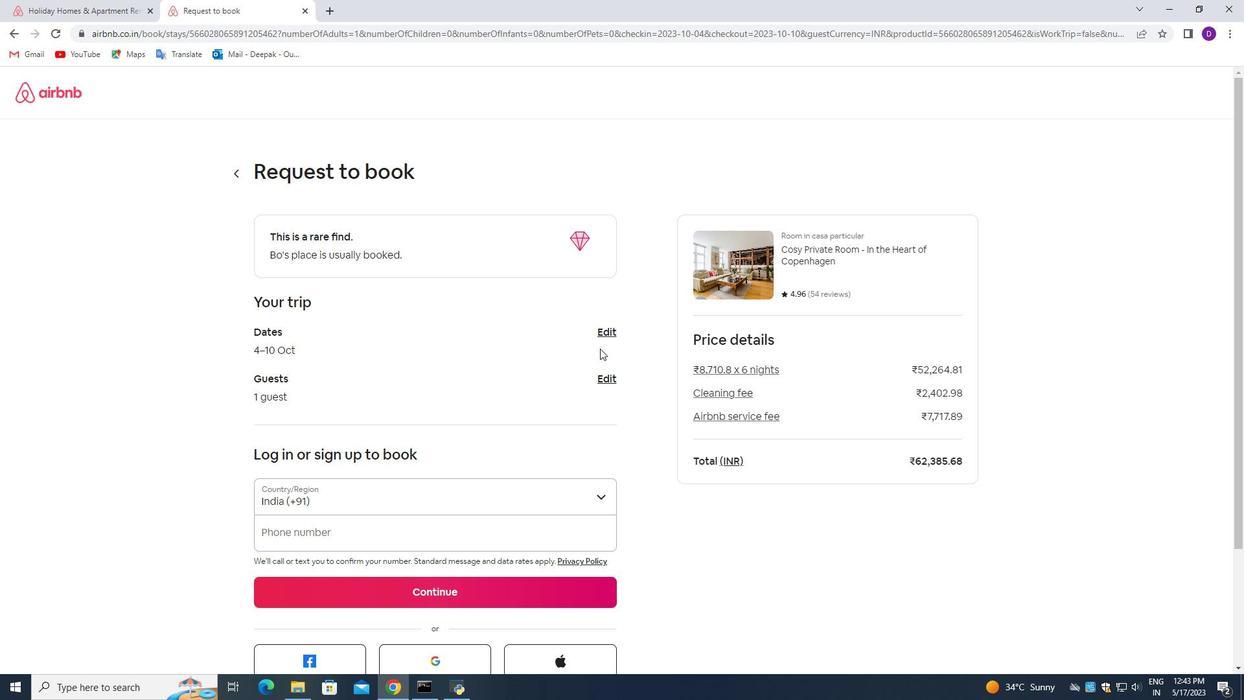 
Action: Mouse scrolled (605, 350) with delta (0, 0)
Screenshot: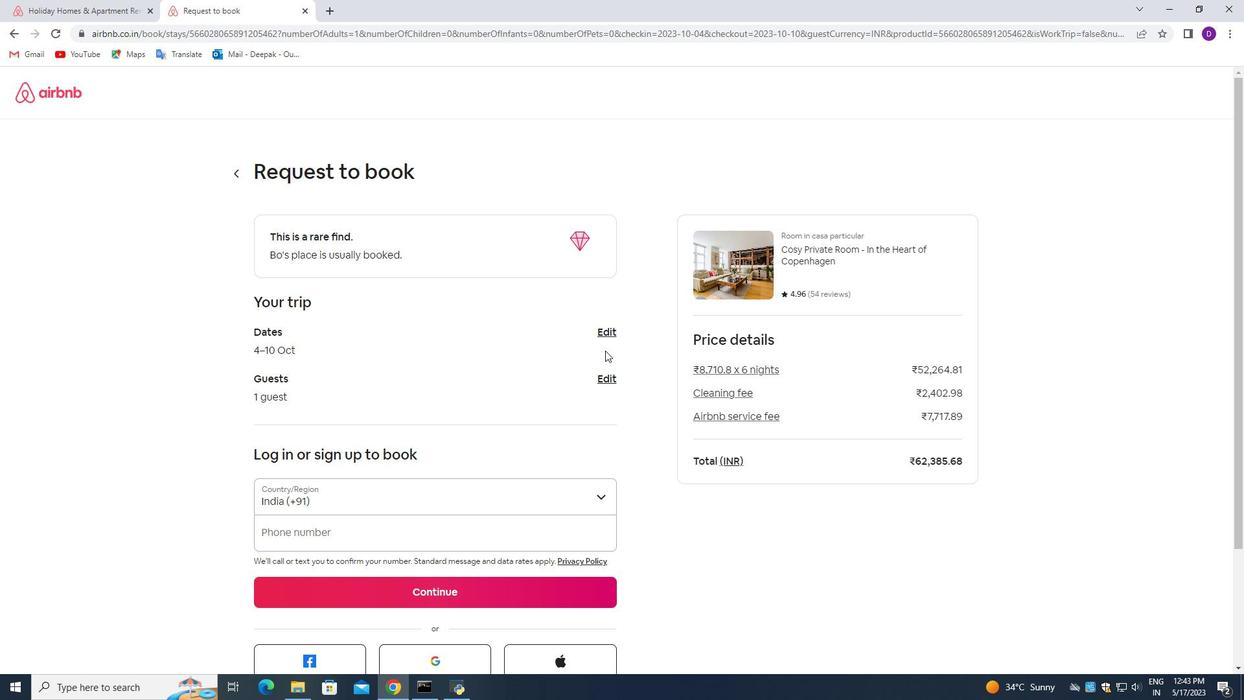 
Action: Mouse scrolled (605, 350) with delta (0, 0)
Screenshot: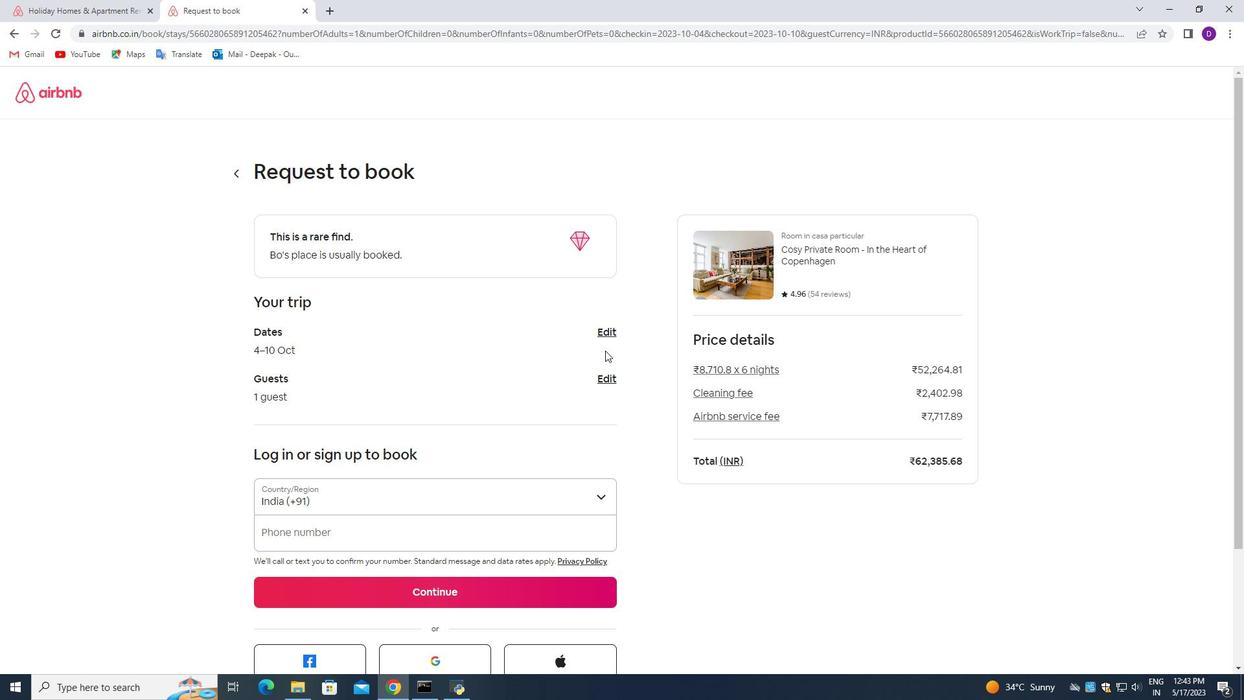 
Action: Mouse moved to (401, 389)
Screenshot: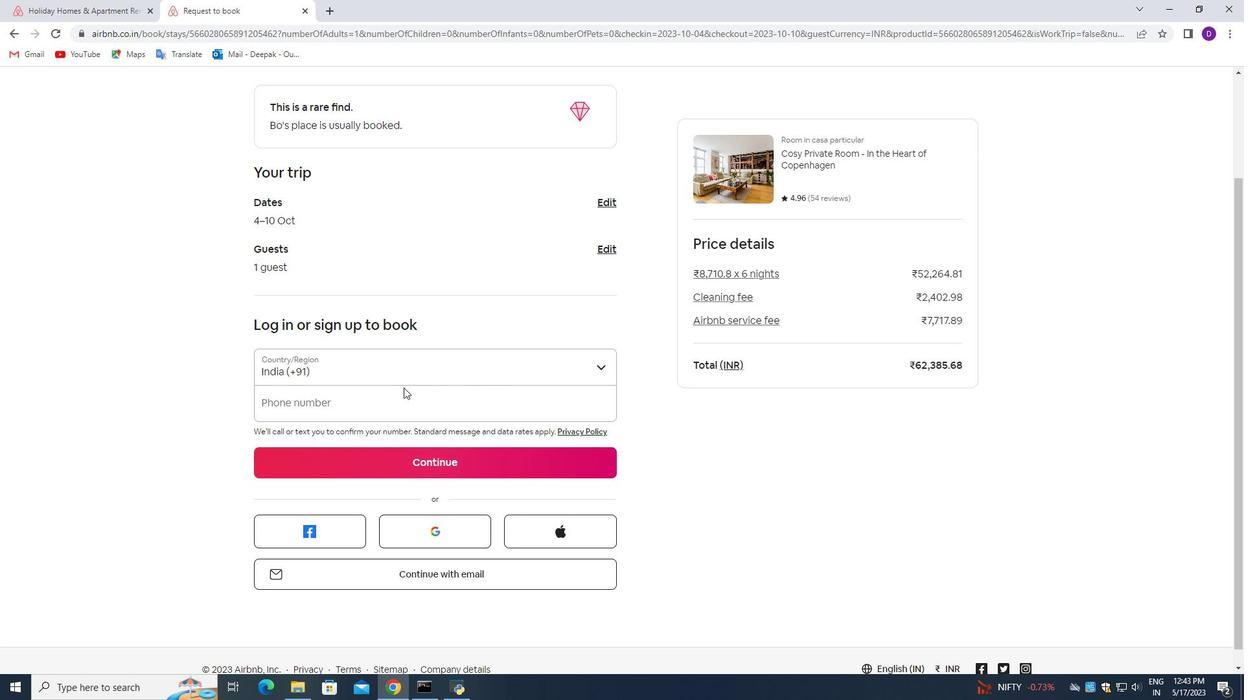 
Action: Mouse scrolled (401, 388) with delta (0, 0)
Screenshot: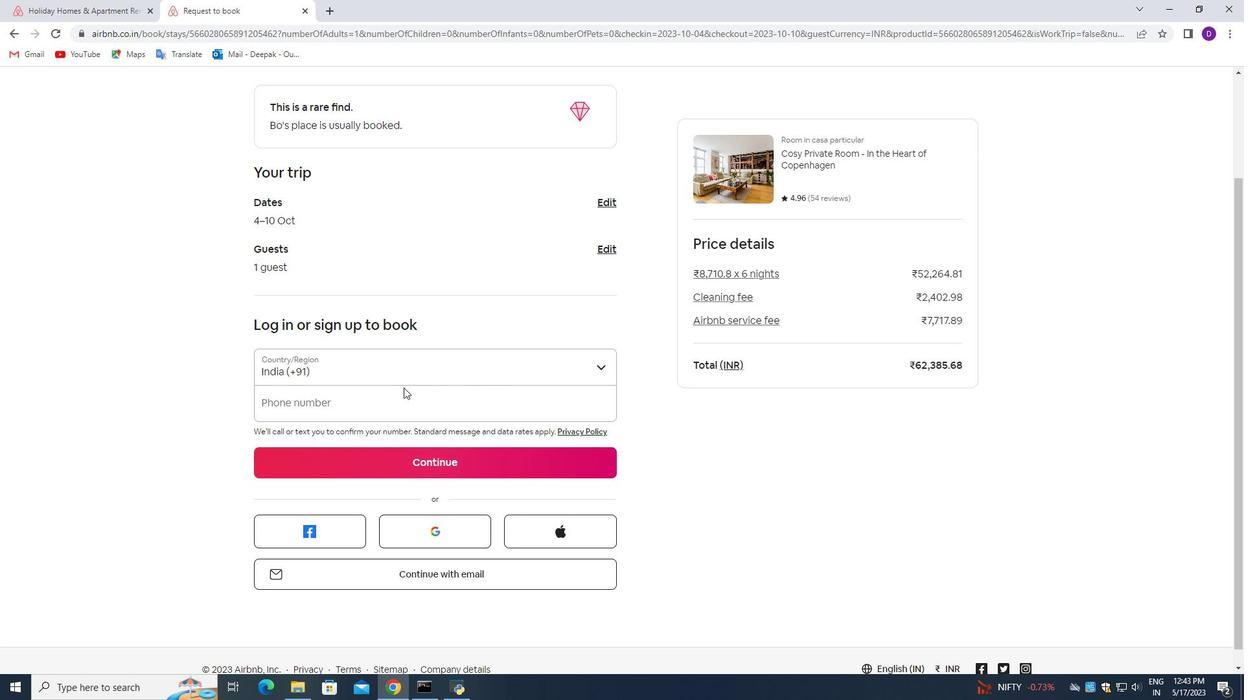 
Action: Mouse moved to (399, 389)
Screenshot: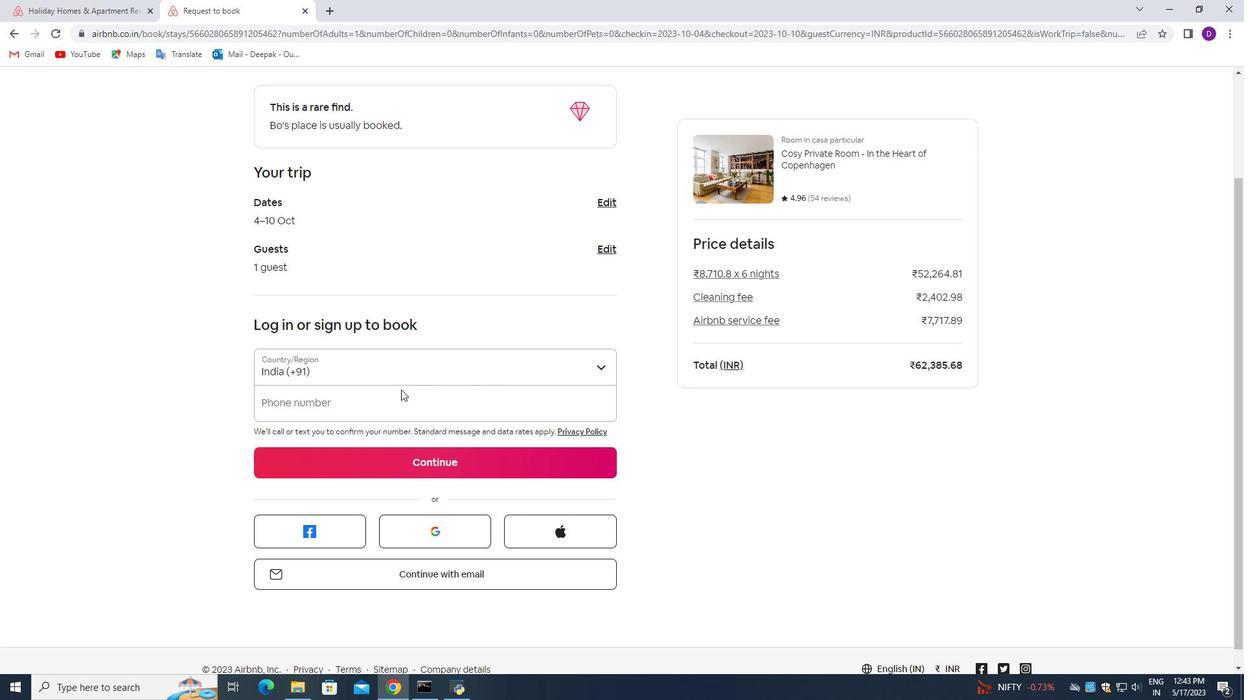 
Action: Mouse scrolled (400, 388) with delta (0, 0)
Screenshot: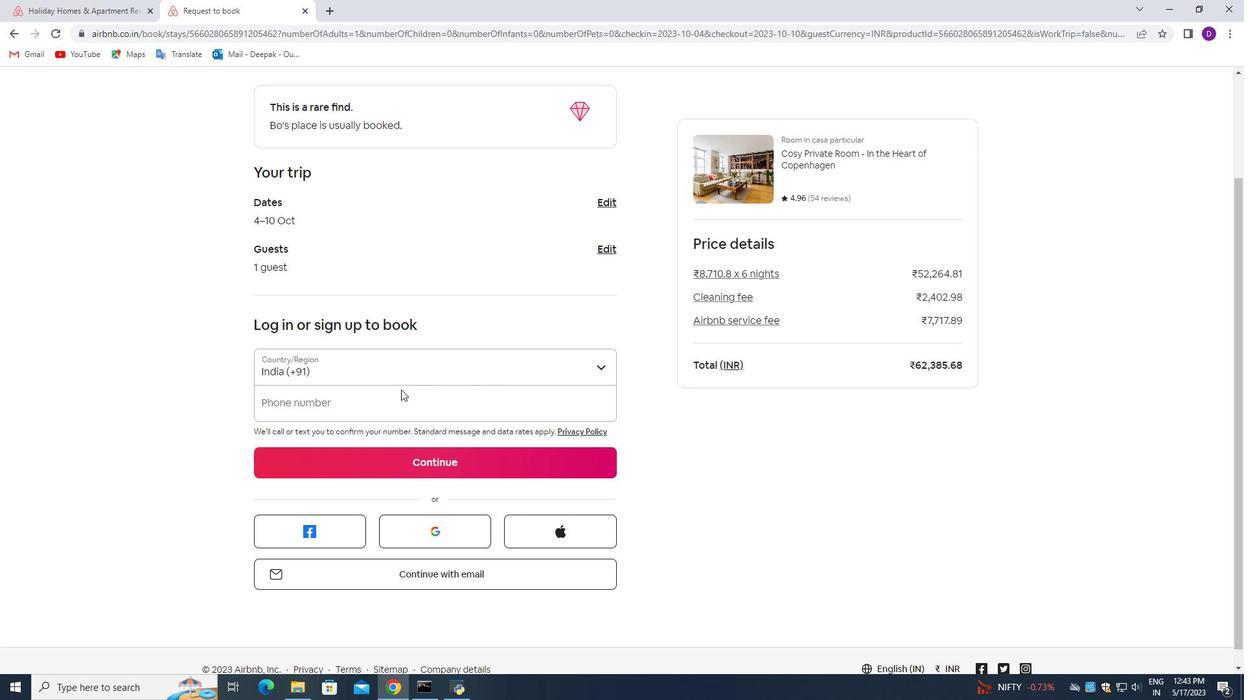 
Action: Mouse moved to (398, 389)
Screenshot: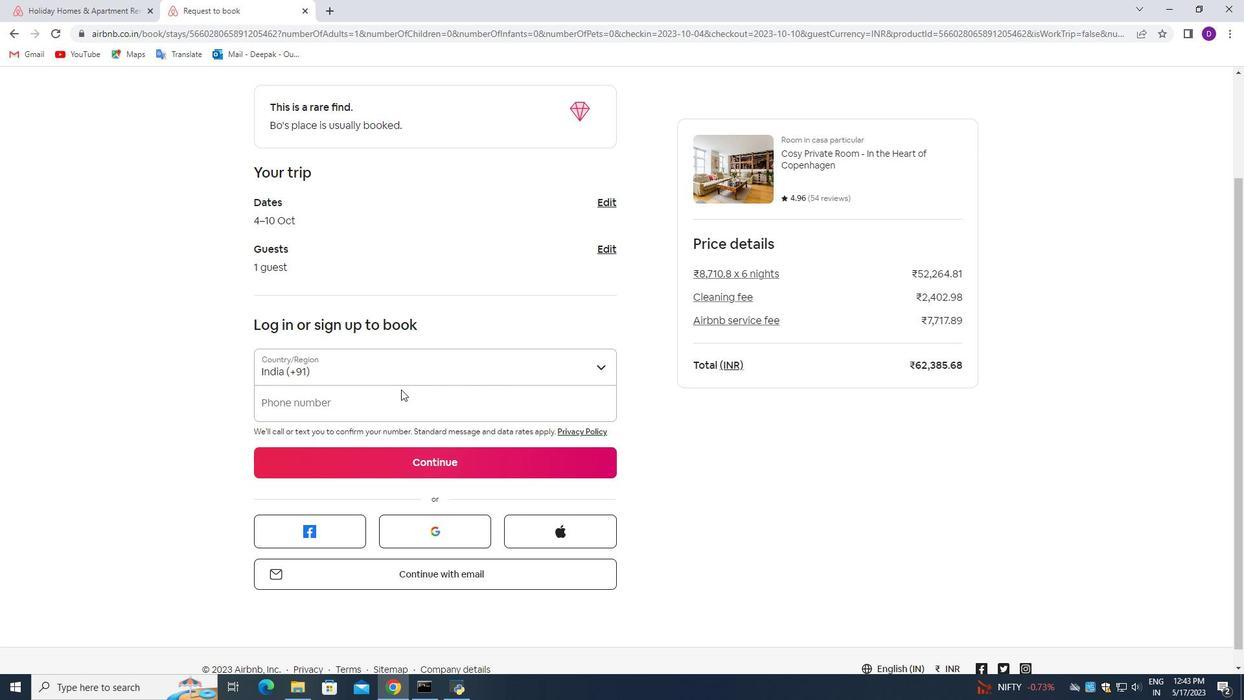 
Action: Mouse scrolled (398, 388) with delta (0, 0)
Screenshot: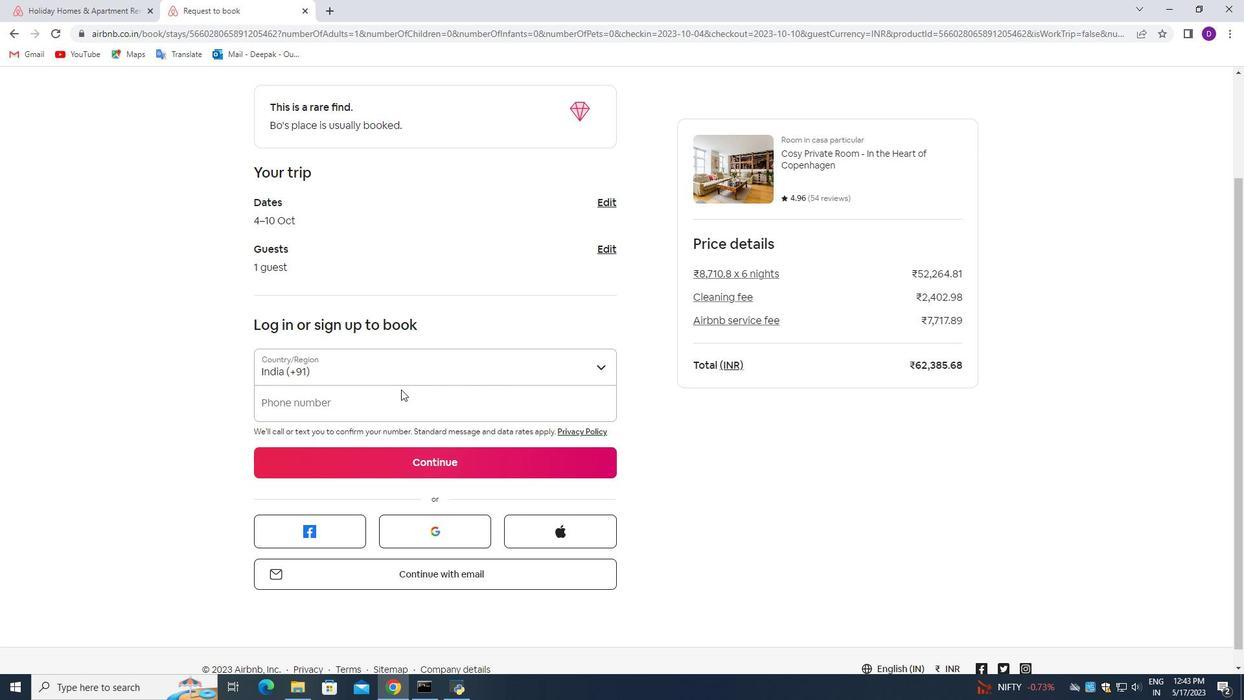 
Action: Mouse moved to (394, 416)
Screenshot: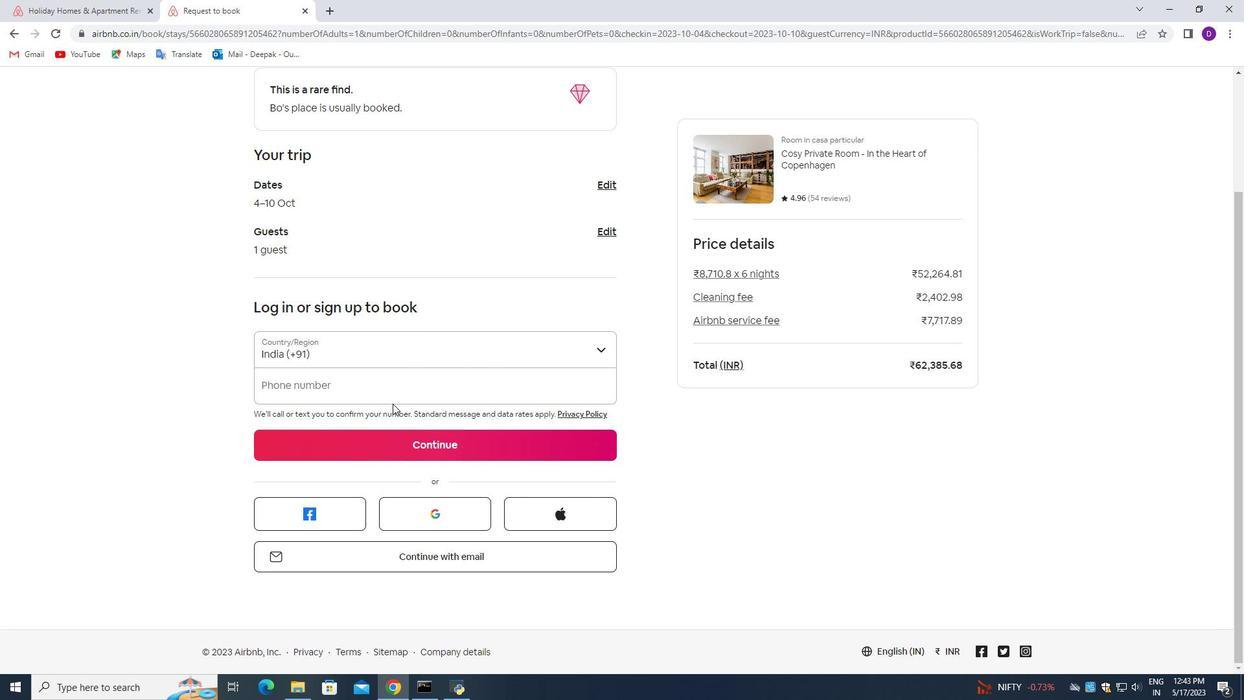 
Action: Mouse scrolled (394, 416) with delta (0, 0)
Screenshot: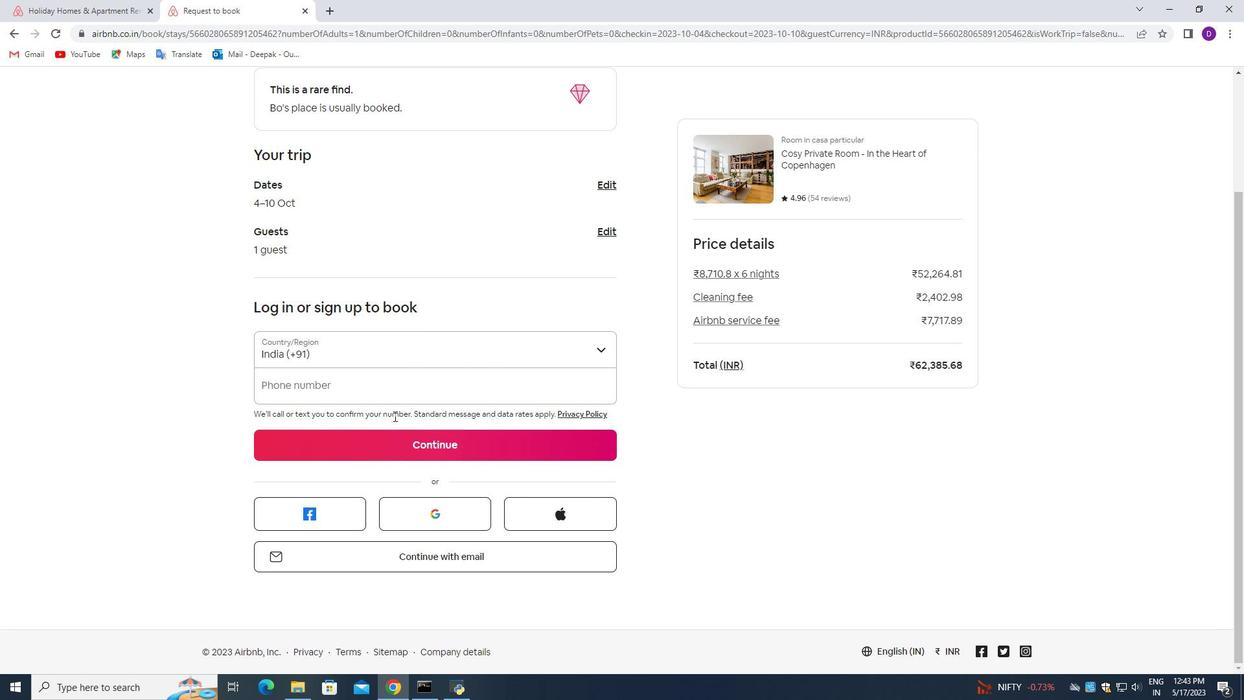 
Action: Mouse scrolled (394, 416) with delta (0, 0)
Screenshot: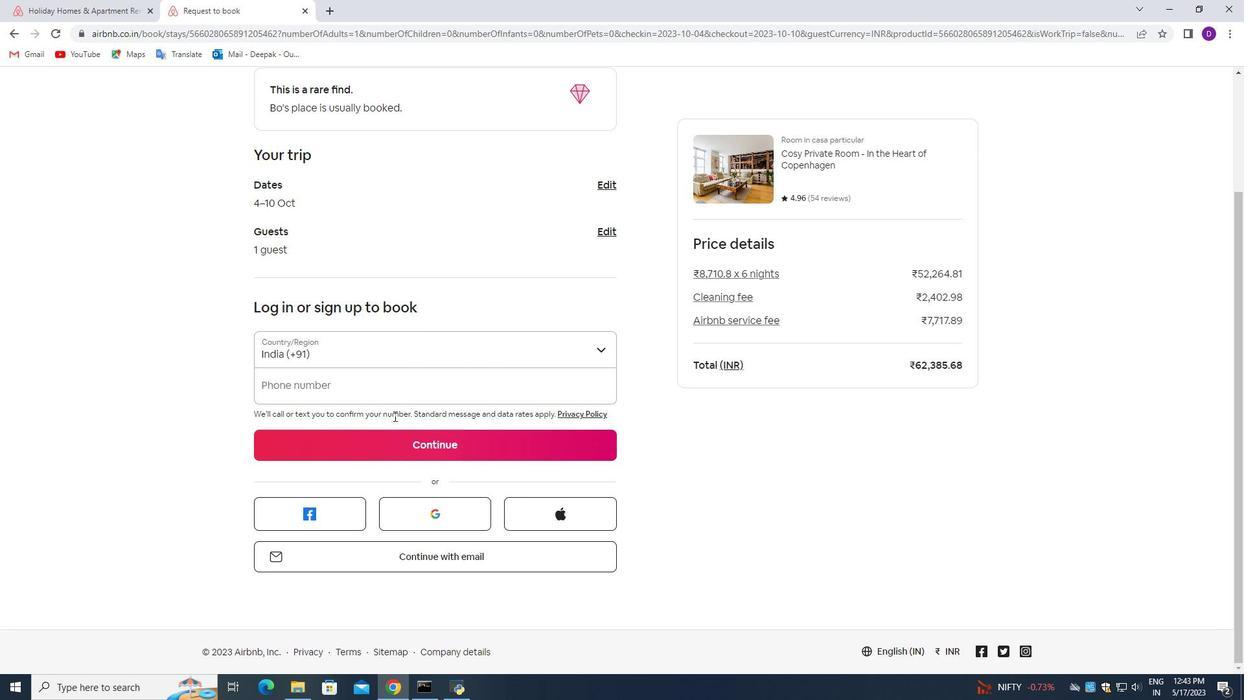 
Action: Mouse scrolled (394, 416) with delta (0, 0)
Screenshot: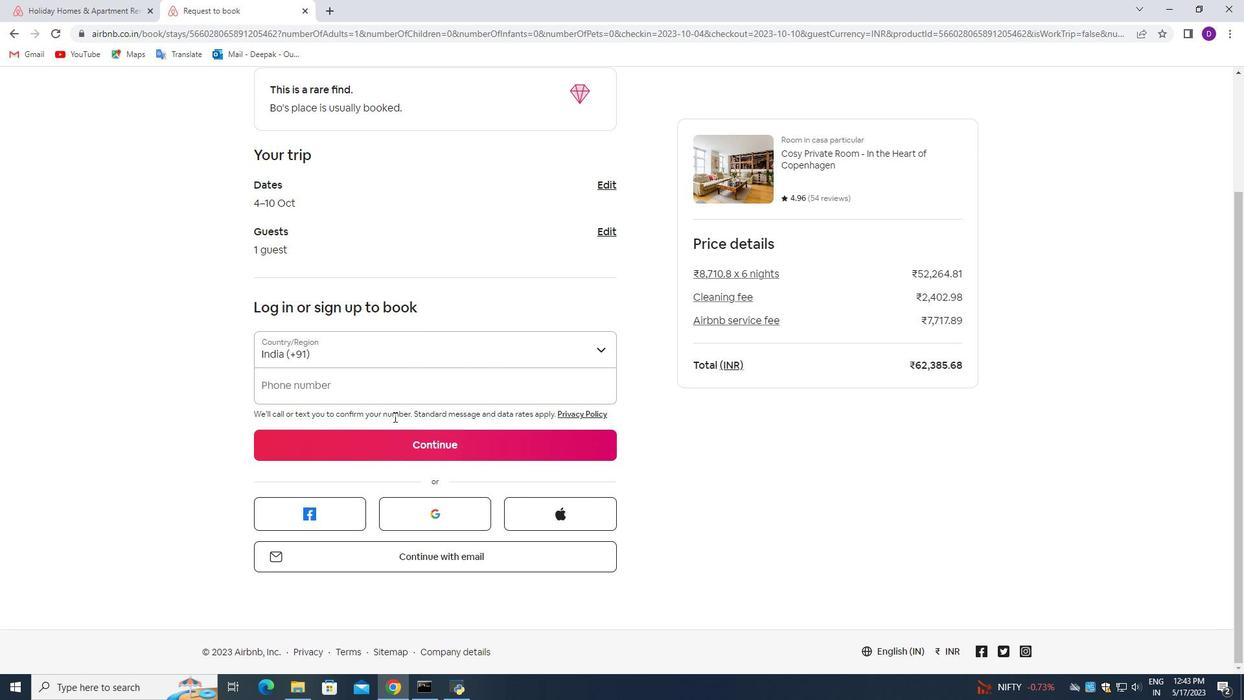 
Action: Mouse scrolled (394, 416) with delta (0, 0)
Screenshot: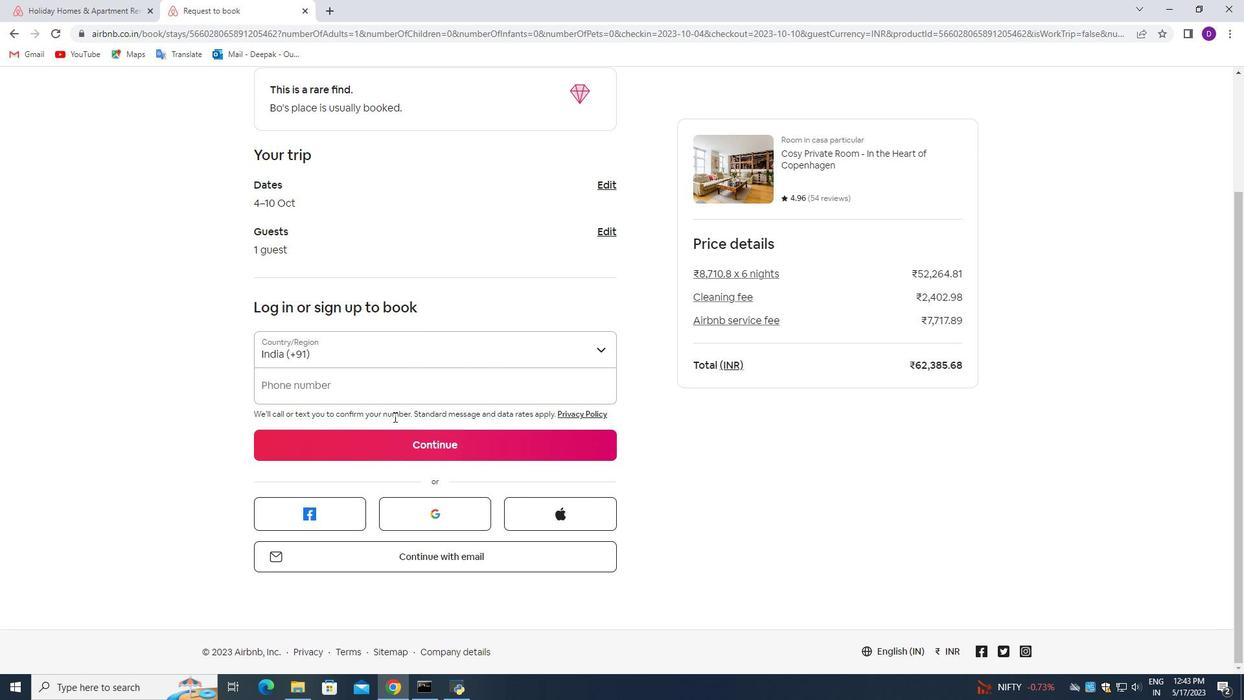 
Action: Mouse moved to (392, 420)
Screenshot: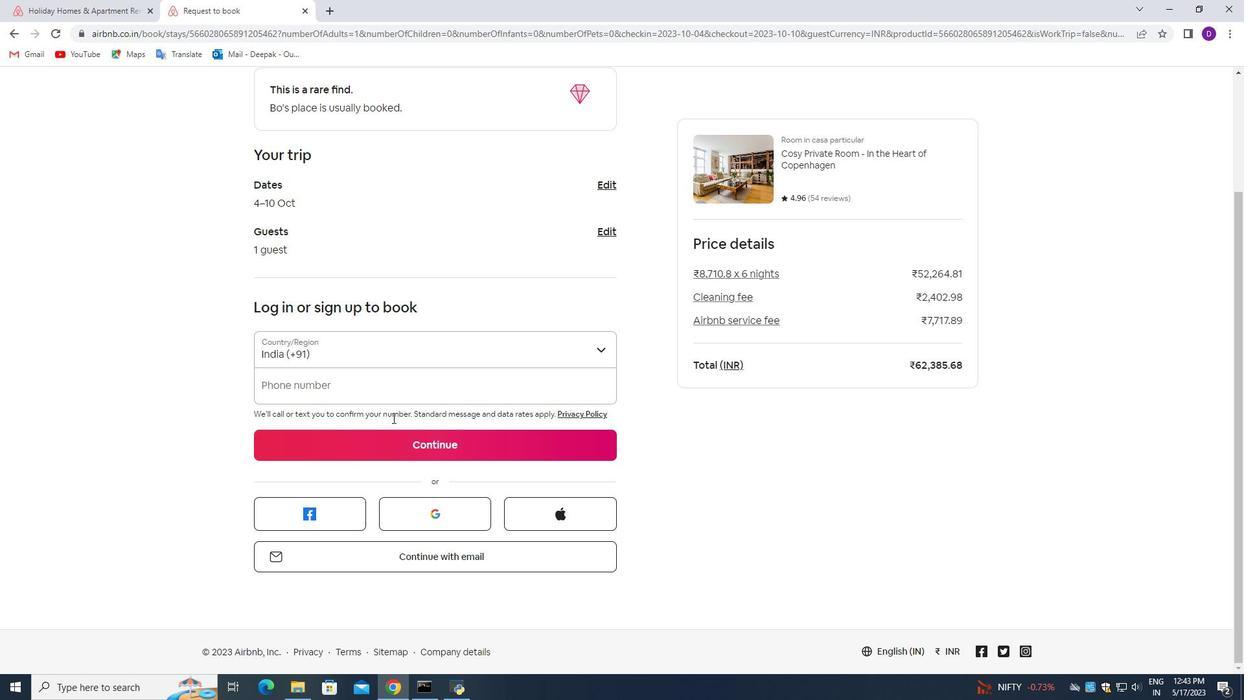
Action: Mouse scrolled (392, 419) with delta (0, 0)
Screenshot: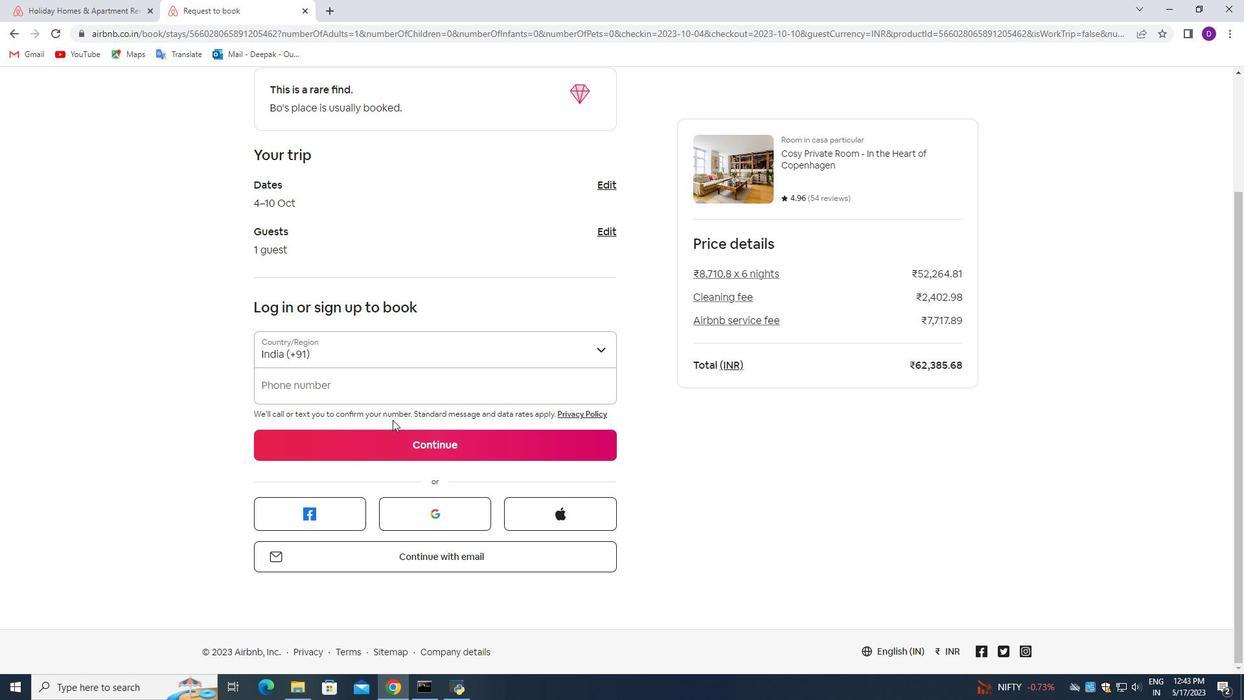 
Action: Mouse moved to (391, 419)
Screenshot: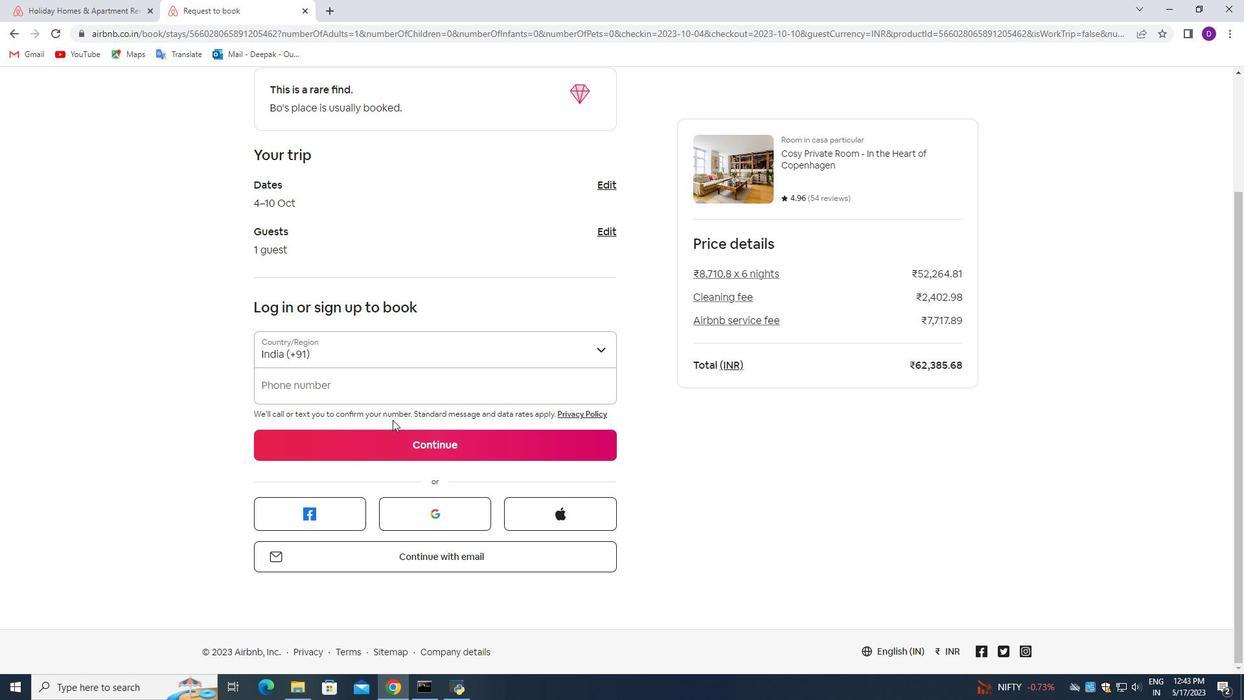 
Action: Mouse scrolled (391, 418) with delta (0, 0)
Screenshot: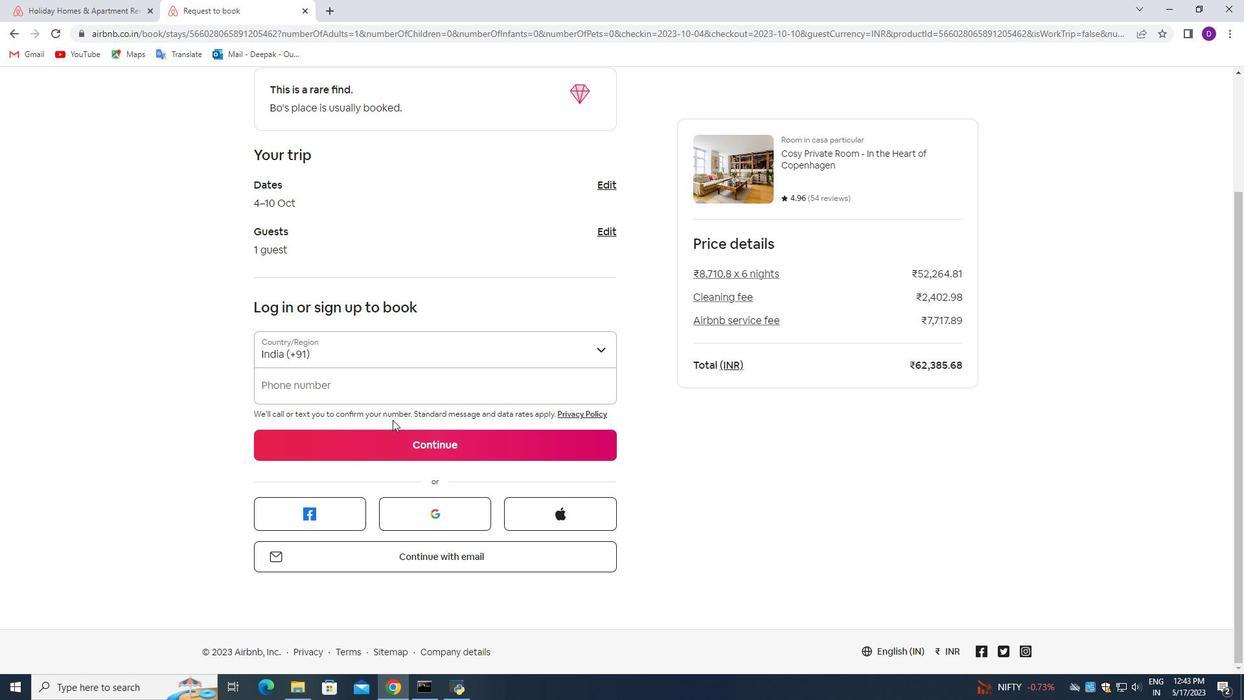
Action: Mouse moved to (388, 444)
Screenshot: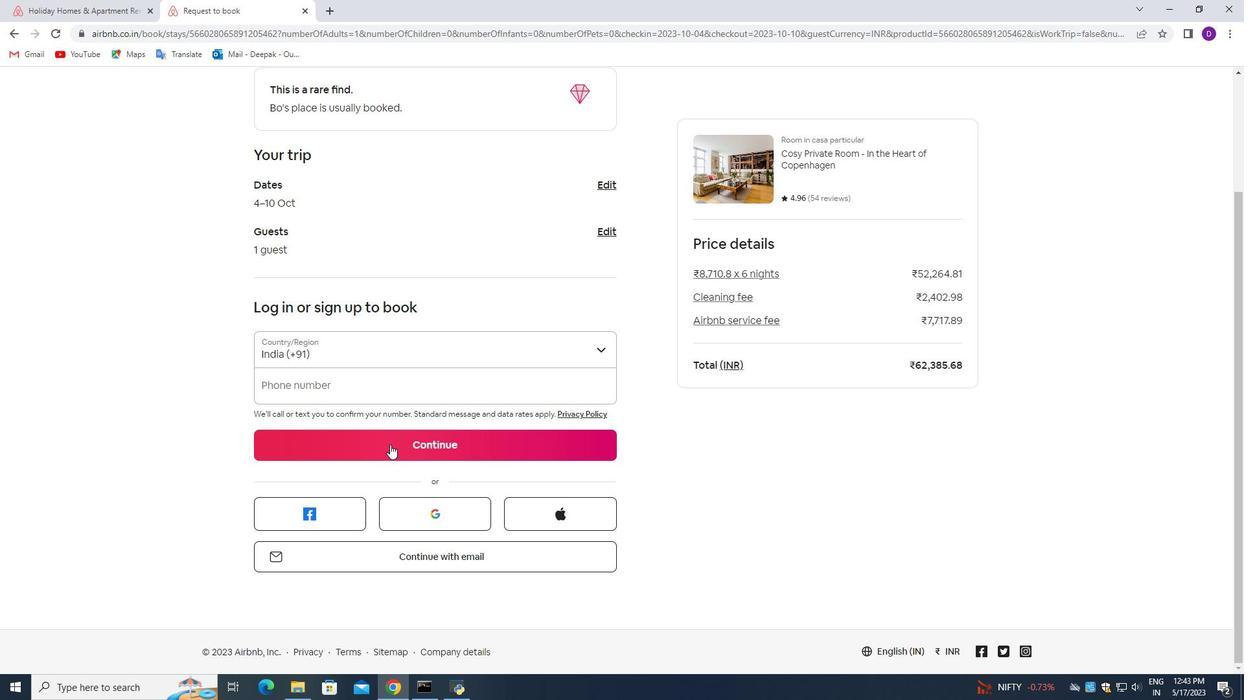 
Action: Mouse scrolled (388, 444) with delta (0, 0)
Screenshot: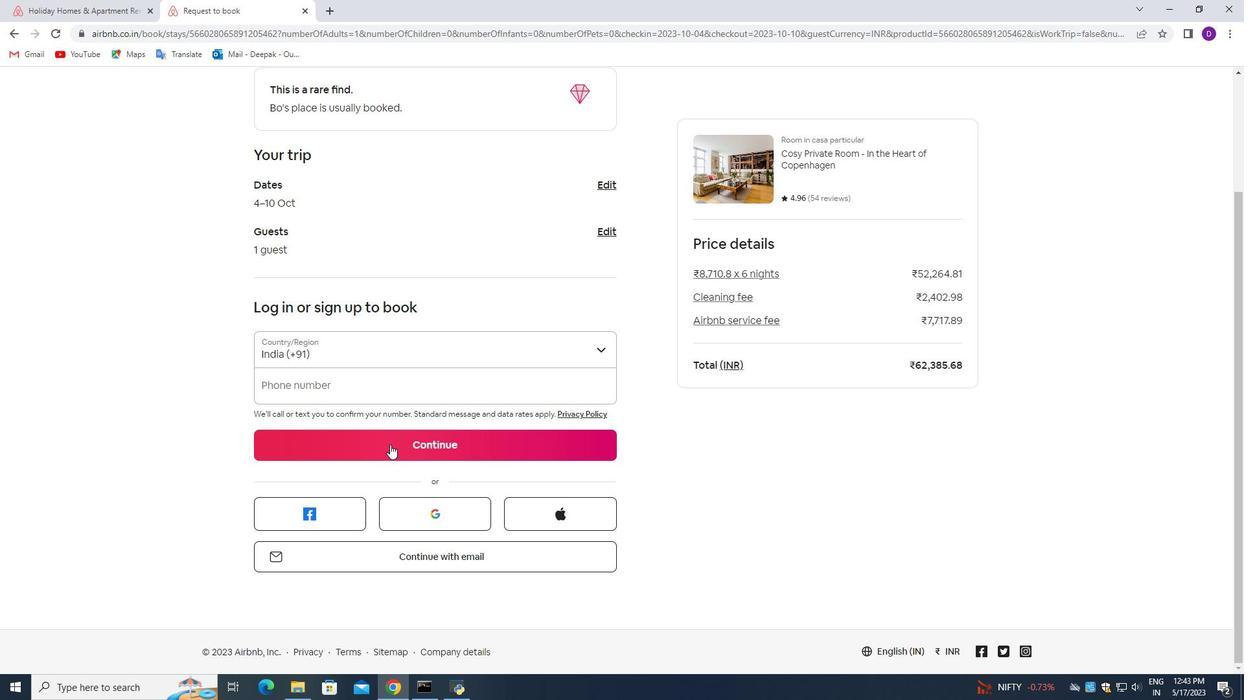 
Action: Mouse moved to (388, 444)
Screenshot: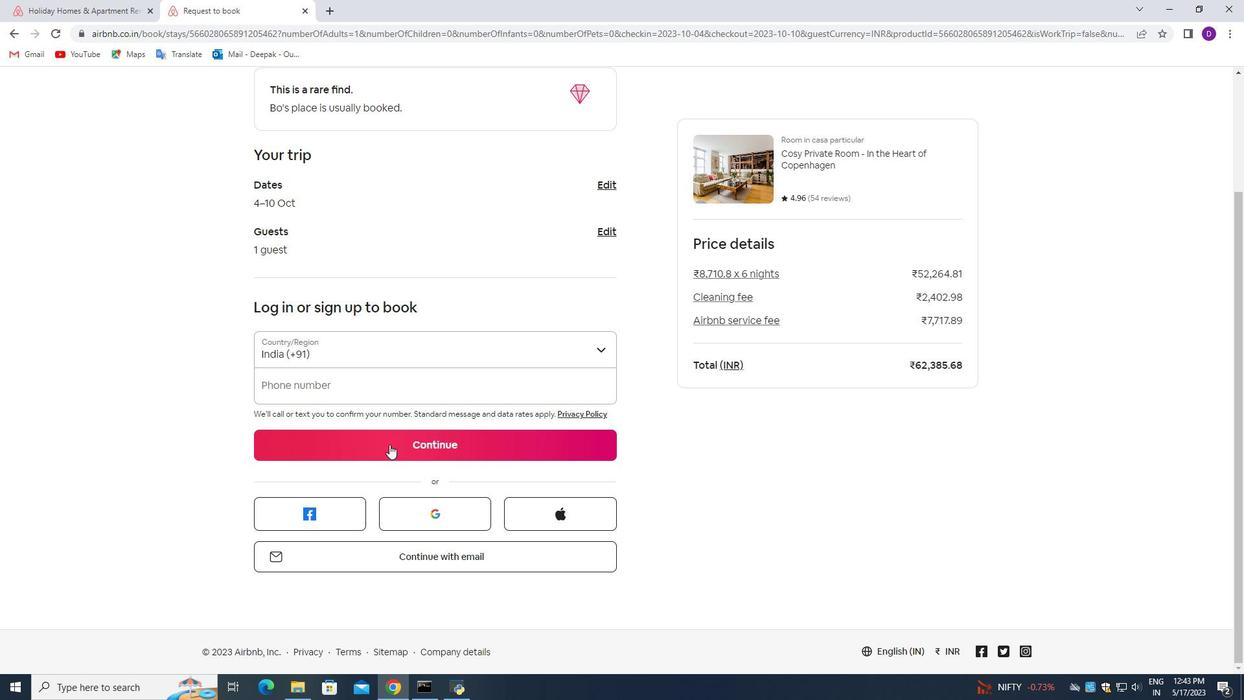 
Action: Mouse scrolled (388, 444) with delta (0, 0)
Screenshot: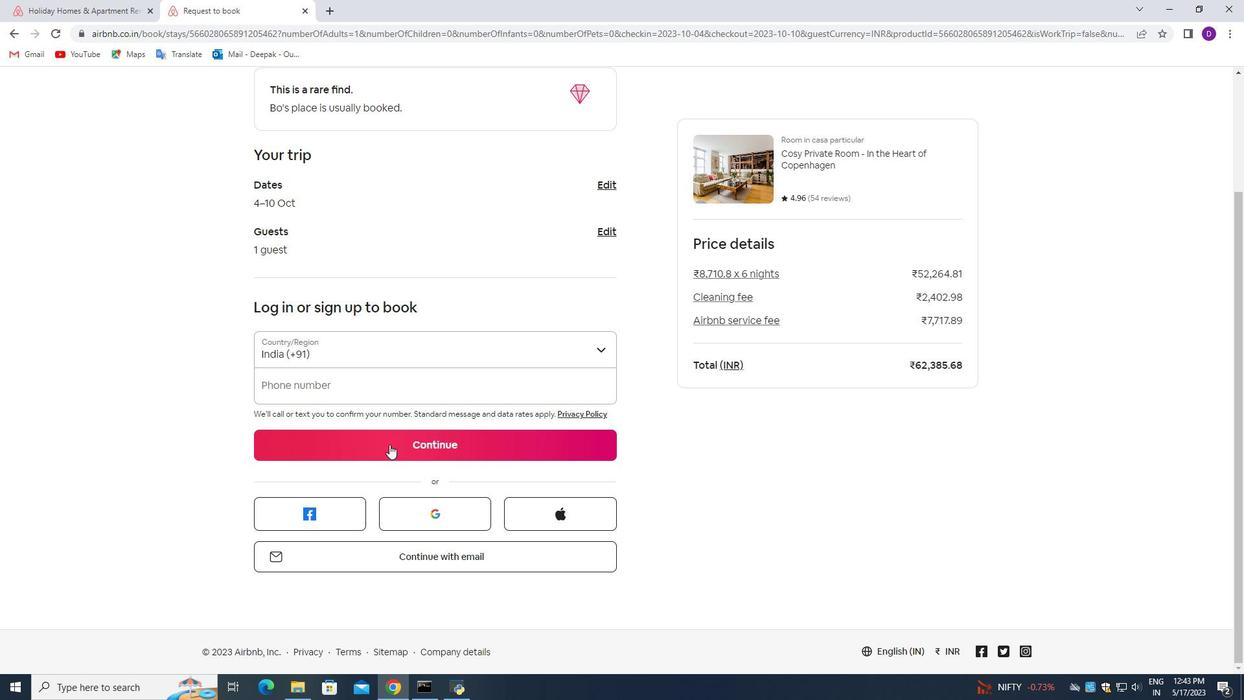 
Action: Mouse moved to (388, 444)
Screenshot: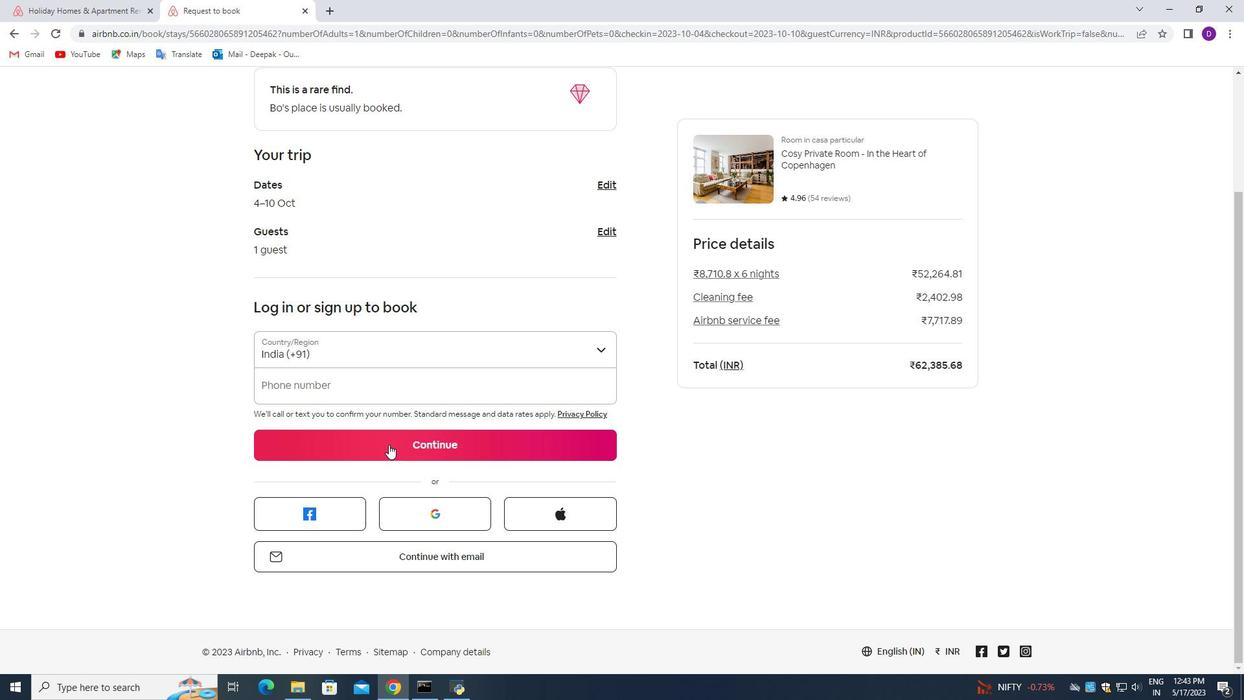 
Action: Mouse scrolled (388, 443) with delta (0, 0)
Screenshot: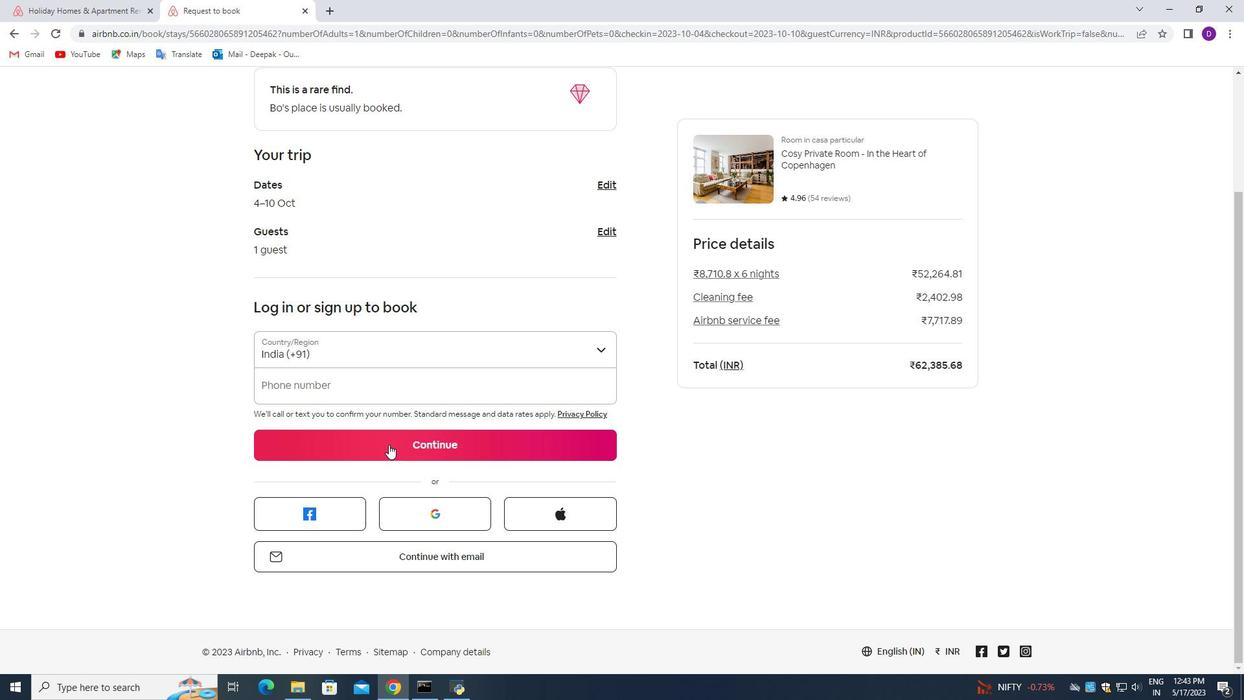 
Action: Mouse moved to (388, 430)
Screenshot: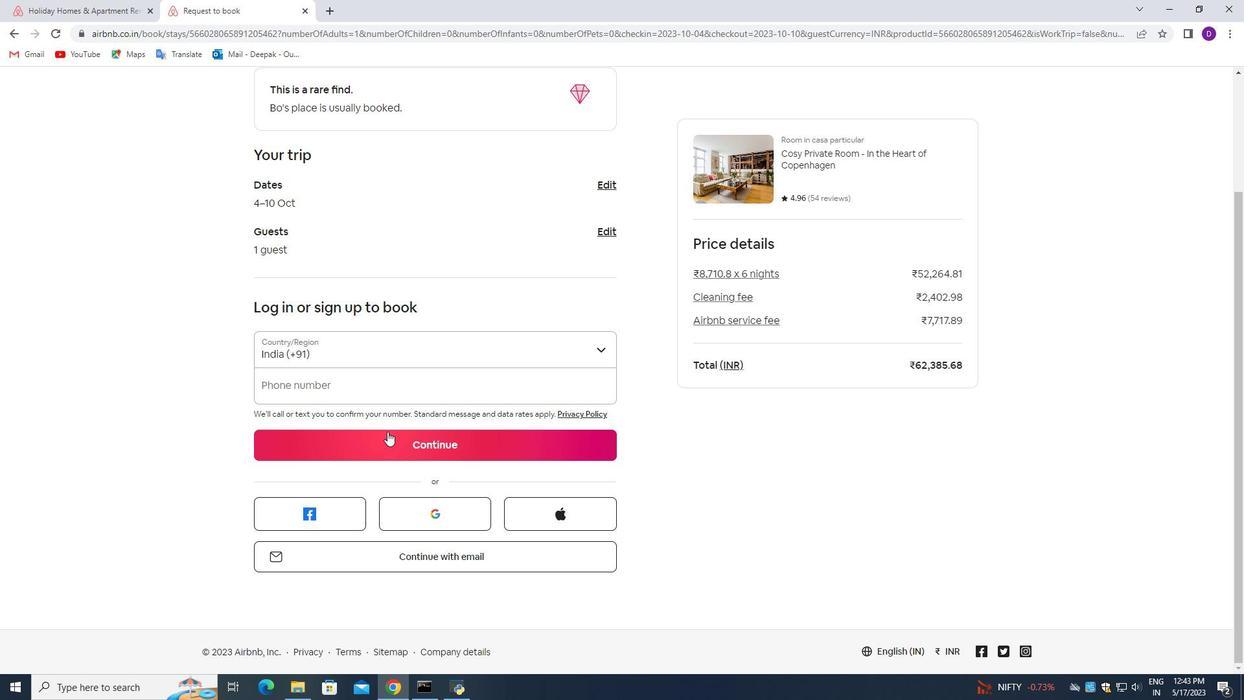 
Action: Mouse scrolled (388, 431) with delta (0, 0)
Screenshot: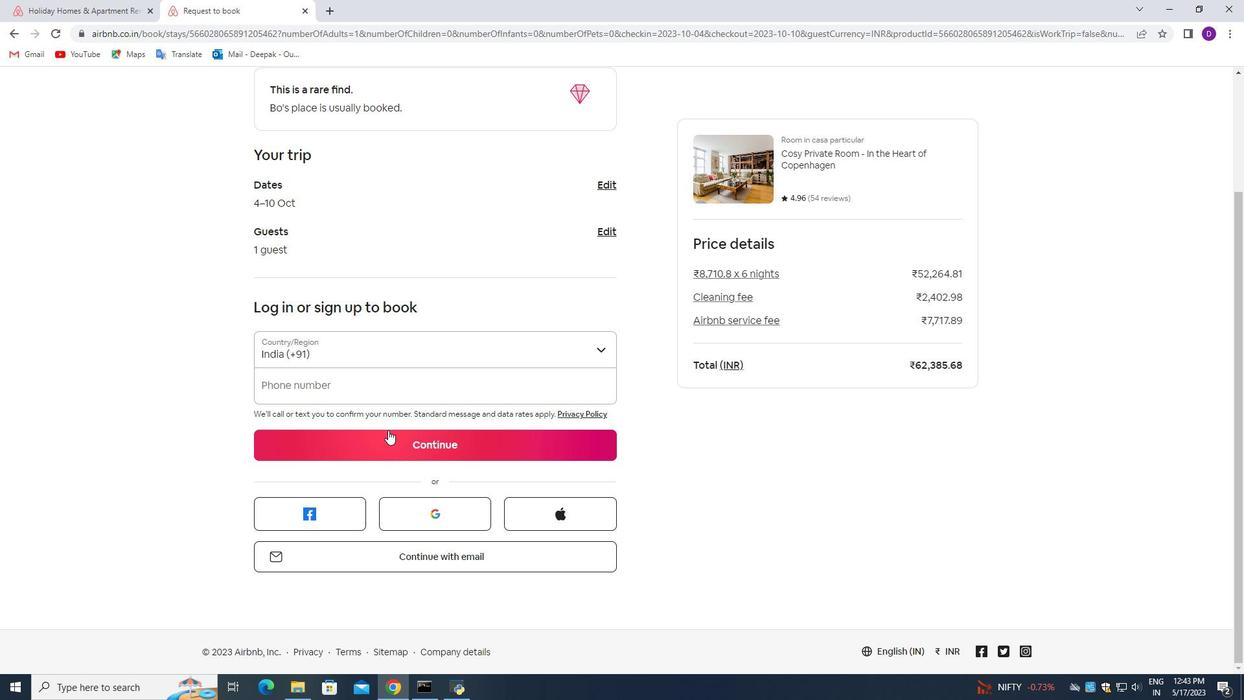 
Action: Mouse moved to (388, 429)
Screenshot: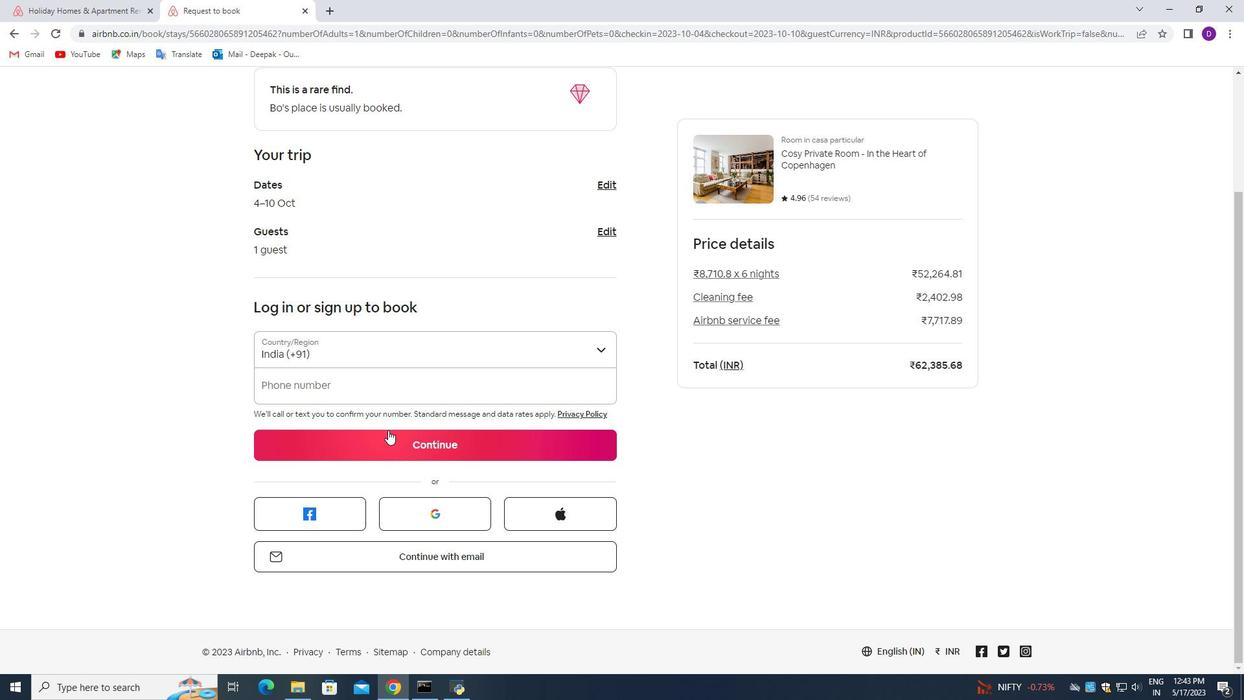 
Action: Mouse scrolled (388, 430) with delta (0, 0)
Screenshot: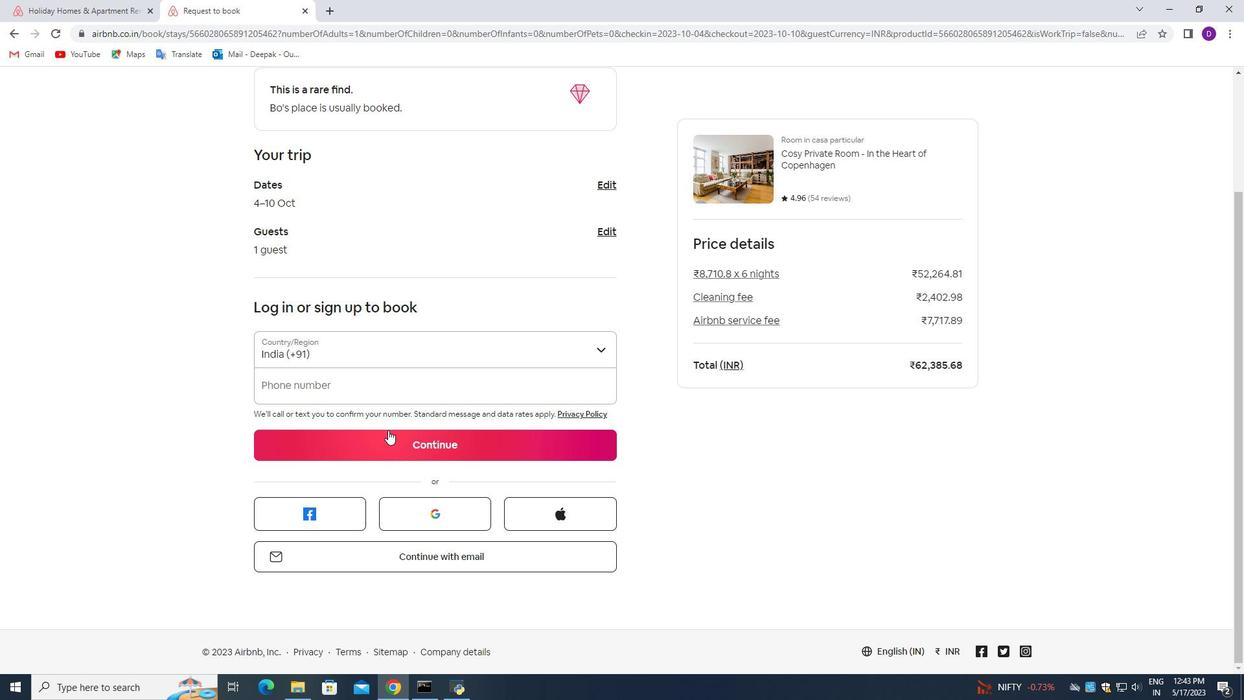 
Action: Mouse moved to (392, 421)
Screenshot: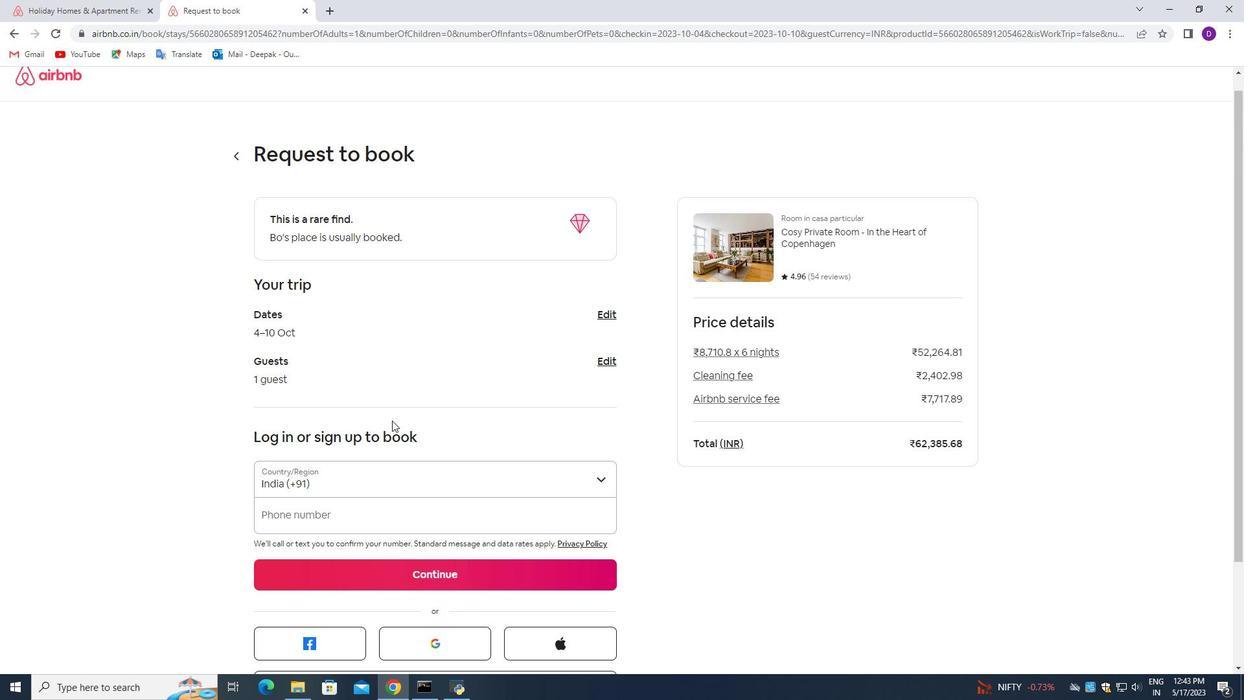 
Action: Mouse scrolled (392, 421) with delta (0, 0)
Screenshot: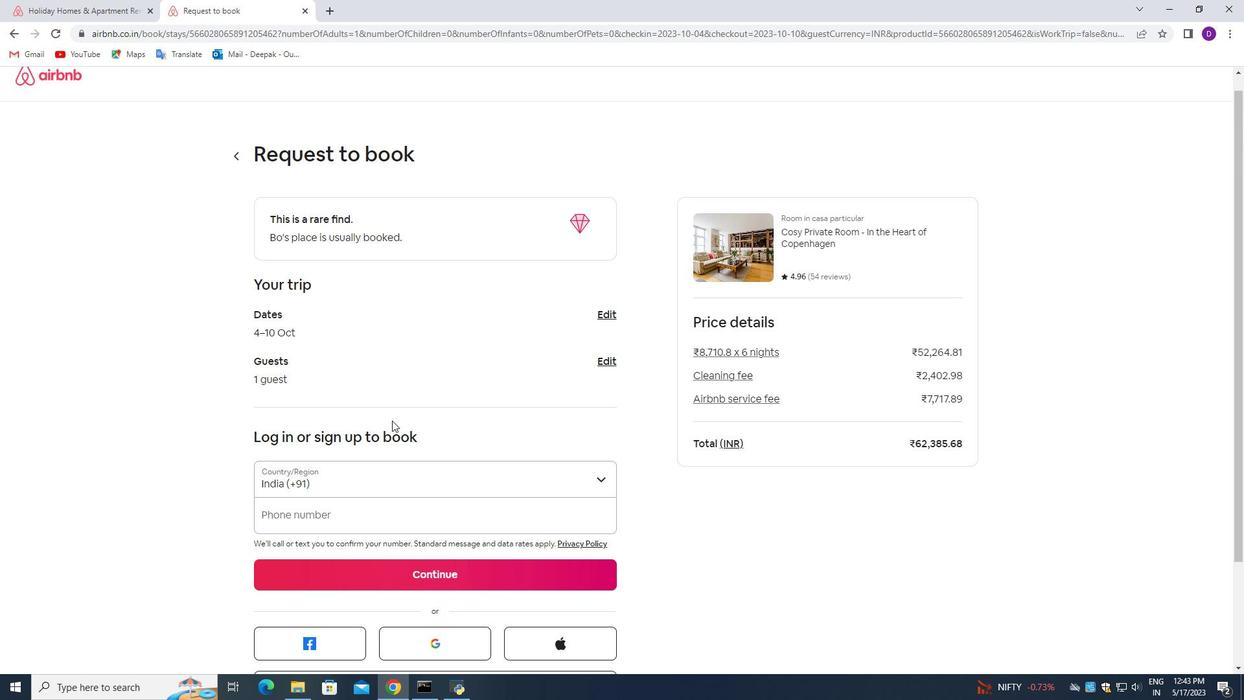 
Action: Mouse scrolled (392, 421) with delta (0, 0)
Screenshot: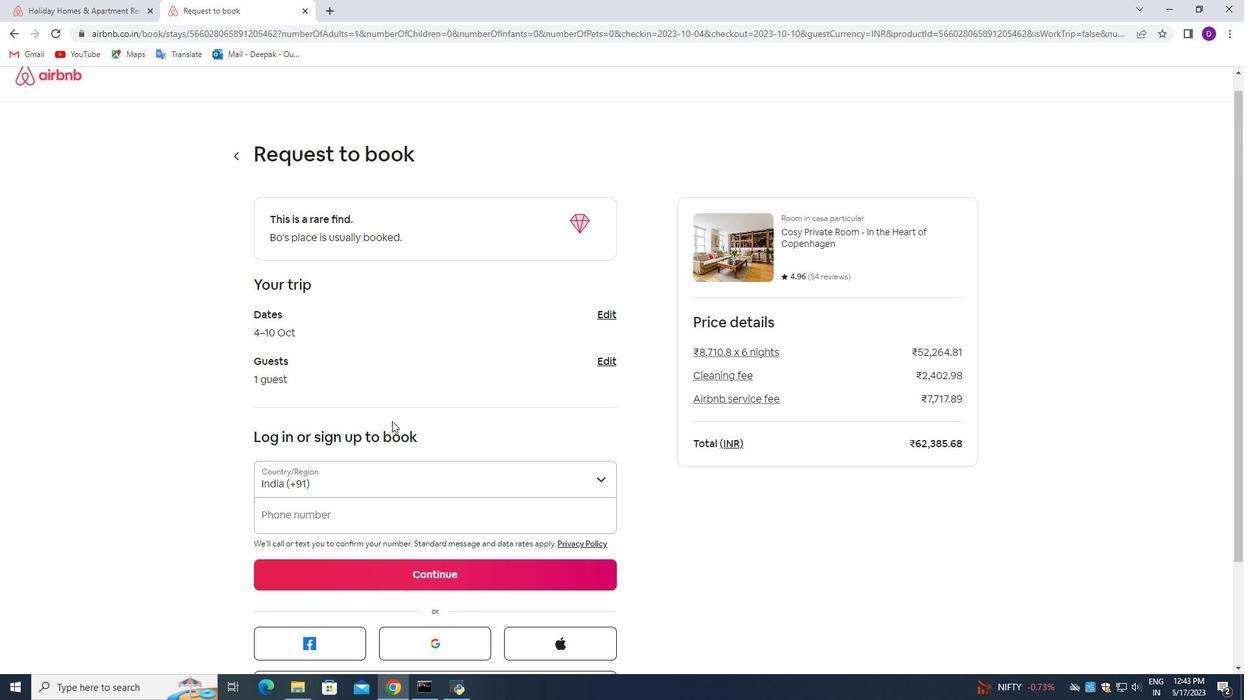 
Action: Mouse scrolled (392, 421) with delta (0, 0)
Screenshot: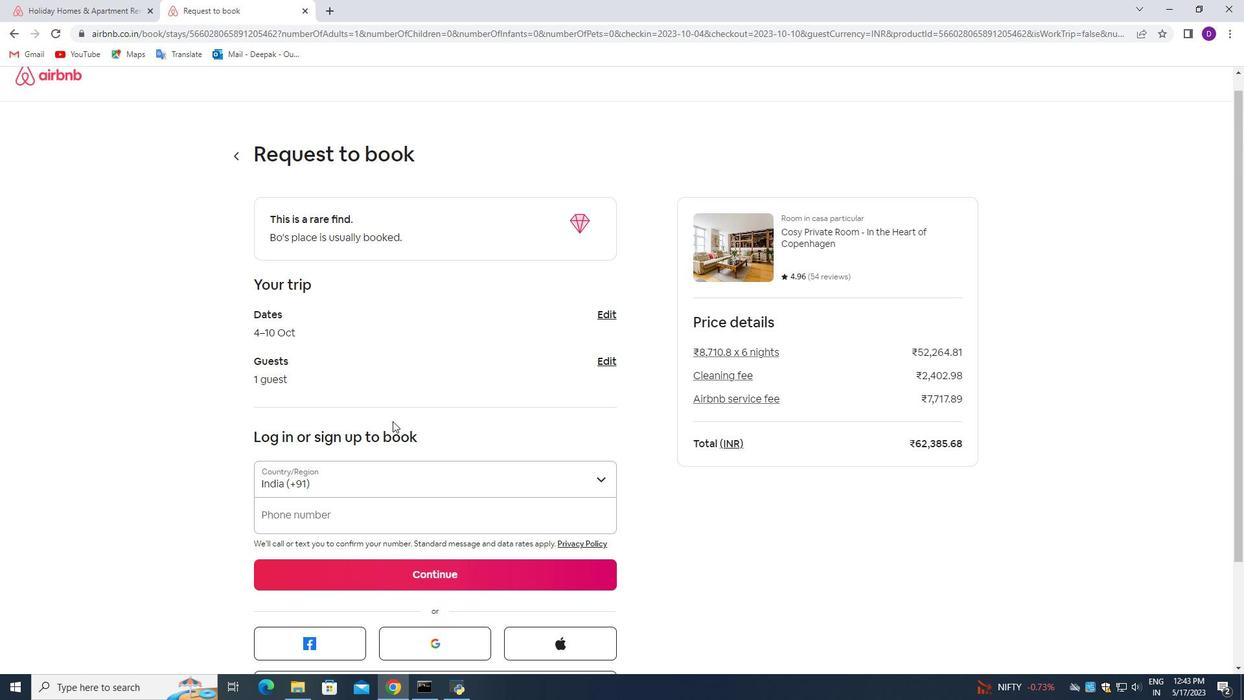 
Action: Mouse moved to (393, 421)
Screenshot: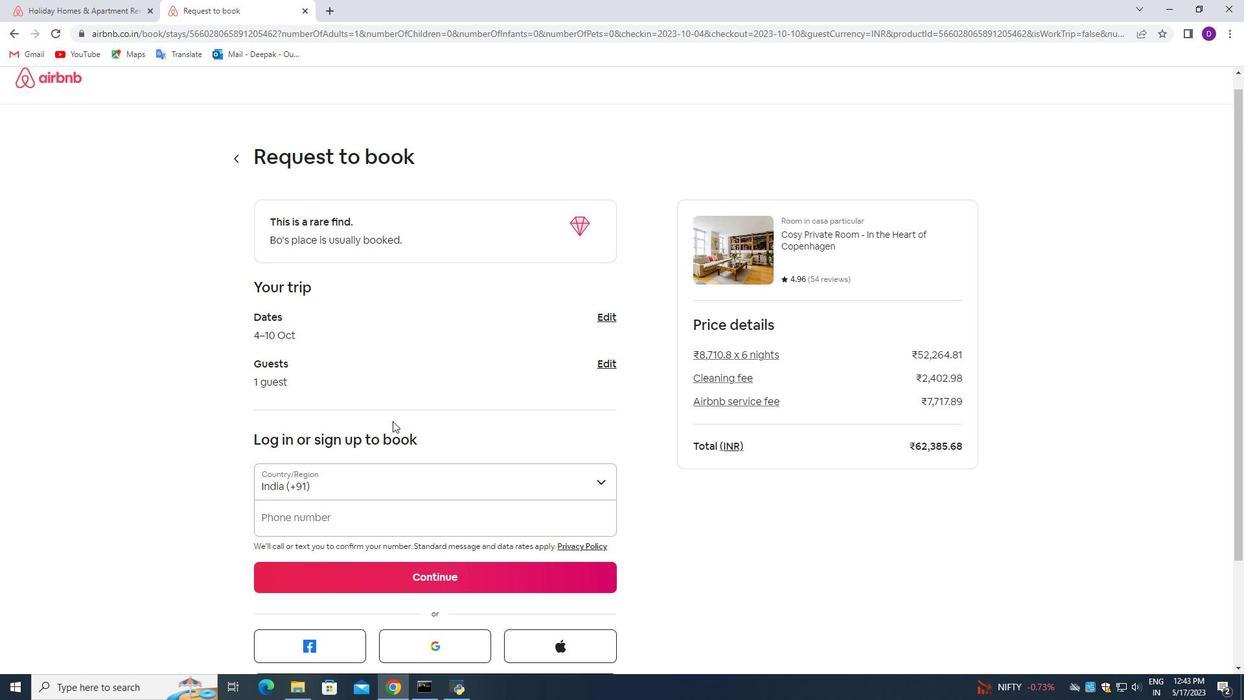 
Action: Mouse scrolled (393, 421) with delta (0, 0)
Screenshot: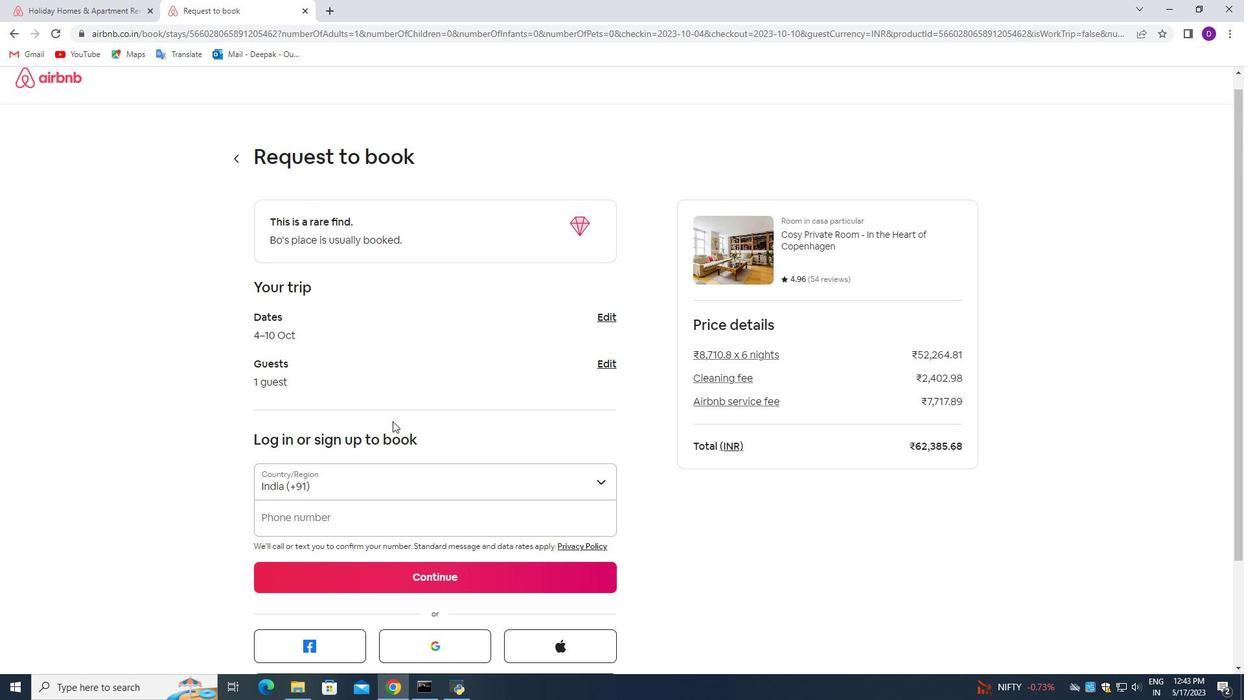 
Action: Mouse scrolled (393, 421) with delta (0, 0)
Screenshot: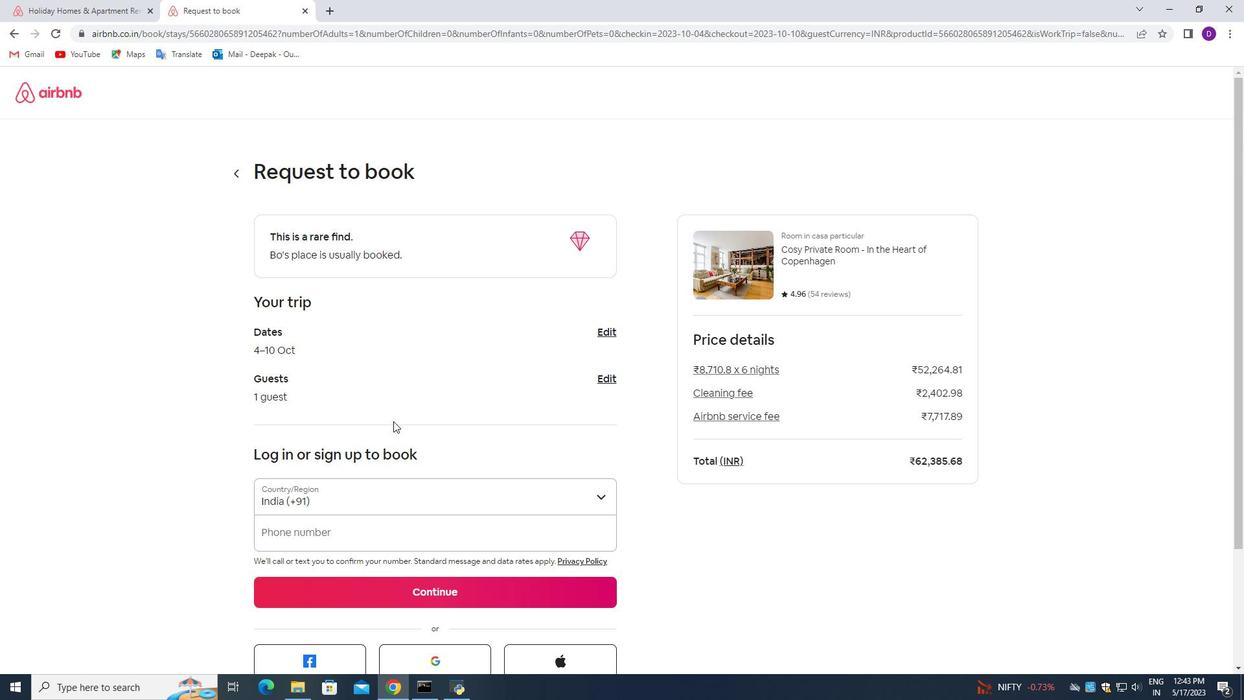 
Action: Mouse scrolled (393, 421) with delta (0, 0)
Screenshot: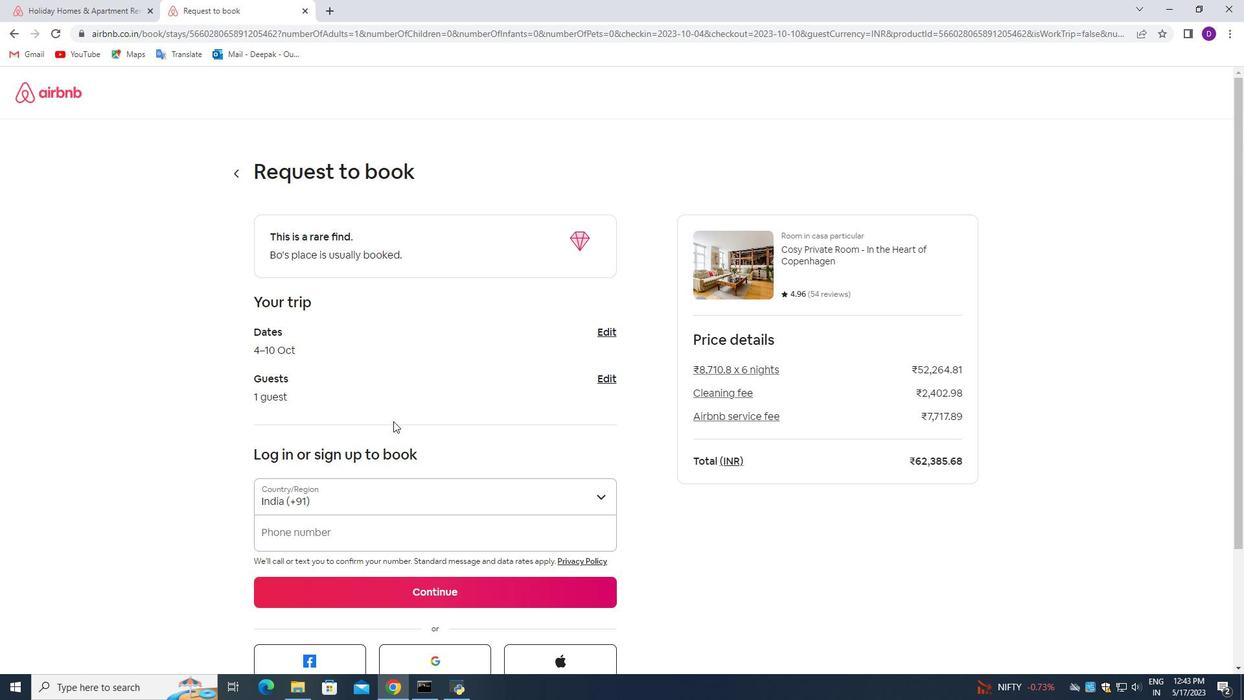 
Action: Mouse scrolled (393, 421) with delta (0, 0)
Screenshot: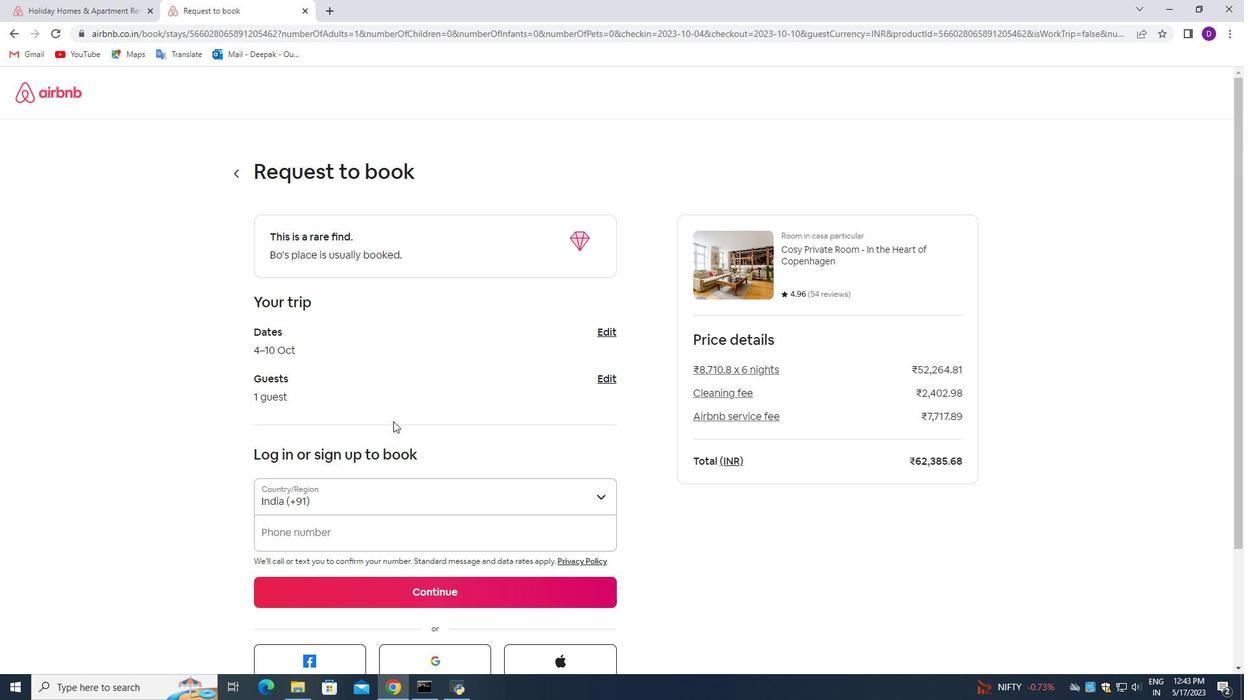 
Action: Mouse scrolled (393, 421) with delta (0, 0)
Screenshot: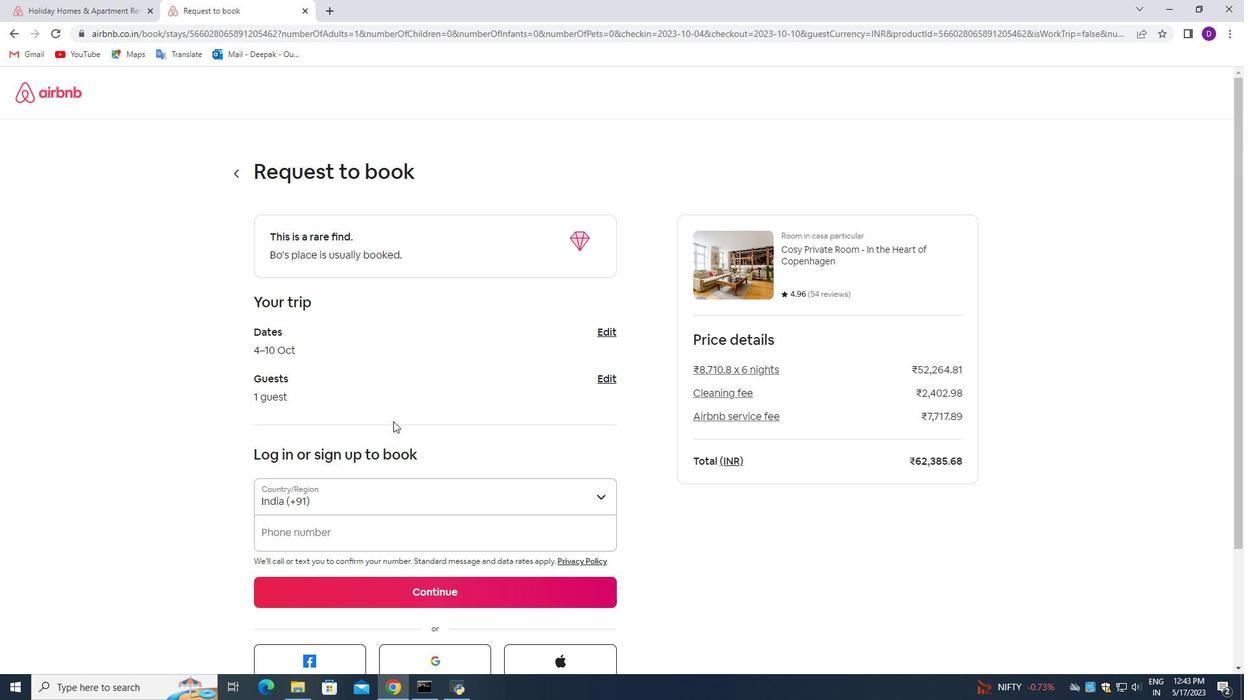 
Action: Mouse moved to (426, 393)
Screenshot: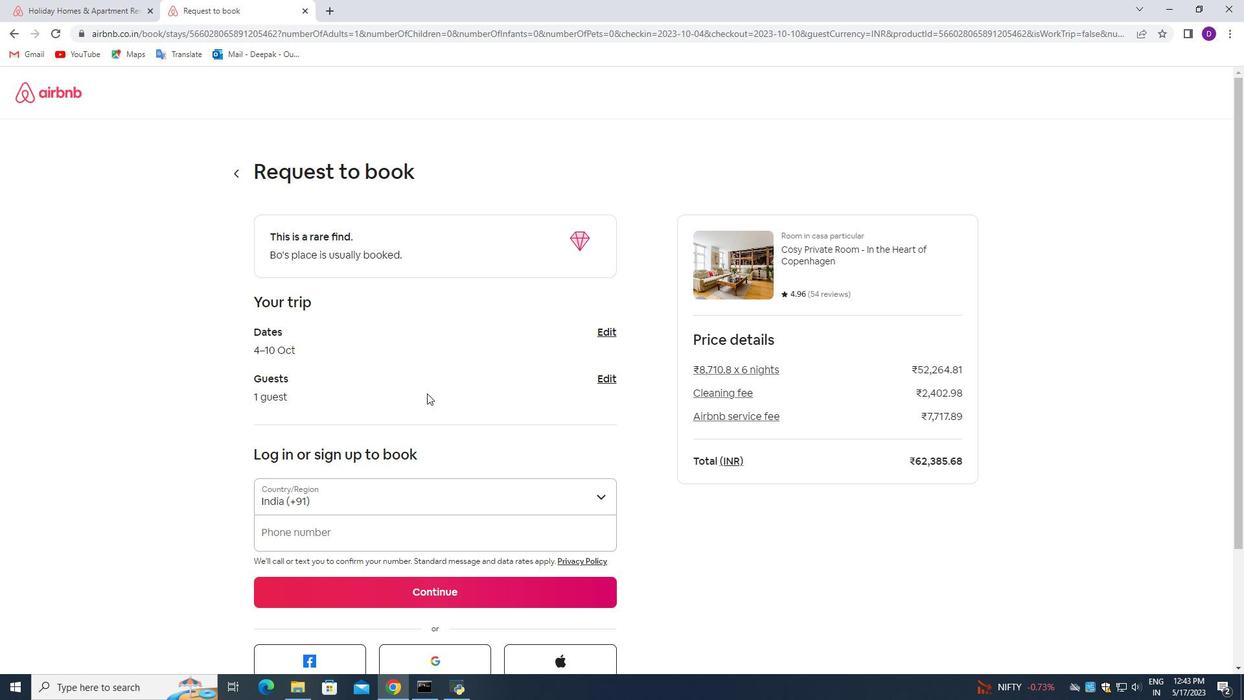 
Action: Mouse scrolled (426, 392) with delta (0, 0)
Screenshot: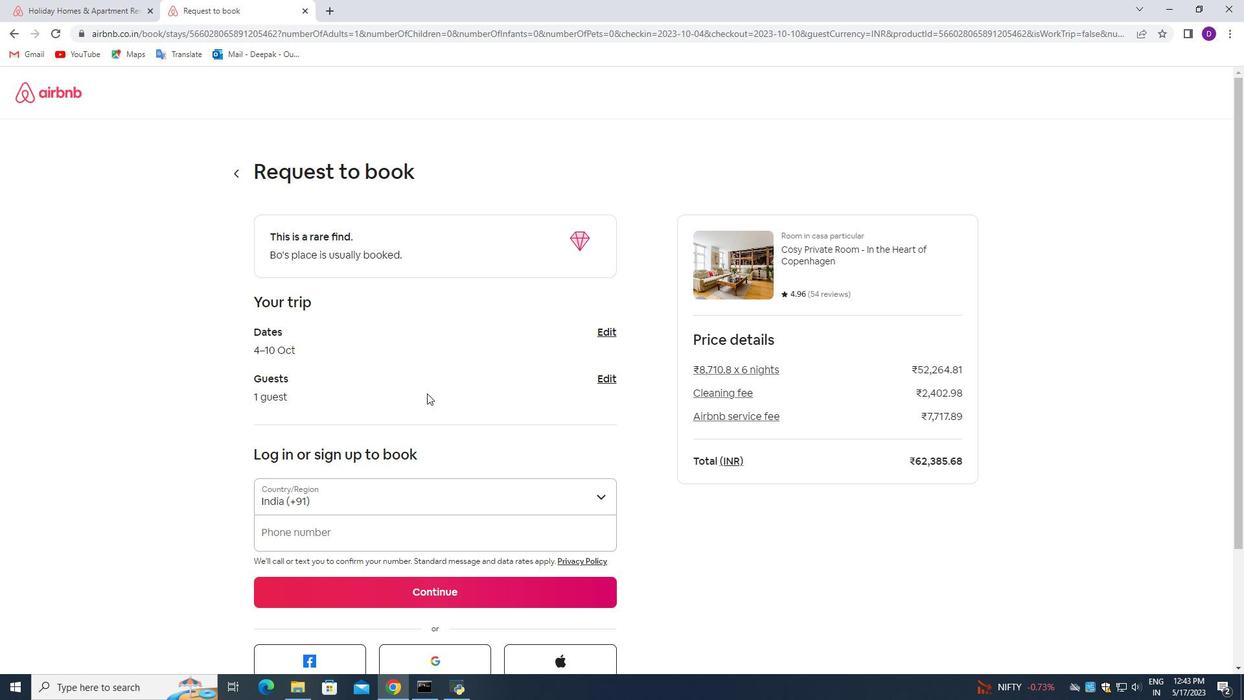 
Action: Mouse moved to (424, 393)
Screenshot: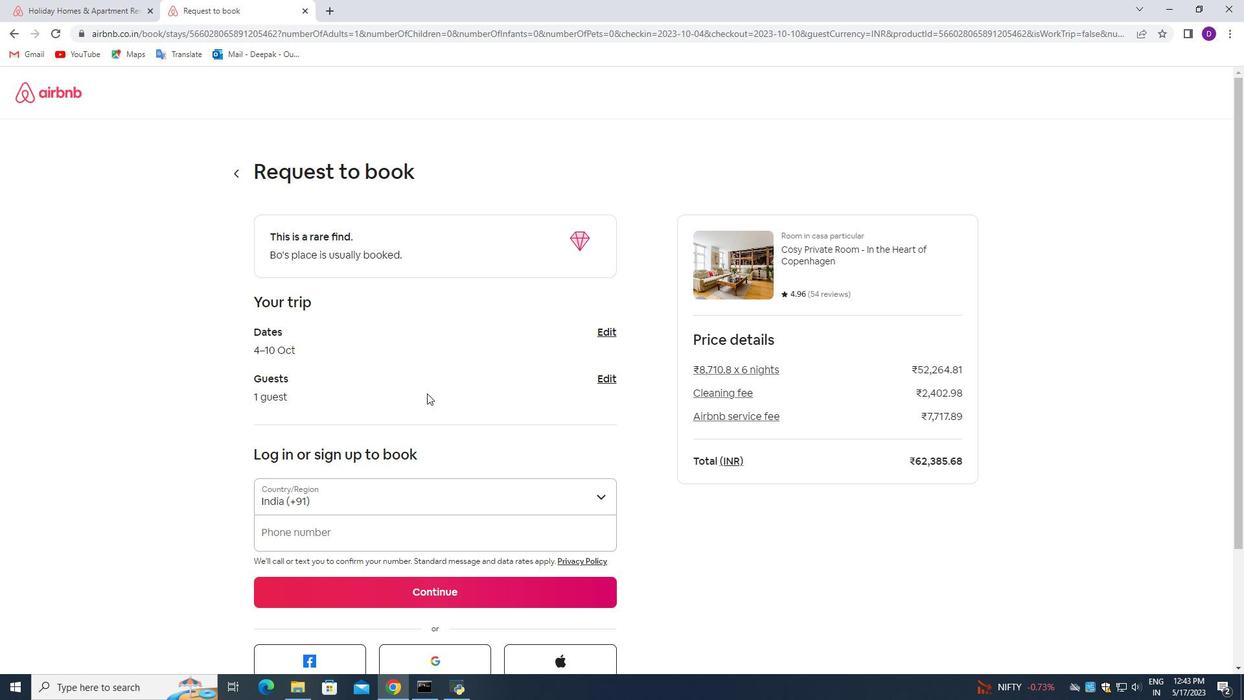 
Action: Mouse scrolled (424, 392) with delta (0, 0)
Screenshot: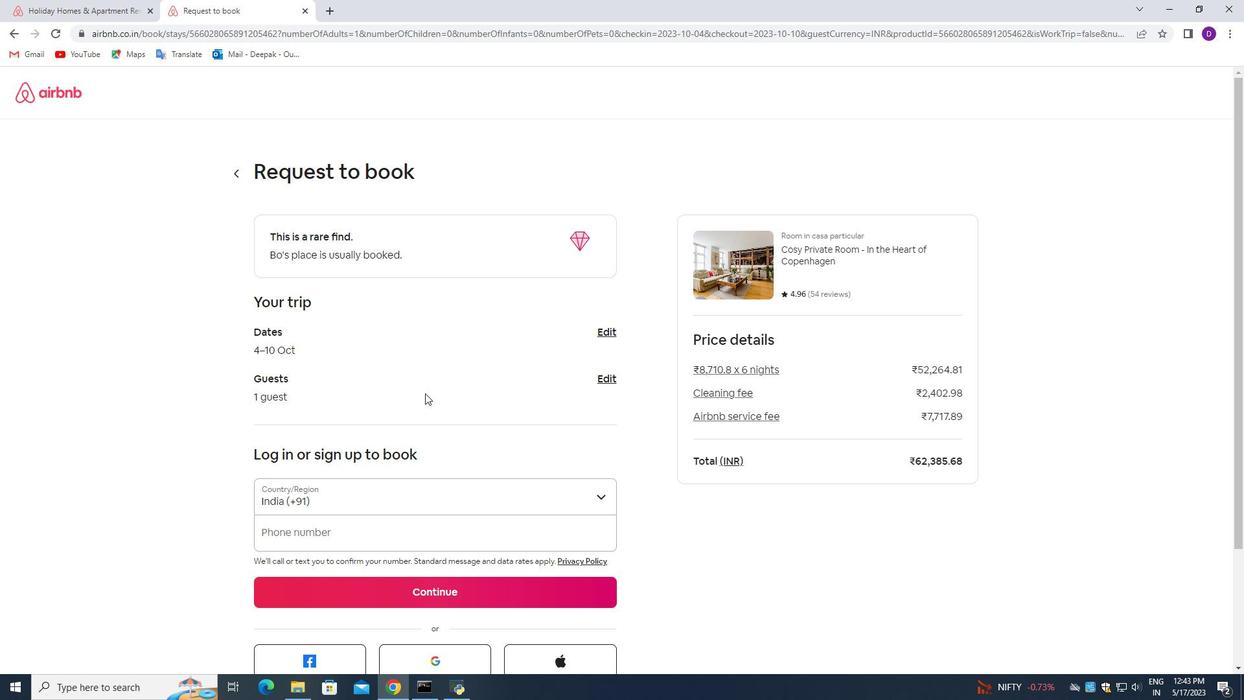 
Action: Mouse scrolled (424, 392) with delta (0, 0)
Screenshot: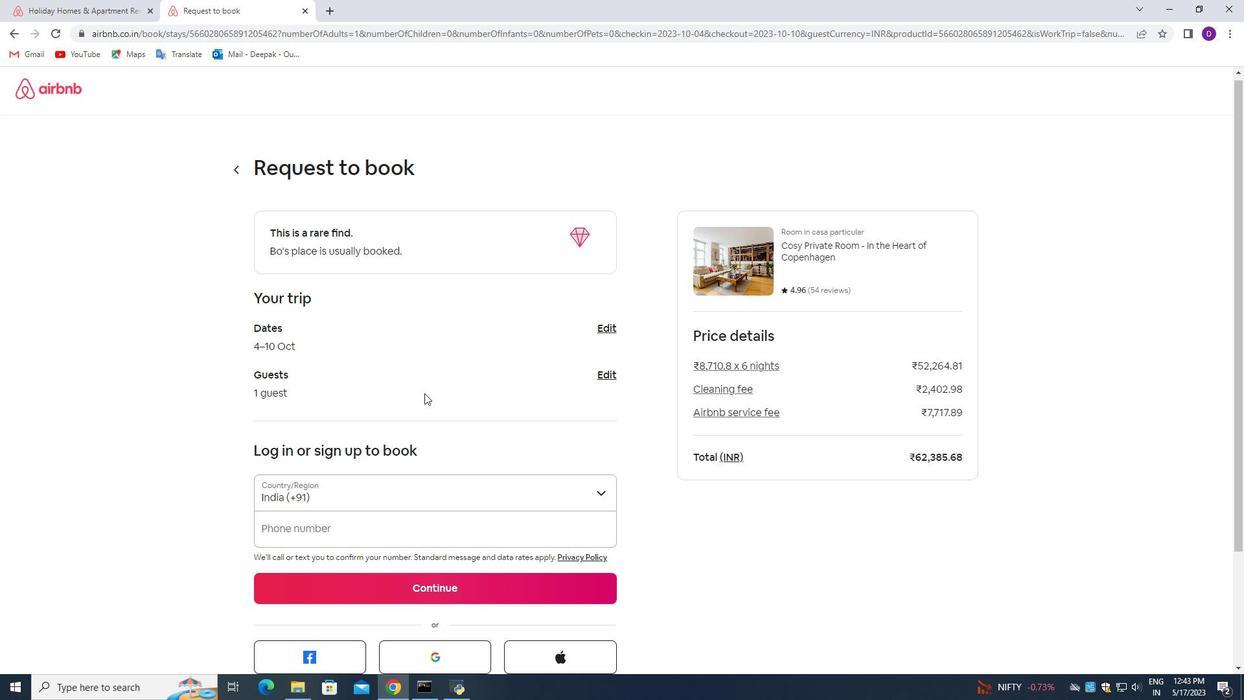 
Action: Mouse moved to (458, 416)
Screenshot: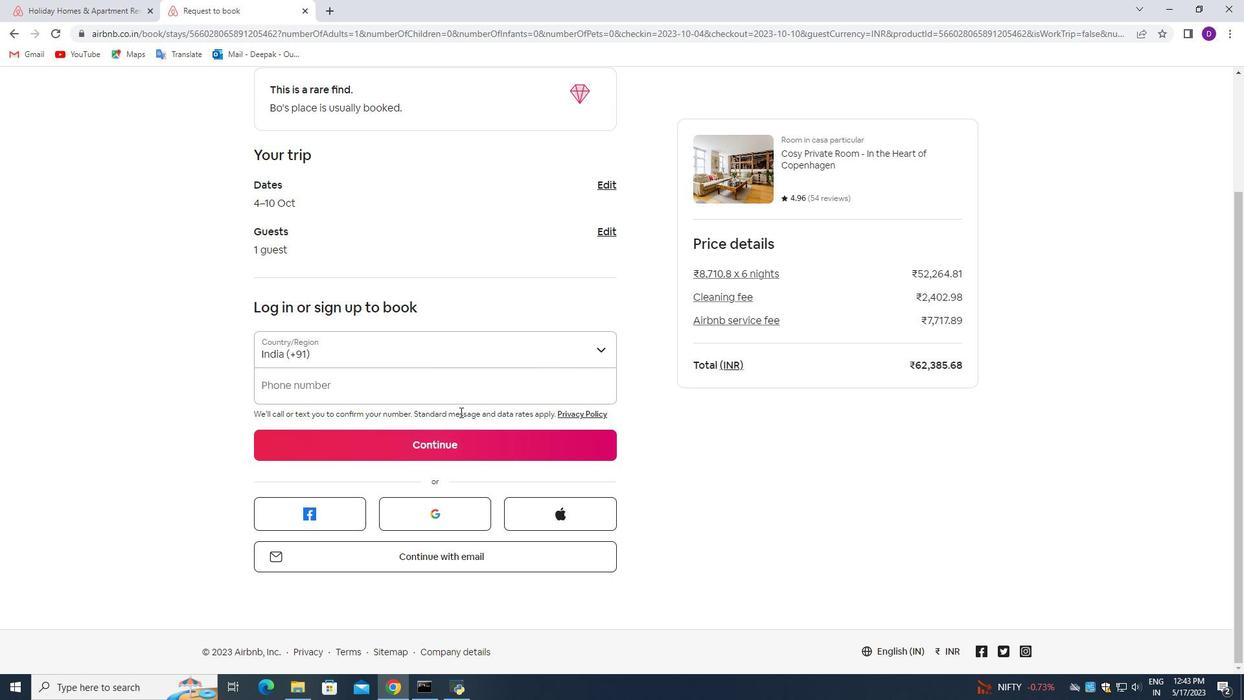 
Action: Mouse scrolled (458, 416) with delta (0, 0)
Screenshot: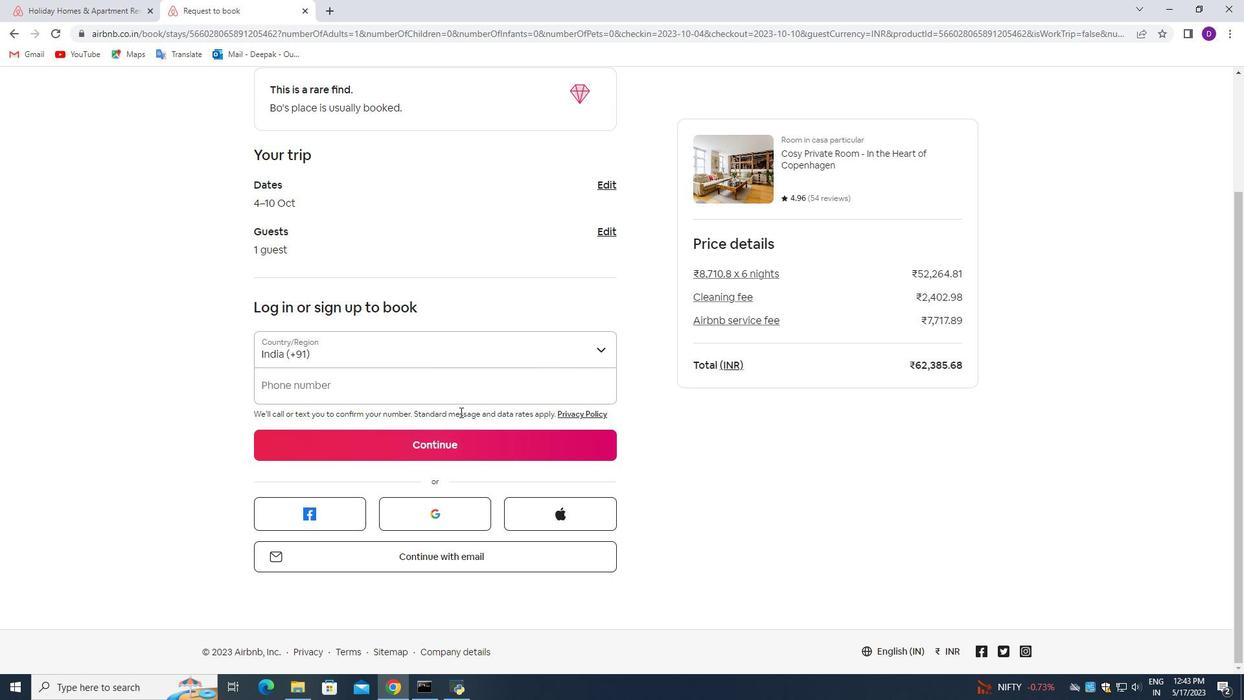 
Action: Mouse moved to (457, 416)
Screenshot: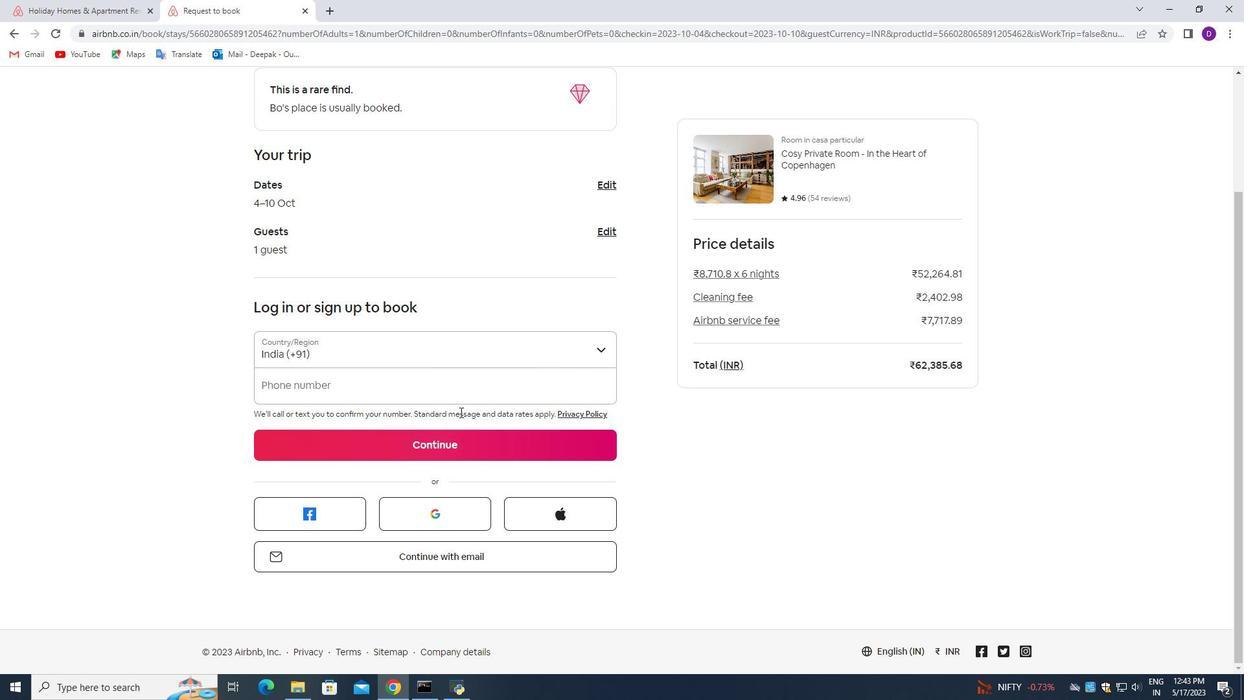 
Action: Mouse scrolled (457, 416) with delta (0, 0)
Screenshot: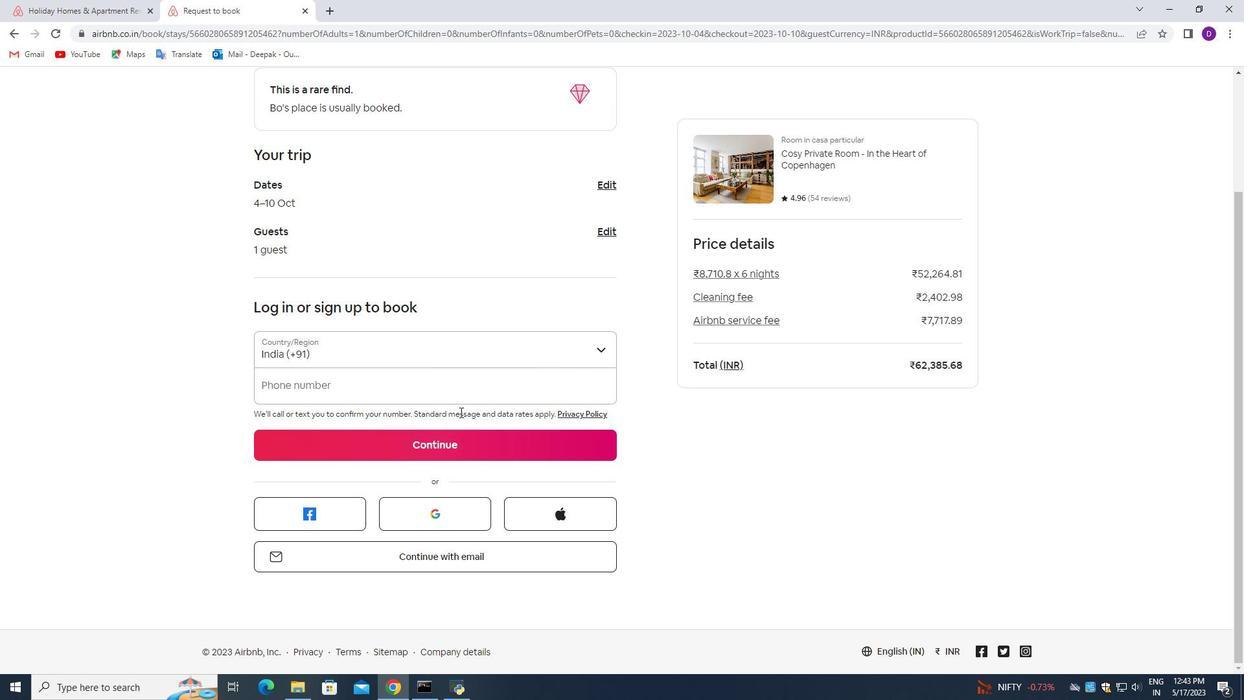 
Action: Mouse moved to (455, 416)
Screenshot: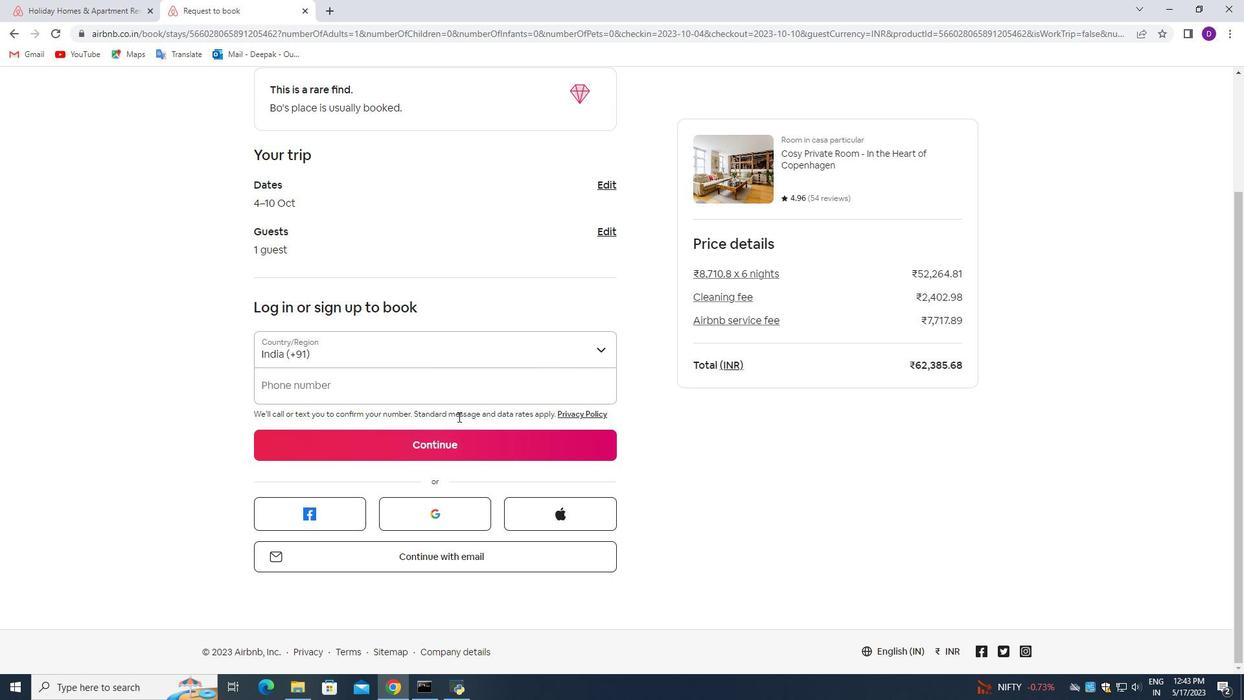 
Action: Mouse scrolled (455, 416) with delta (0, 0)
Screenshot: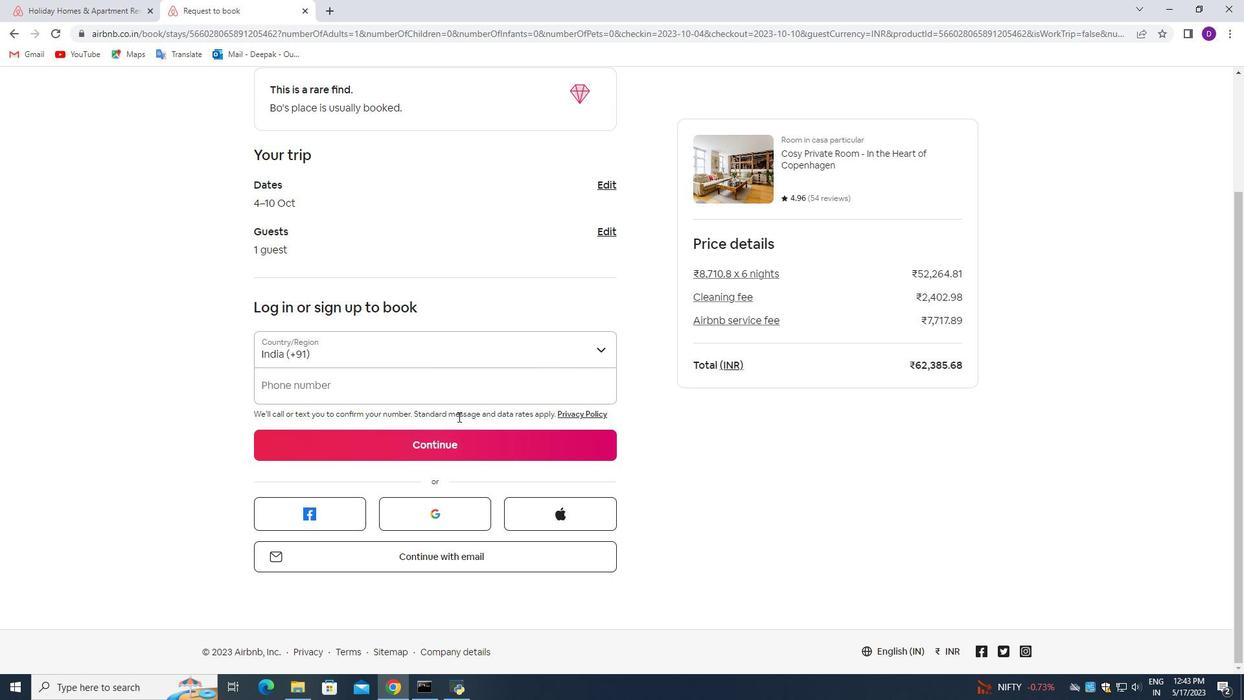 
Action: Mouse moved to (427, 560)
Screenshot: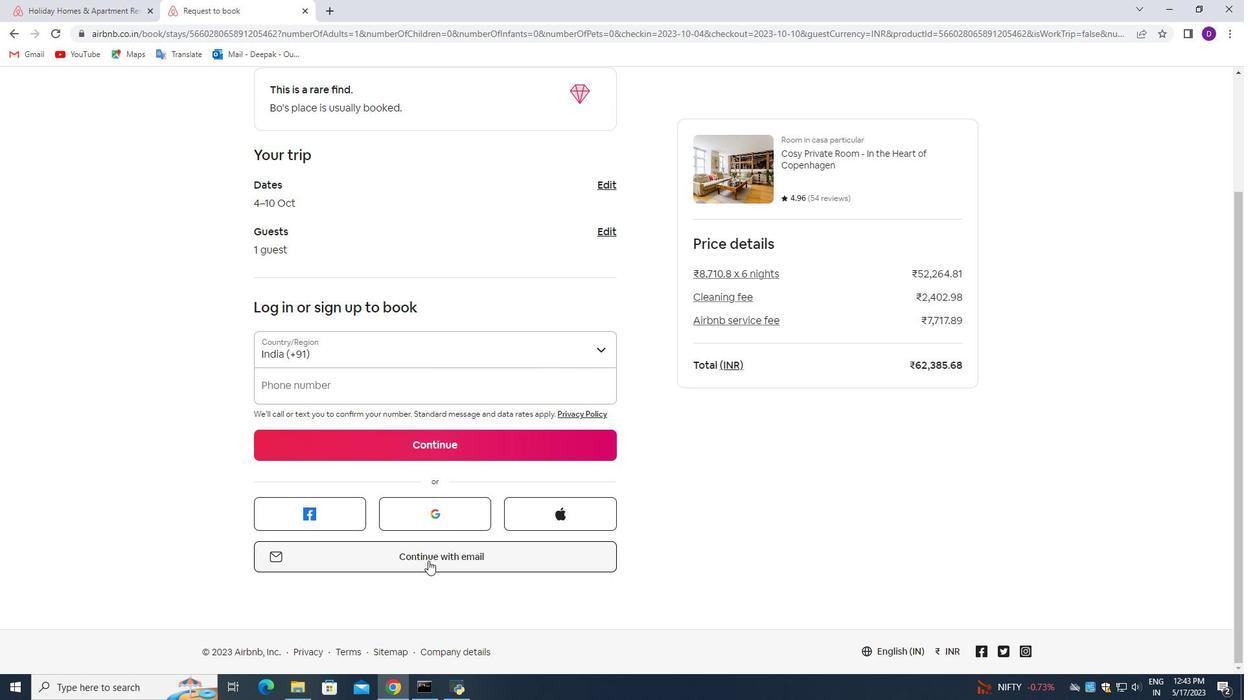 
Action: Mouse pressed left at (427, 560)
Screenshot: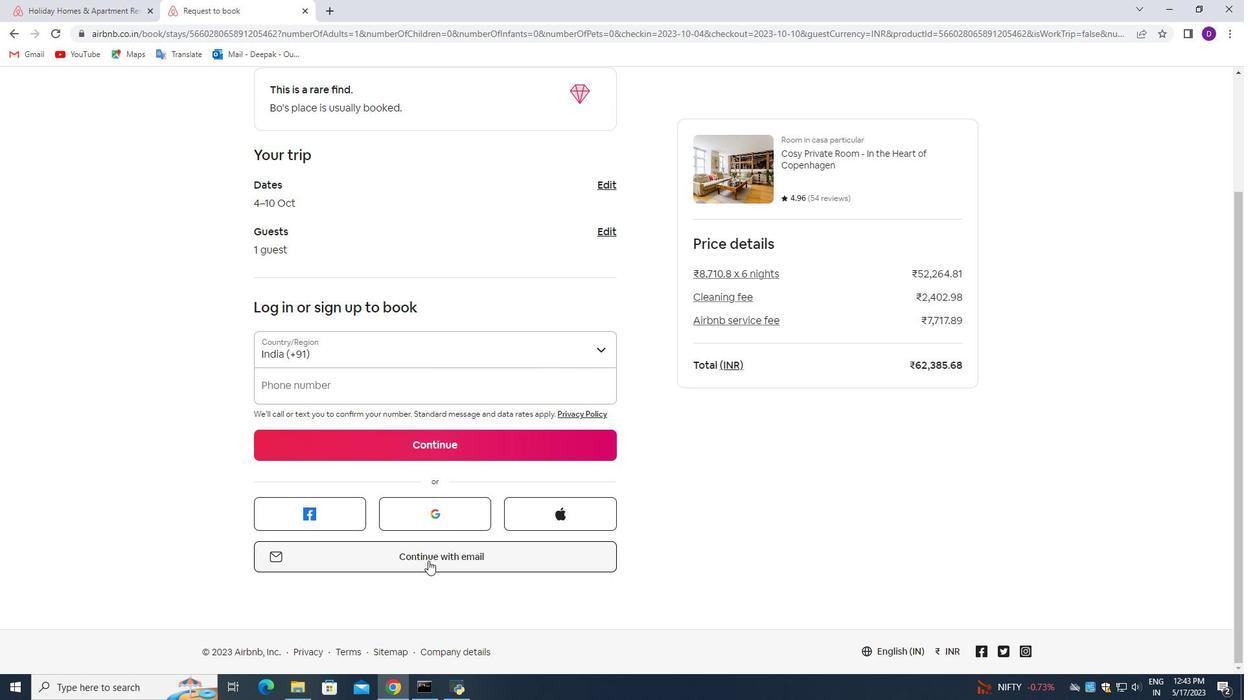 
Action: Mouse moved to (425, 511)
Screenshot: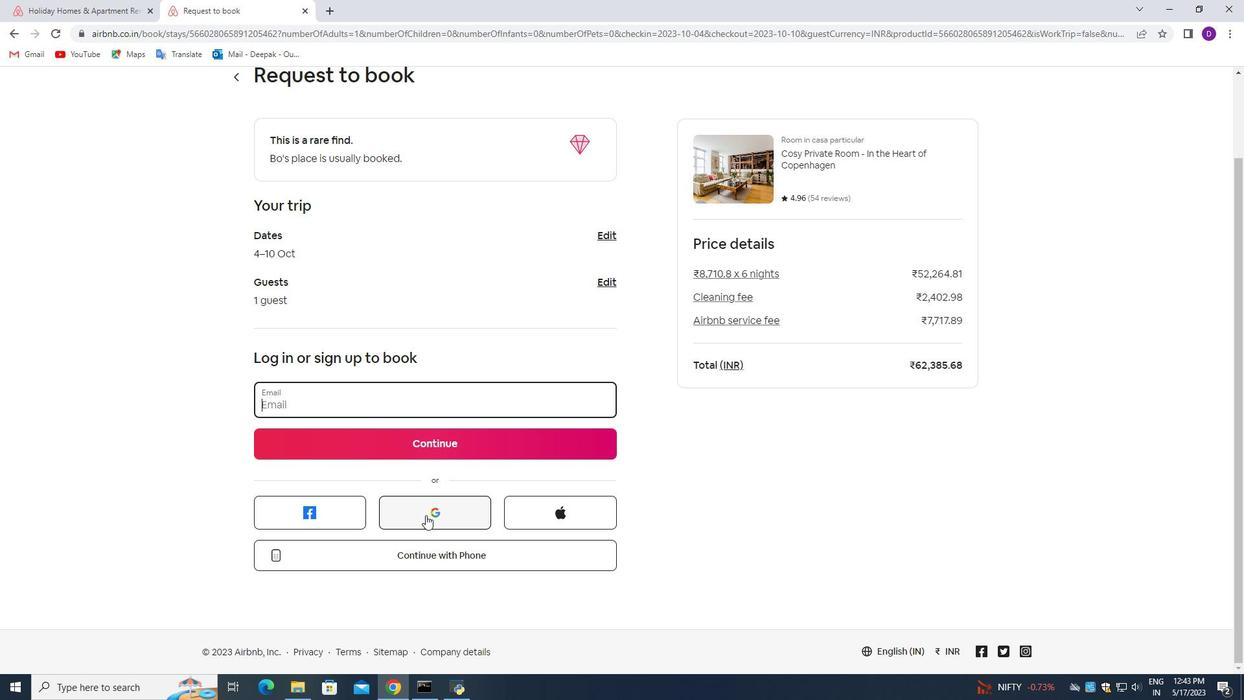 
Action: Mouse pressed left at (425, 511)
Screenshot: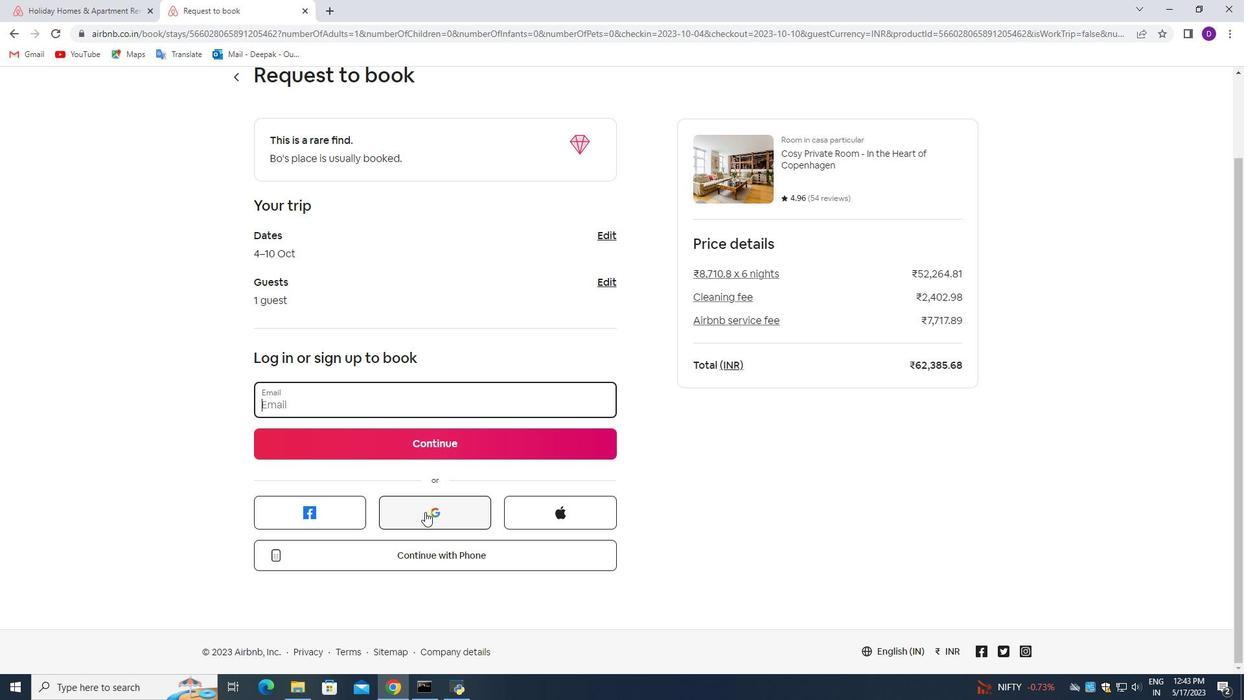 
Action: Mouse moved to (601, 298)
Screenshot: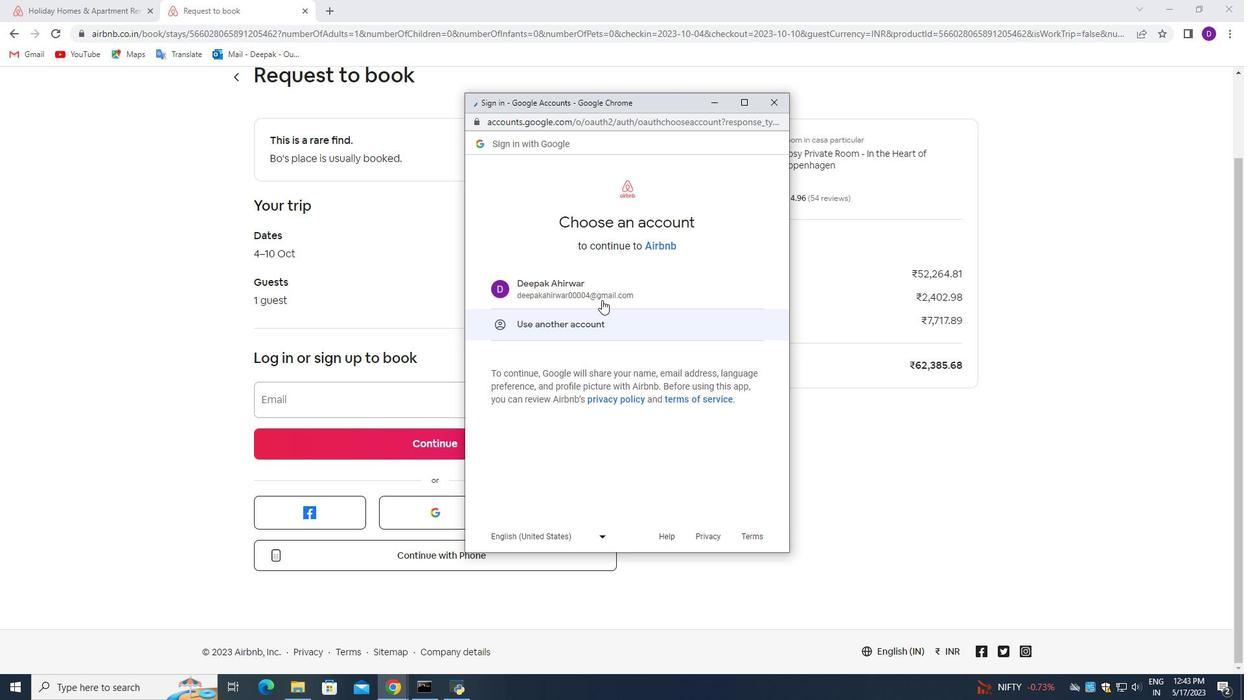 
Action: Mouse pressed left at (601, 298)
Screenshot: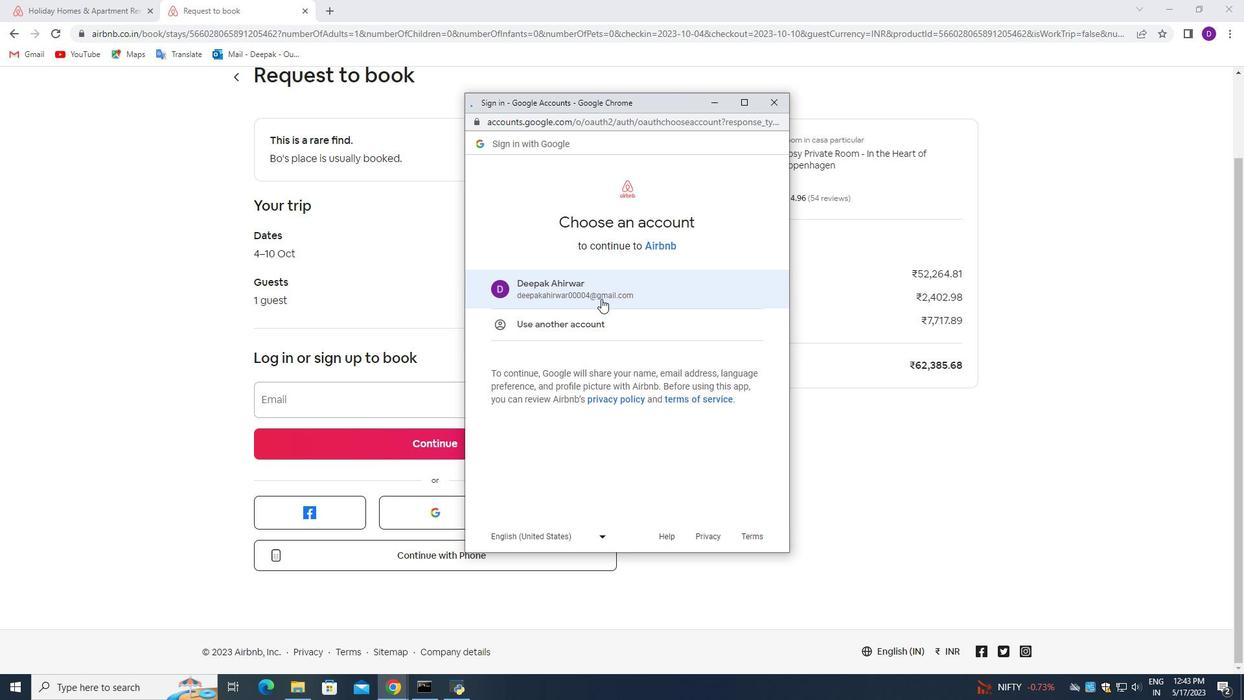 
Action: Mouse moved to (625, 377)
Screenshot: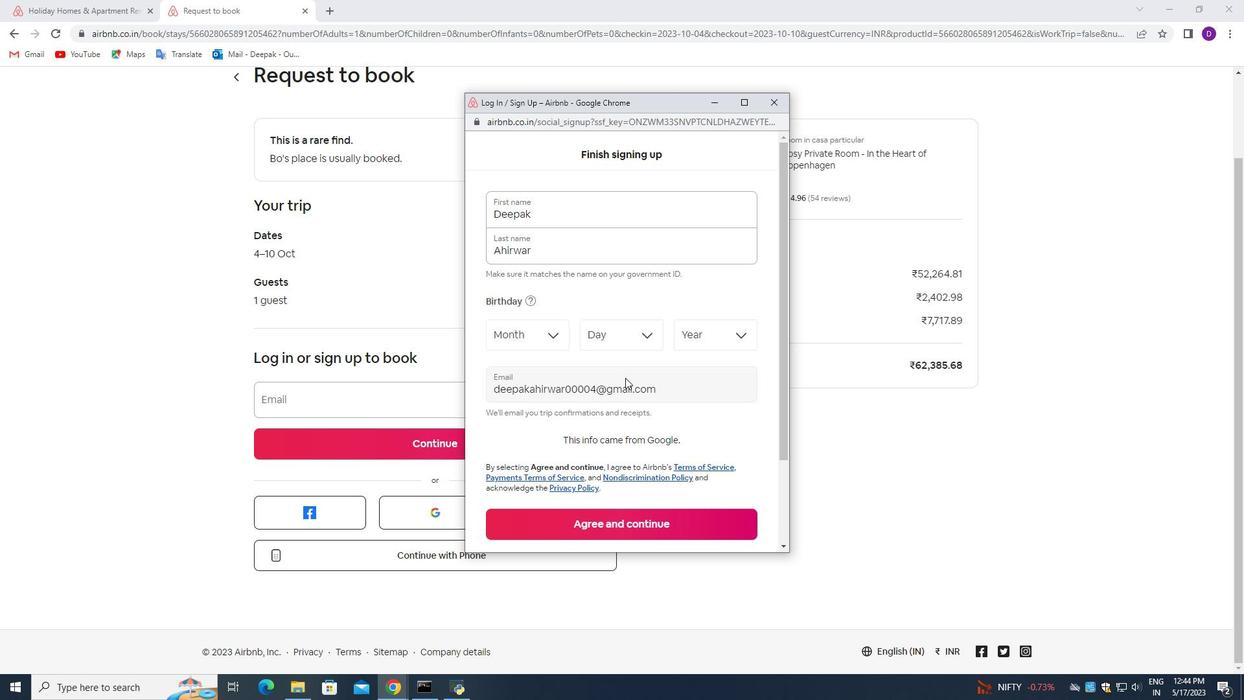 
Action: Mouse scrolled (625, 376) with delta (0, 0)
Screenshot: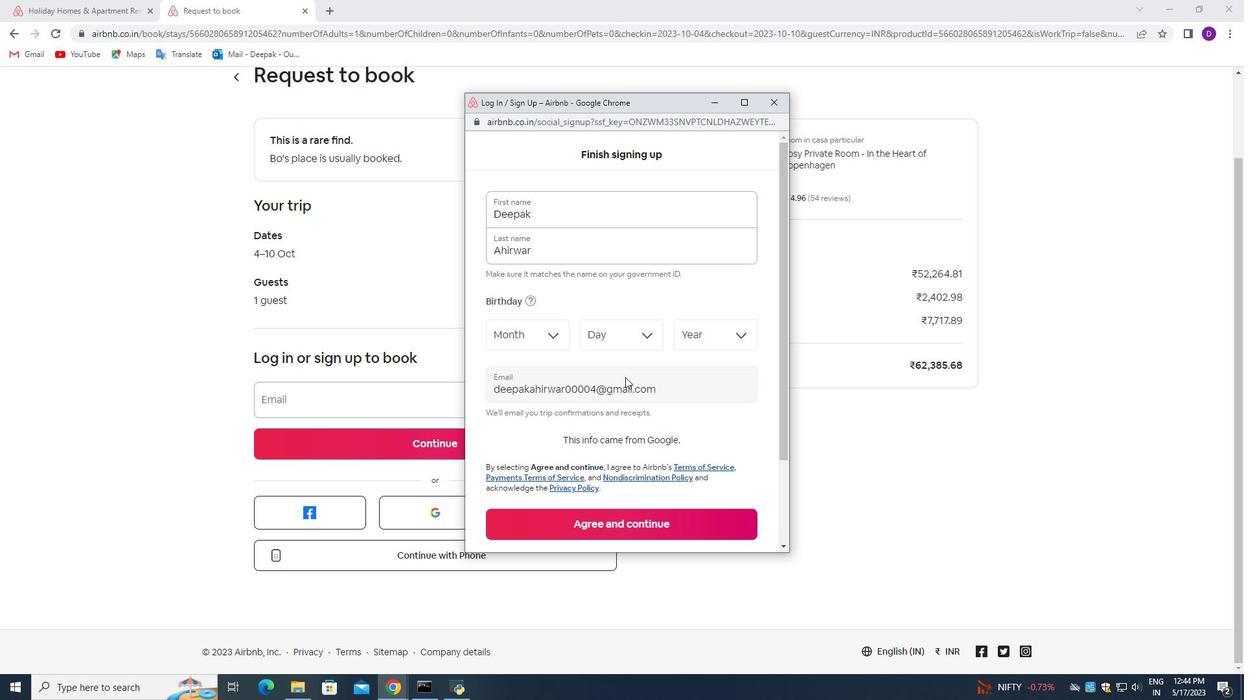 
Action: Mouse moved to (624, 375)
Screenshot: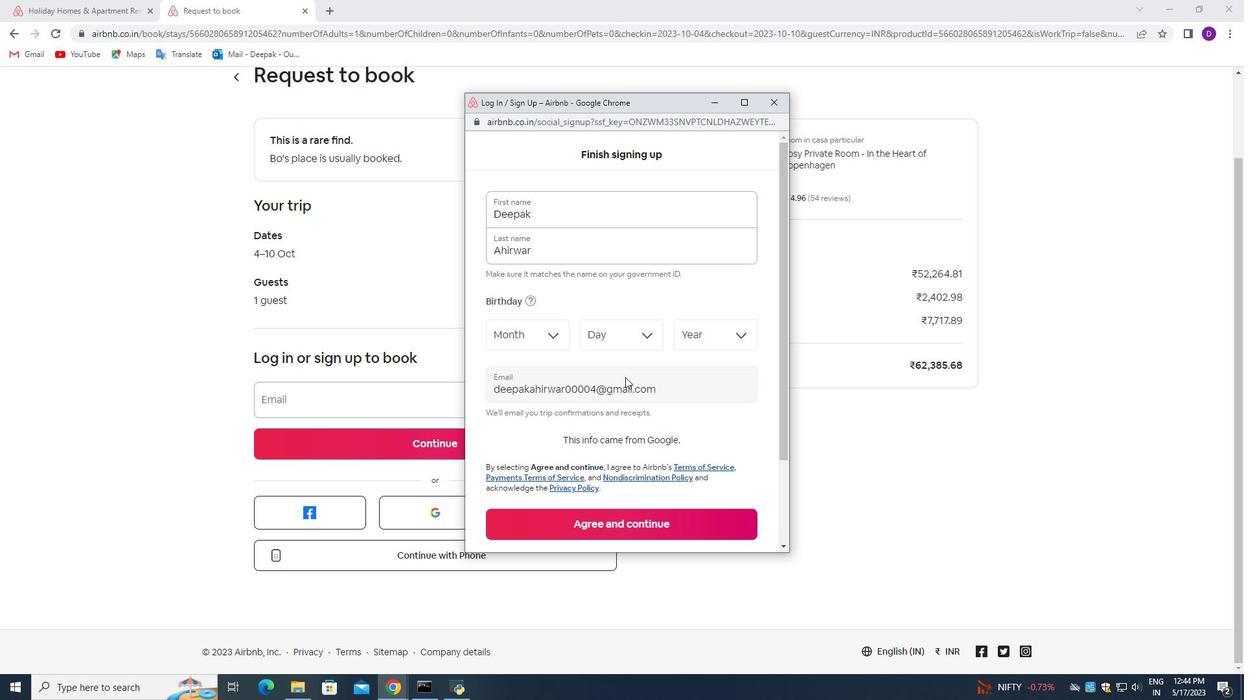 
Action: Mouse scrolled (624, 375) with delta (0, 0)
Screenshot: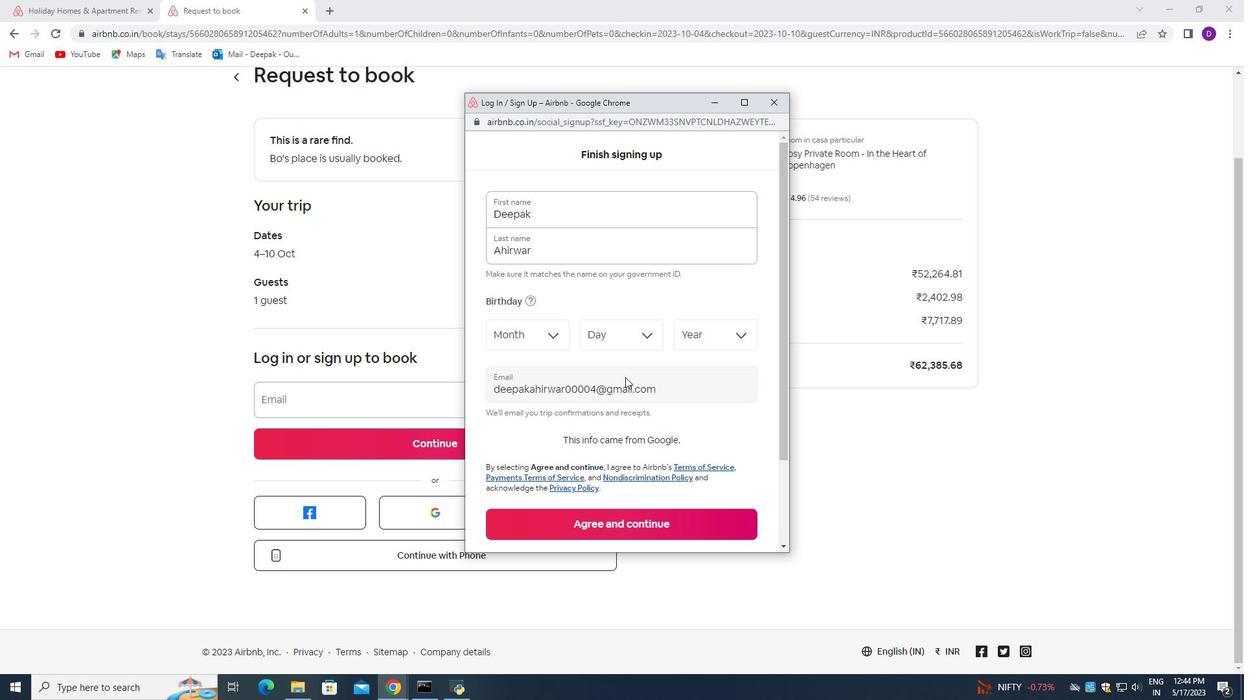
Action: Mouse moved to (576, 364)
Screenshot: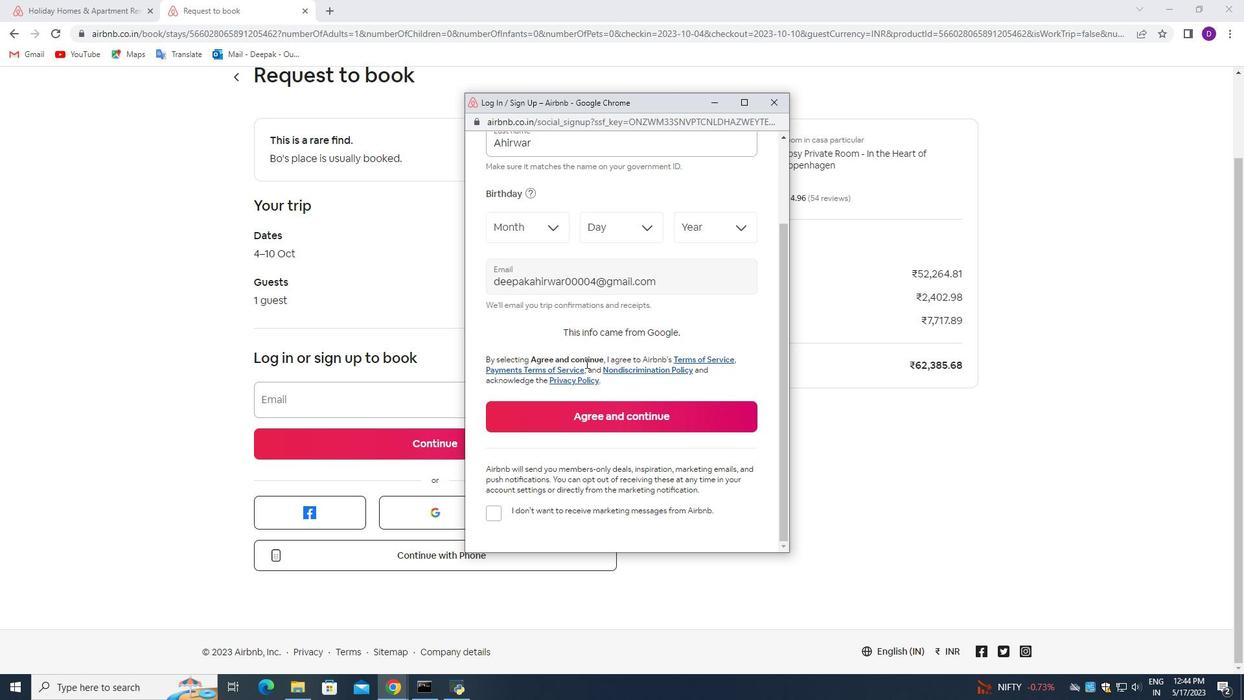 
Action: Mouse scrolled (576, 364) with delta (0, 0)
Screenshot: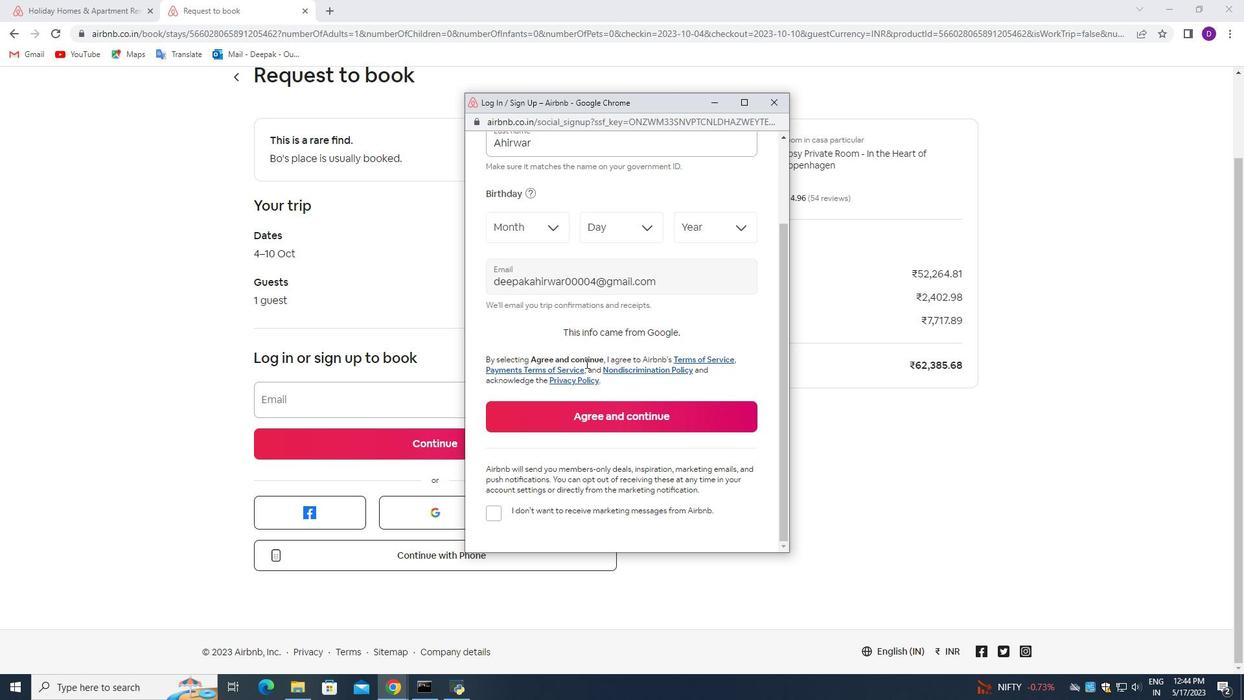 
Action: Mouse moved to (575, 364)
Screenshot: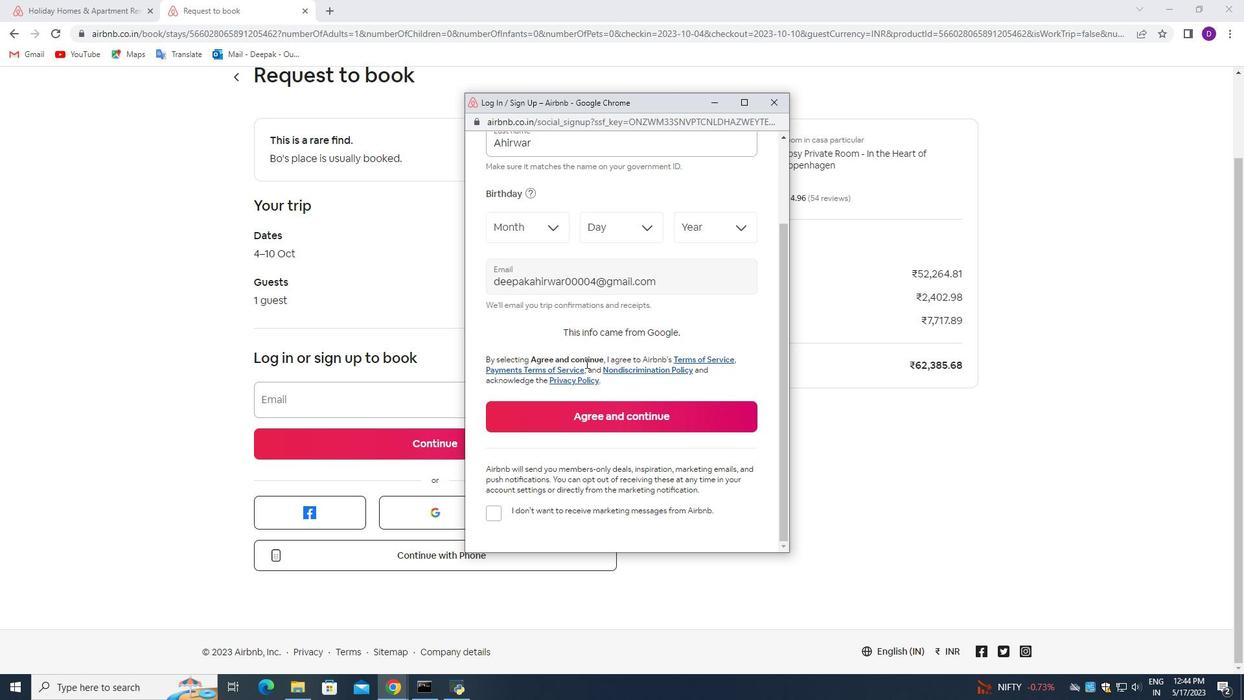 
Action: Mouse scrolled (575, 365) with delta (0, 0)
Screenshot: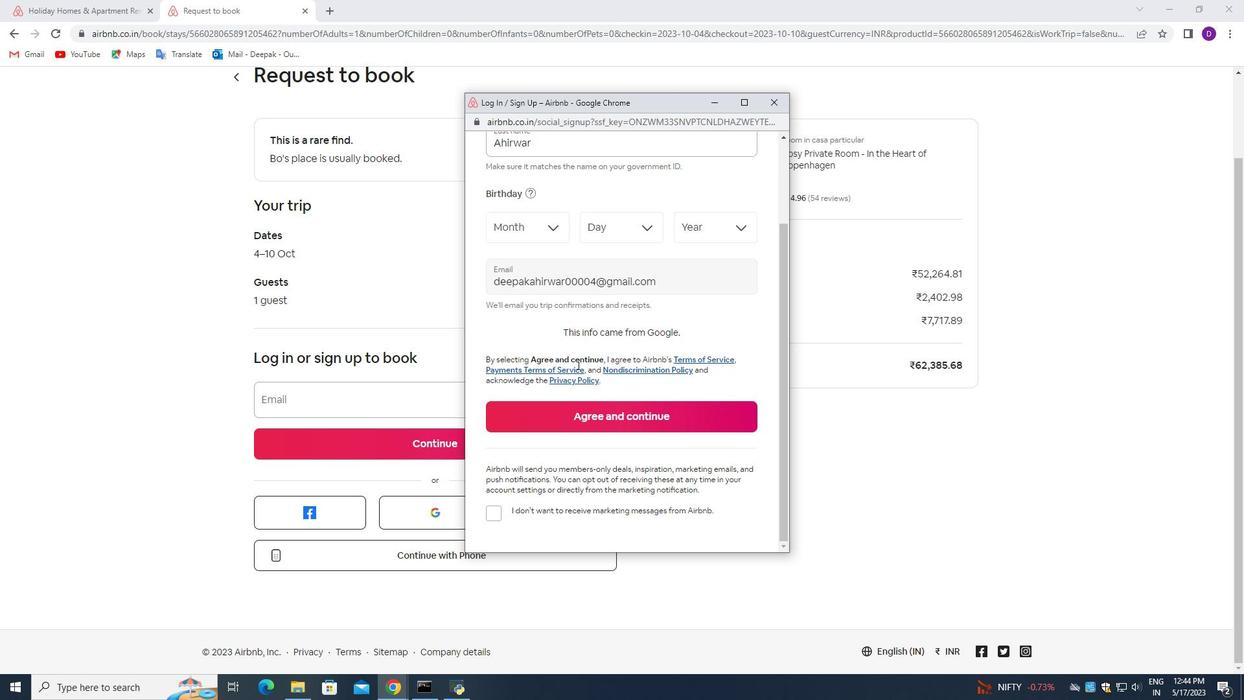 
Action: Mouse scrolled (575, 365) with delta (0, 0)
Screenshot: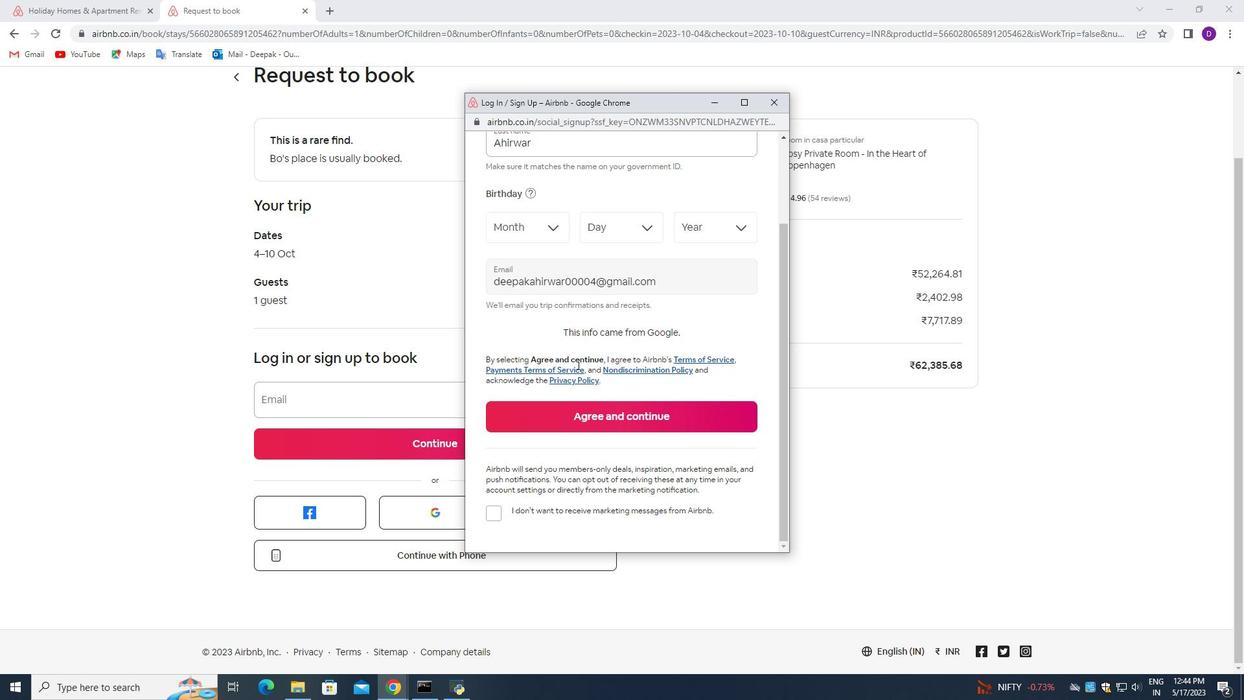 
Action: Mouse moved to (554, 331)
Screenshot: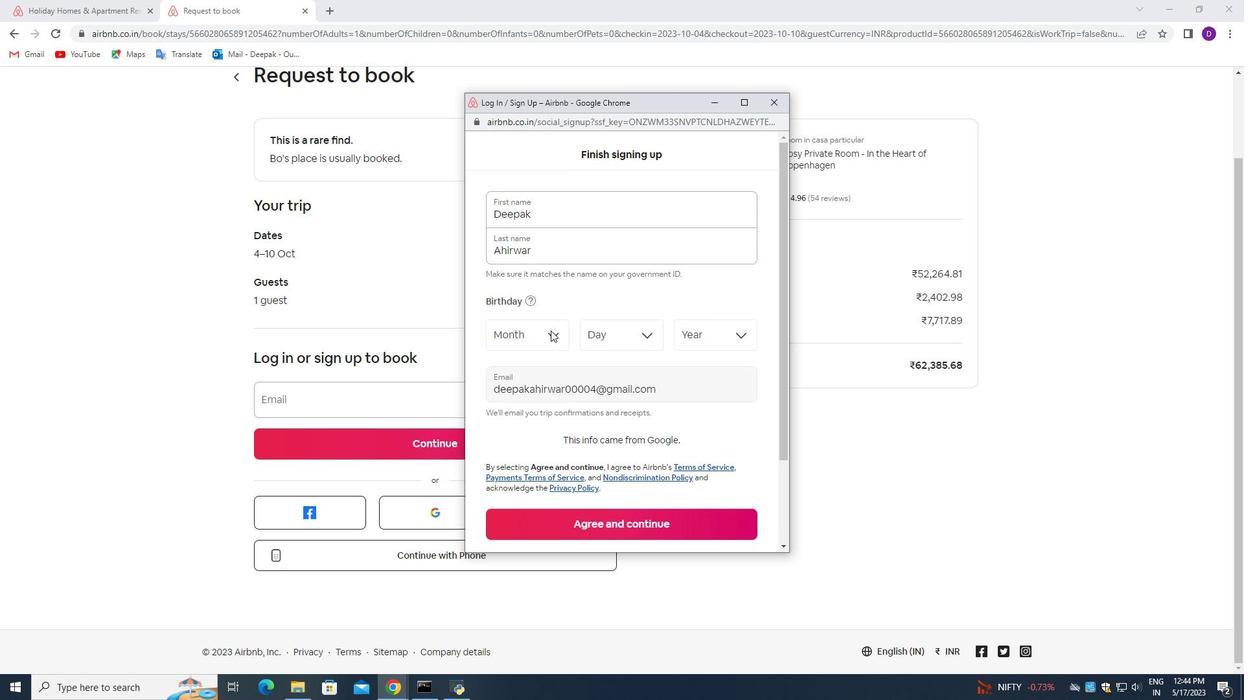 
Action: Mouse pressed left at (554, 331)
Screenshot: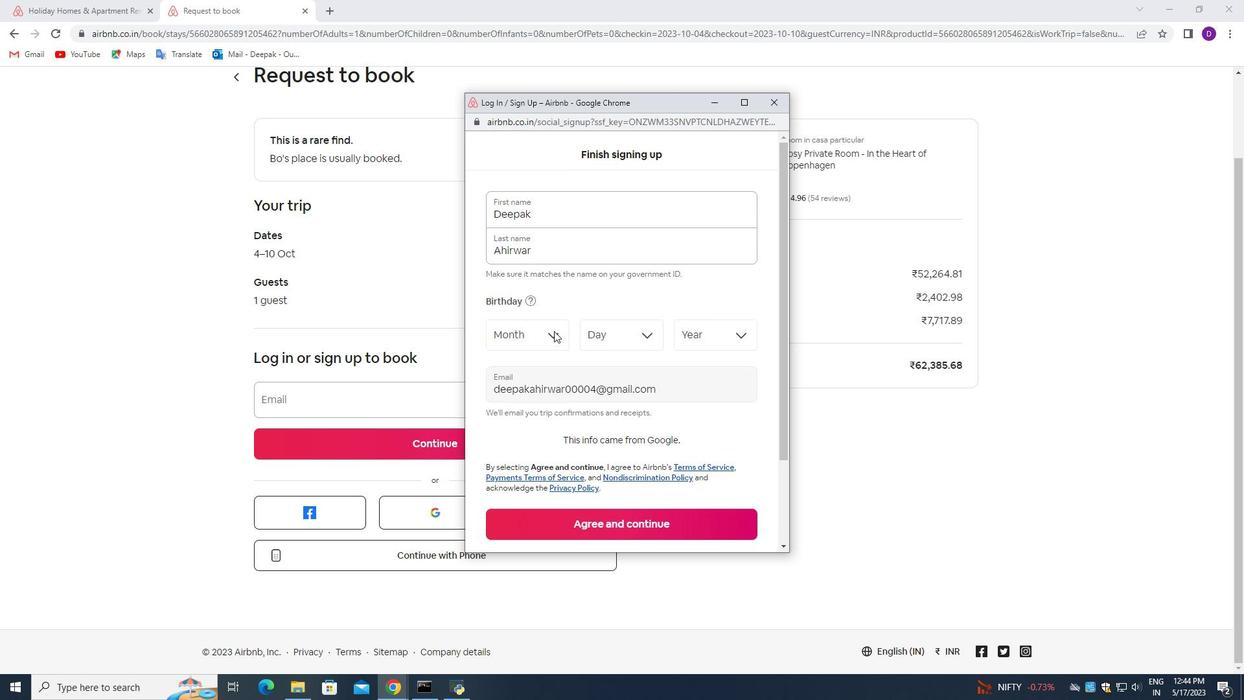
Action: Mouse moved to (532, 474)
Screenshot: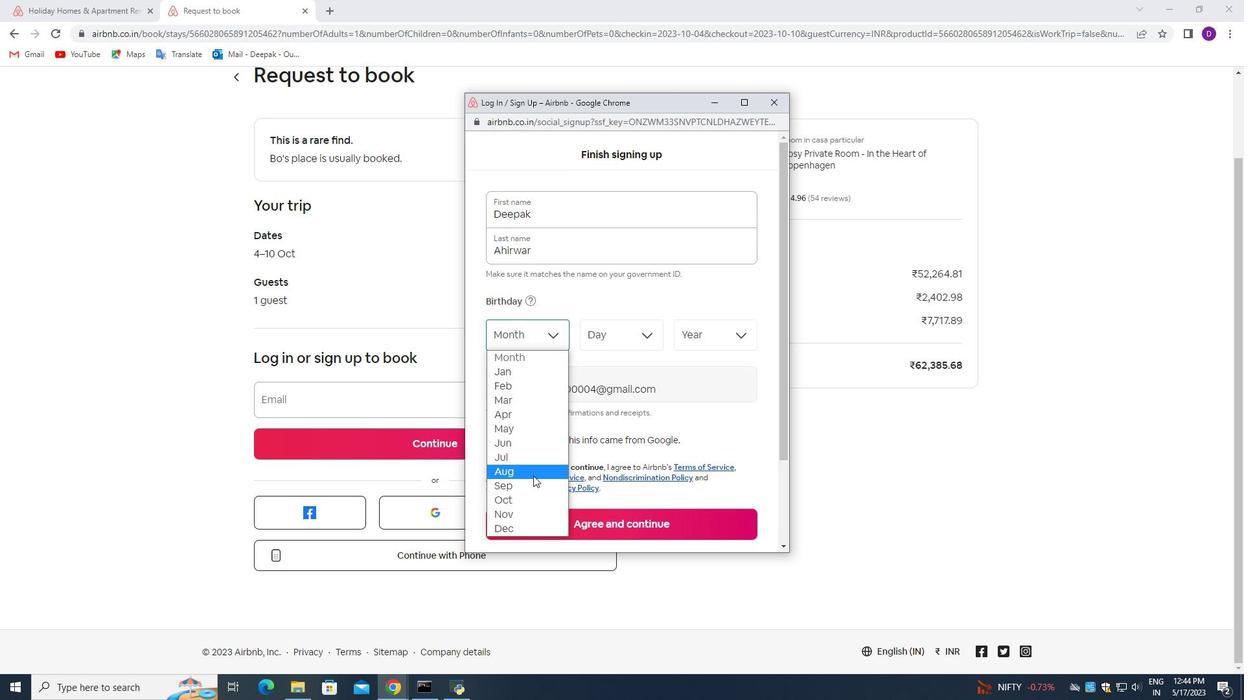 
Action: Mouse pressed left at (532, 474)
Screenshot: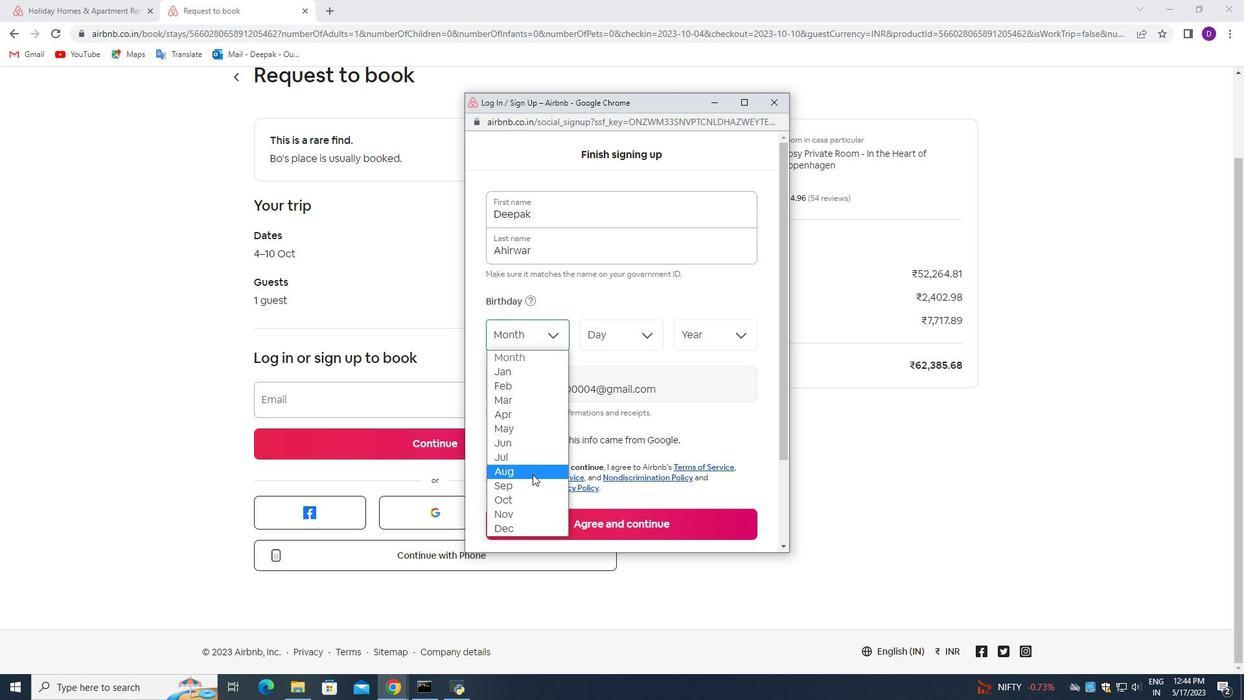 
Action: Mouse moved to (630, 334)
Screenshot: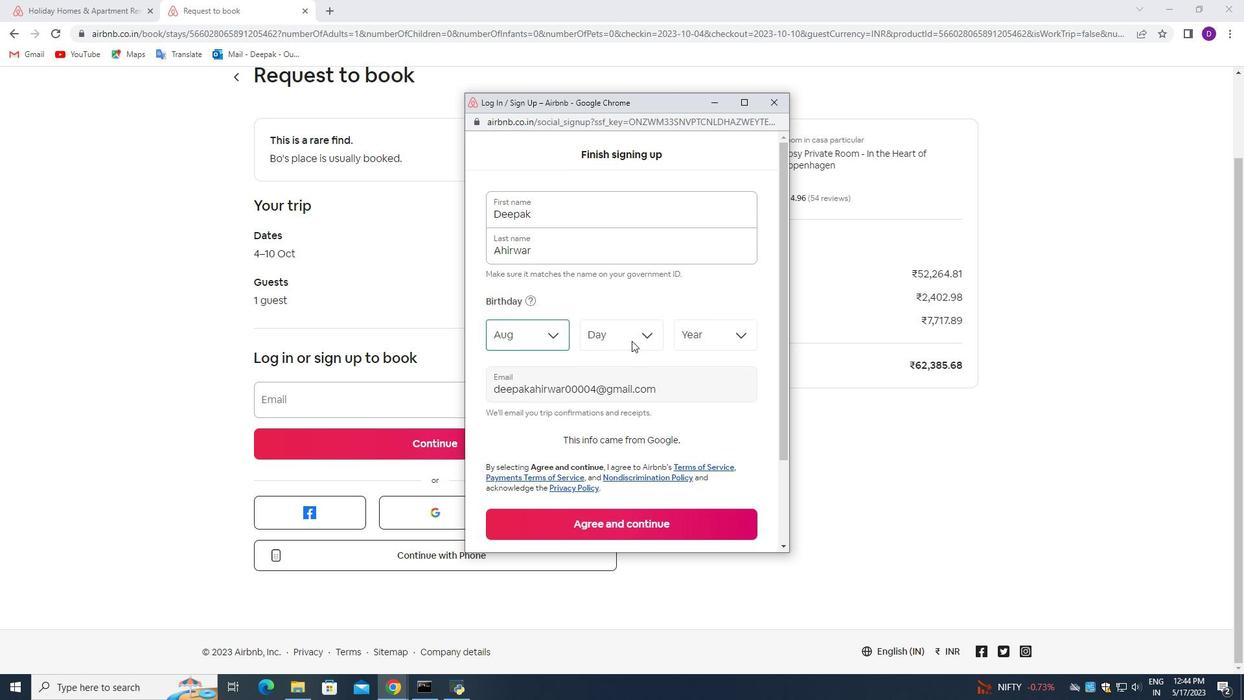 
Action: Mouse pressed left at (630, 334)
Screenshot: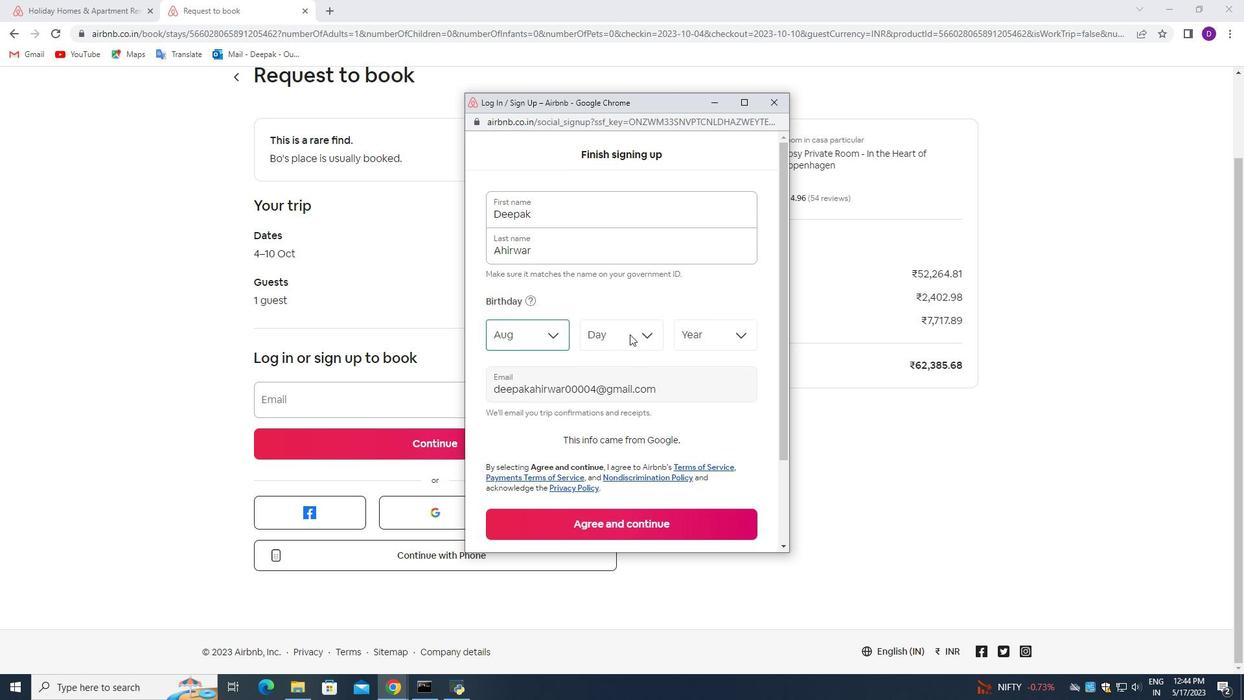 
Action: Mouse moved to (612, 495)
Screenshot: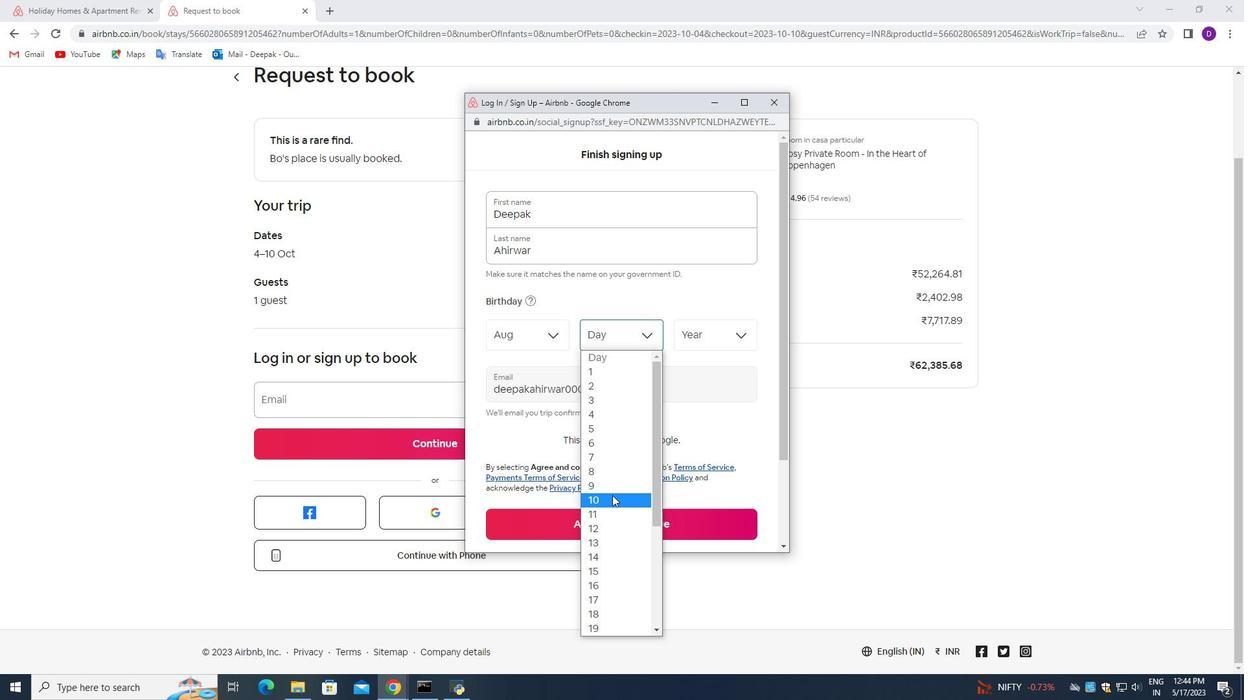 
Action: Mouse pressed left at (612, 495)
Screenshot: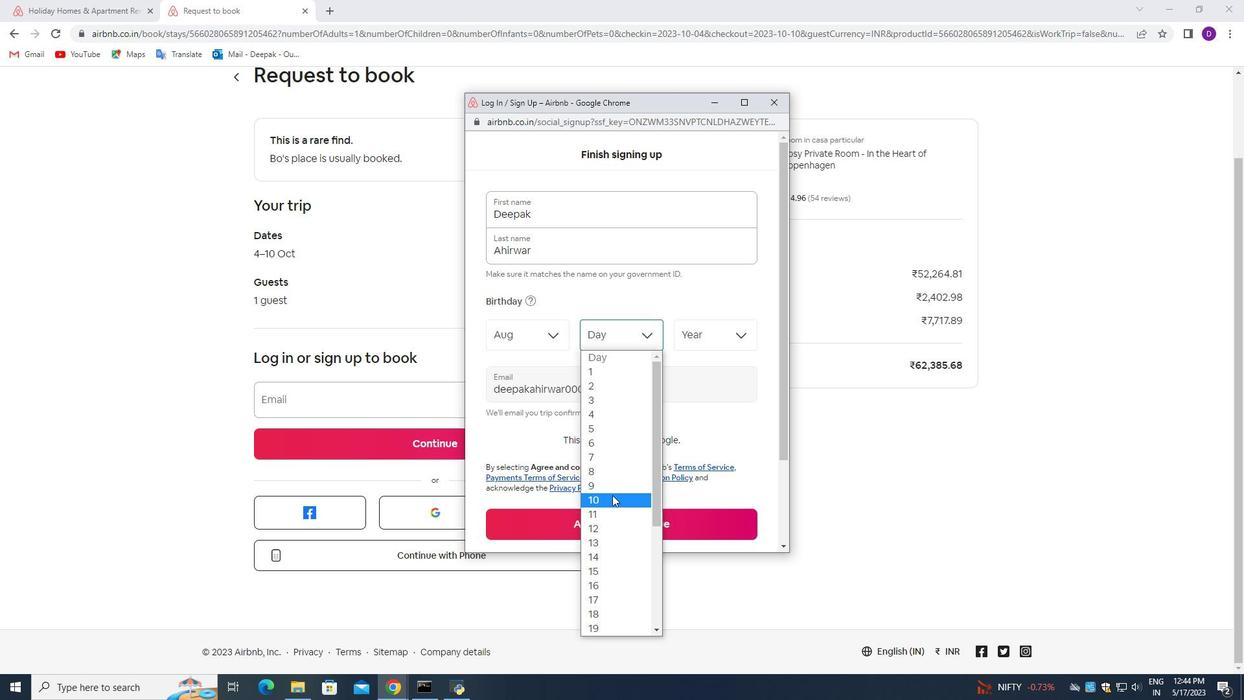 
Action: Mouse moved to (718, 332)
Screenshot: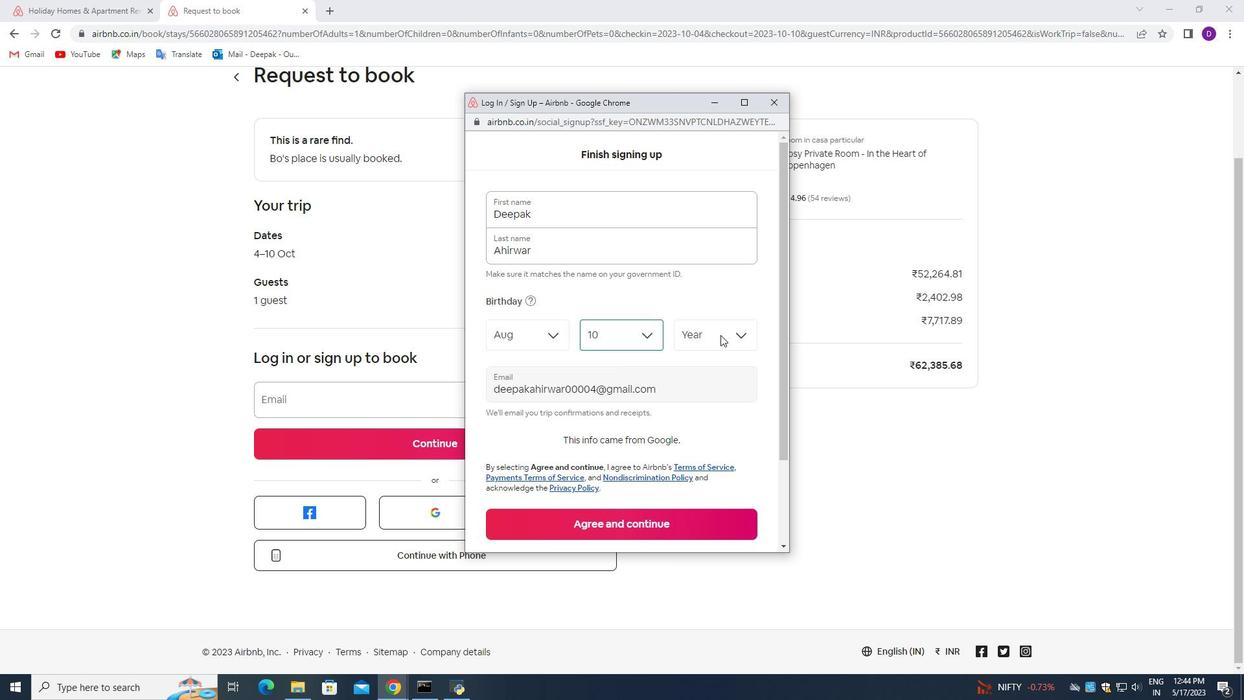 
Action: Mouse pressed left at (718, 332)
Screenshot: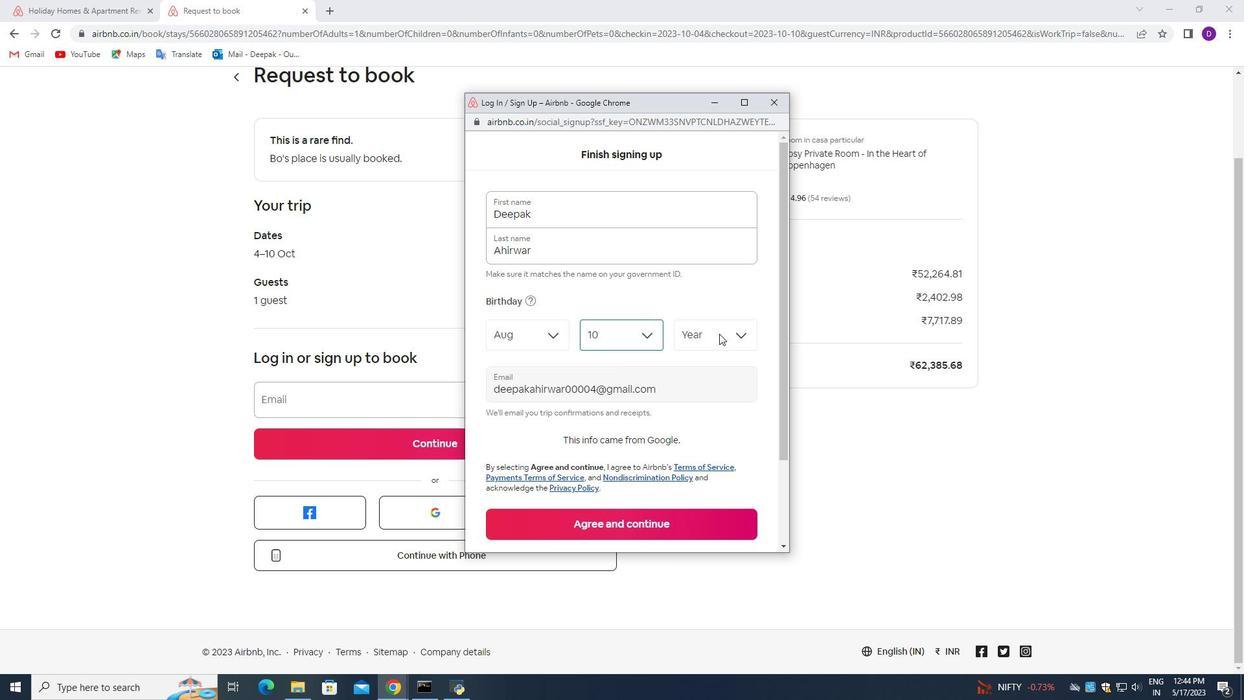 
Action: Mouse moved to (707, 374)
Screenshot: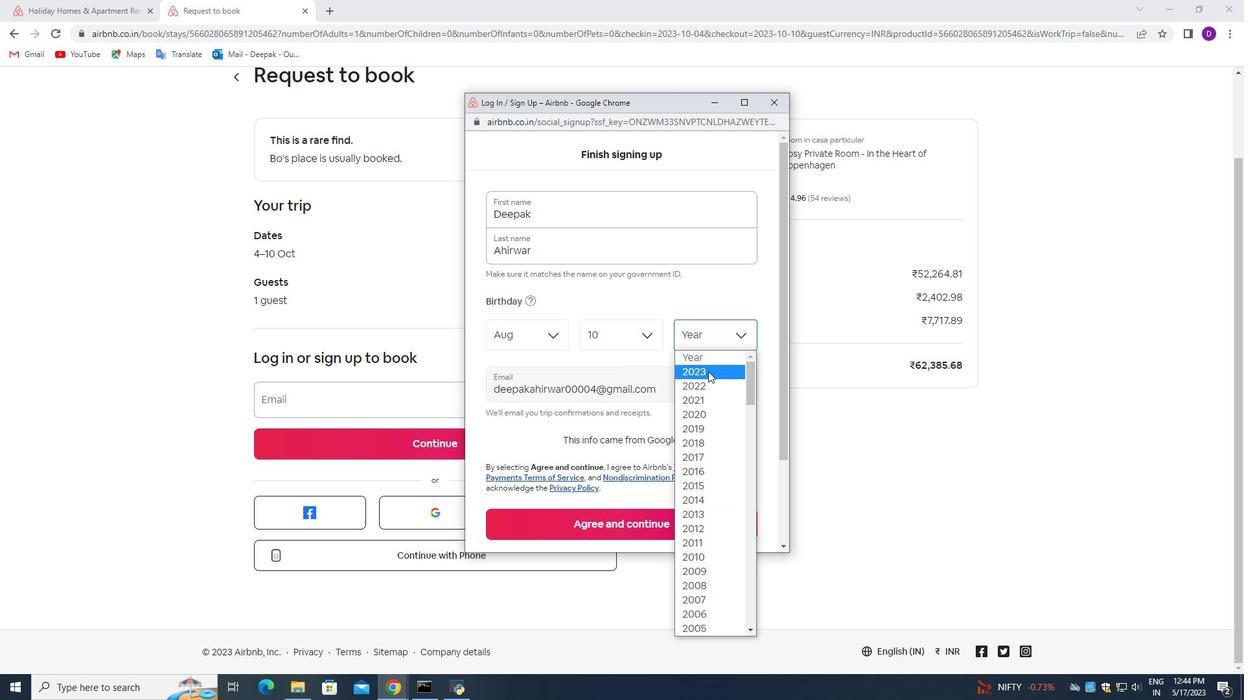 
Action: Mouse scrolled (707, 374) with delta (0, 0)
Screenshot: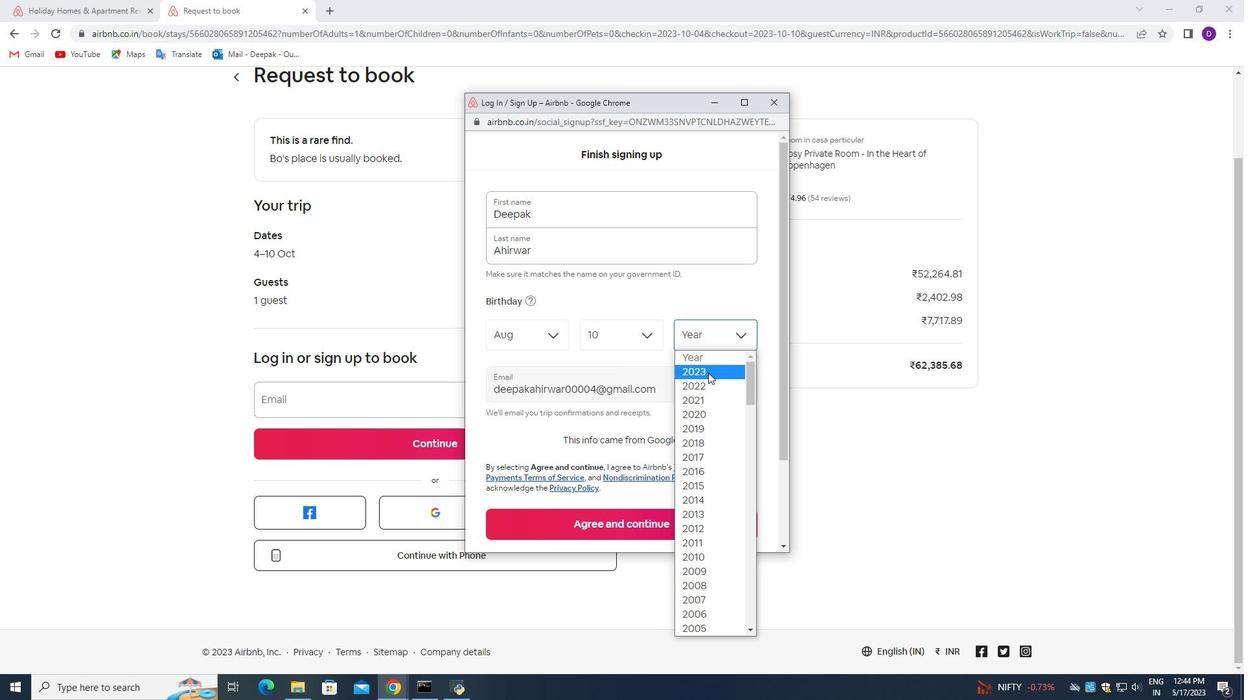 
Action: Mouse moved to (706, 377)
Screenshot: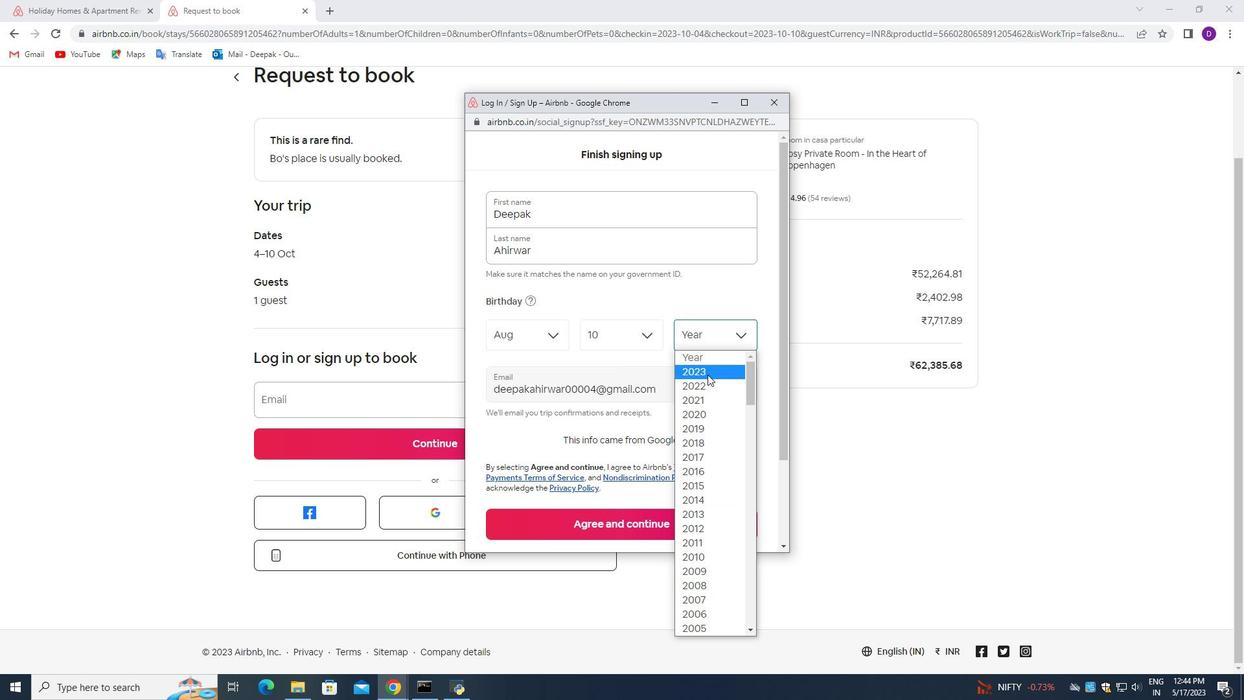 
Action: Mouse scrolled (706, 377) with delta (0, 0)
Screenshot: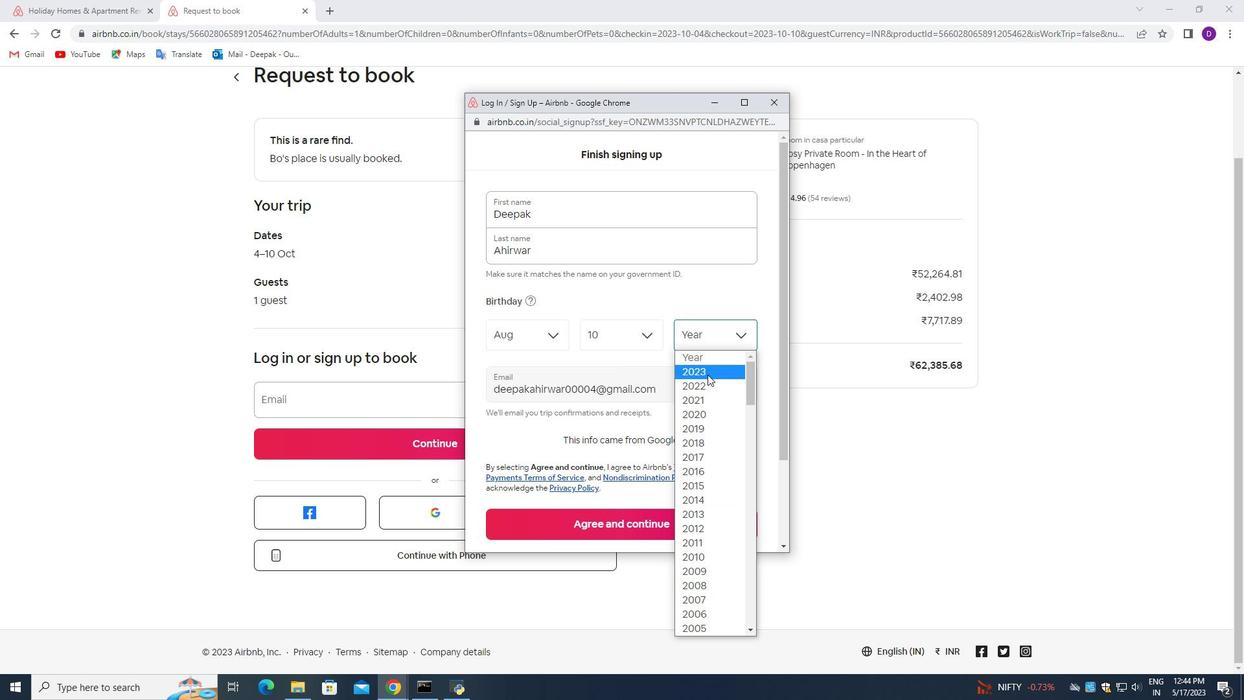 
Action: Mouse moved to (702, 381)
Screenshot: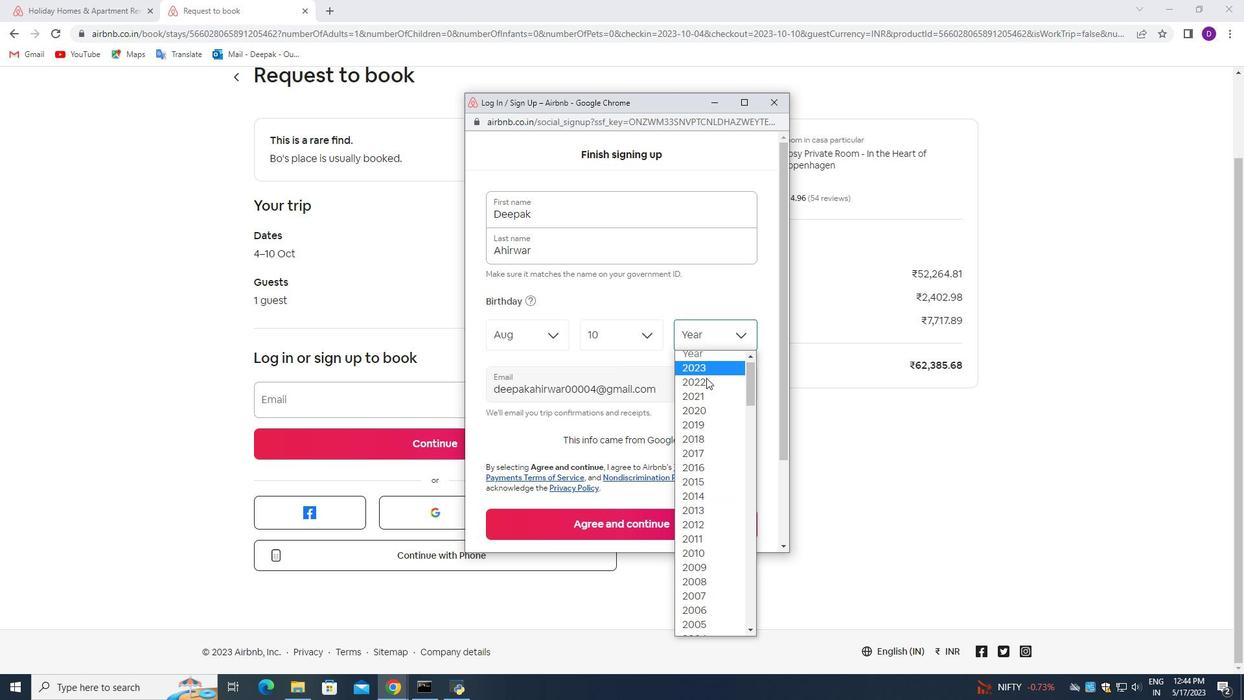 
Action: Mouse scrolled (702, 380) with delta (0, 0)
Screenshot: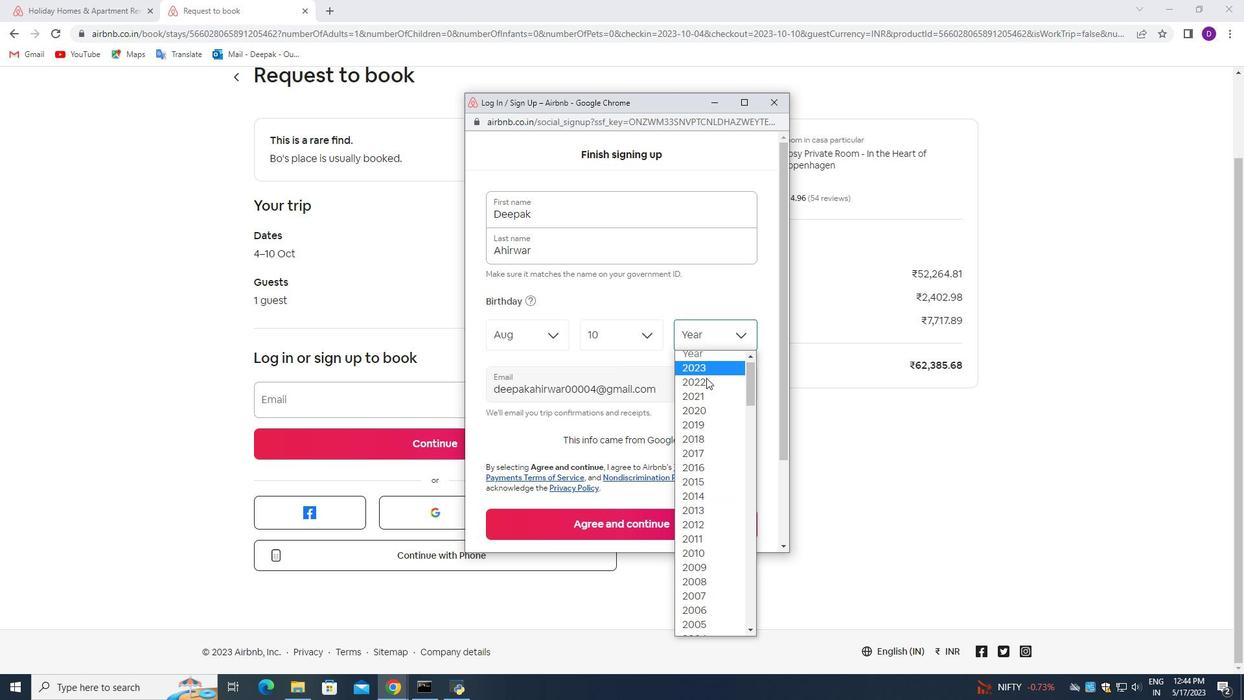 
Action: Mouse moved to (710, 419)
Screenshot: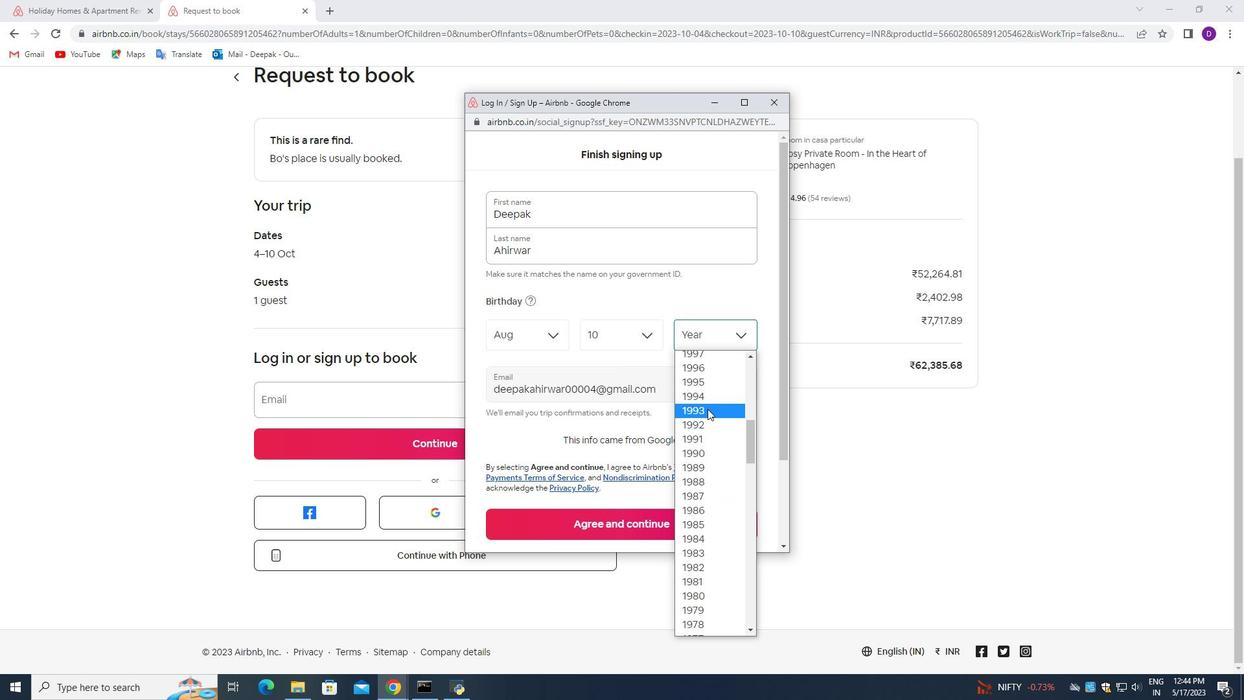
Action: Mouse scrolled (710, 420) with delta (0, 0)
Screenshot: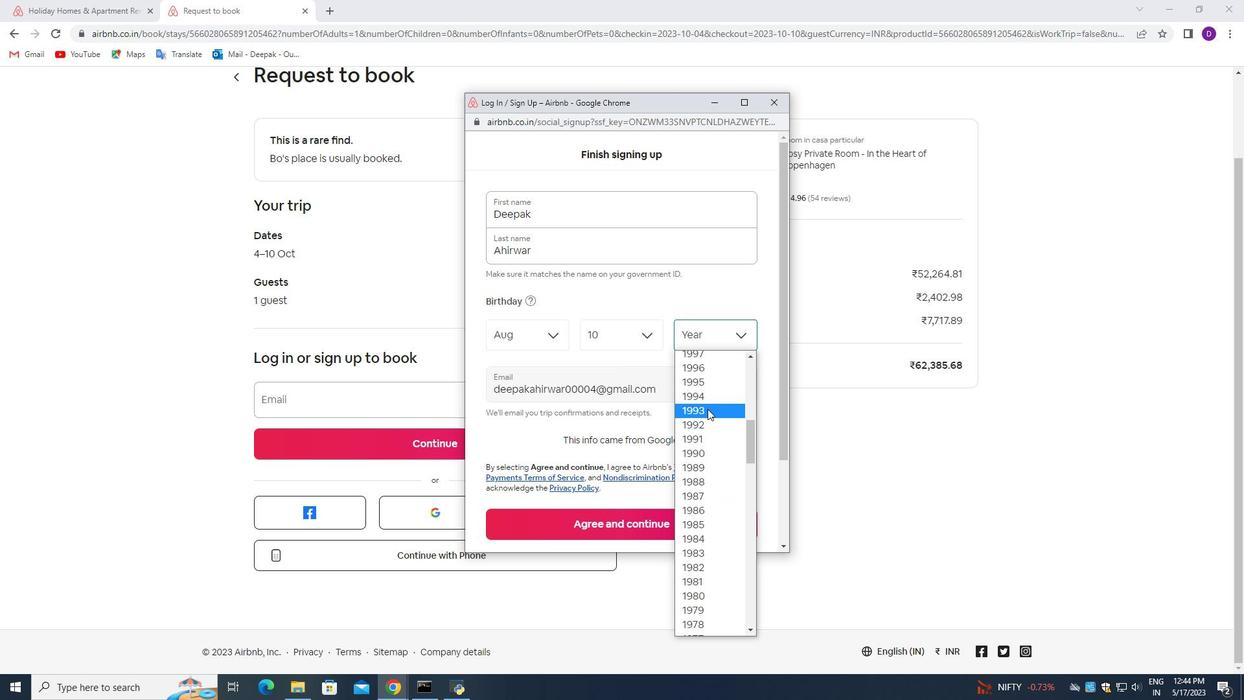 
Action: Mouse moved to (713, 432)
Screenshot: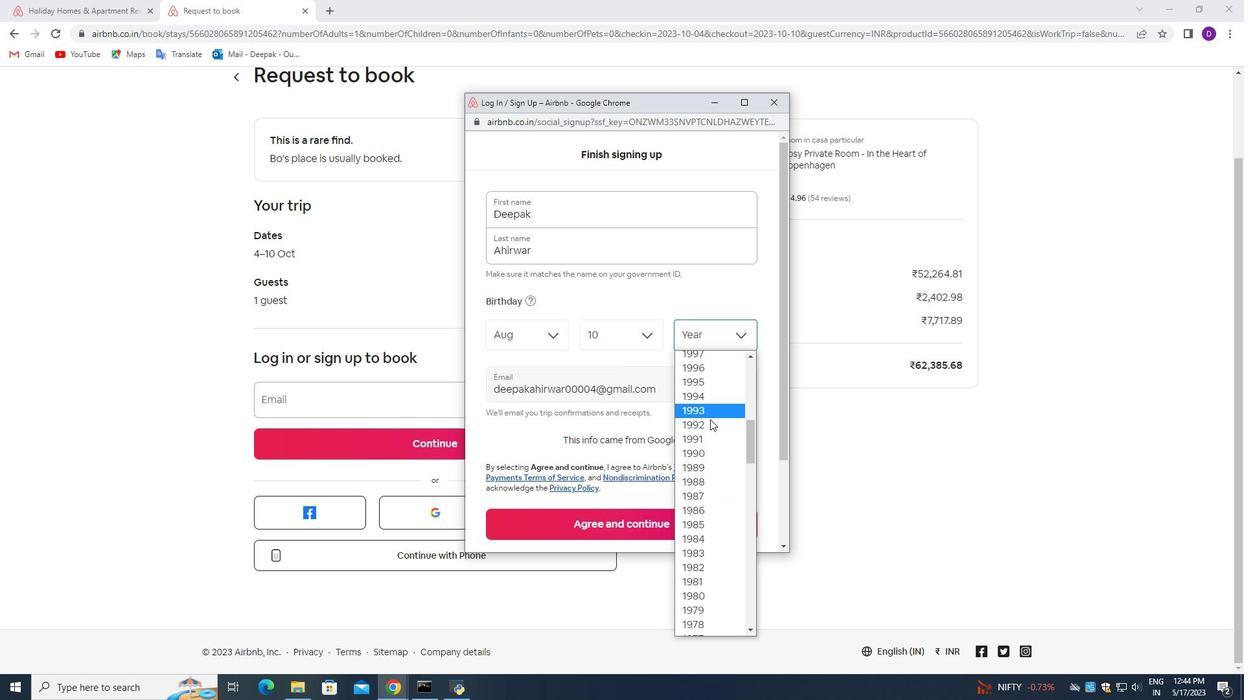 
Action: Mouse scrolled (713, 433) with delta (0, 0)
Screenshot: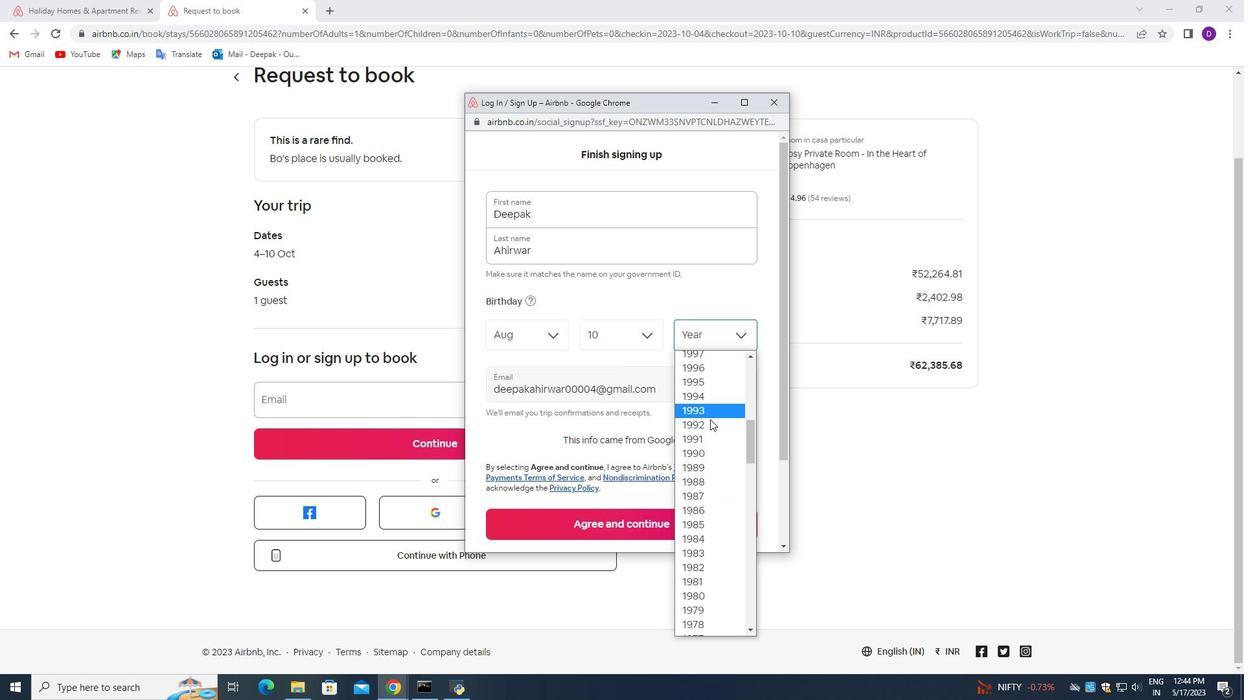 
Action: Mouse moved to (715, 566)
Screenshot: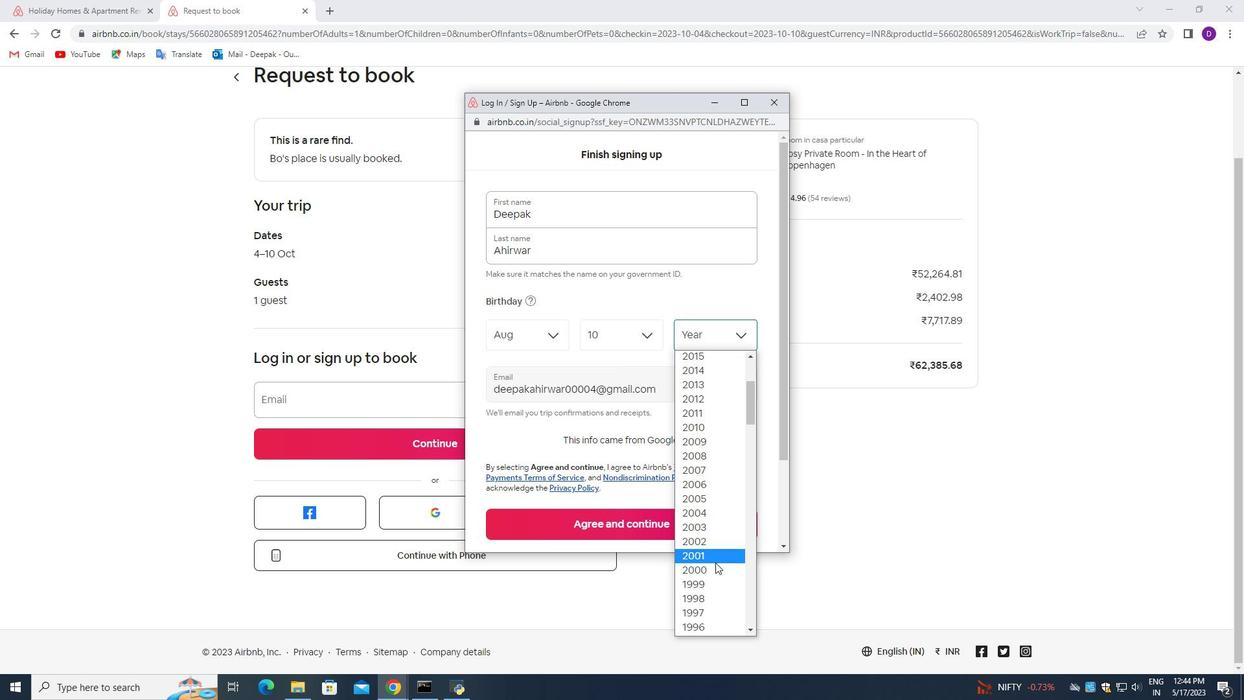 
Action: Mouse pressed left at (715, 566)
Screenshot: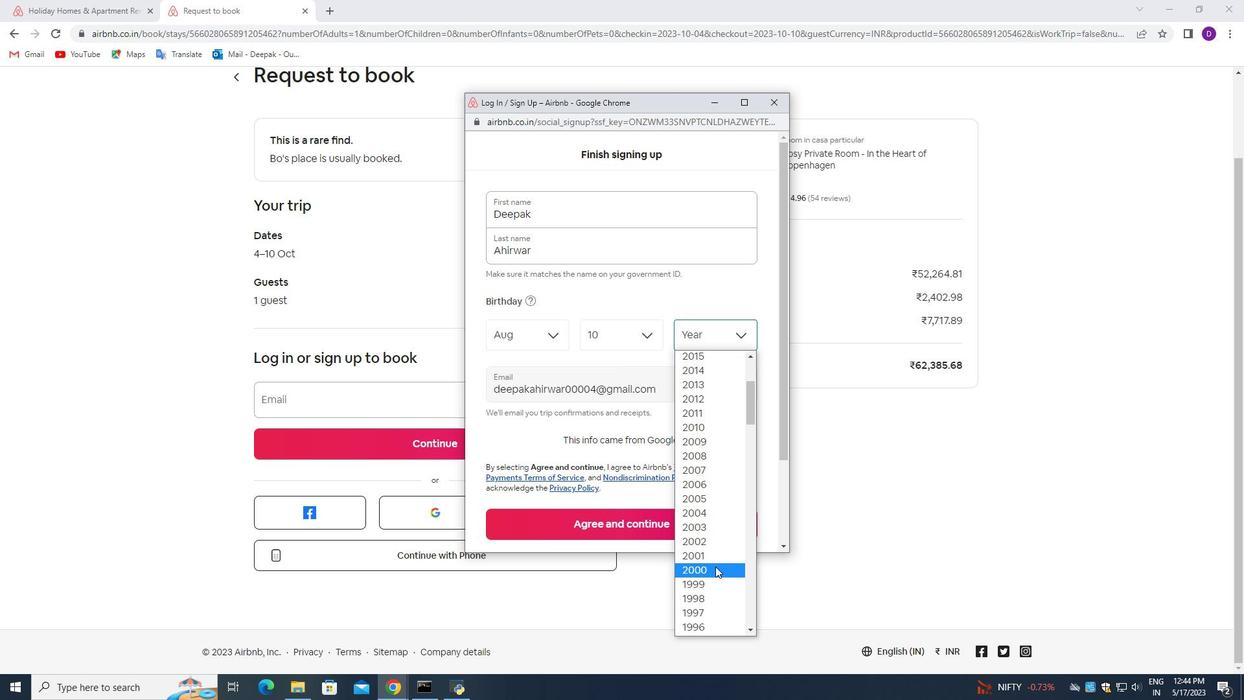 
Action: Mouse moved to (601, 418)
Screenshot: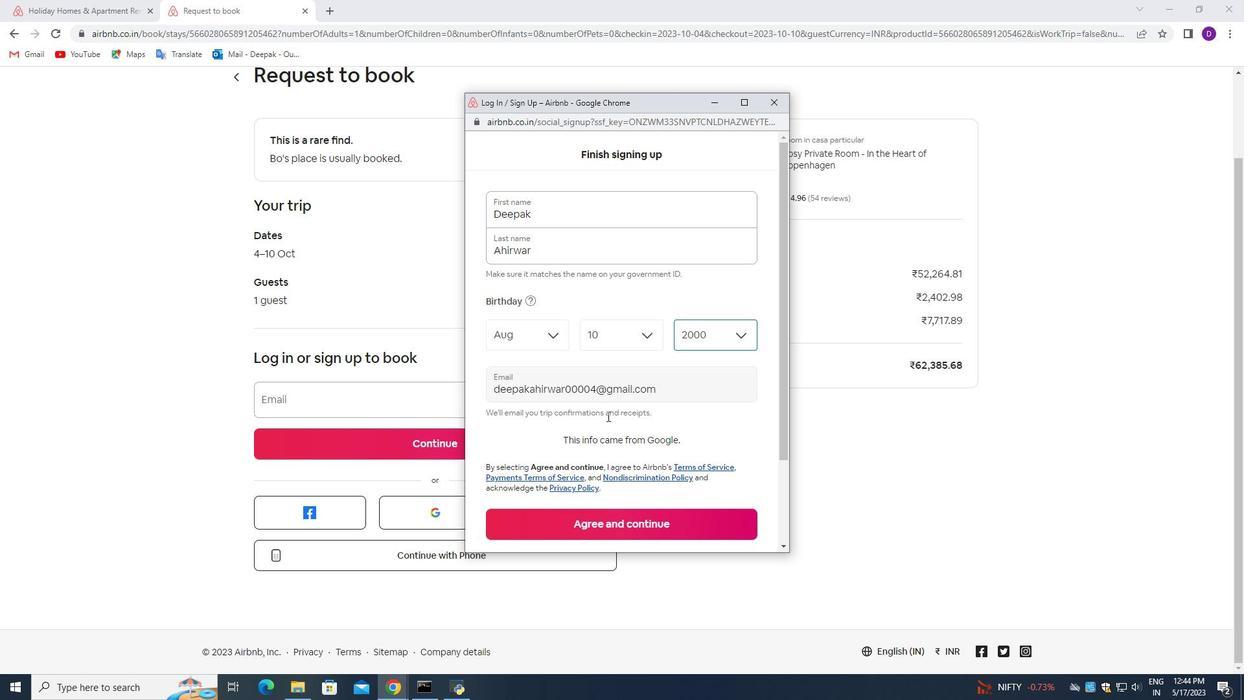 
Action: Mouse scrolled (601, 418) with delta (0, 0)
Screenshot: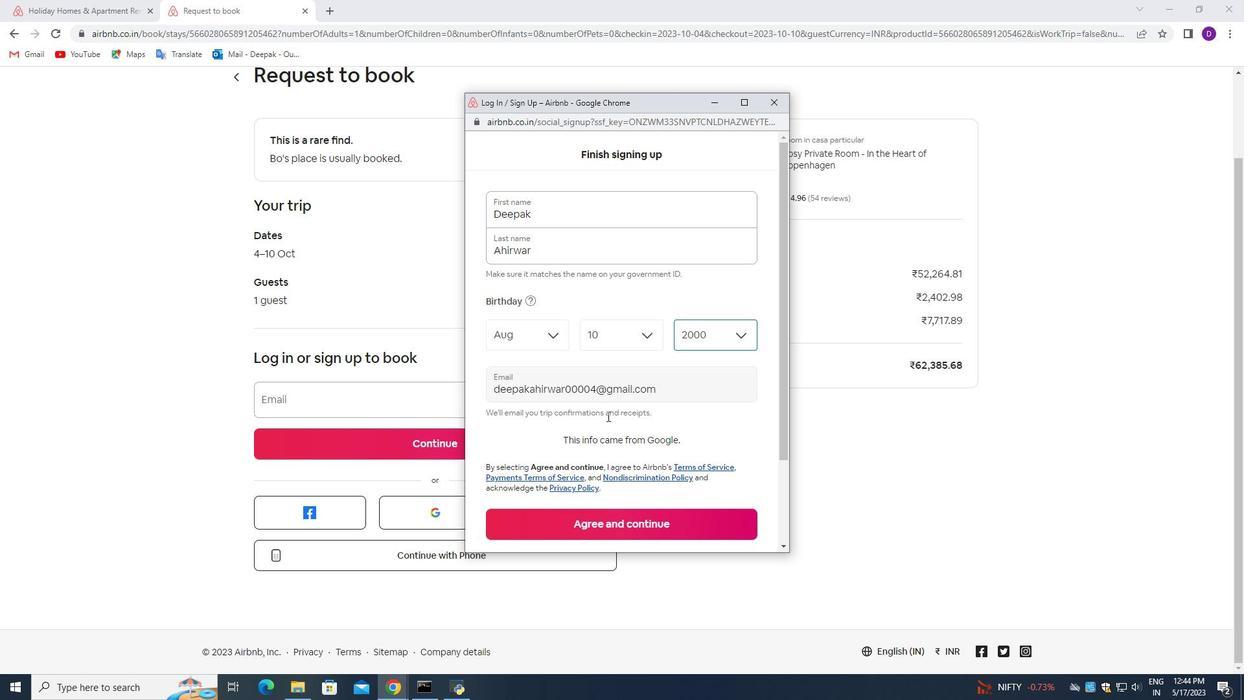
Action: Mouse moved to (593, 426)
Screenshot: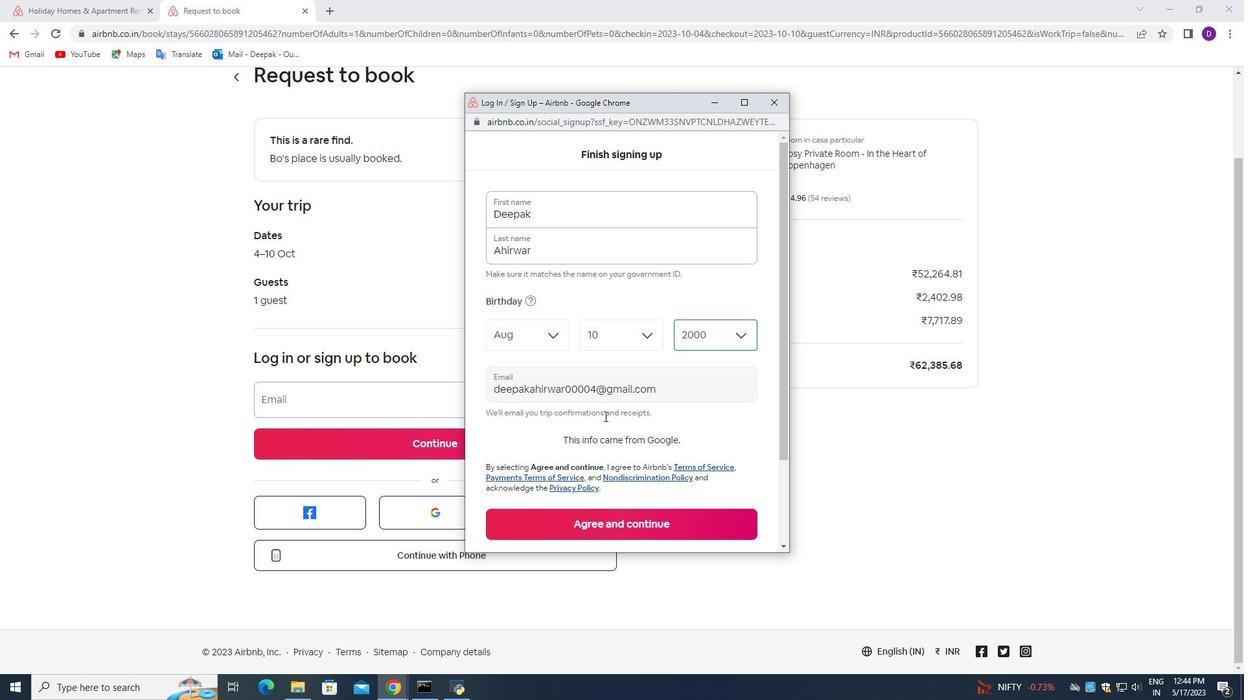 
Action: Mouse scrolled (595, 425) with delta (0, 0)
Screenshot: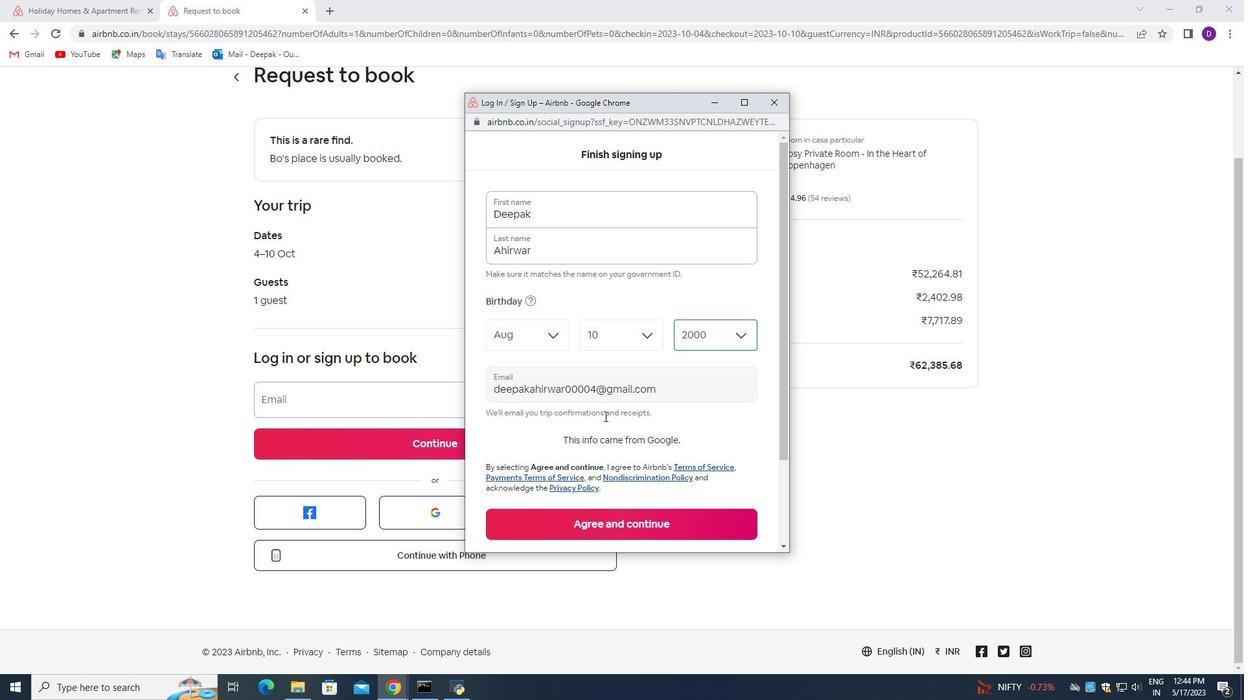 
Action: Mouse moved to (591, 429)
Screenshot: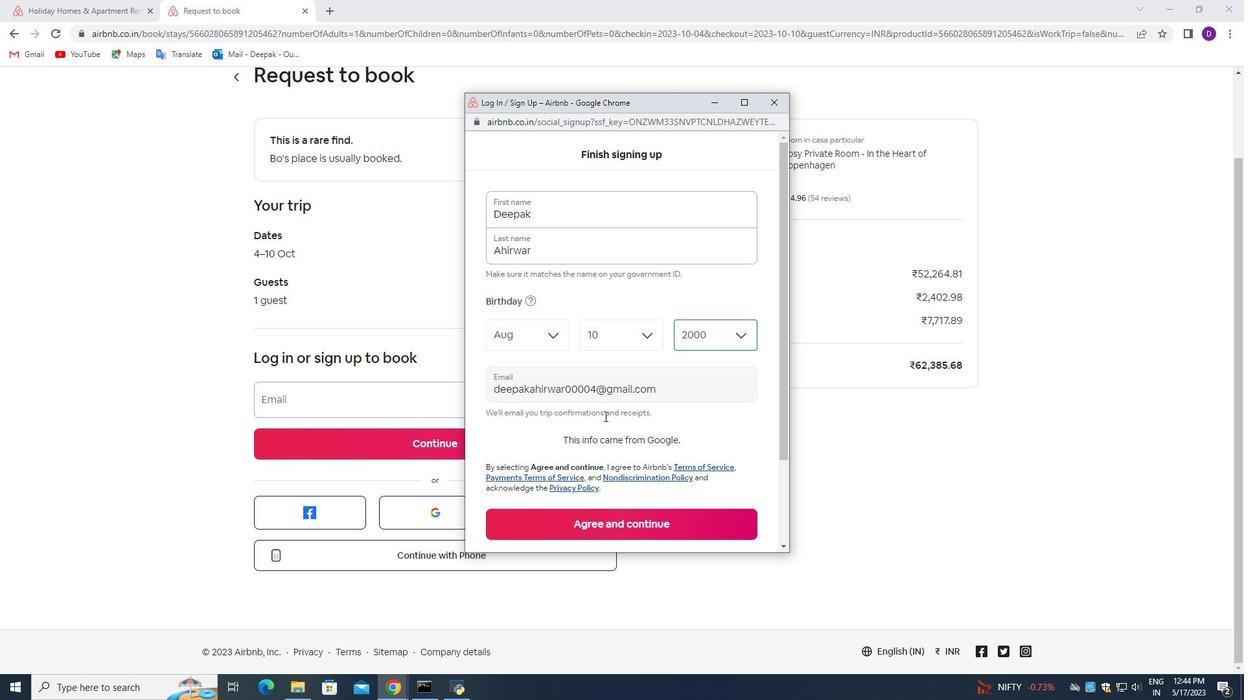 
Action: Mouse scrolled (591, 430) with delta (0, 0)
Screenshot: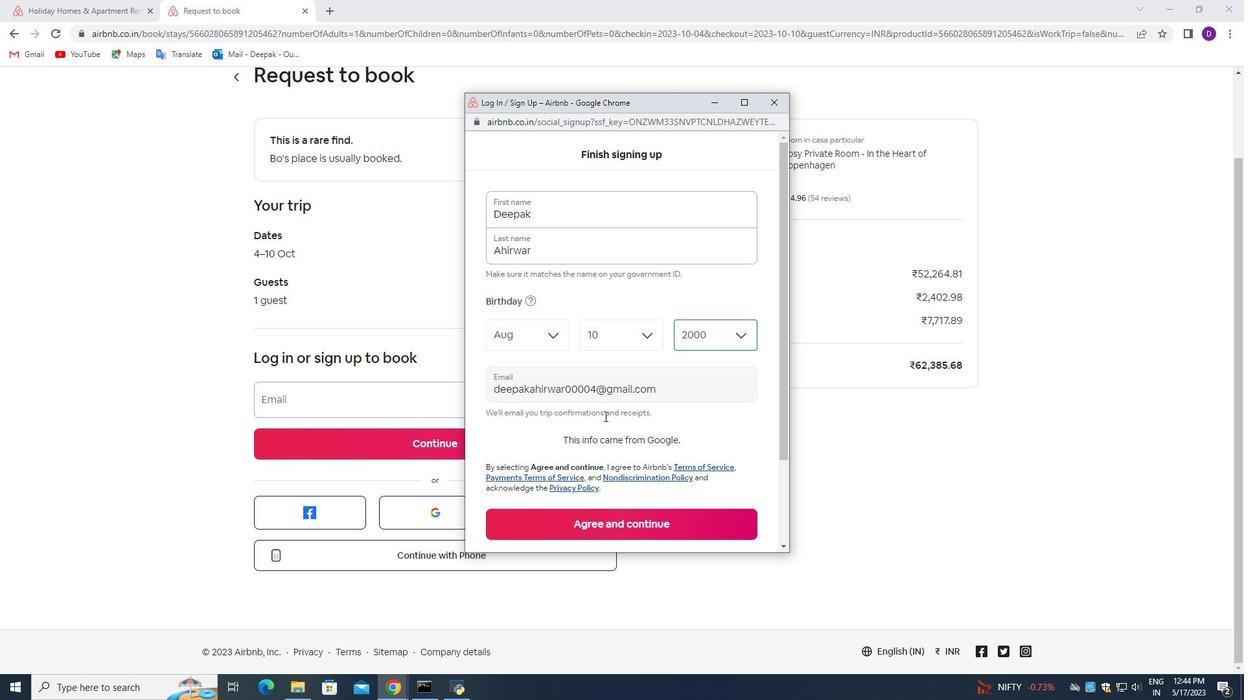 
Action: Mouse moved to (589, 435)
Screenshot: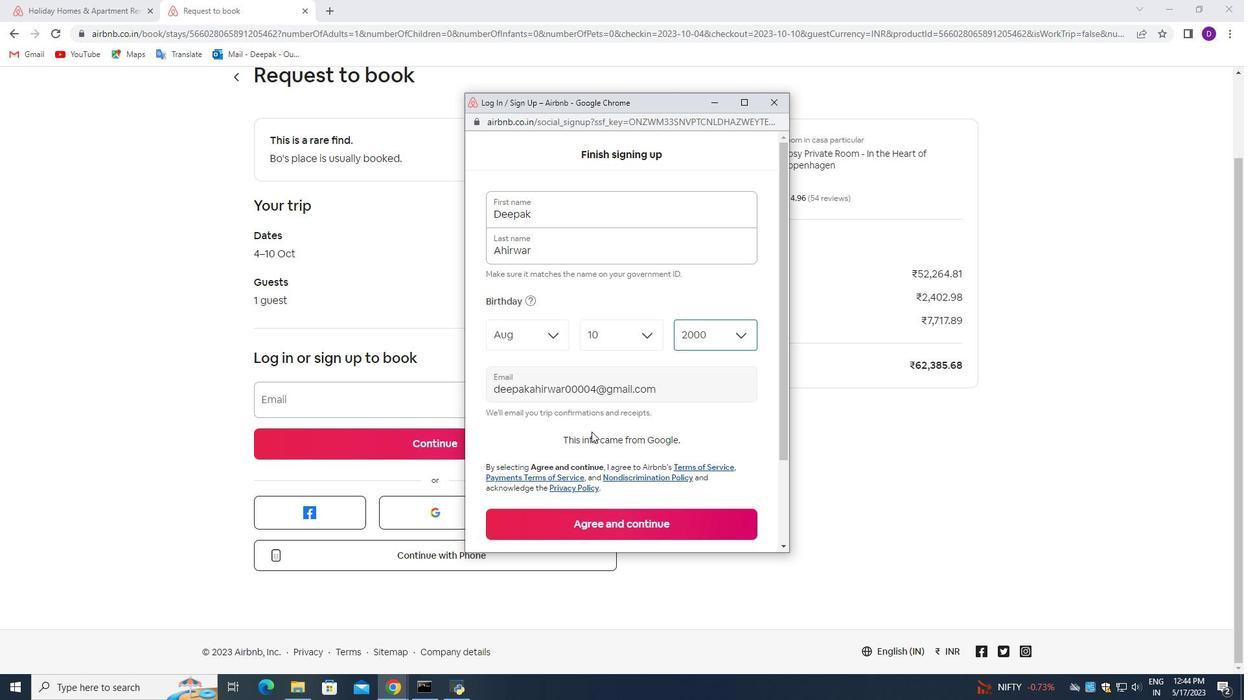 
Action: Mouse scrolled (589, 436) with delta (0, 0)
